Task: Go to Program & Features. Select Whole Food Market. Add to cart Organic Tomato Sauce-2. Select Amazon Health. Add to cart Lemon balm extract capsules-1. Place order for Jackson Scott, _x000D_
625 Arch St_x000D_
Henderson, North Carolina(NC), 27536, Cell Number (252) 492-1628
Action: Mouse moved to (164, 122)
Screenshot: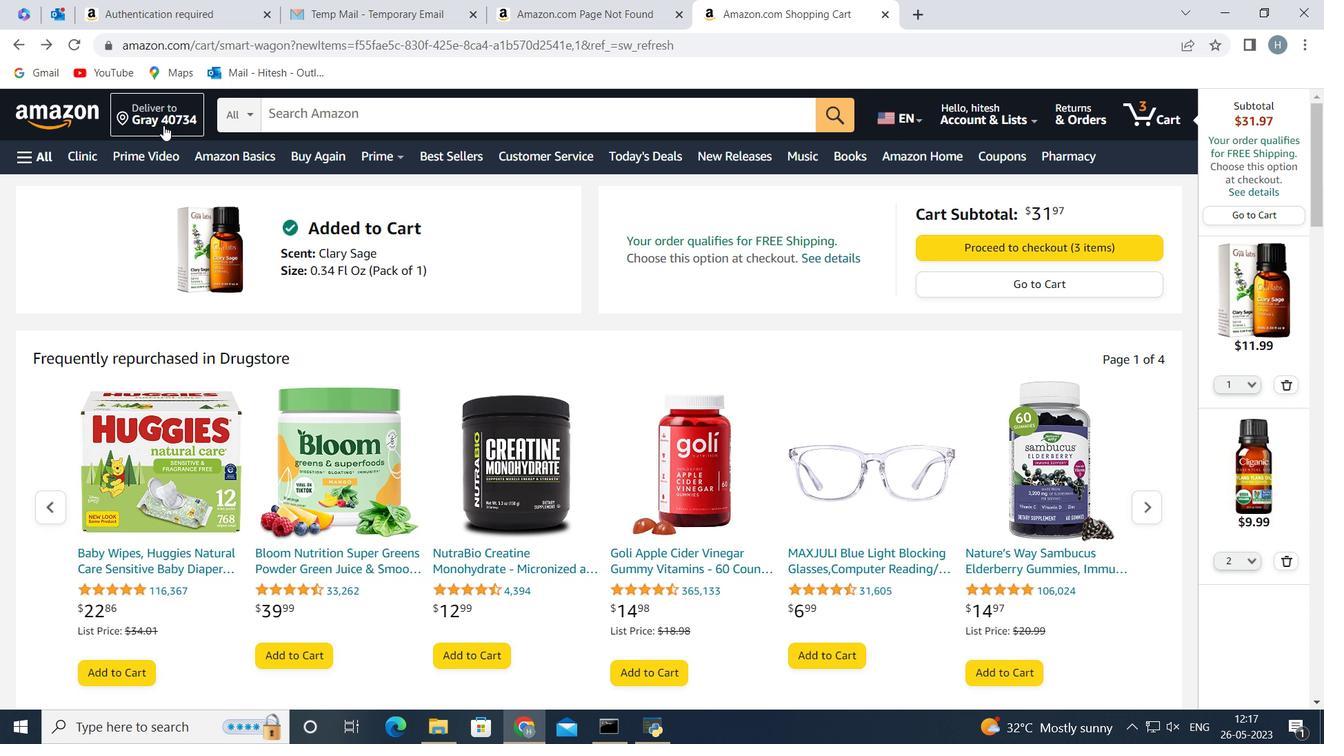
Action: Mouse pressed left at (164, 122)
Screenshot: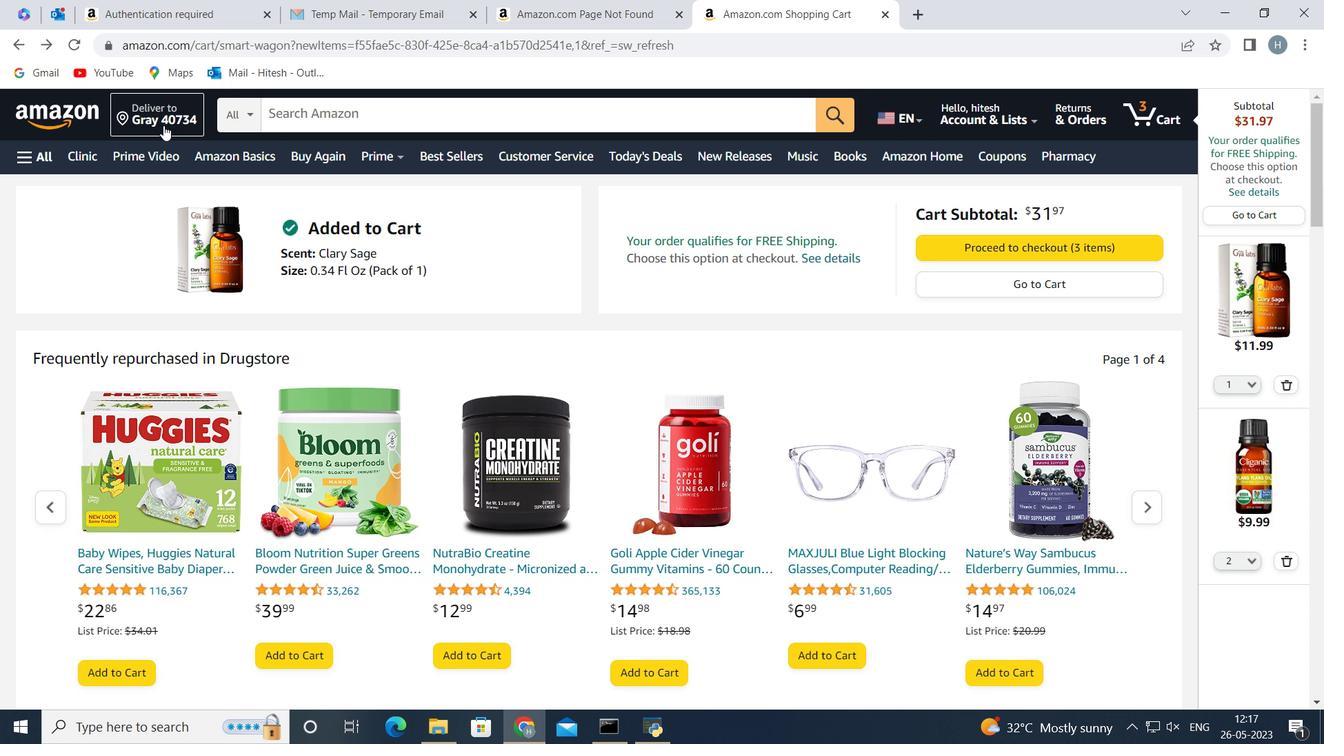 
Action: Mouse moved to (659, 479)
Screenshot: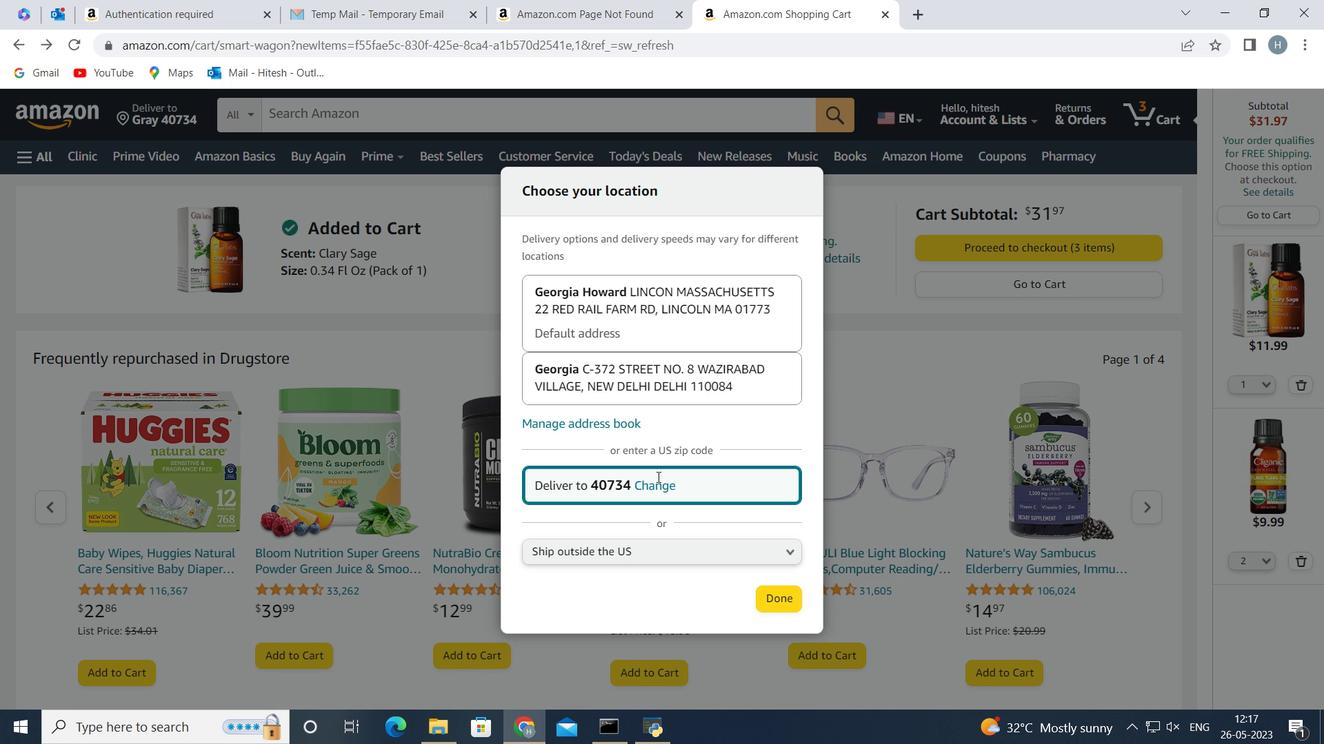 
Action: Mouse pressed left at (659, 479)
Screenshot: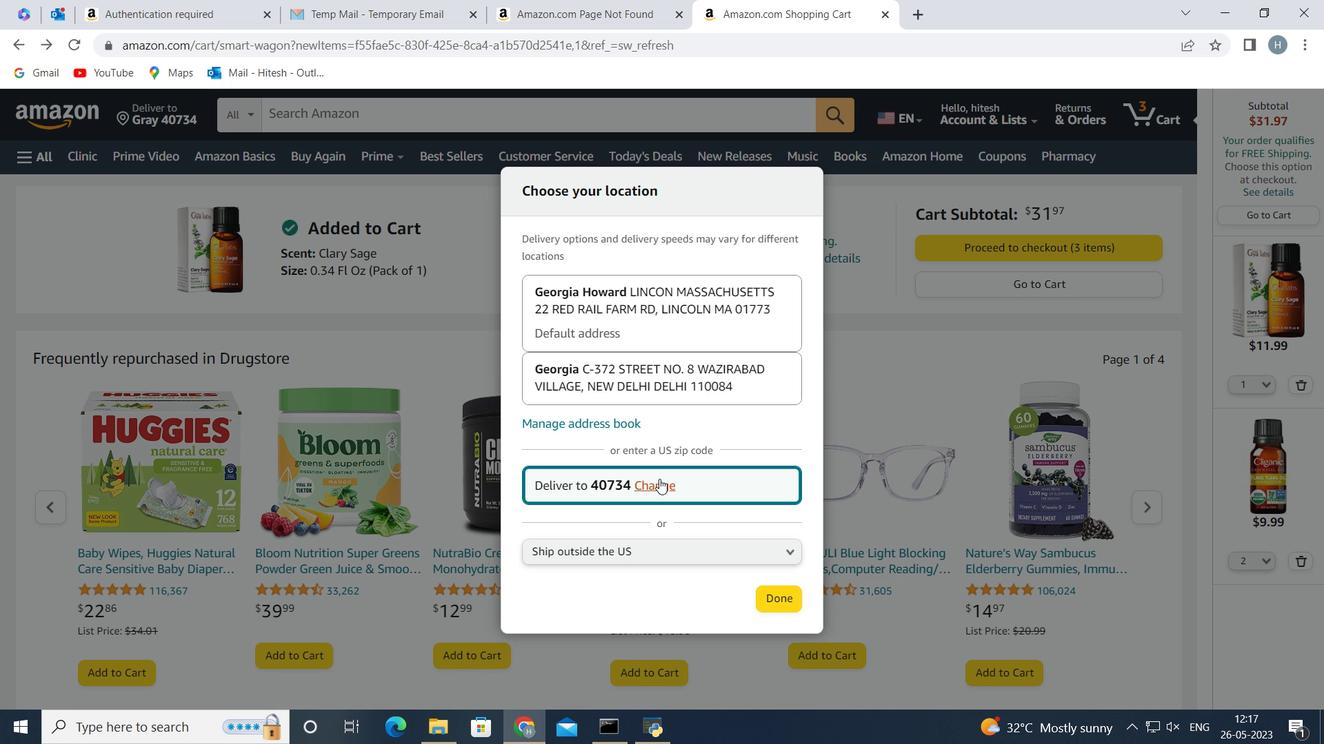 
Action: Mouse moved to (626, 482)
Screenshot: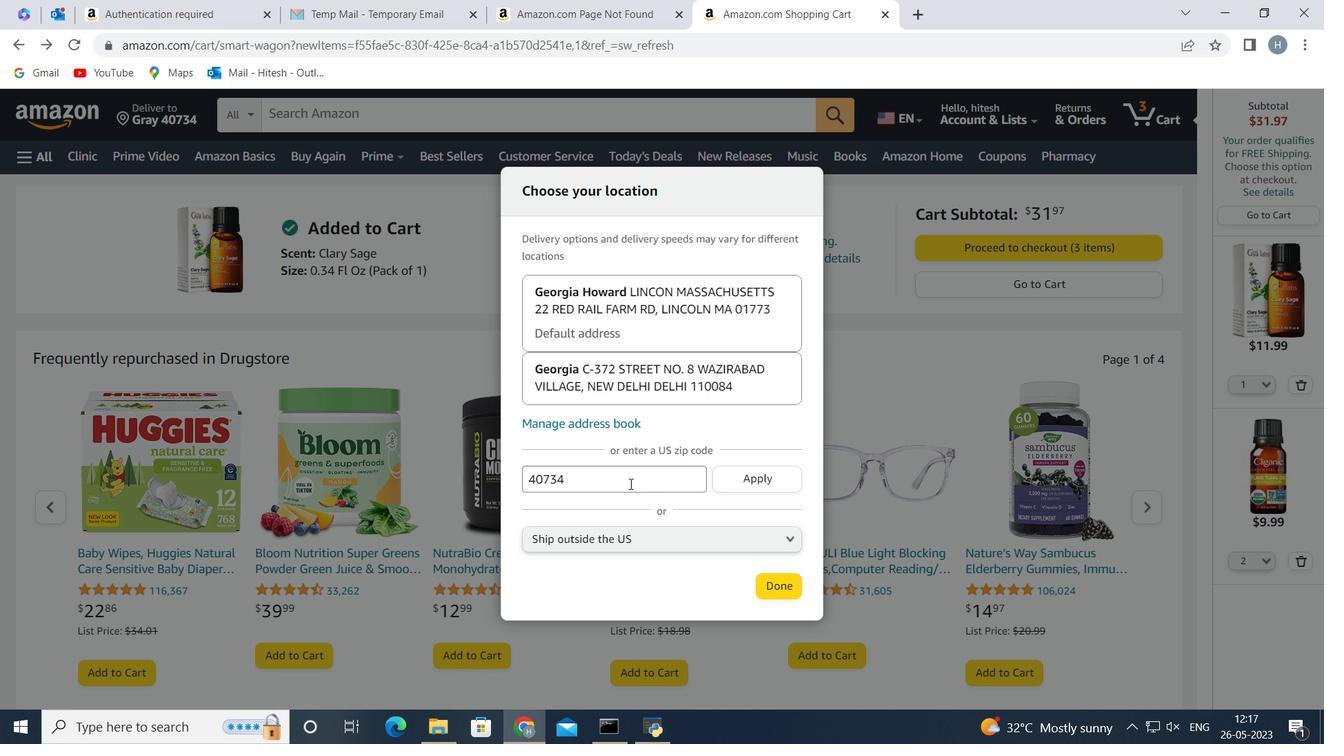 
Action: Mouse pressed left at (626, 482)
Screenshot: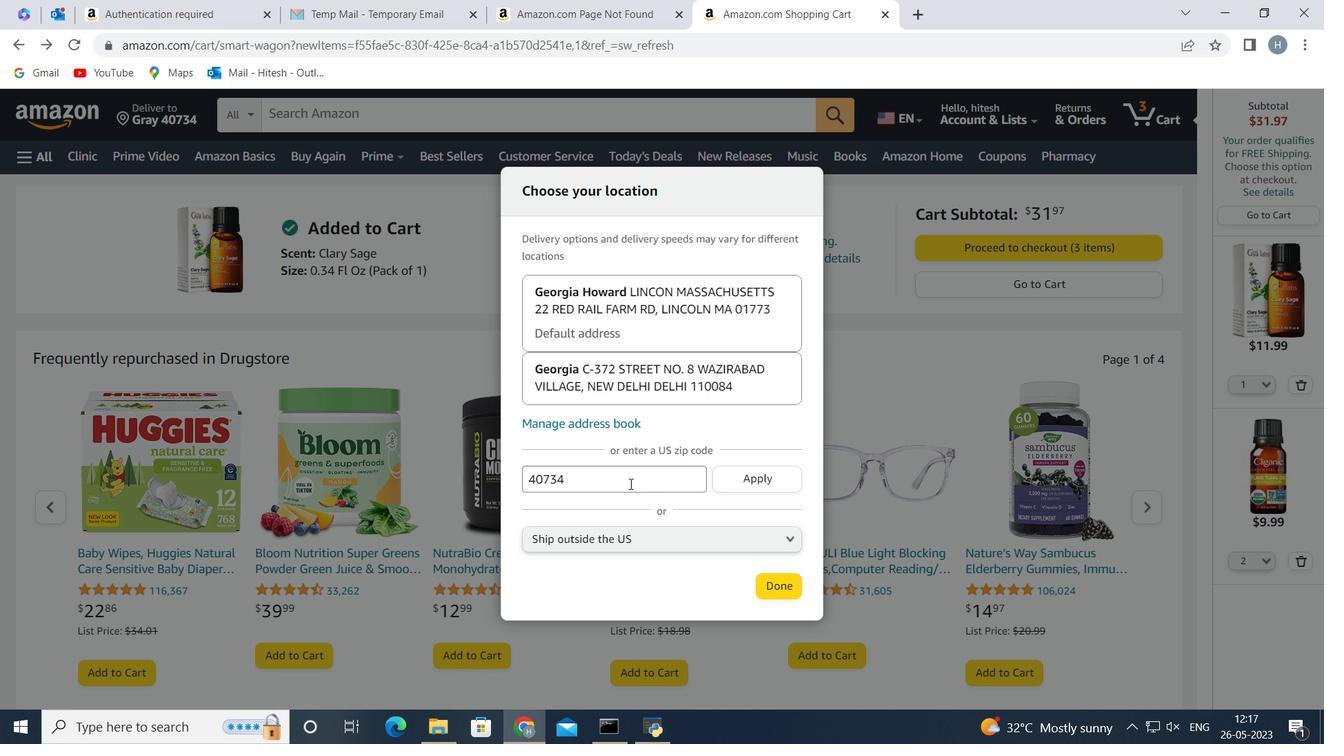 
Action: Key pressed <Key.backspace><Key.backspace><Key.backspace><Key.backspace><Key.backspace><Key.backspace><Key.backspace><Key.backspace><Key.backspace><Key.backspace><Key.backspace><Key.backspace><Key.backspace><Key.backspace><Key.backspace>27536
Screenshot: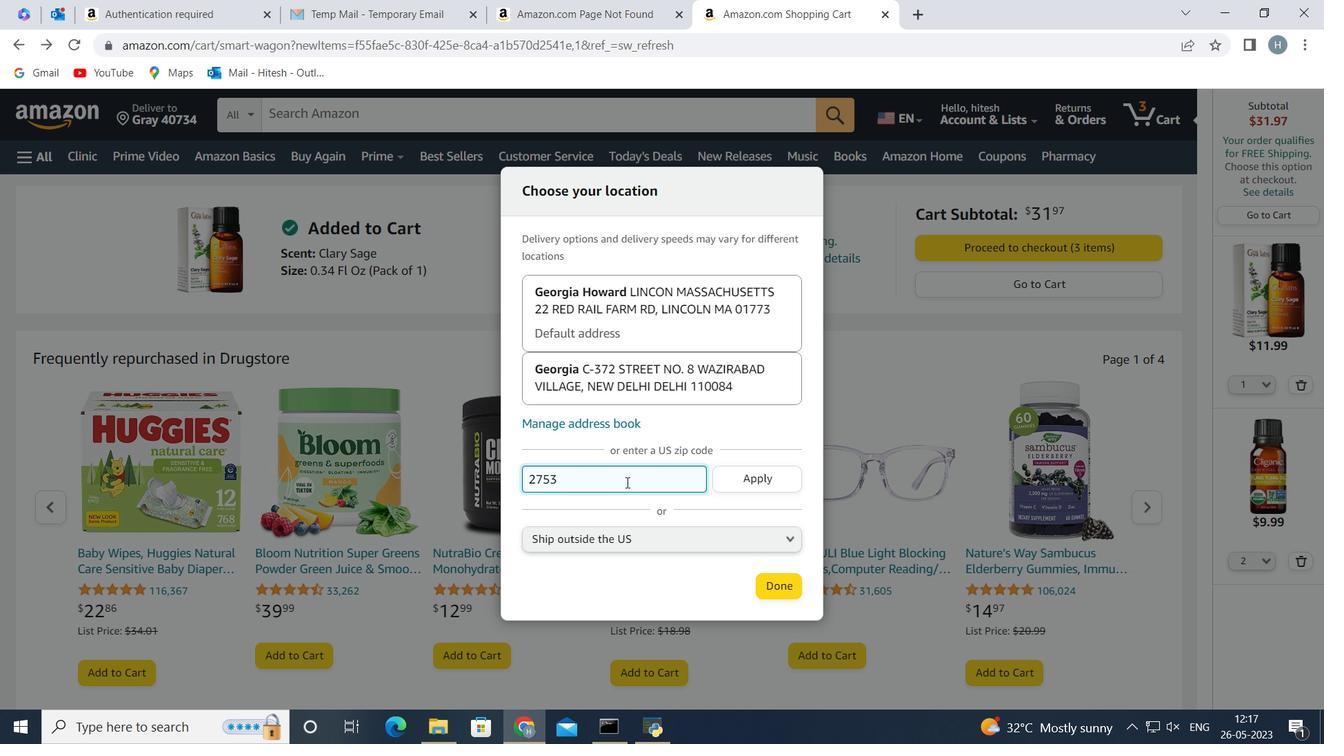 
Action: Mouse moved to (734, 479)
Screenshot: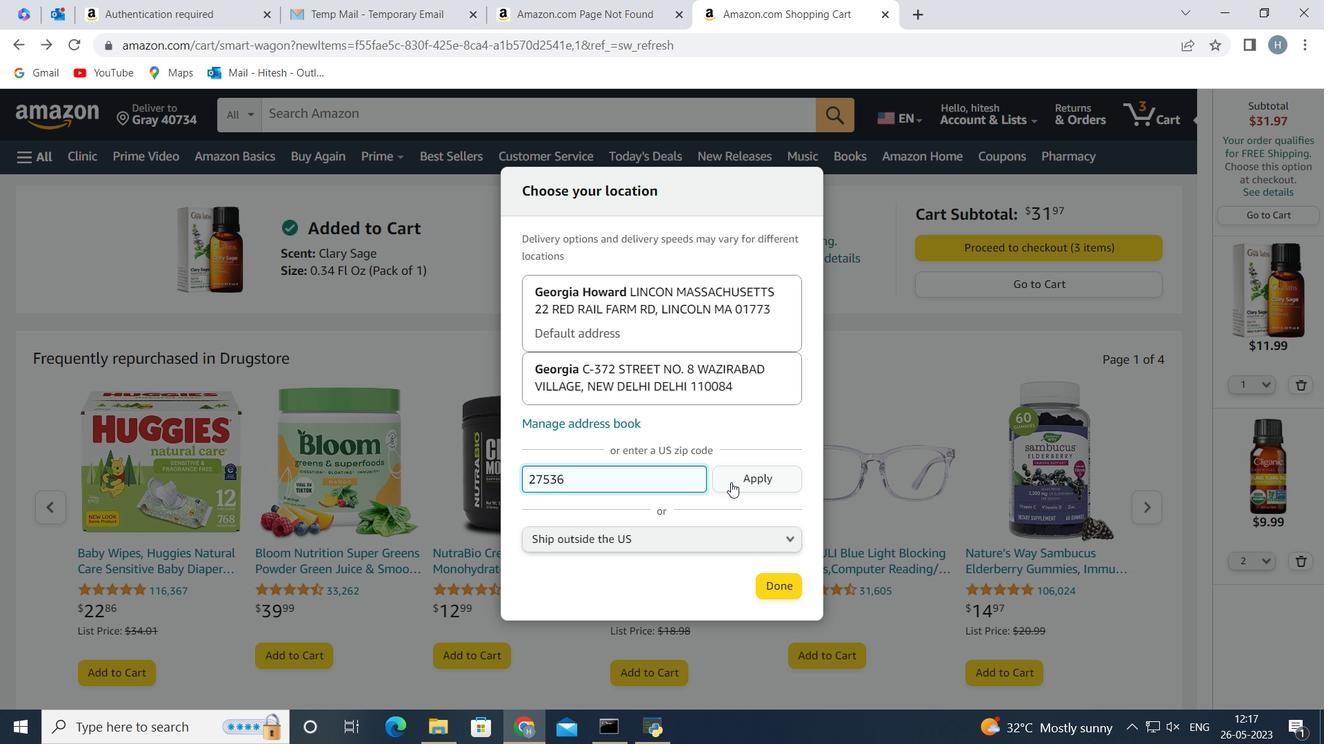 
Action: Mouse pressed left at (734, 479)
Screenshot: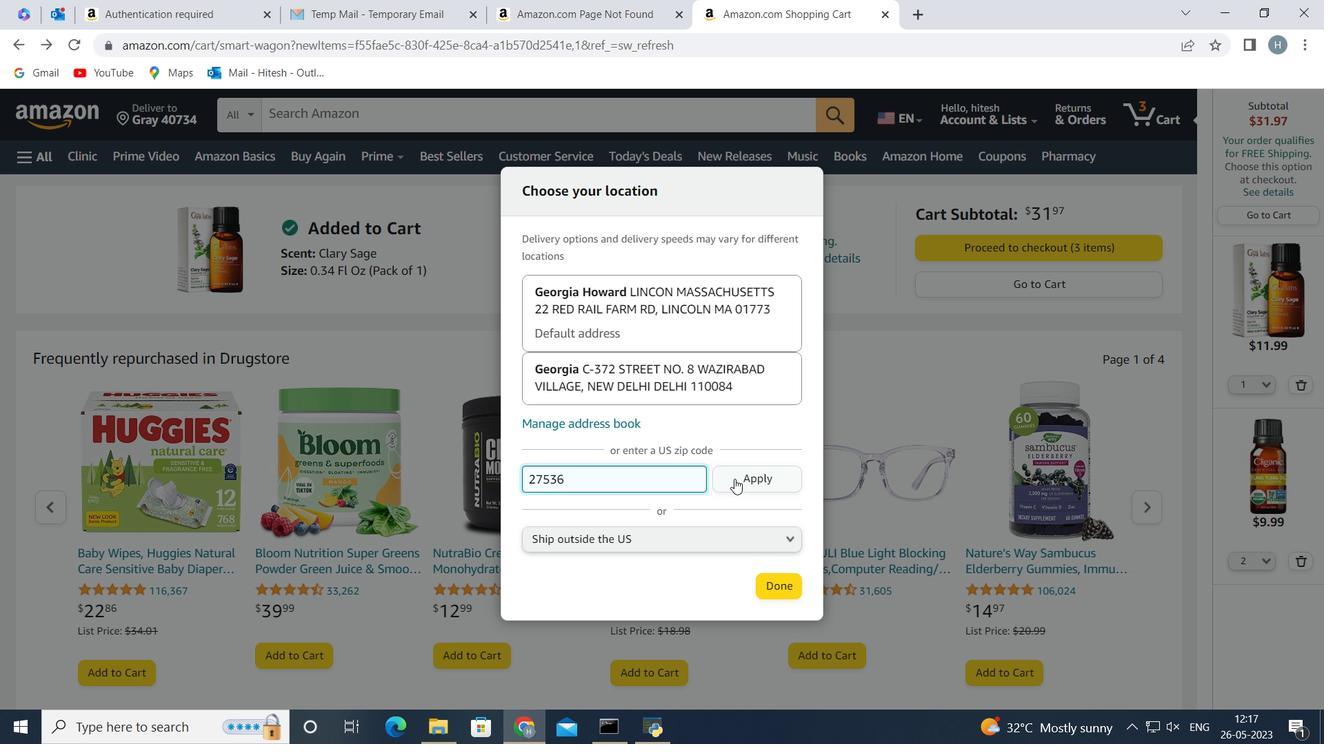 
Action: Mouse moved to (784, 593)
Screenshot: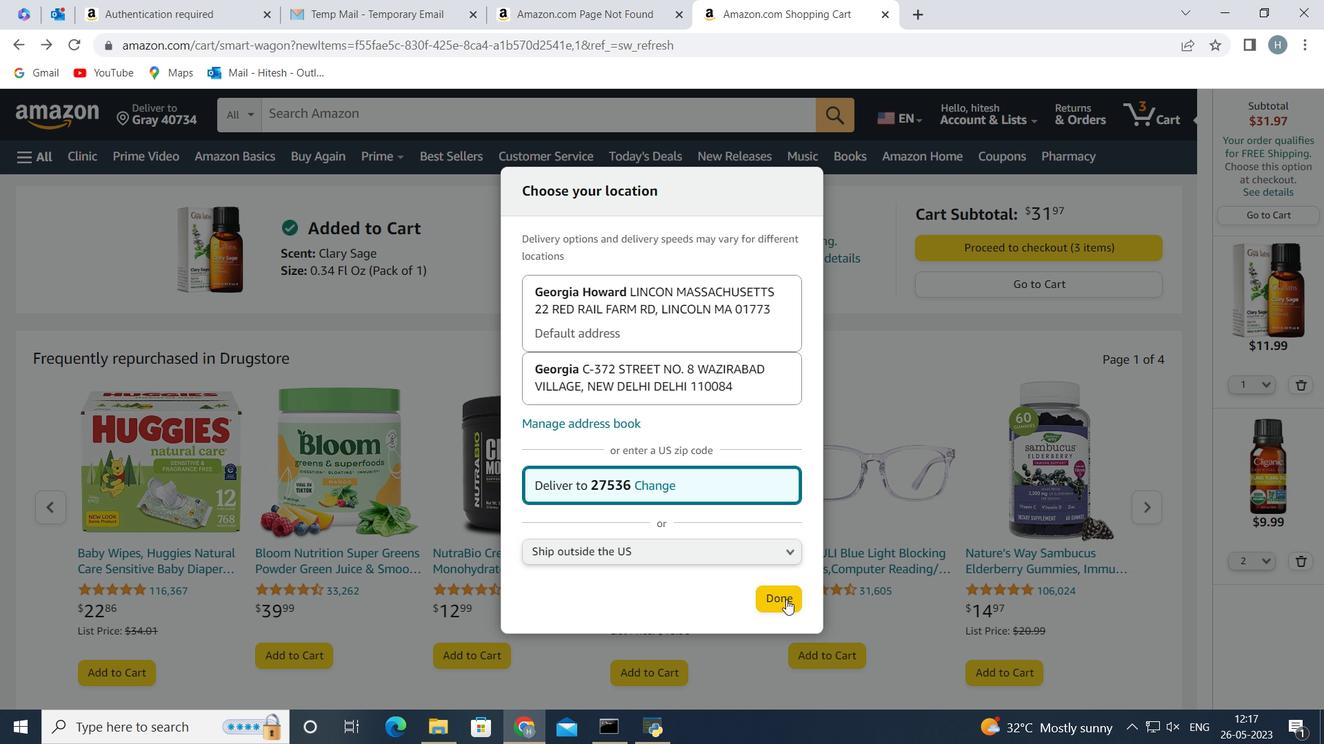 
Action: Mouse pressed left at (784, 593)
Screenshot: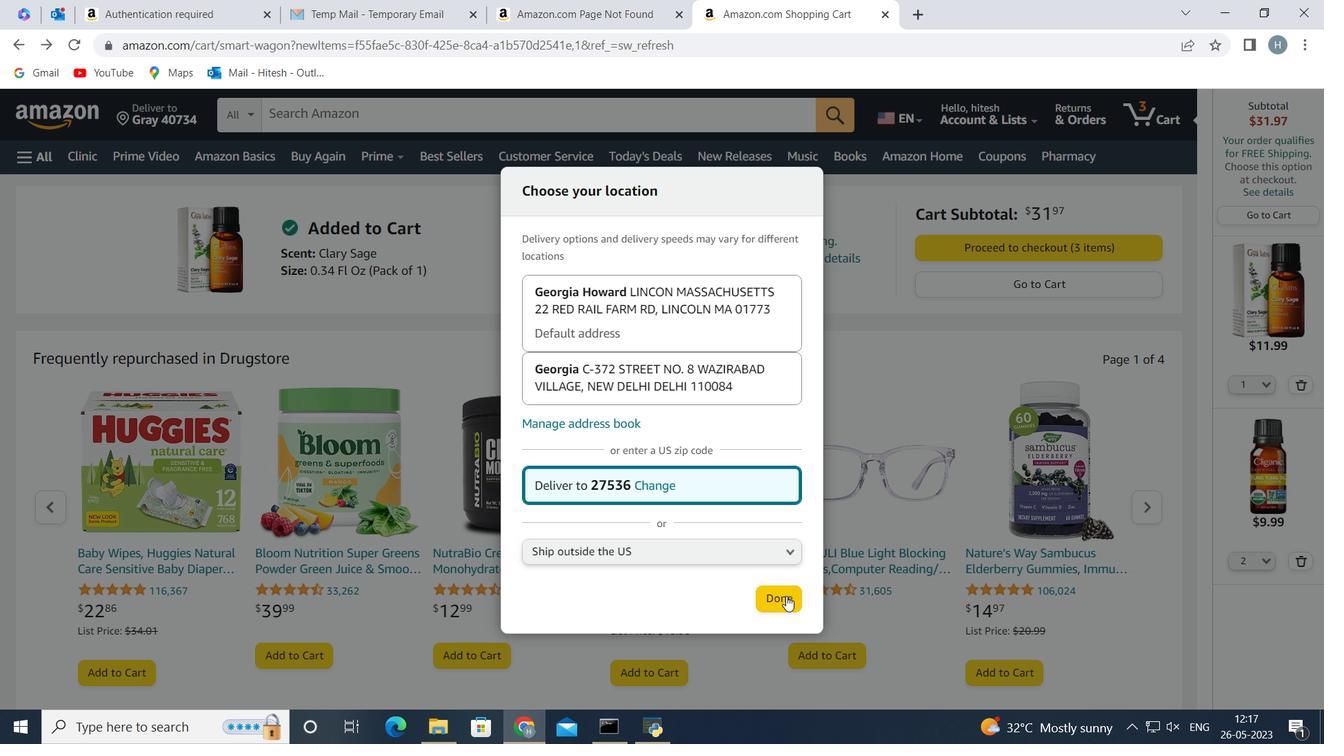 
Action: Mouse moved to (22, 157)
Screenshot: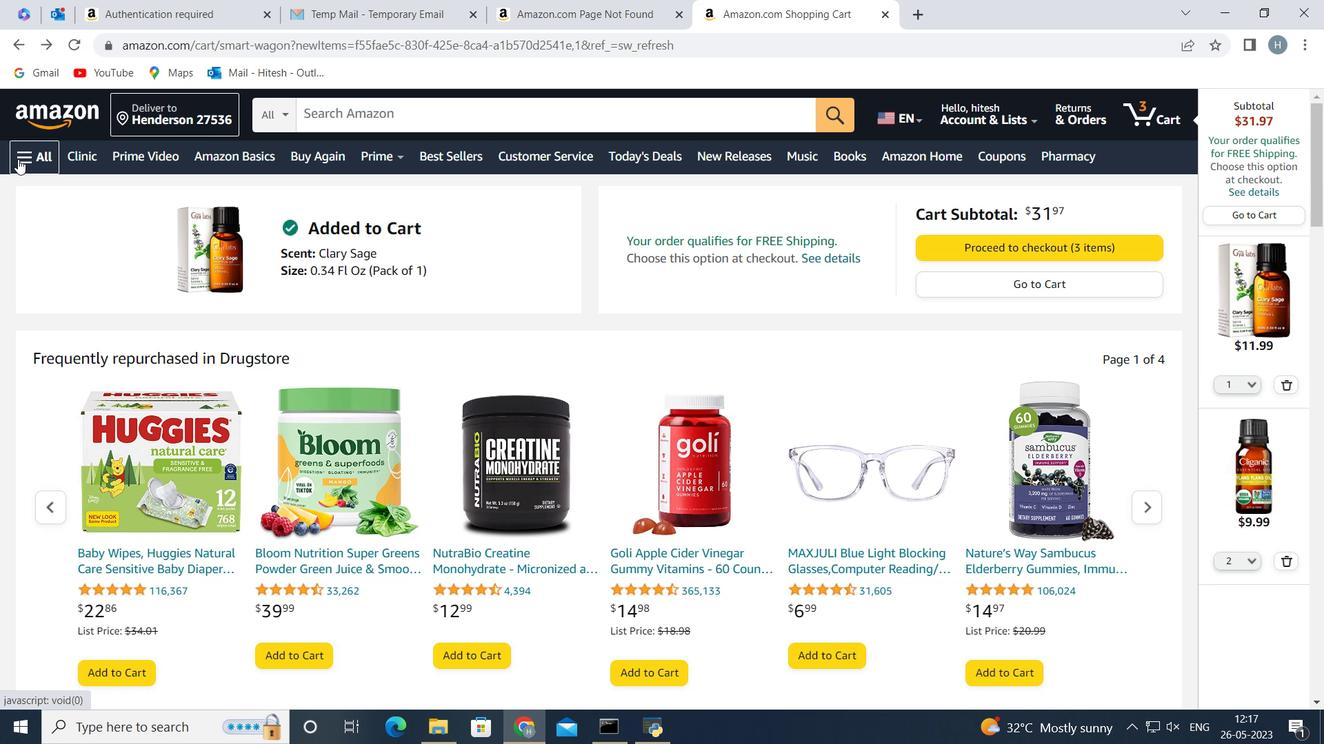 
Action: Mouse pressed left at (22, 157)
Screenshot: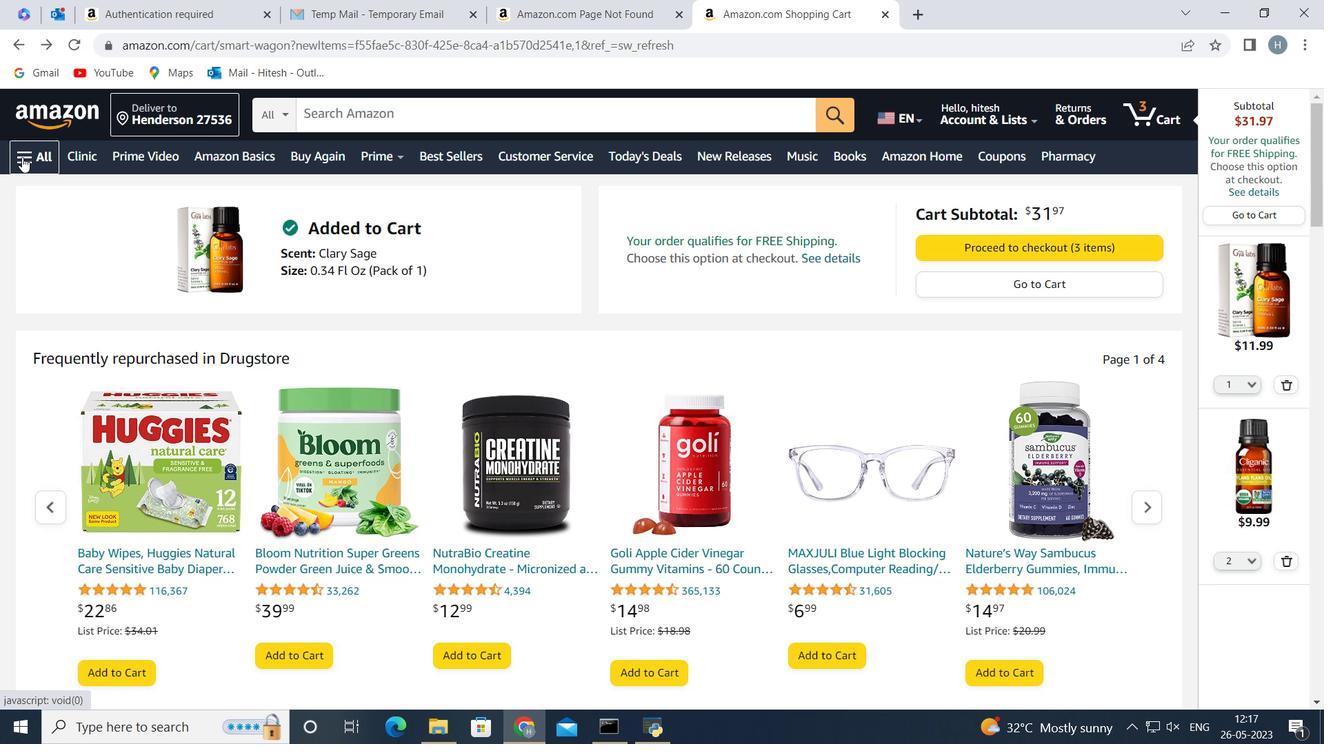 
Action: Mouse moved to (120, 327)
Screenshot: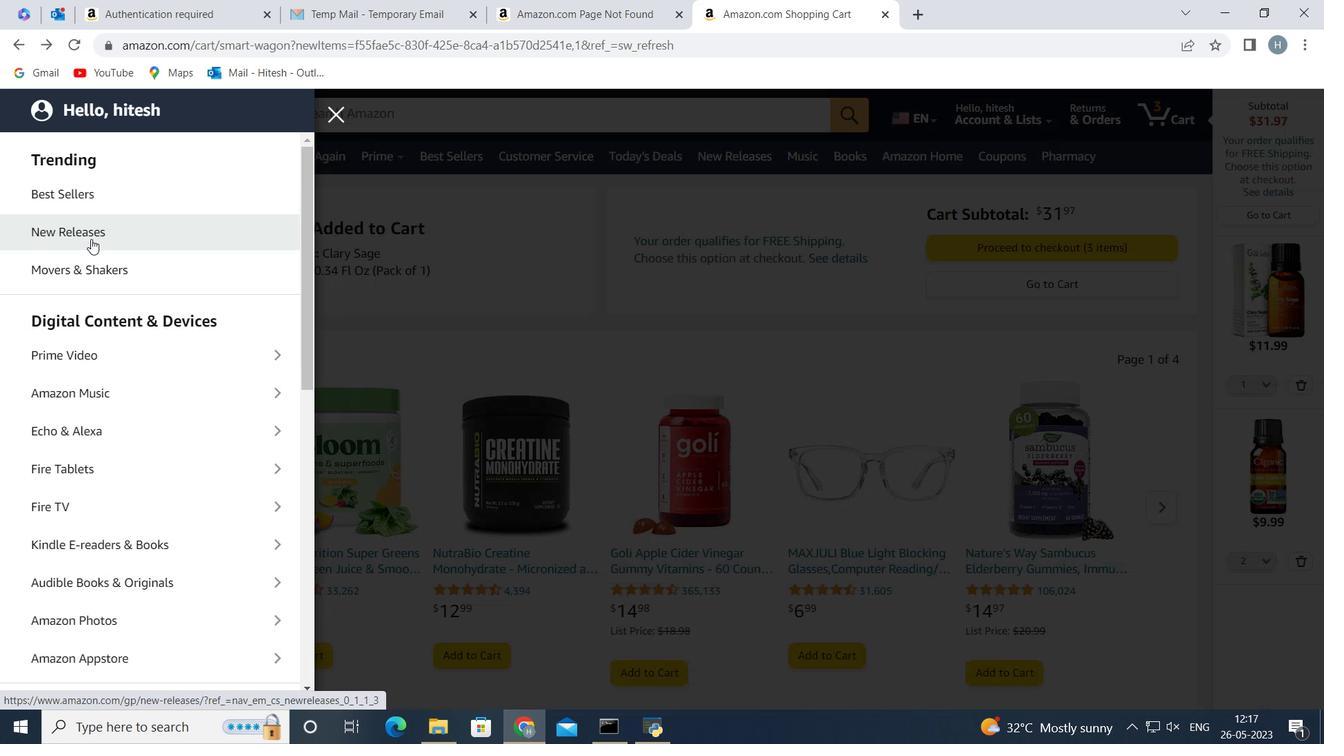 
Action: Mouse scrolled (120, 326) with delta (0, 0)
Screenshot: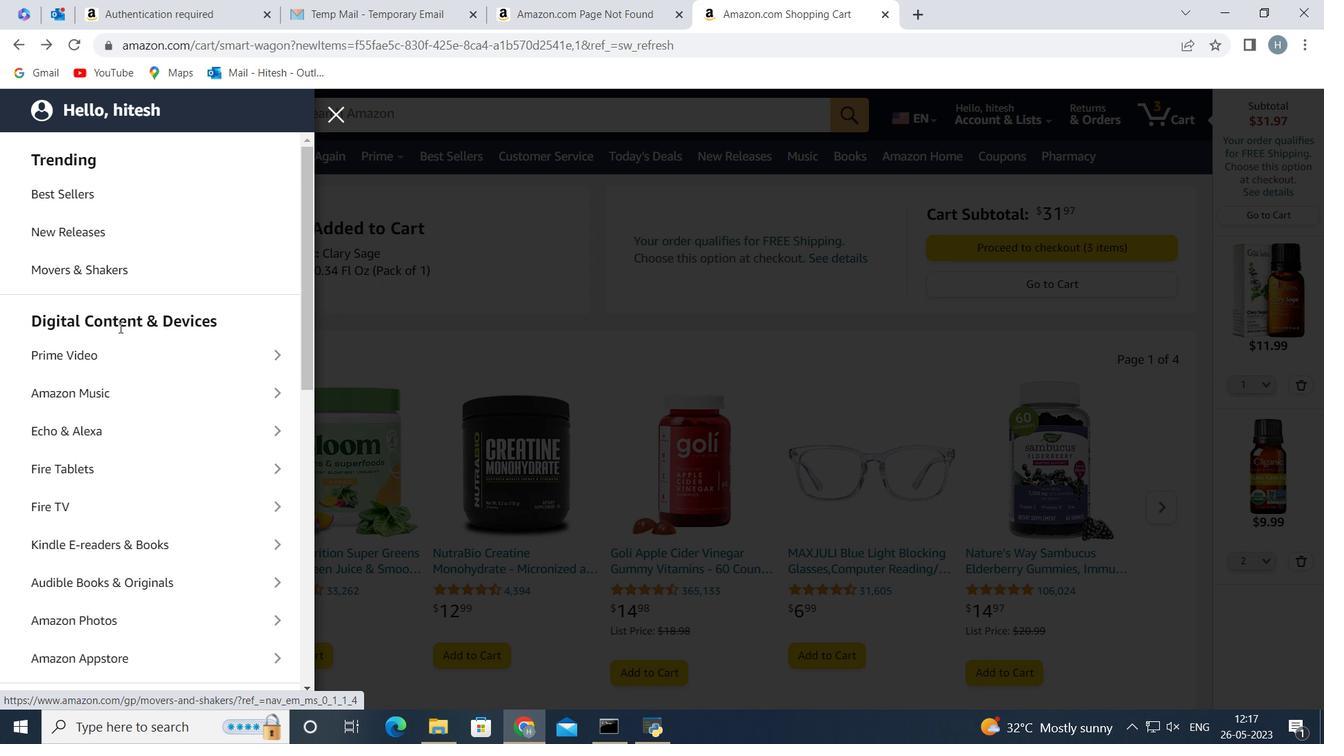 
Action: Mouse scrolled (120, 326) with delta (0, 0)
Screenshot: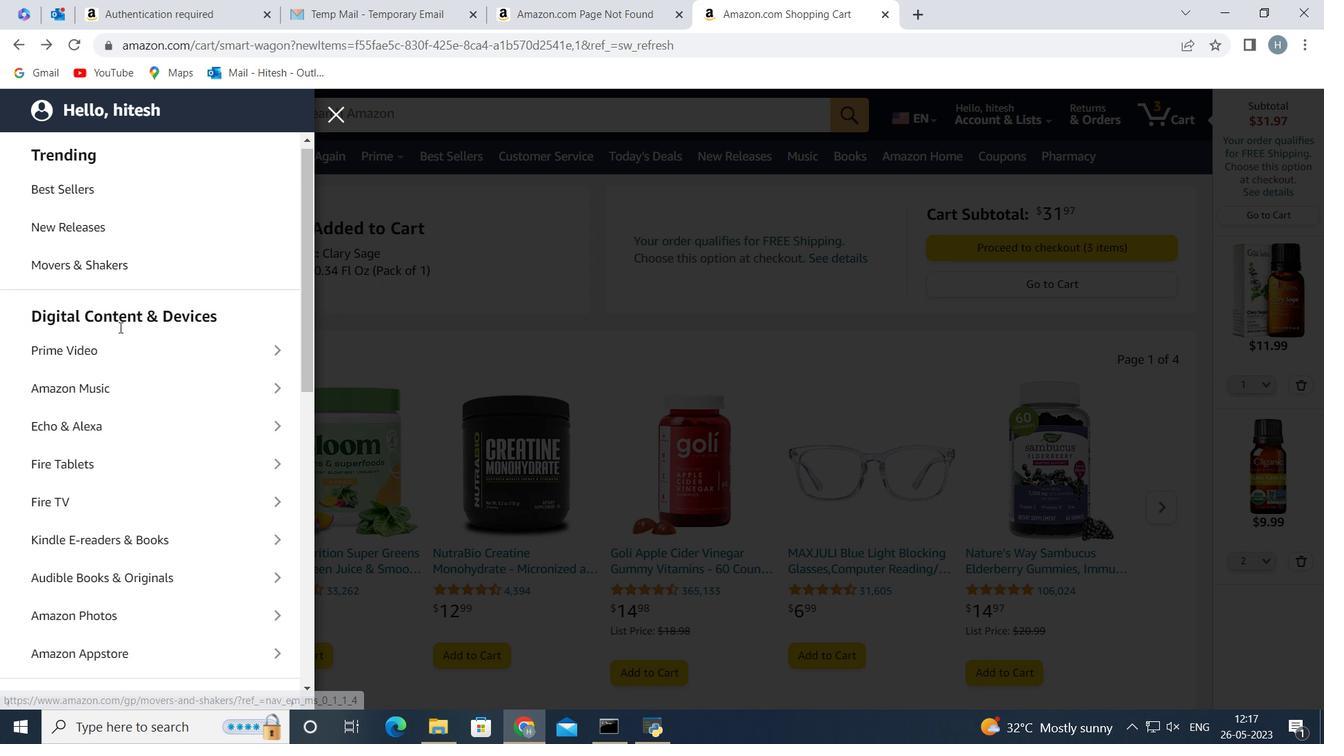 
Action: Mouse moved to (120, 329)
Screenshot: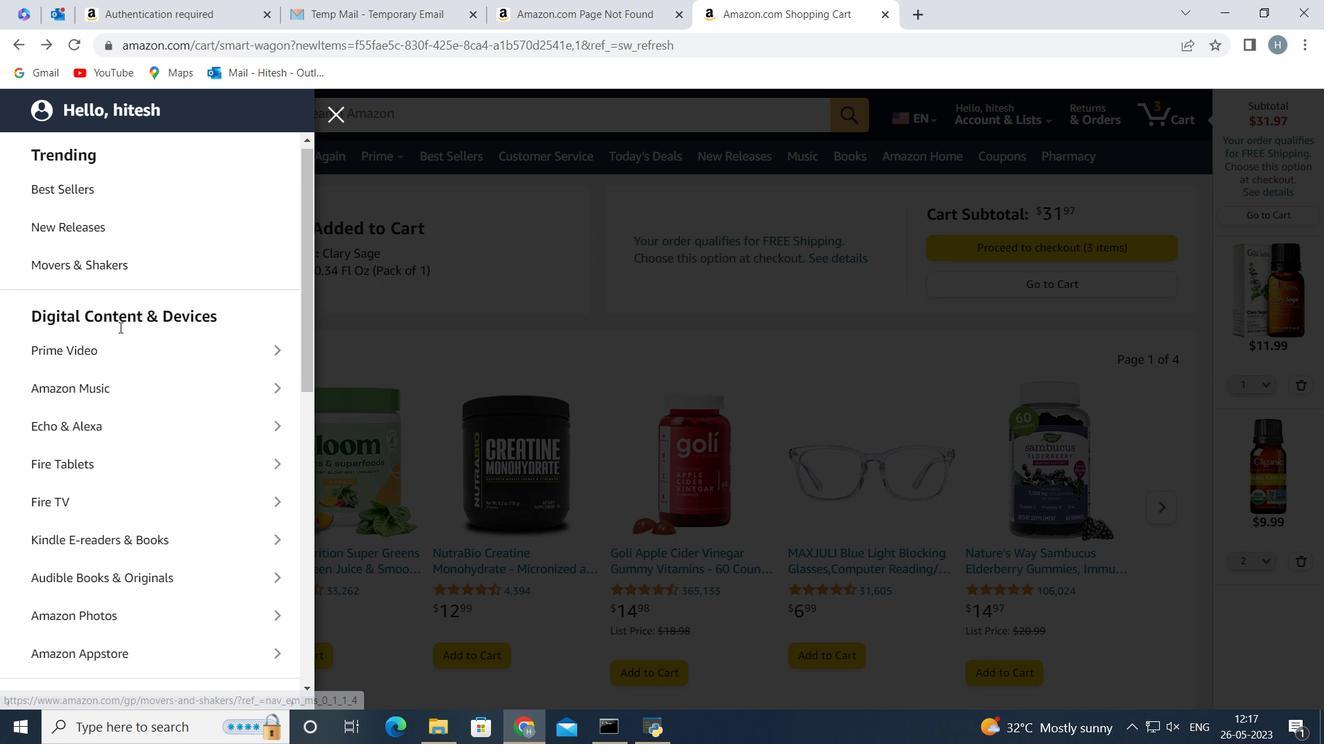 
Action: Mouse scrolled (120, 328) with delta (0, 0)
Screenshot: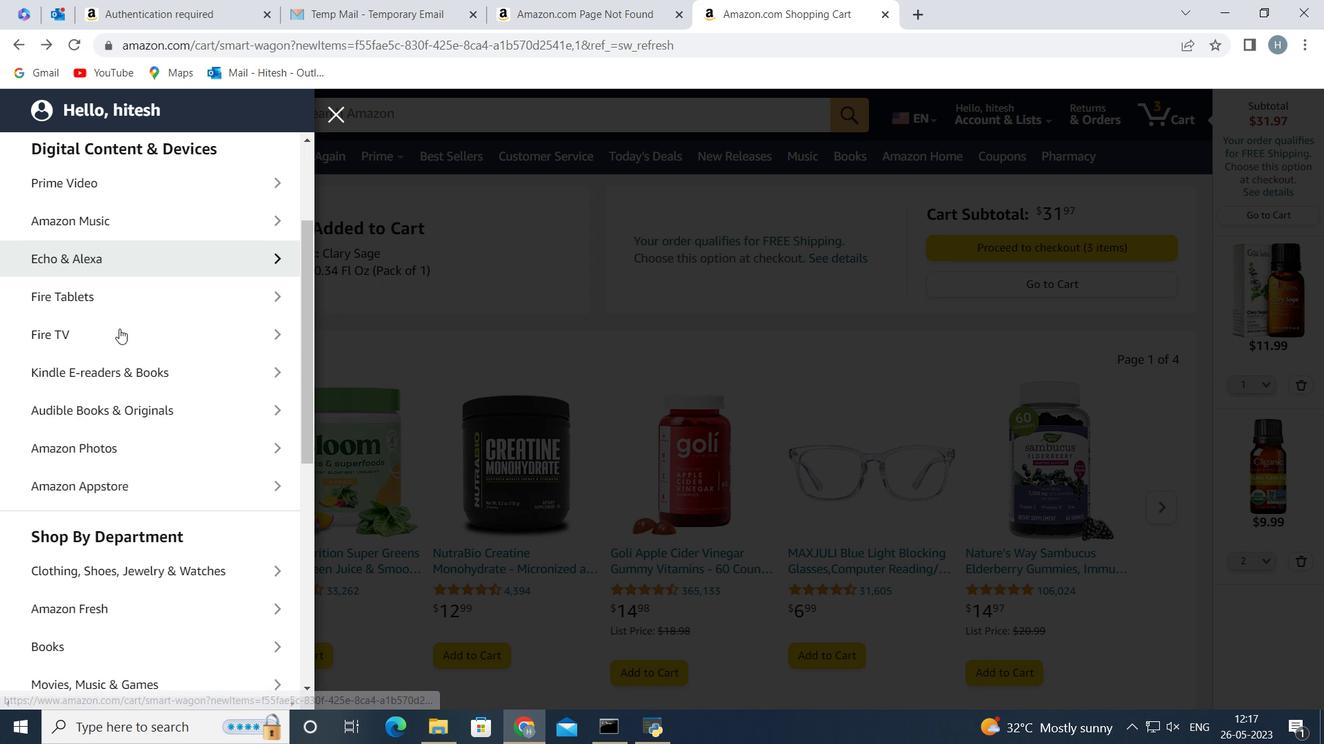
Action: Mouse scrolled (120, 328) with delta (0, 0)
Screenshot: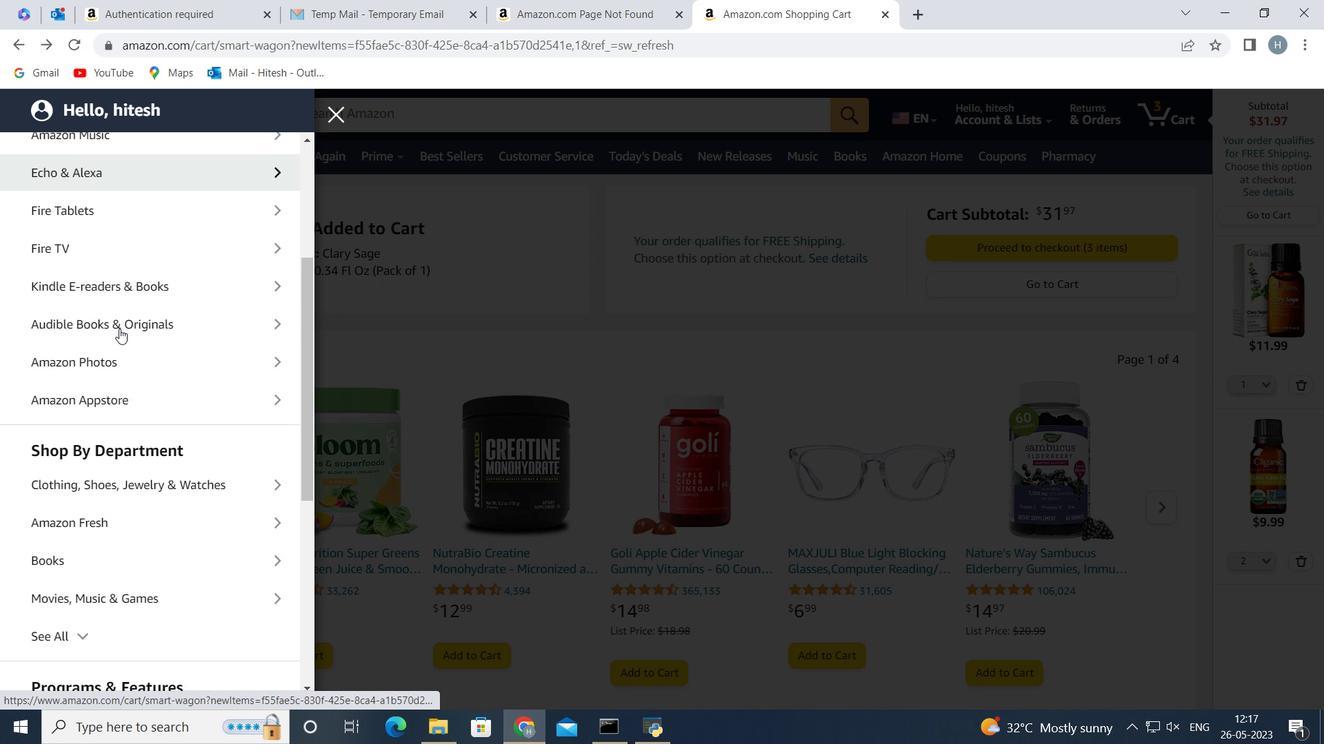 
Action: Mouse scrolled (120, 328) with delta (0, 0)
Screenshot: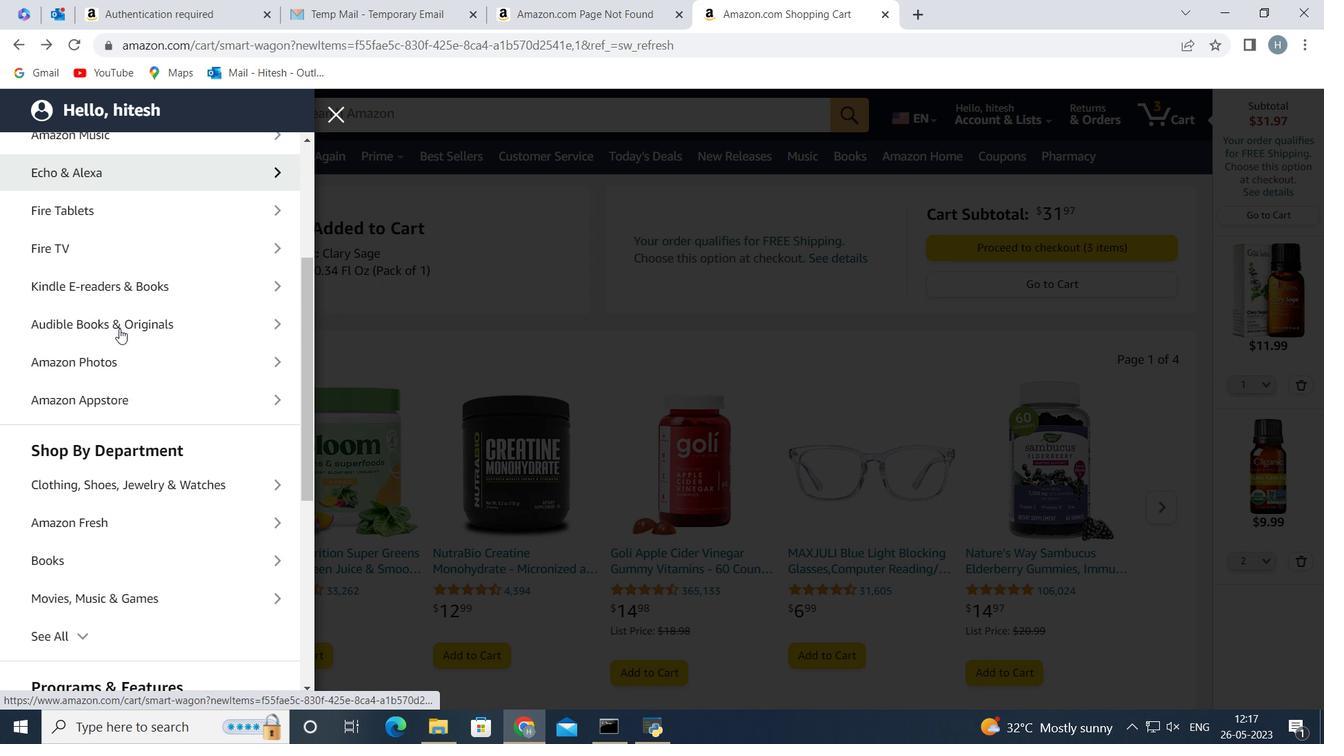 
Action: Mouse scrolled (120, 328) with delta (0, 0)
Screenshot: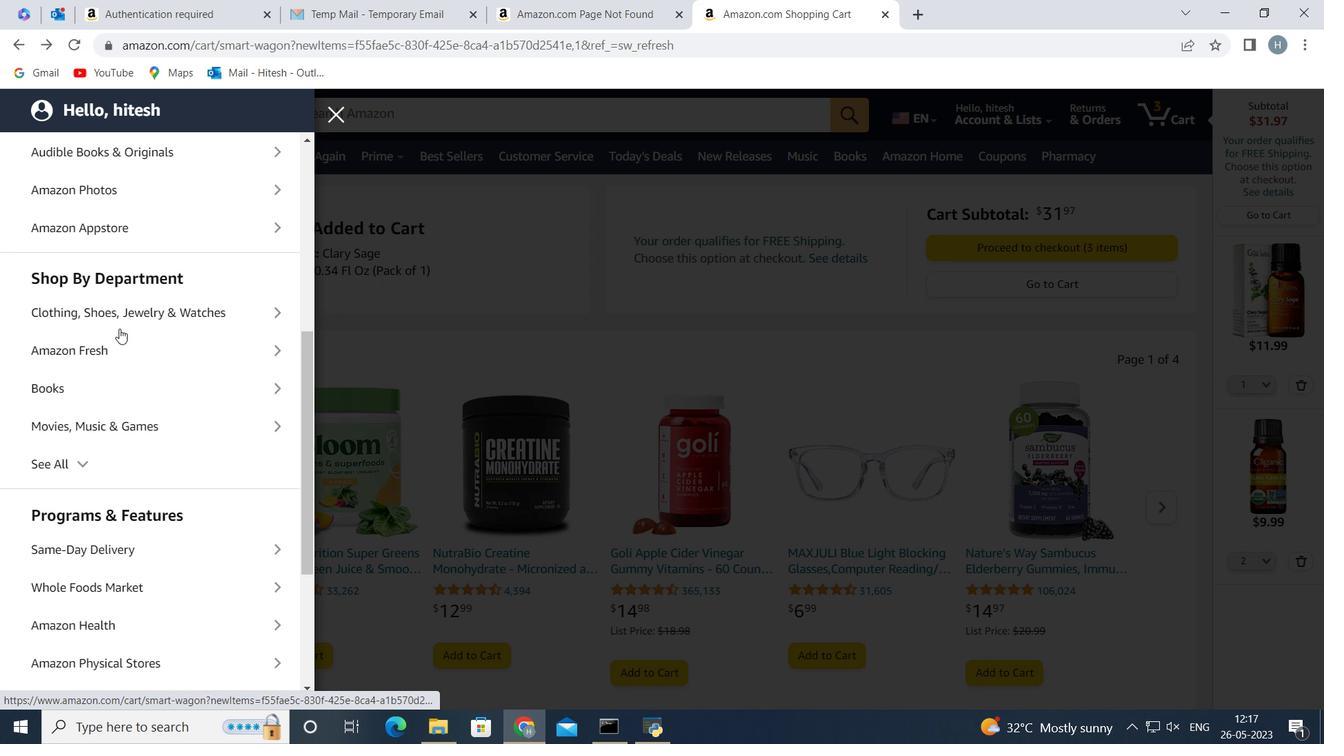
Action: Mouse scrolled (120, 328) with delta (0, 0)
Screenshot: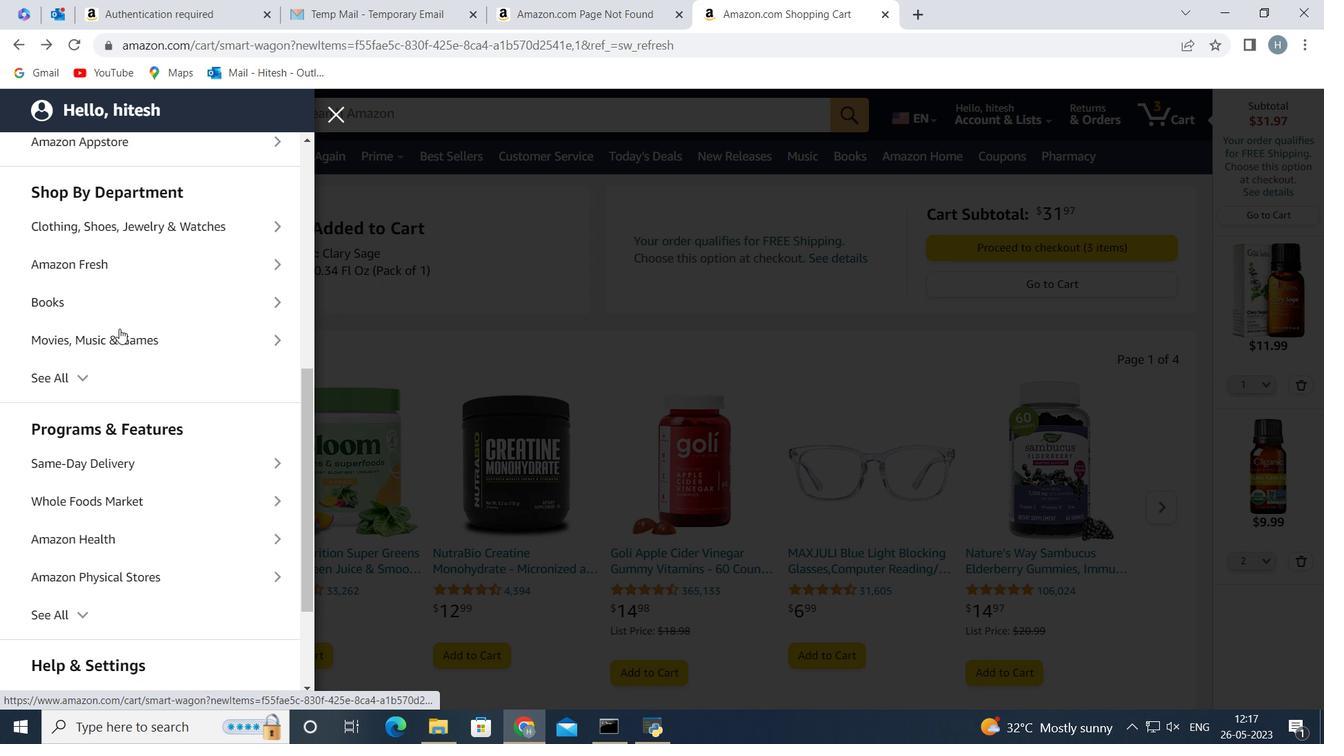 
Action: Mouse scrolled (120, 328) with delta (0, 0)
Screenshot: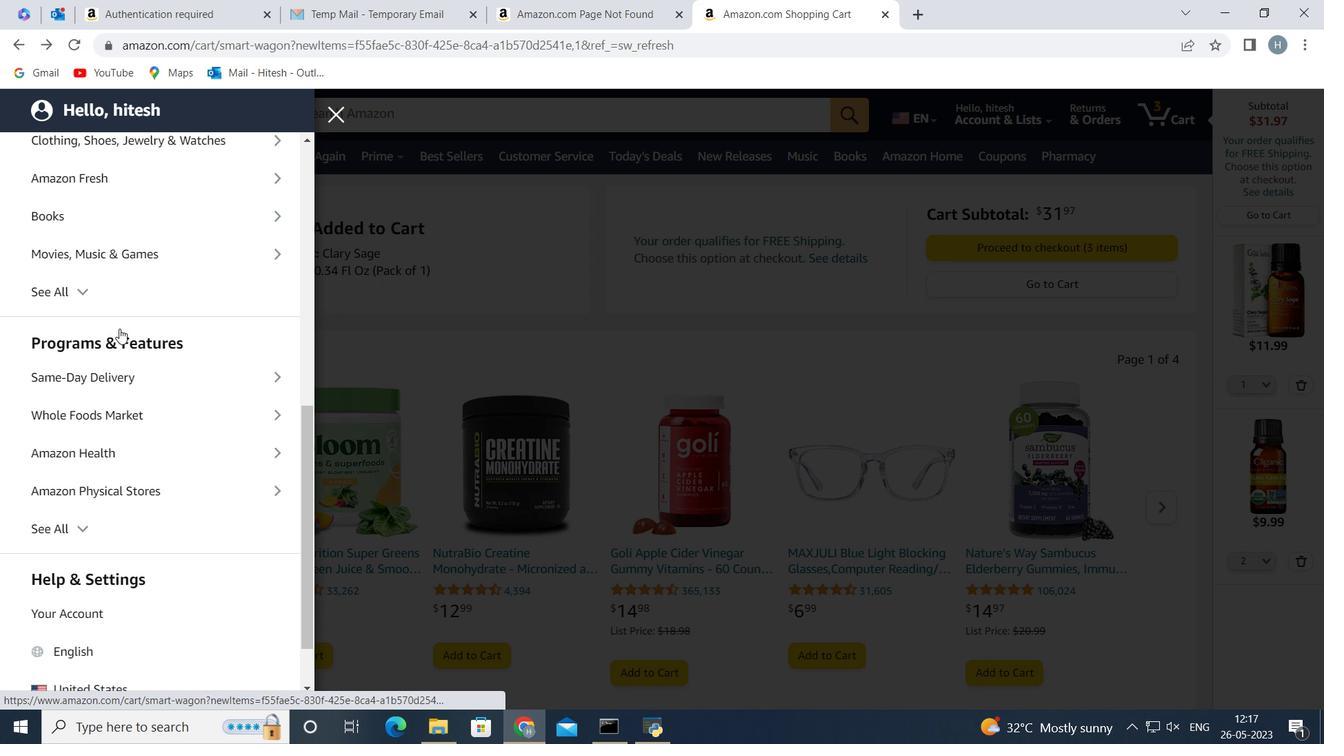 
Action: Mouse moved to (123, 336)
Screenshot: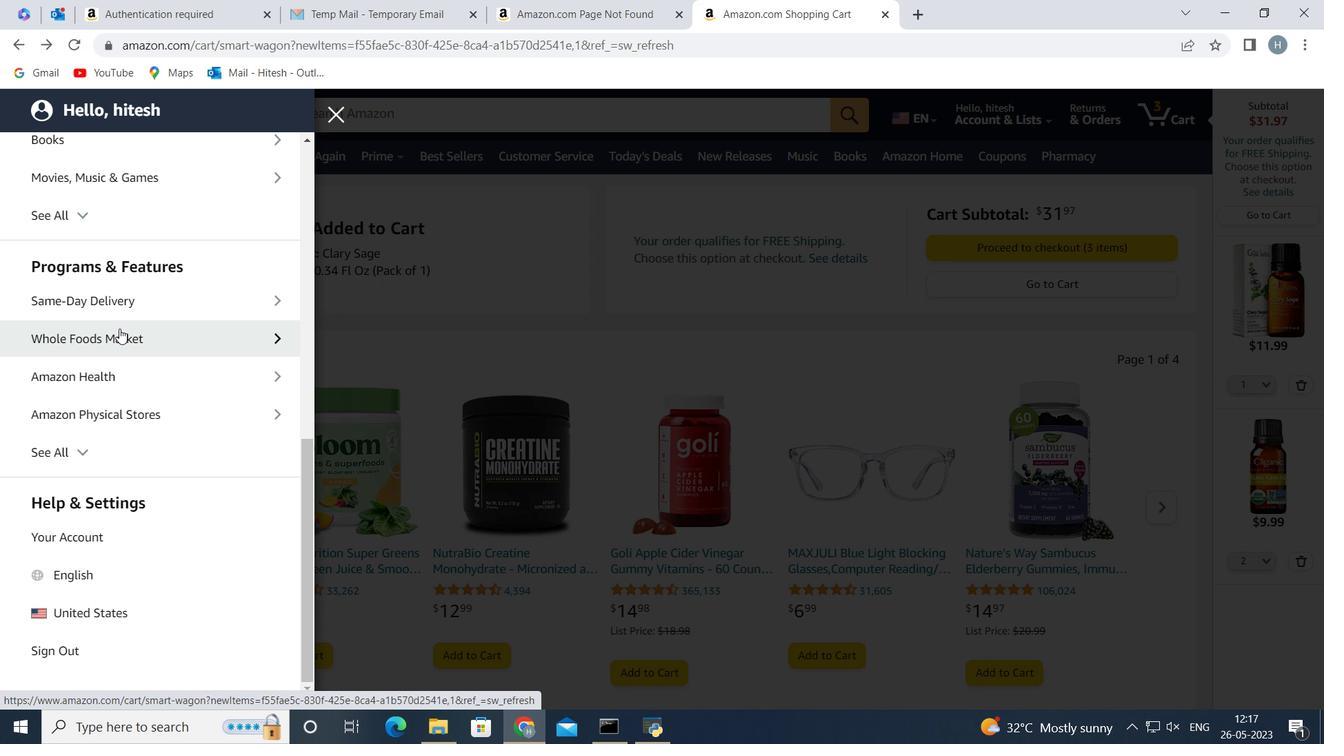 
Action: Mouse pressed left at (123, 336)
Screenshot: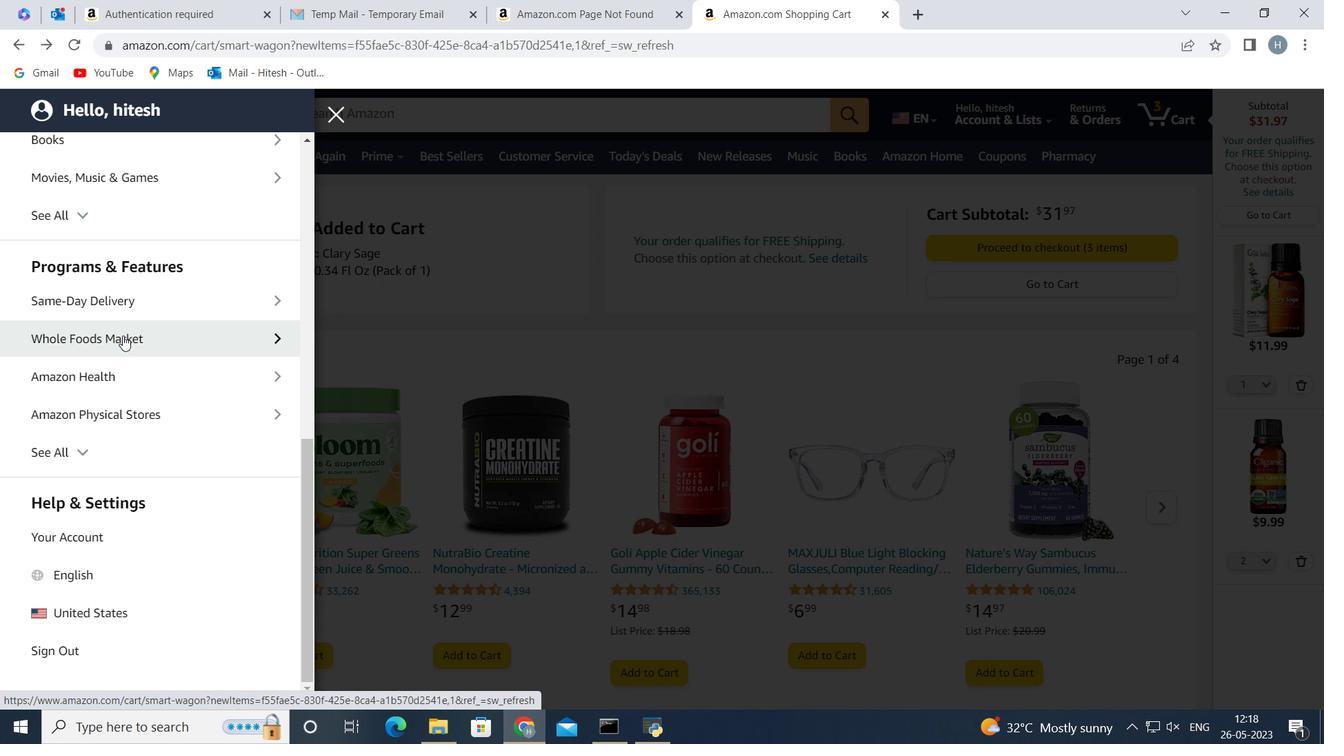 
Action: Mouse moved to (132, 220)
Screenshot: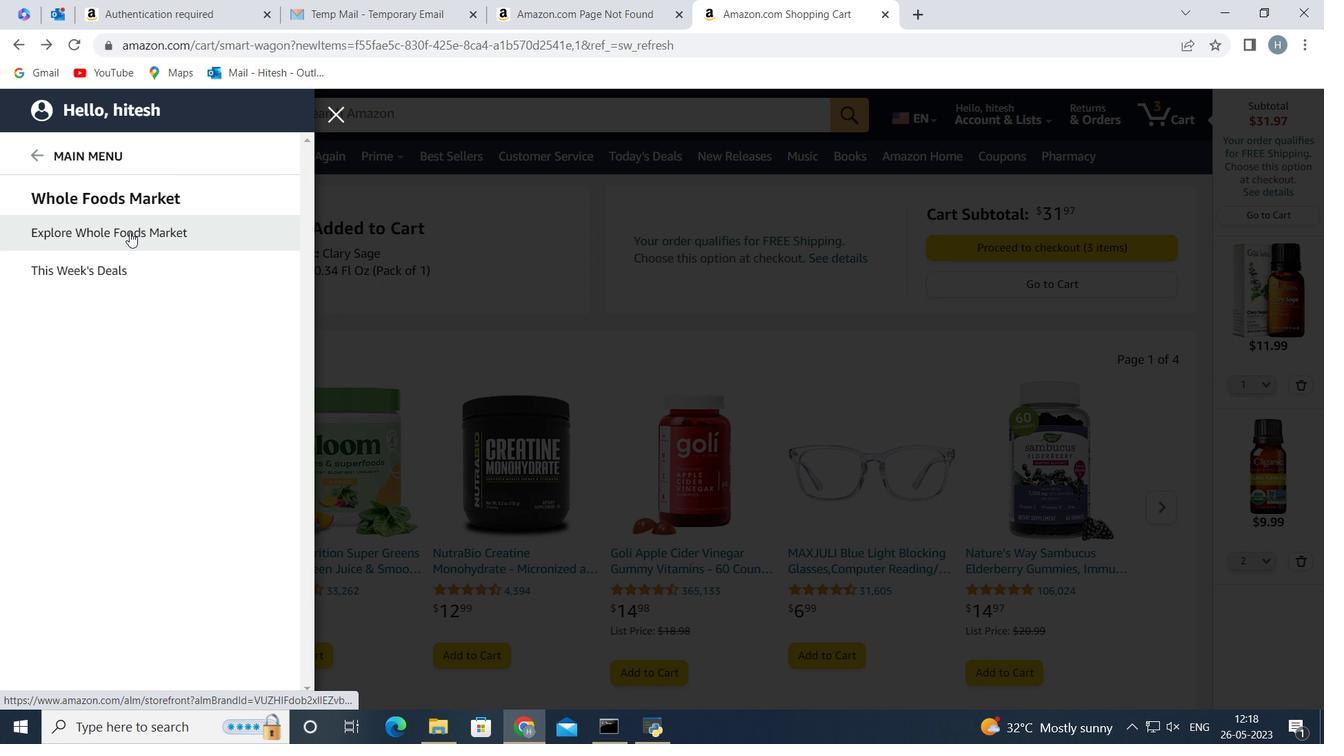 
Action: Mouse pressed left at (132, 220)
Screenshot: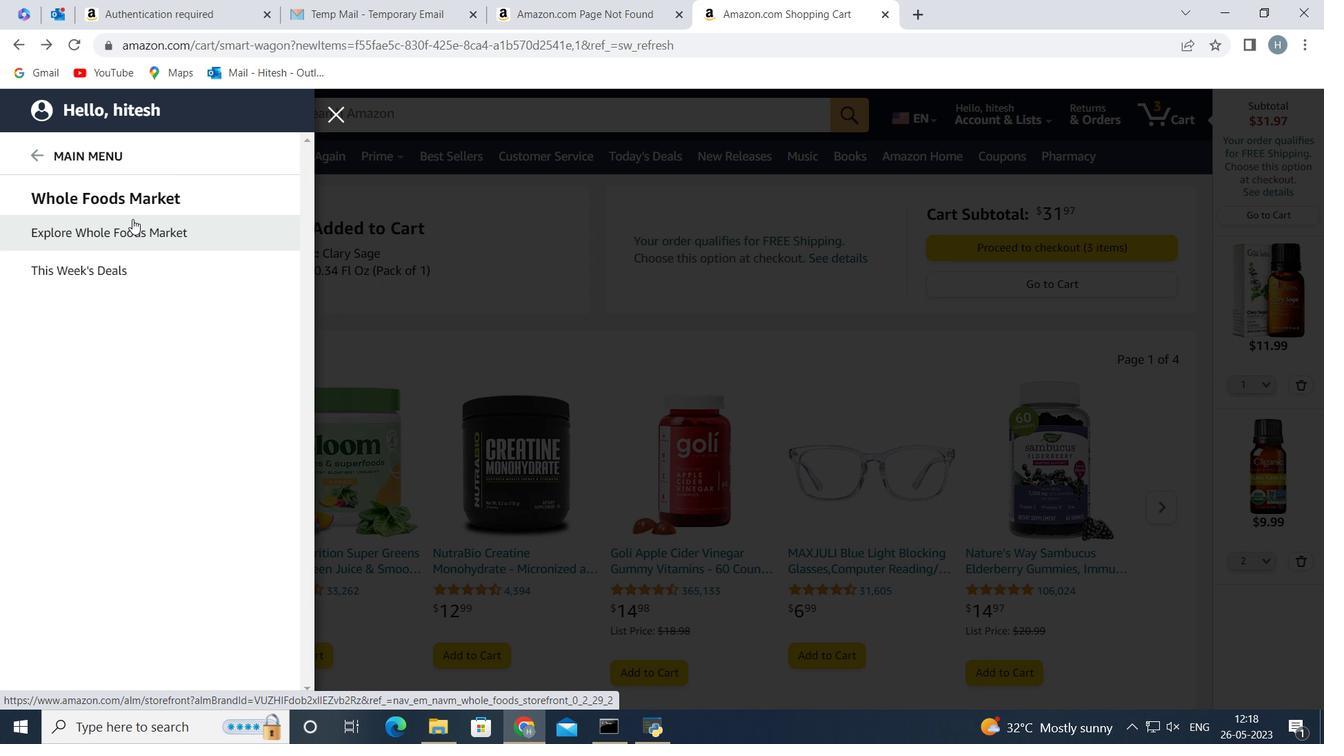 
Action: Mouse moved to (637, 511)
Screenshot: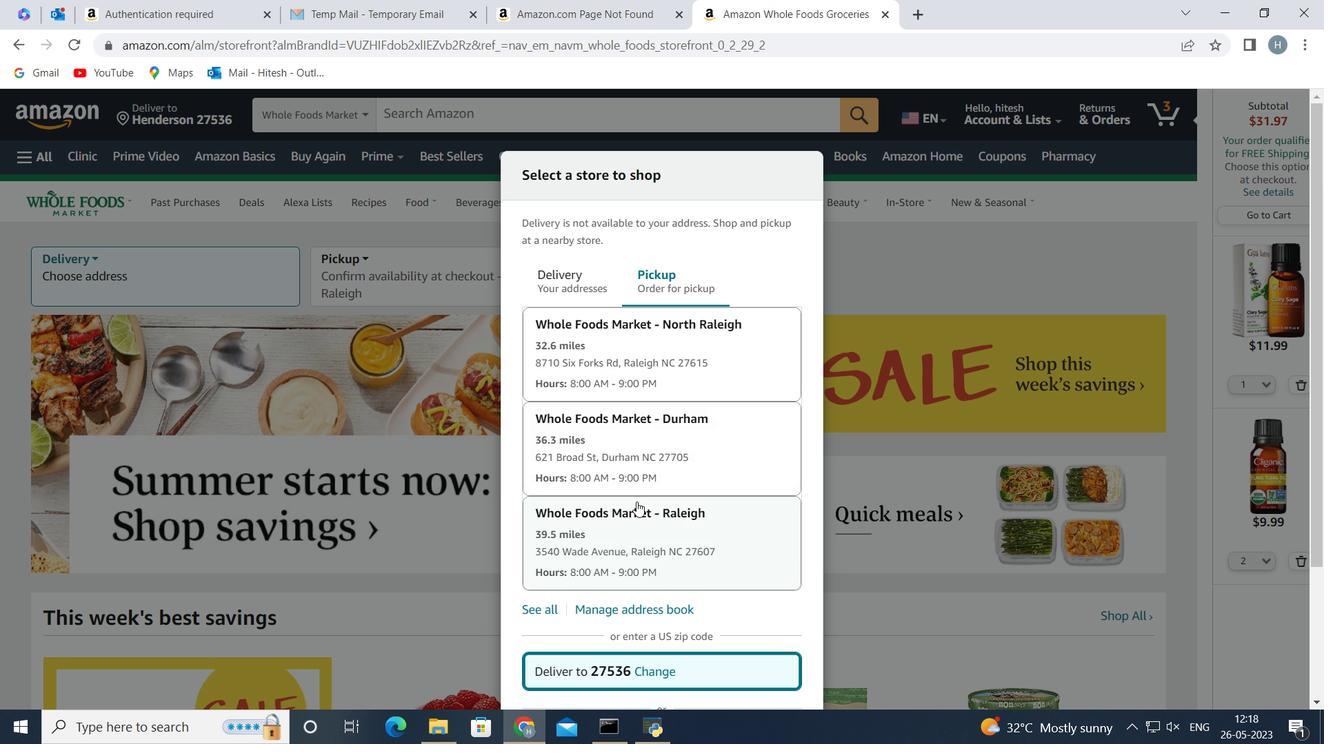 
Action: Mouse scrolled (637, 510) with delta (0, 0)
Screenshot: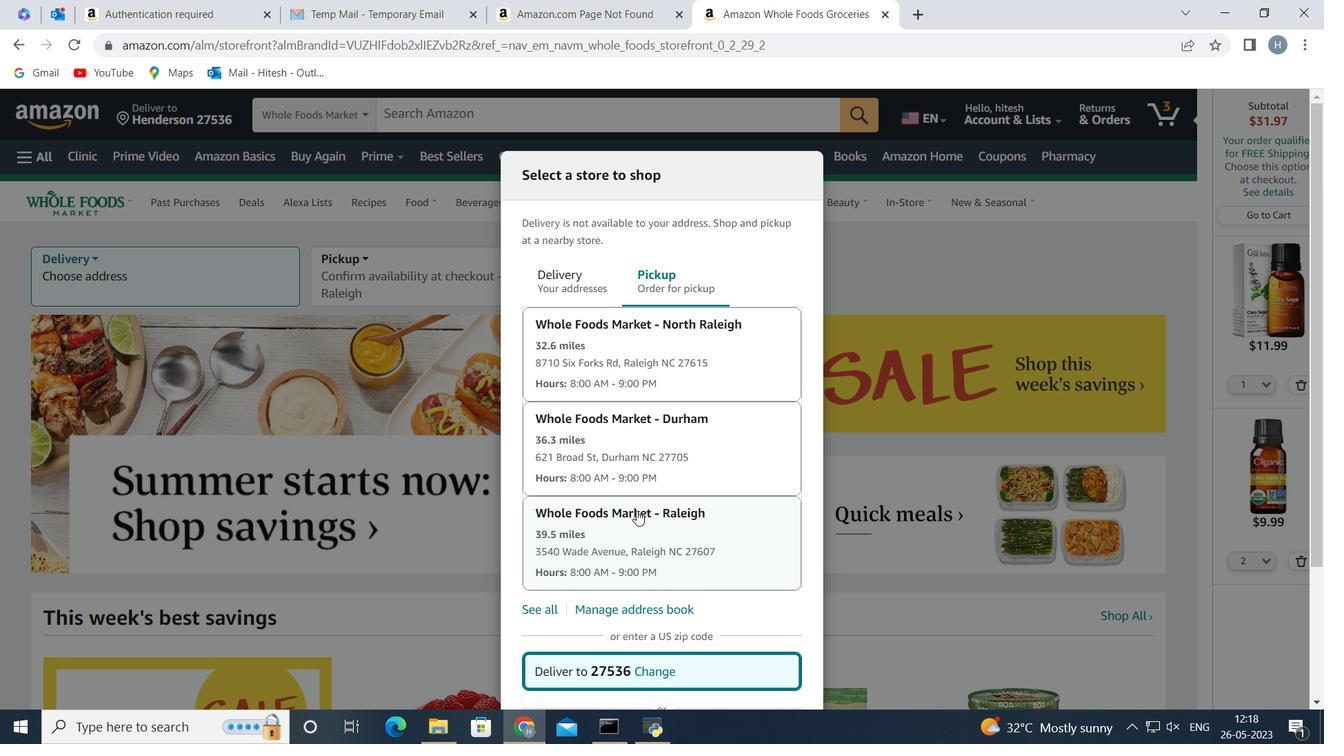 
Action: Mouse scrolled (637, 510) with delta (0, 0)
Screenshot: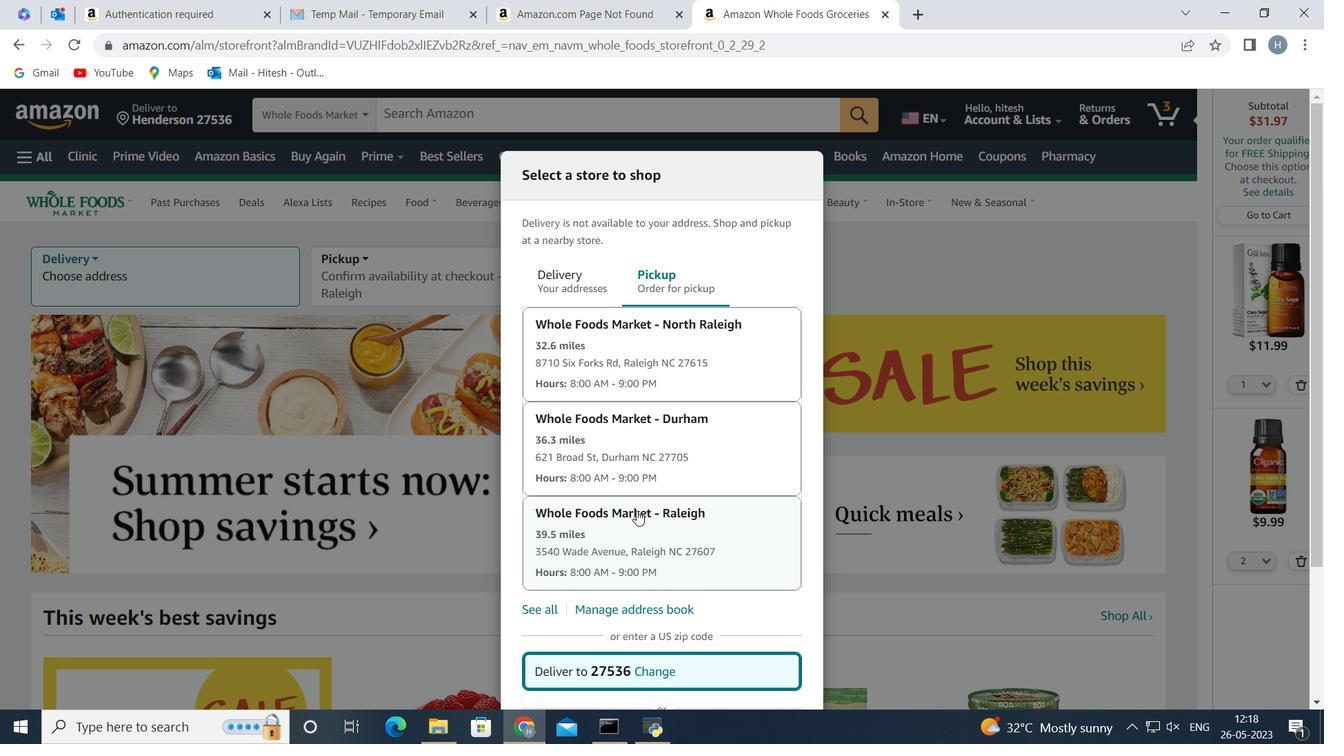 
Action: Mouse scrolled (637, 510) with delta (0, 0)
Screenshot: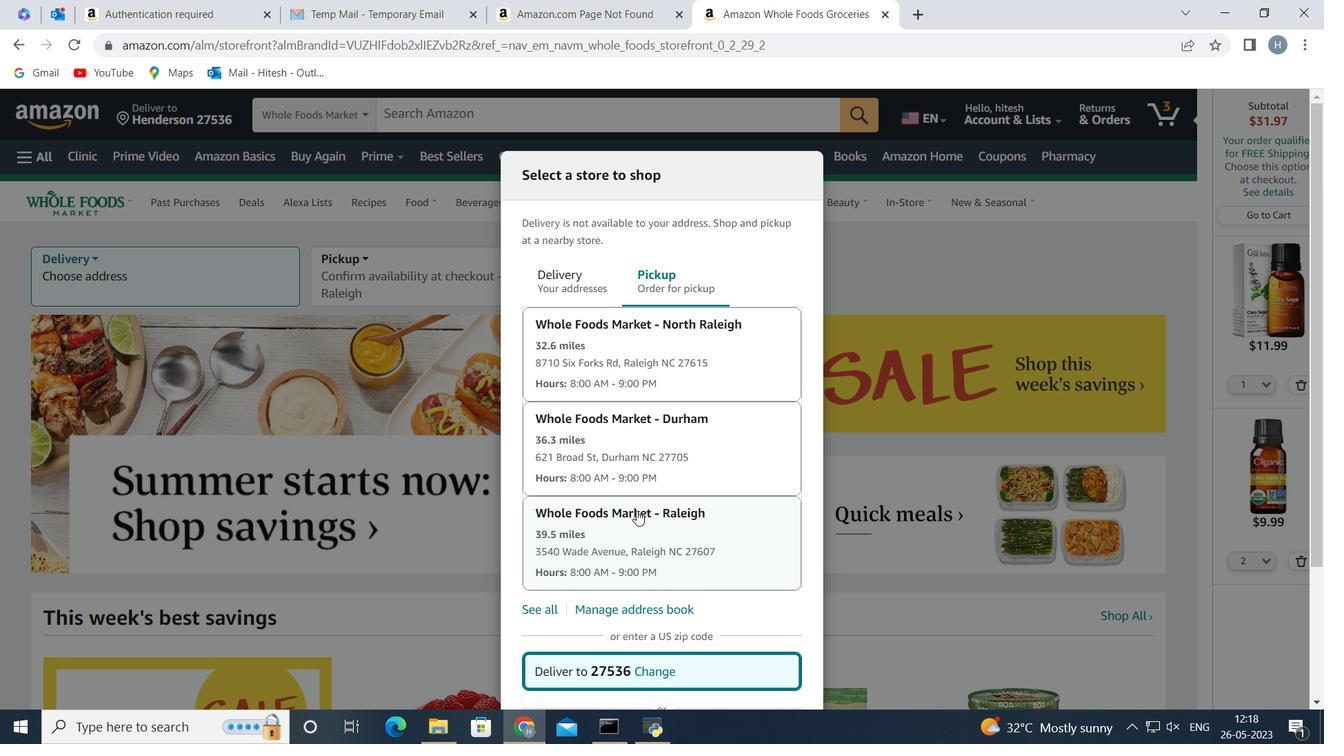 
Action: Mouse moved to (776, 609)
Screenshot: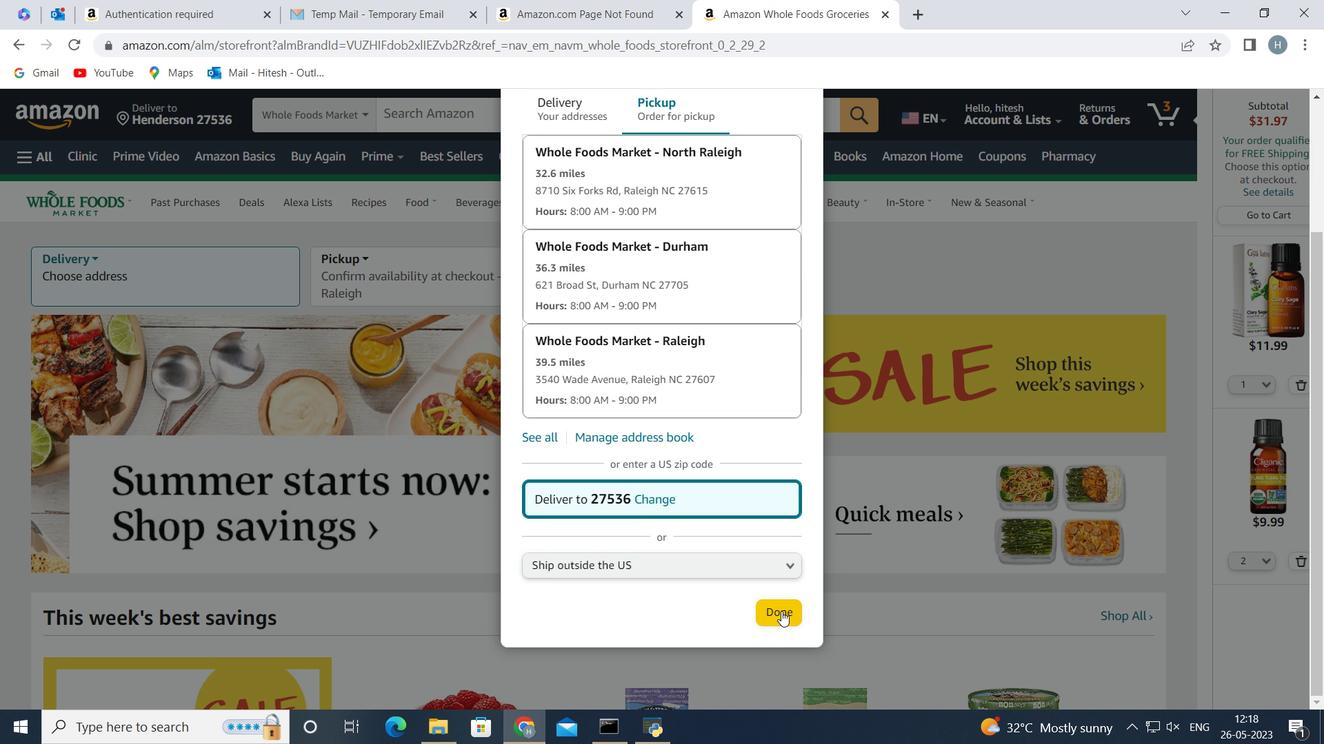 
Action: Mouse pressed left at (776, 609)
Screenshot: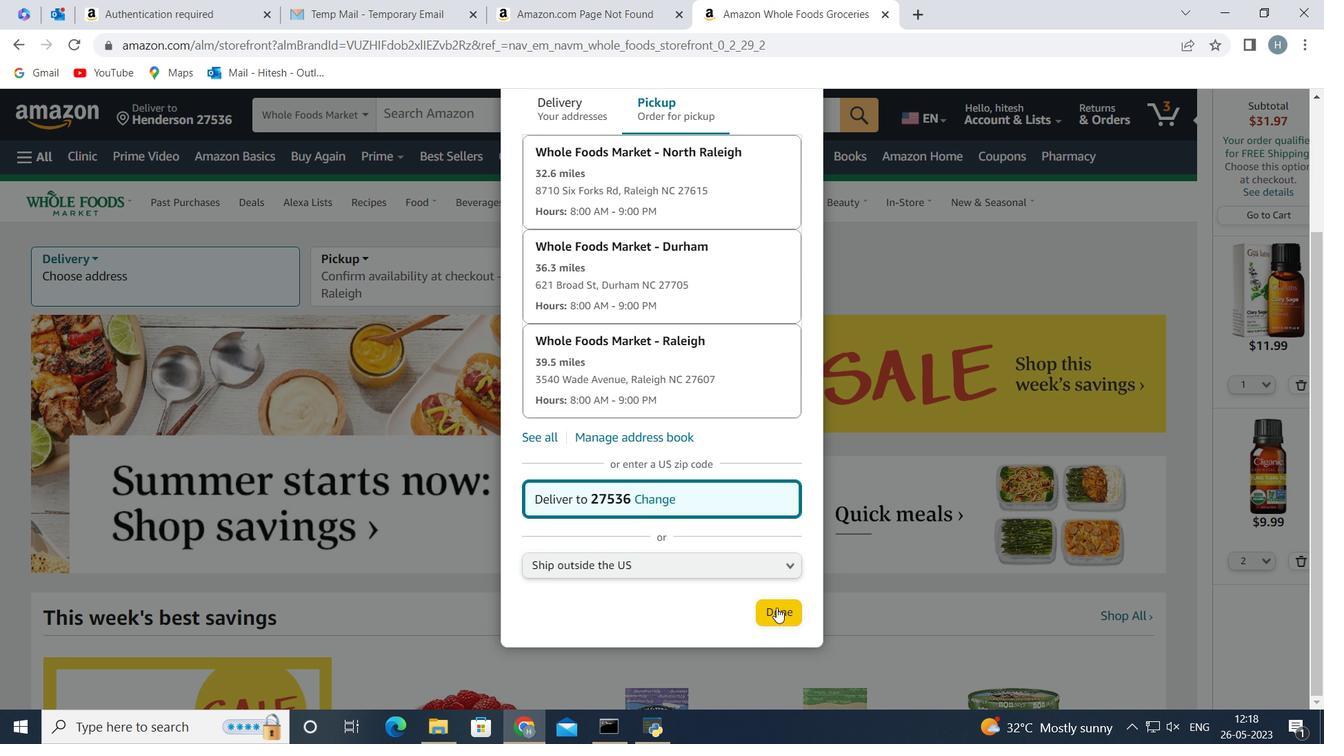 
Action: Mouse moved to (500, 401)
Screenshot: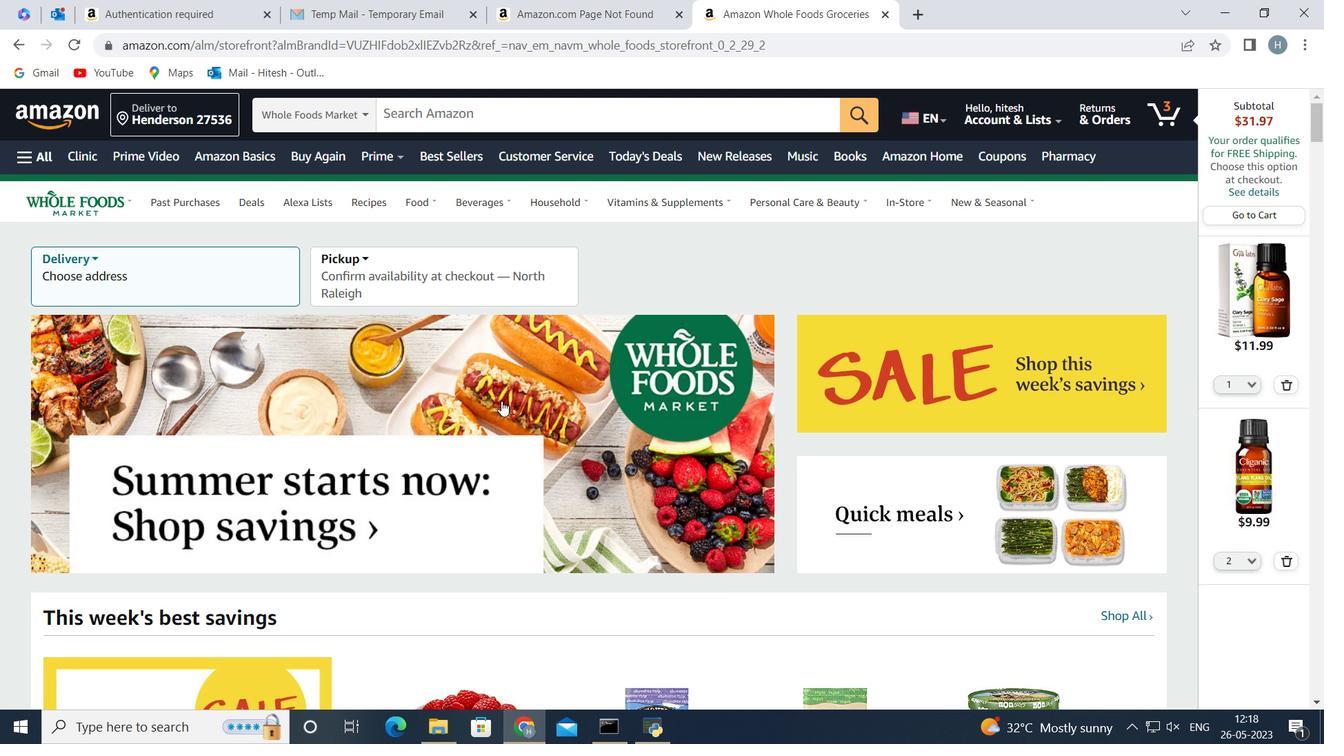 
Action: Mouse scrolled (500, 400) with delta (0, 0)
Screenshot: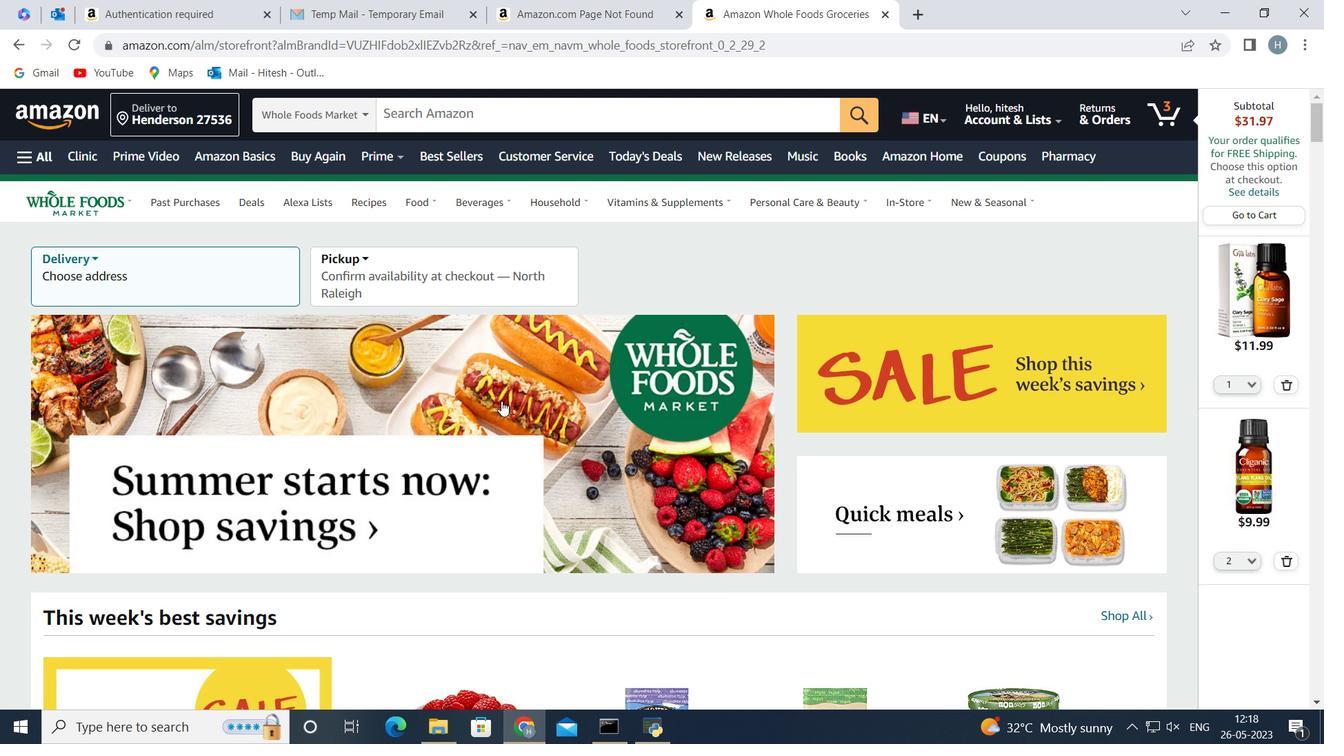 
Action: Mouse moved to (495, 397)
Screenshot: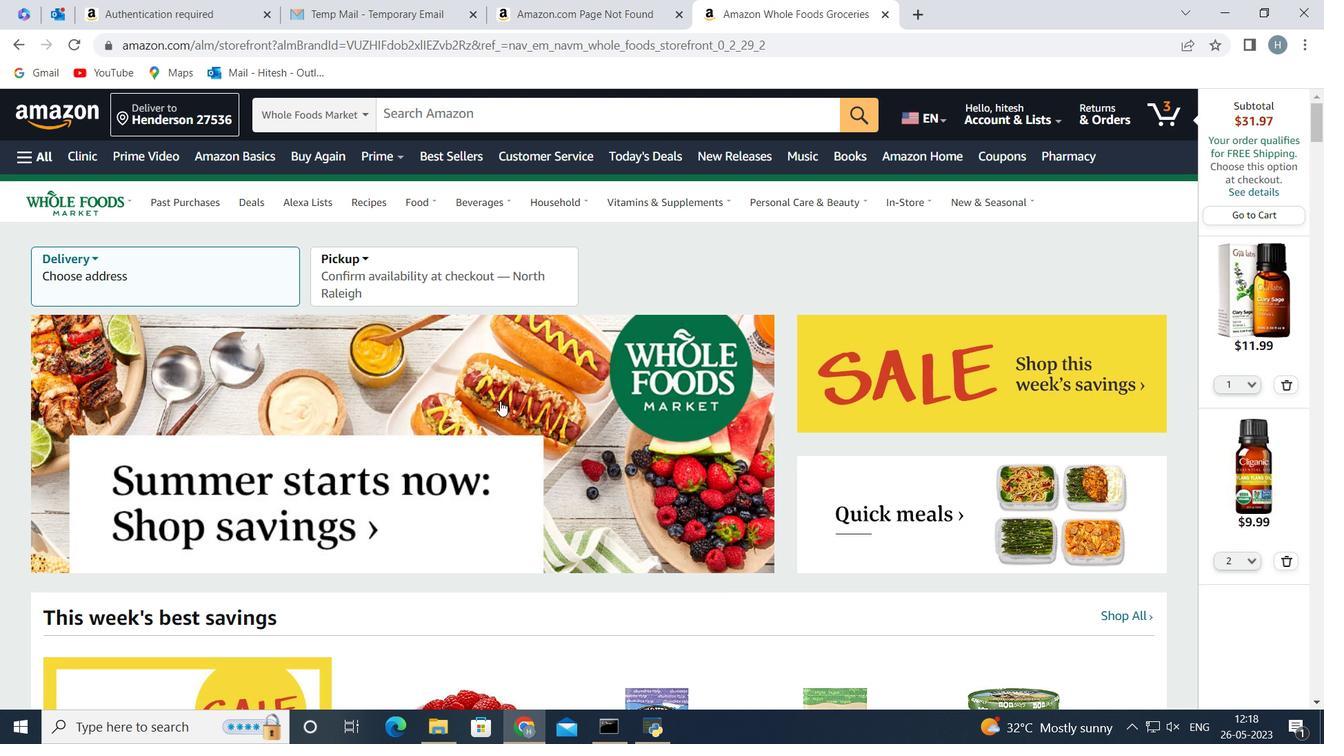 
Action: Mouse scrolled (495, 397) with delta (0, 0)
Screenshot: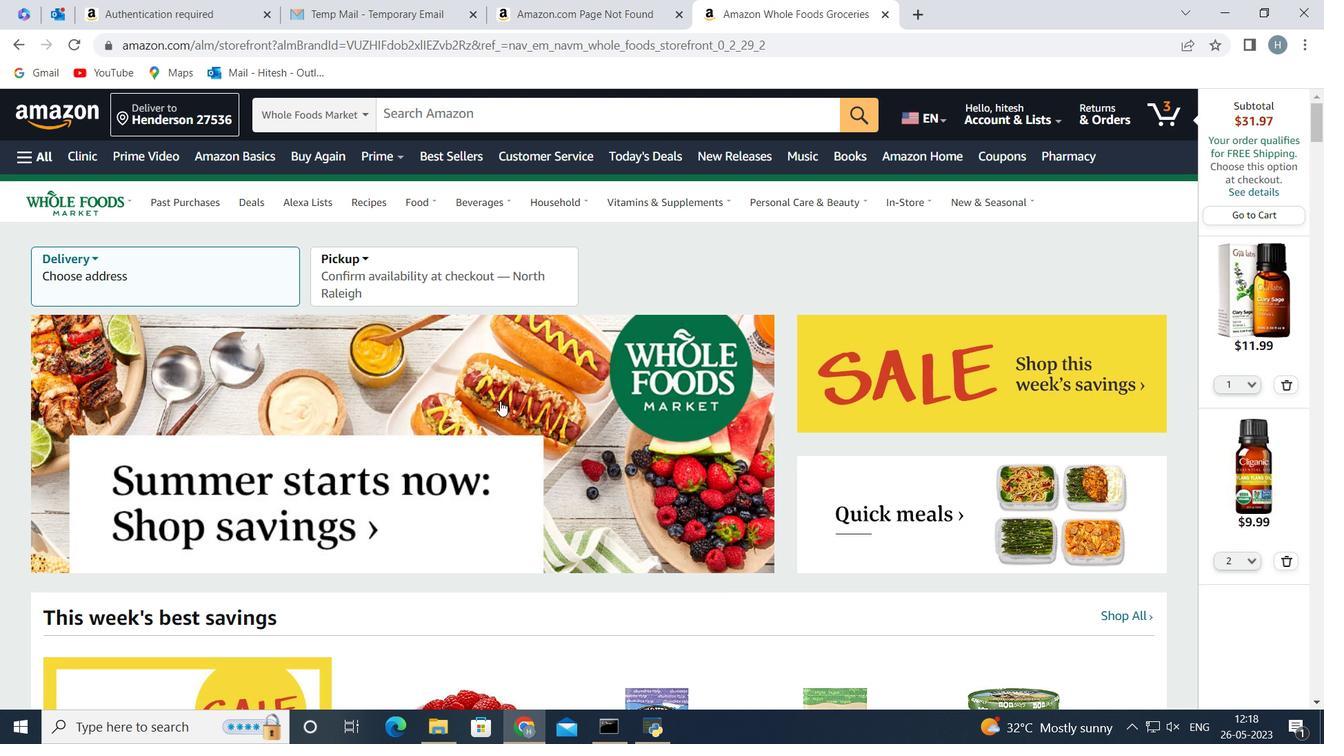
Action: Mouse moved to (417, 367)
Screenshot: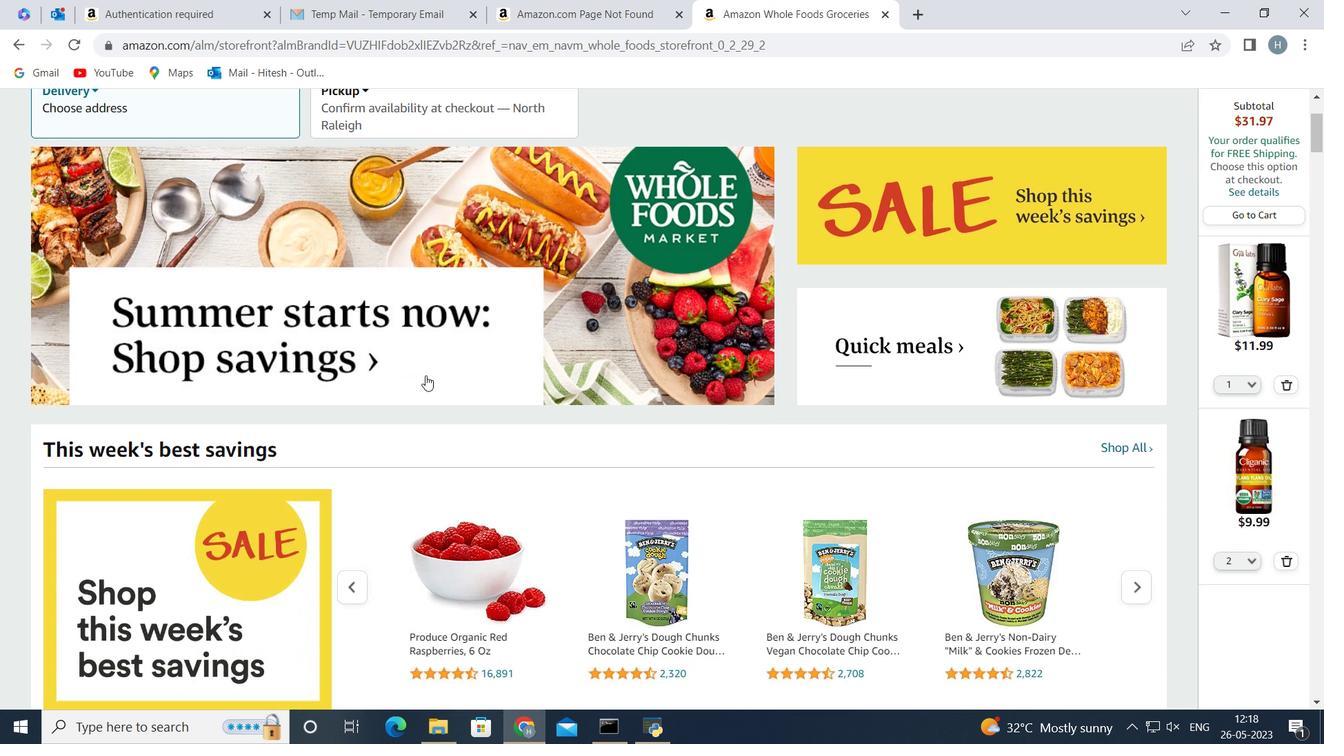 
Action: Mouse scrolled (417, 366) with delta (0, 0)
Screenshot: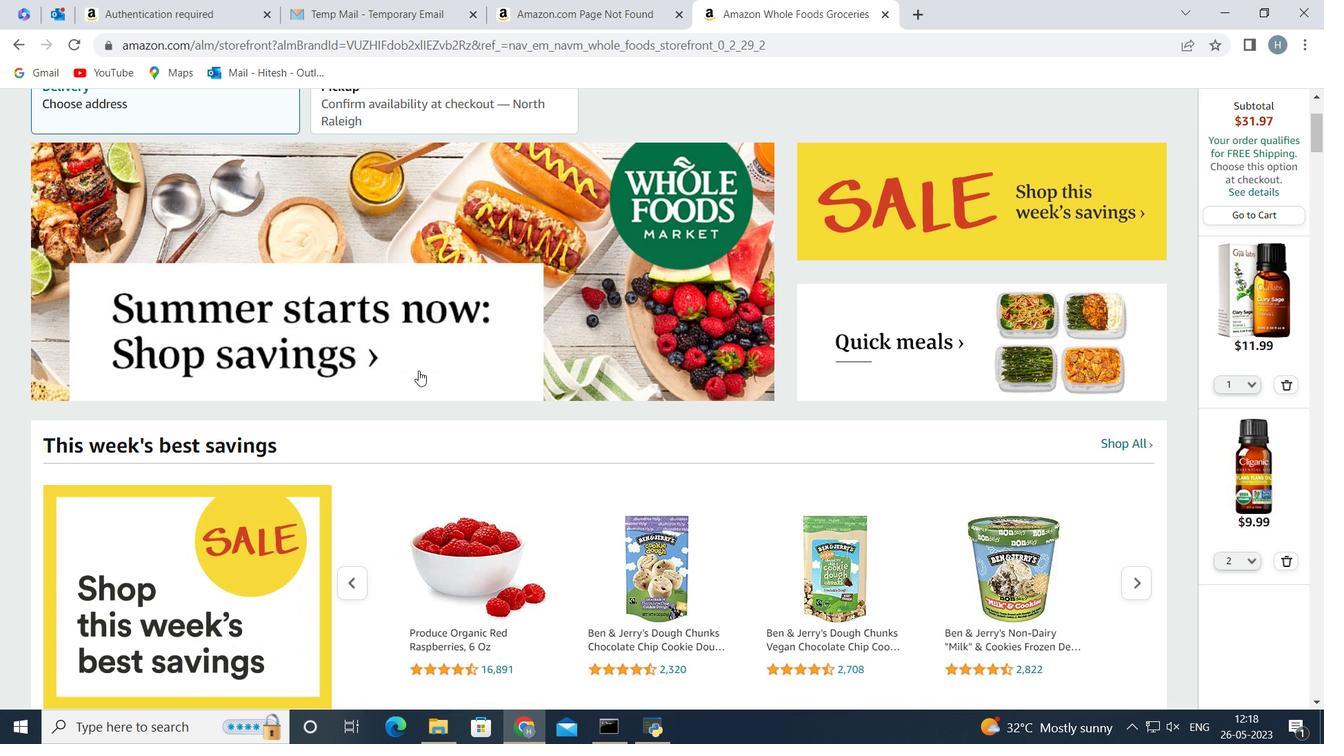 
Action: Mouse scrolled (417, 366) with delta (0, 0)
Screenshot: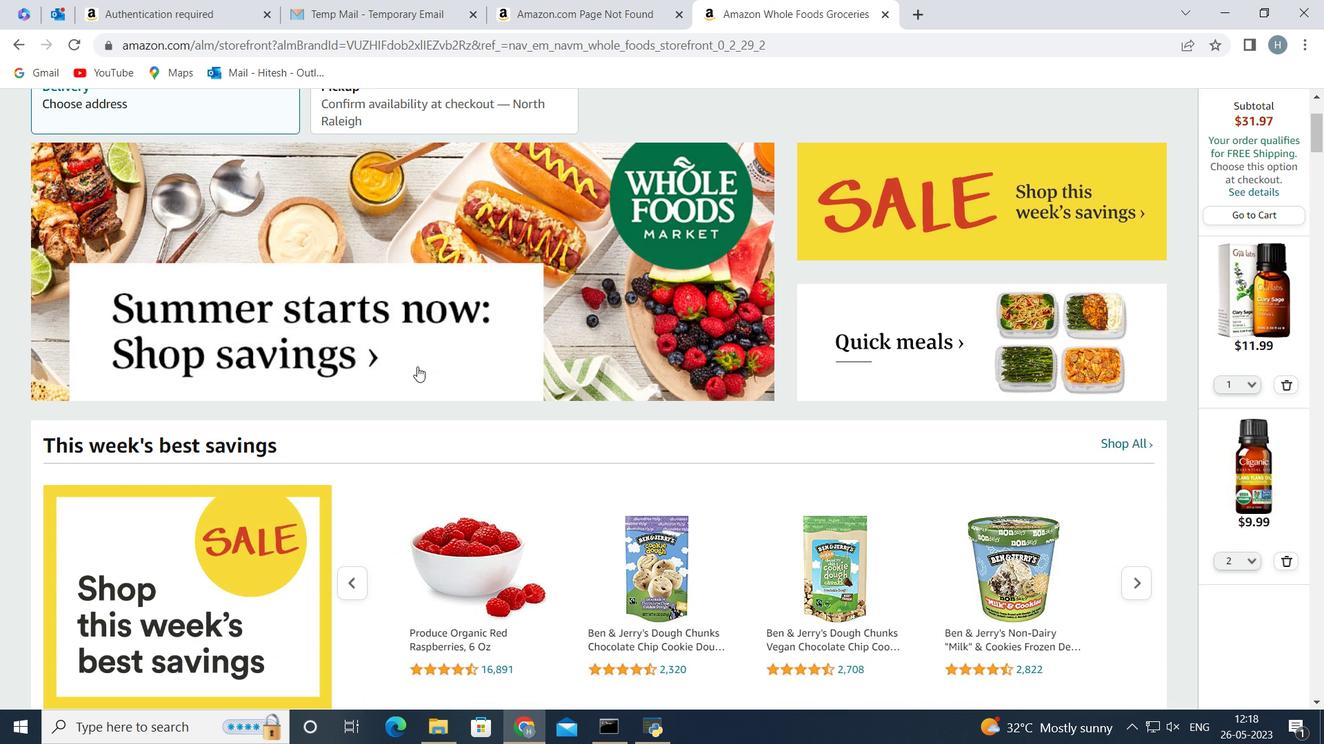 
Action: Mouse moved to (439, 369)
Screenshot: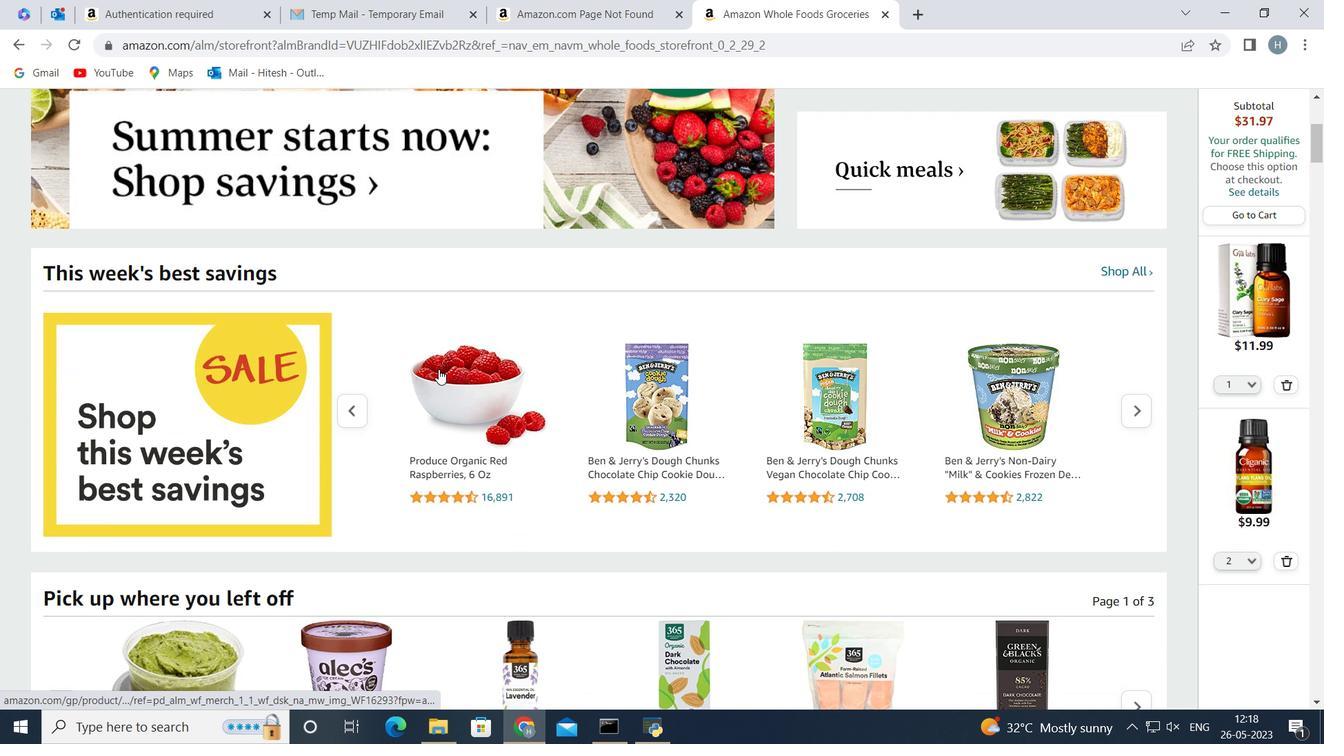 
Action: Mouse scrolled (439, 369) with delta (0, 0)
Screenshot: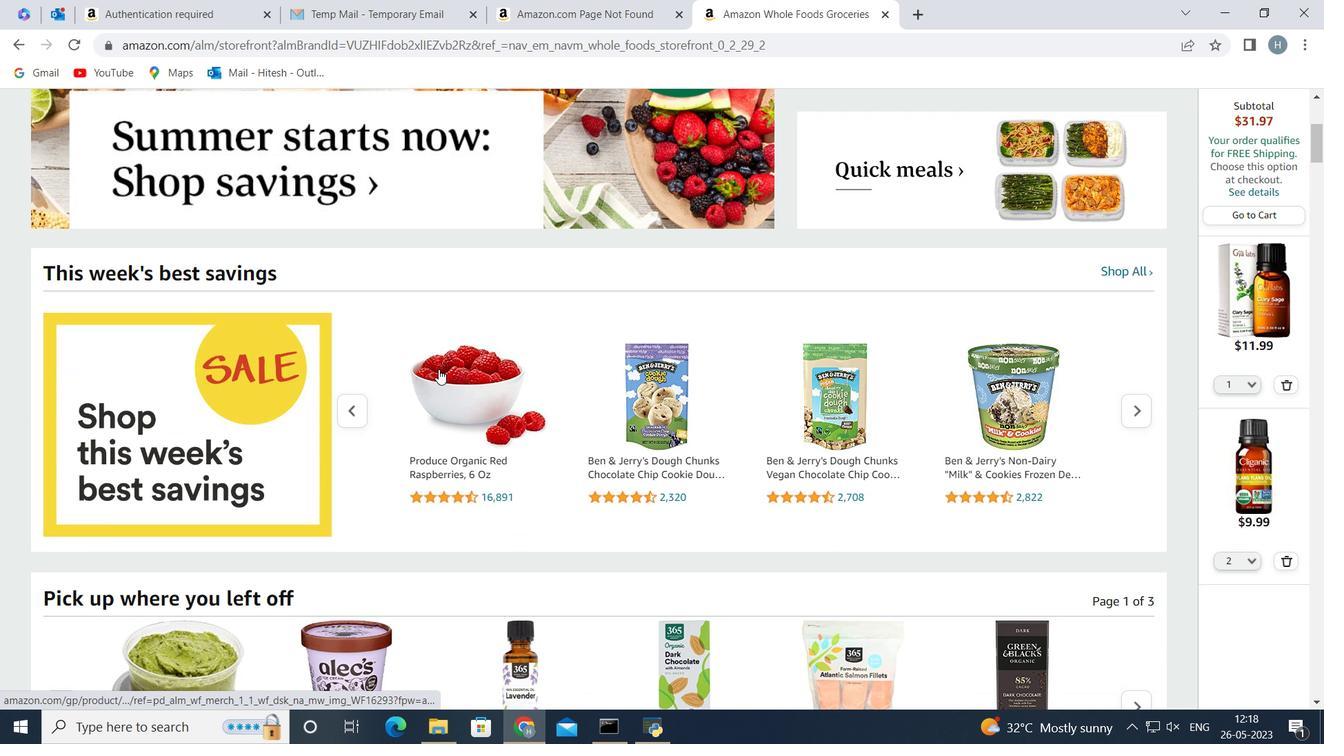 
Action: Mouse scrolled (439, 369) with delta (0, 0)
Screenshot: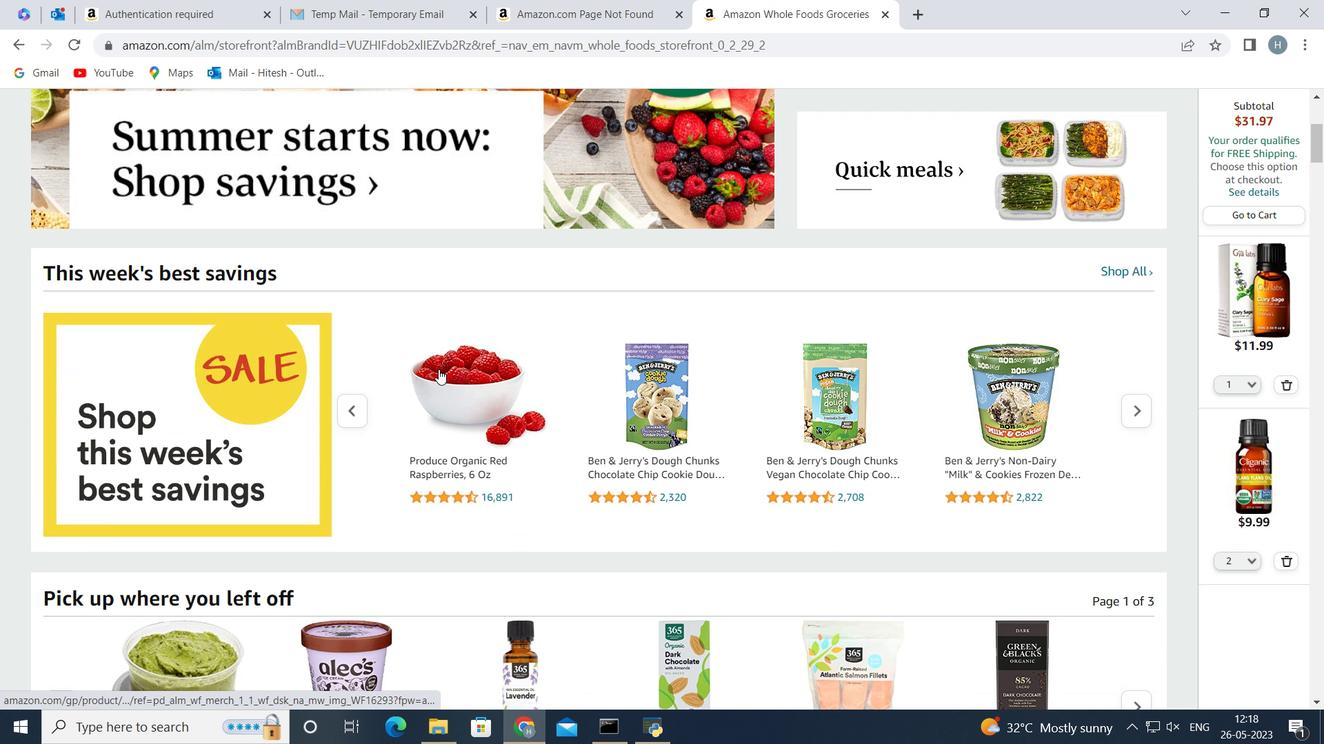 
Action: Mouse moved to (440, 369)
Screenshot: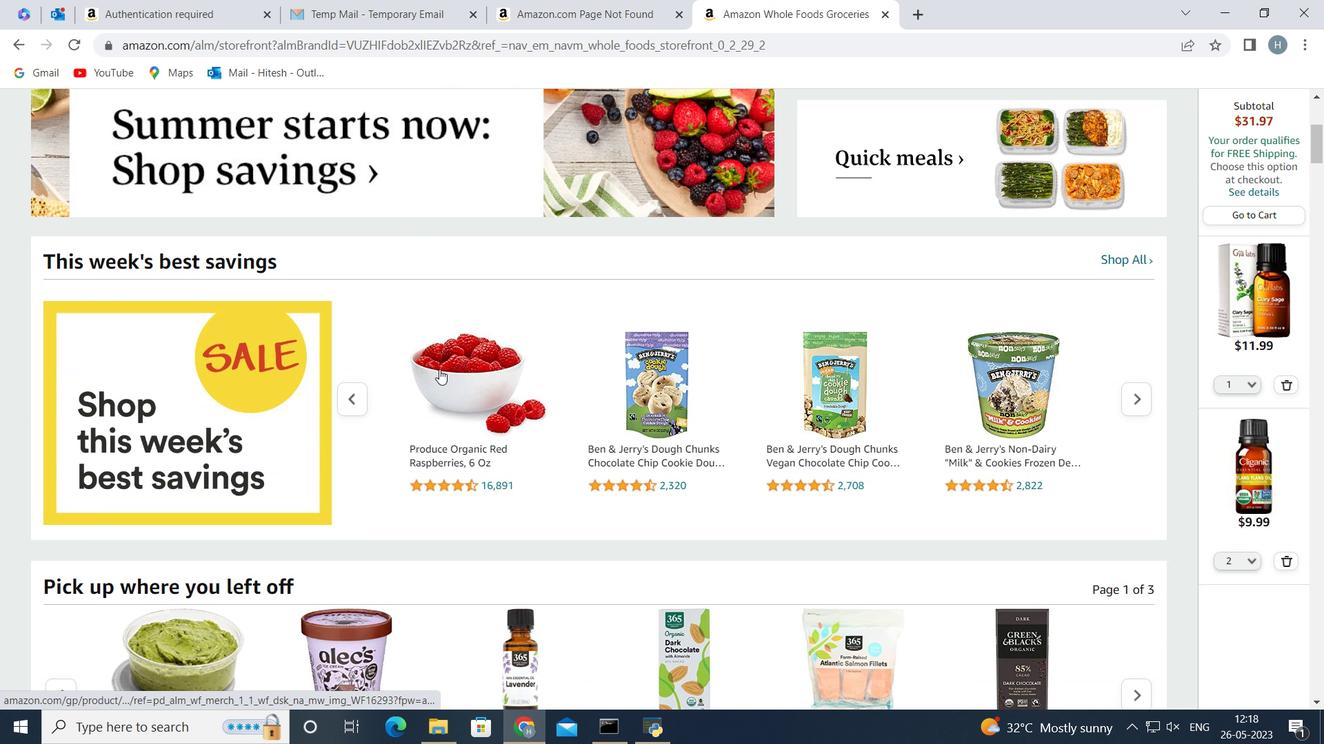 
Action: Mouse scrolled (440, 369) with delta (0, 0)
Screenshot: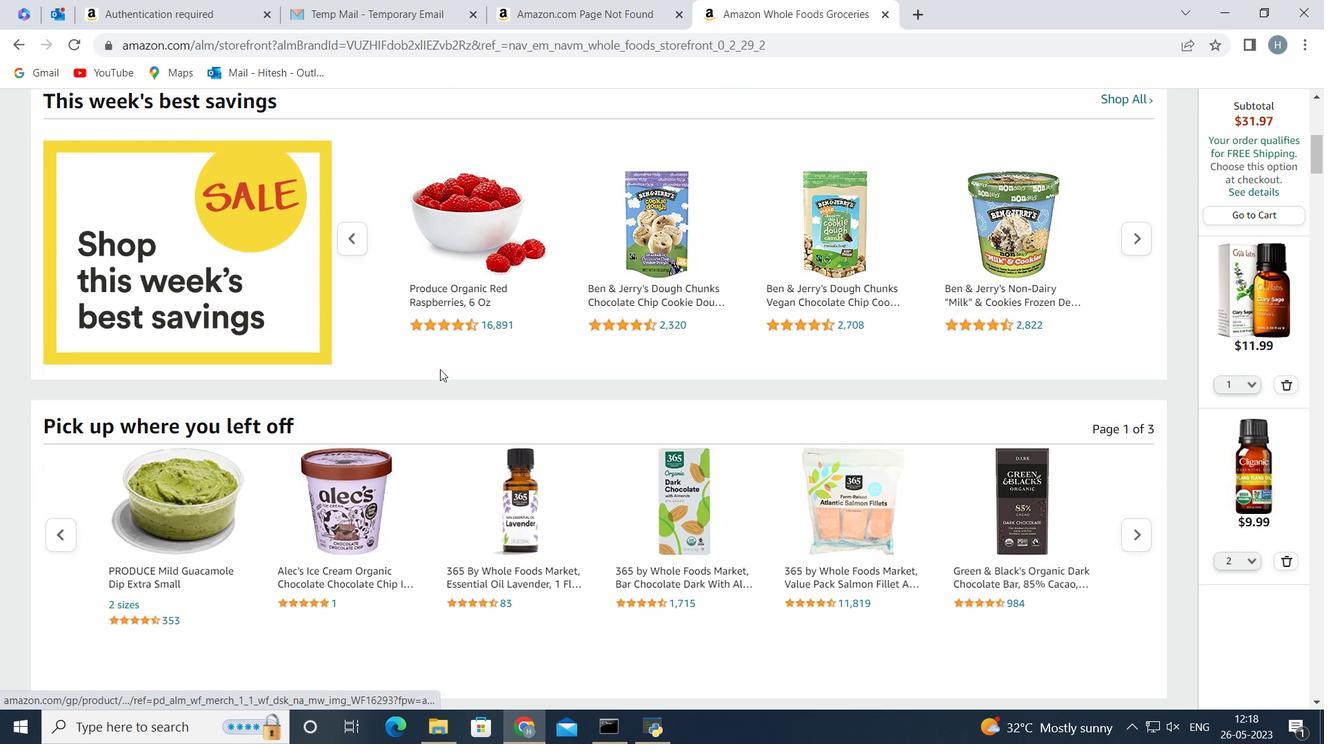 
Action: Mouse scrolled (440, 369) with delta (0, 0)
Screenshot: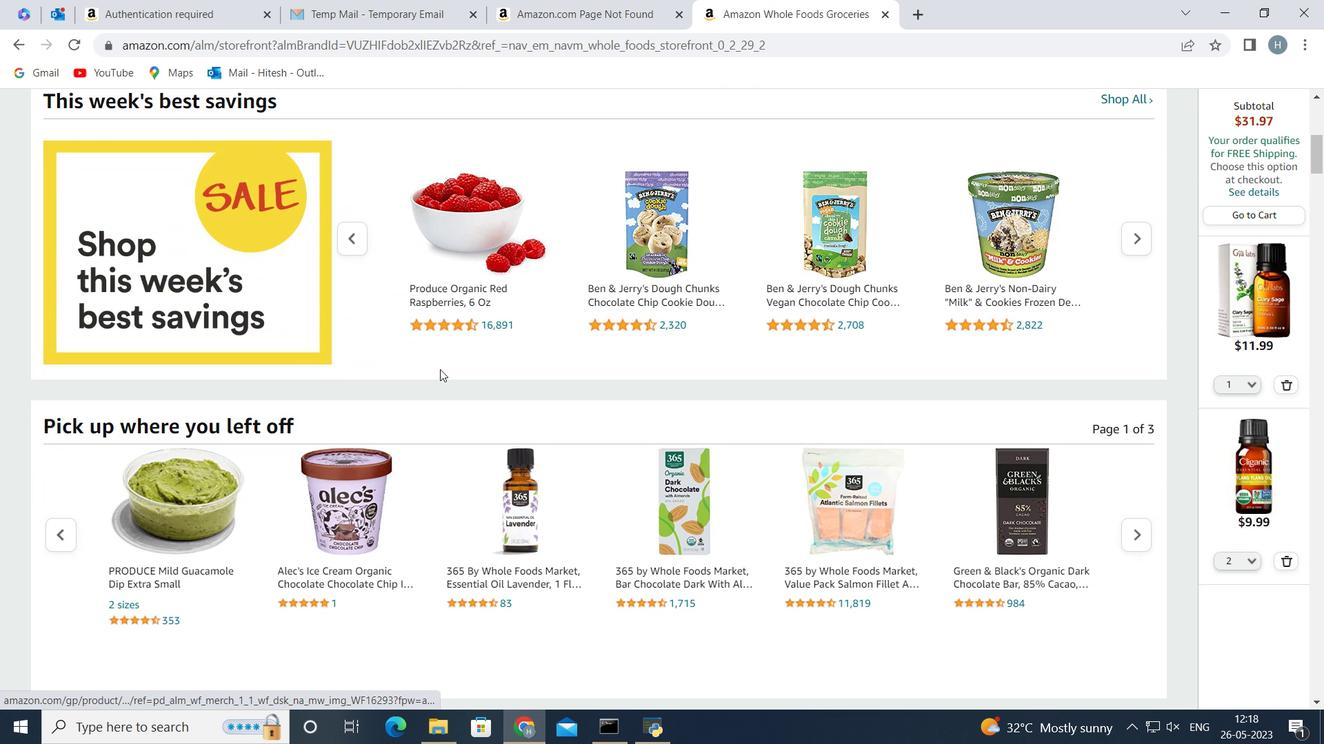 
Action: Mouse scrolled (440, 369) with delta (0, 0)
Screenshot: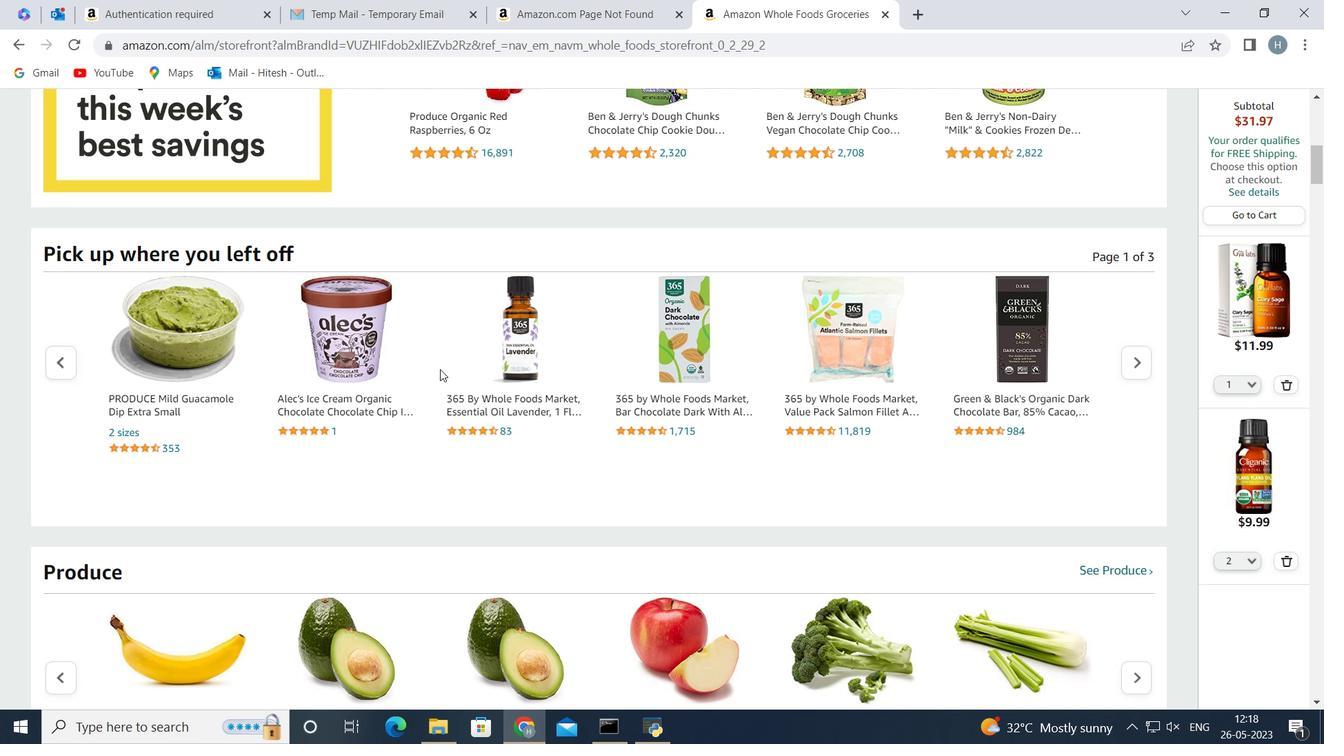 
Action: Mouse scrolled (440, 369) with delta (0, 0)
Screenshot: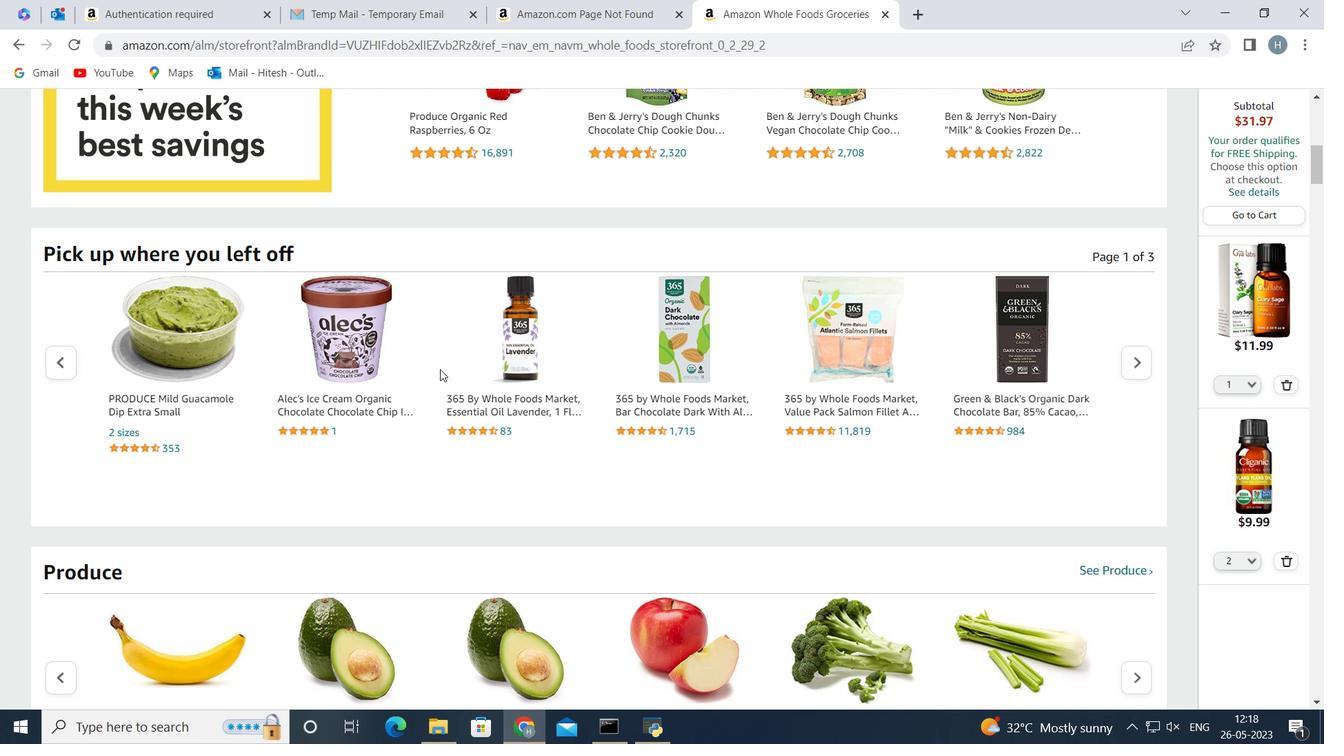 
Action: Mouse scrolled (440, 370) with delta (0, 0)
Screenshot: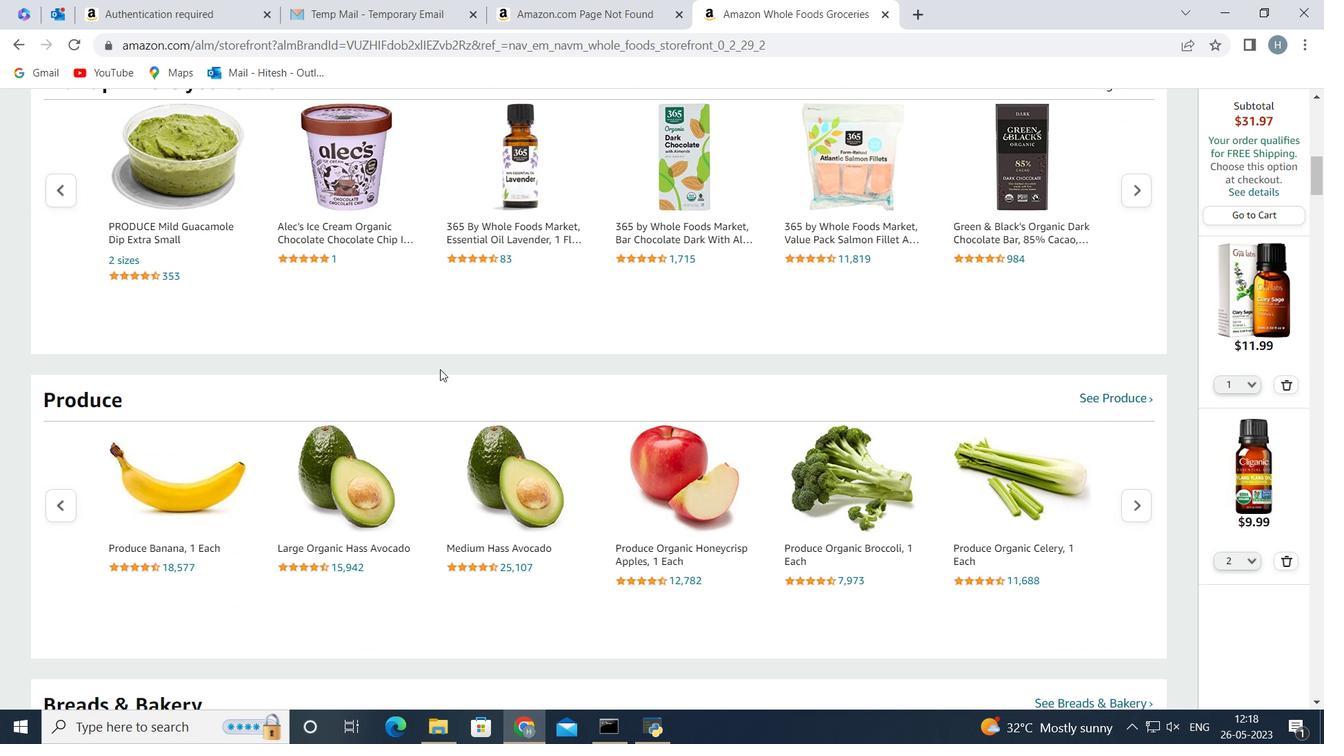 
Action: Mouse scrolled (440, 370) with delta (0, 0)
Screenshot: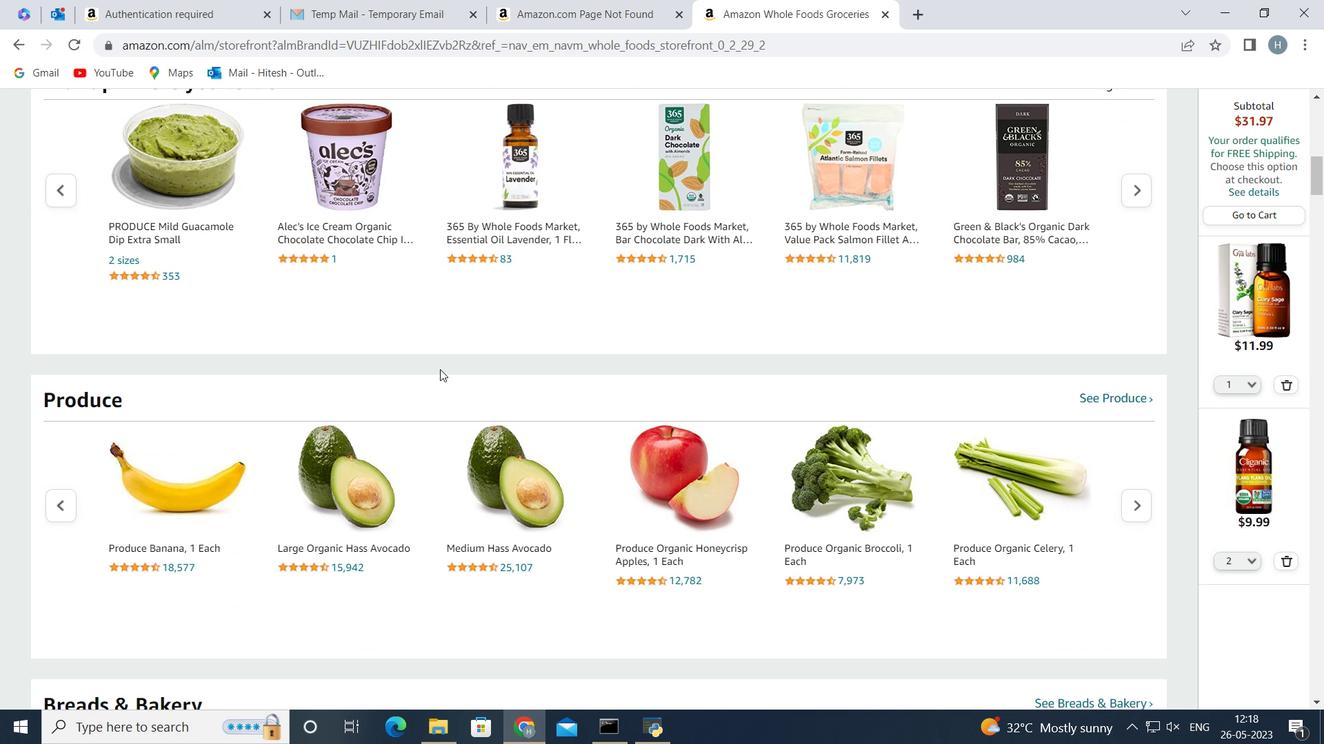 
Action: Mouse scrolled (440, 370) with delta (0, 0)
Screenshot: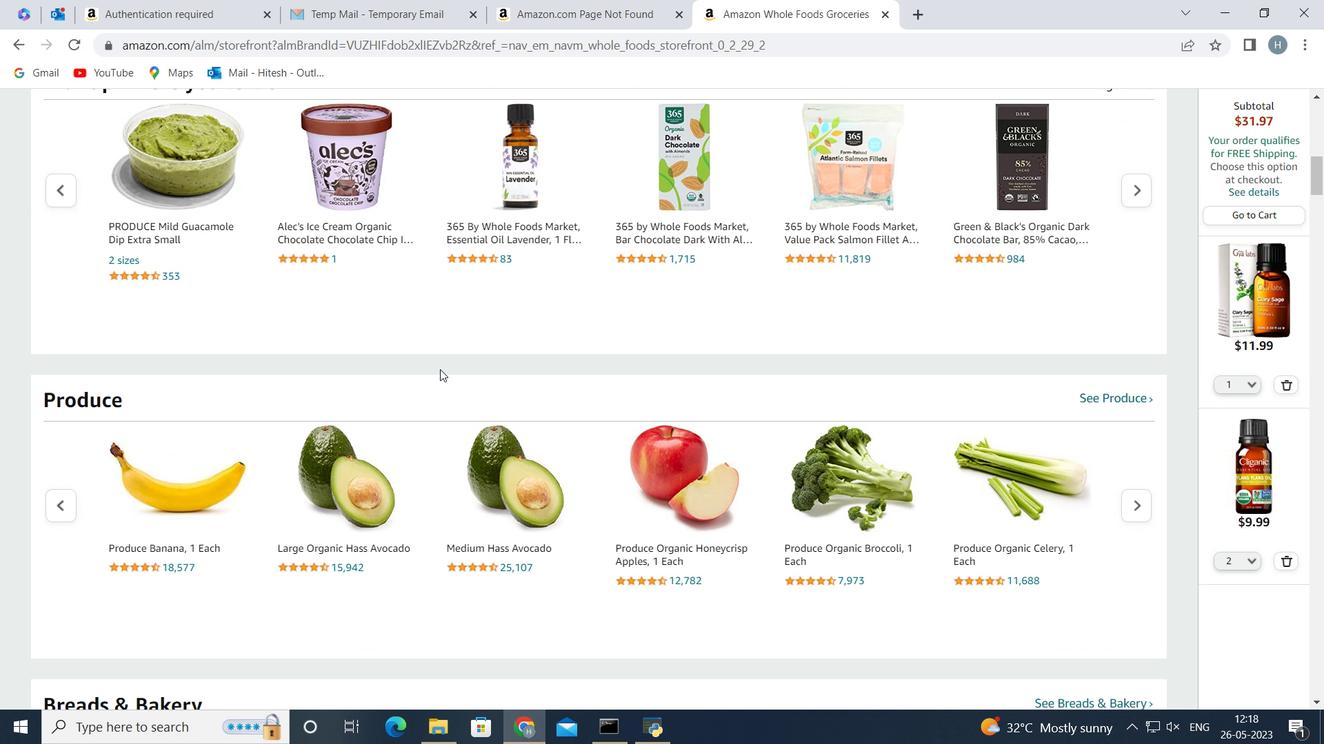 
Action: Mouse scrolled (440, 370) with delta (0, 0)
Screenshot: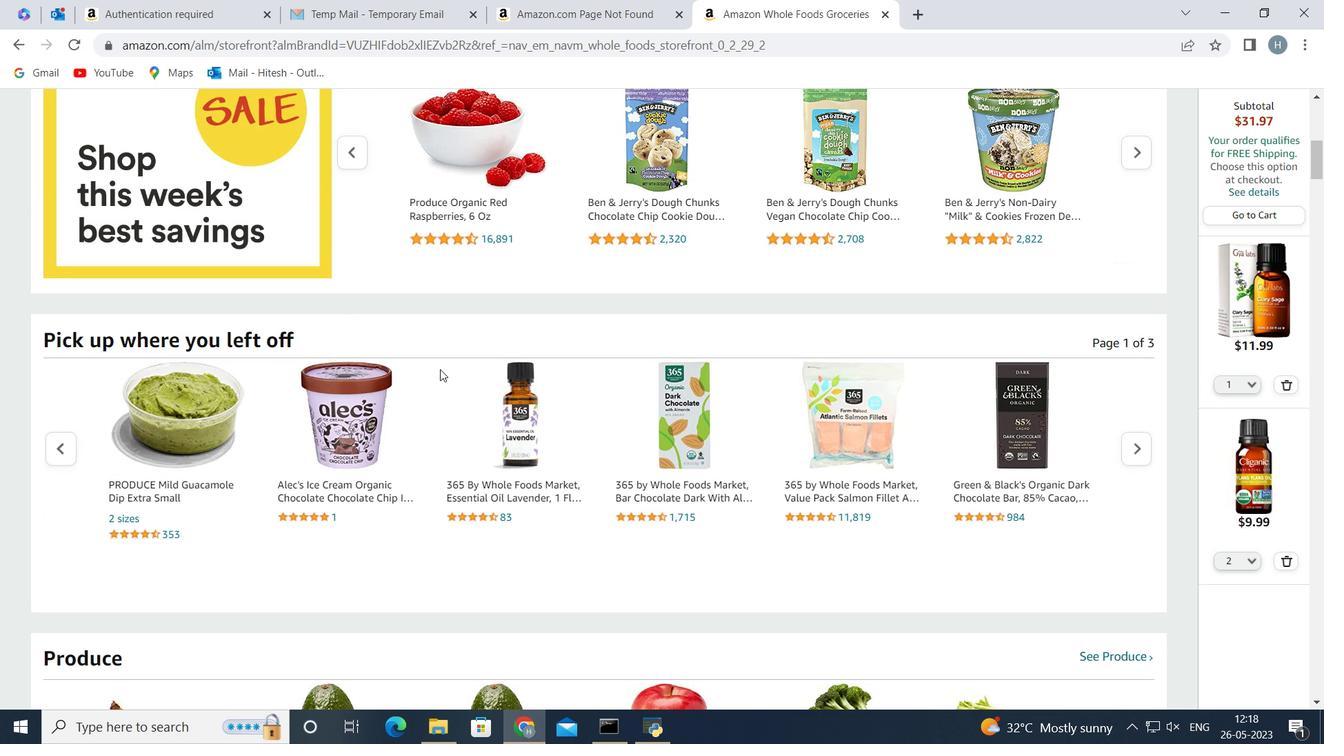 
Action: Mouse scrolled (440, 370) with delta (0, 0)
Screenshot: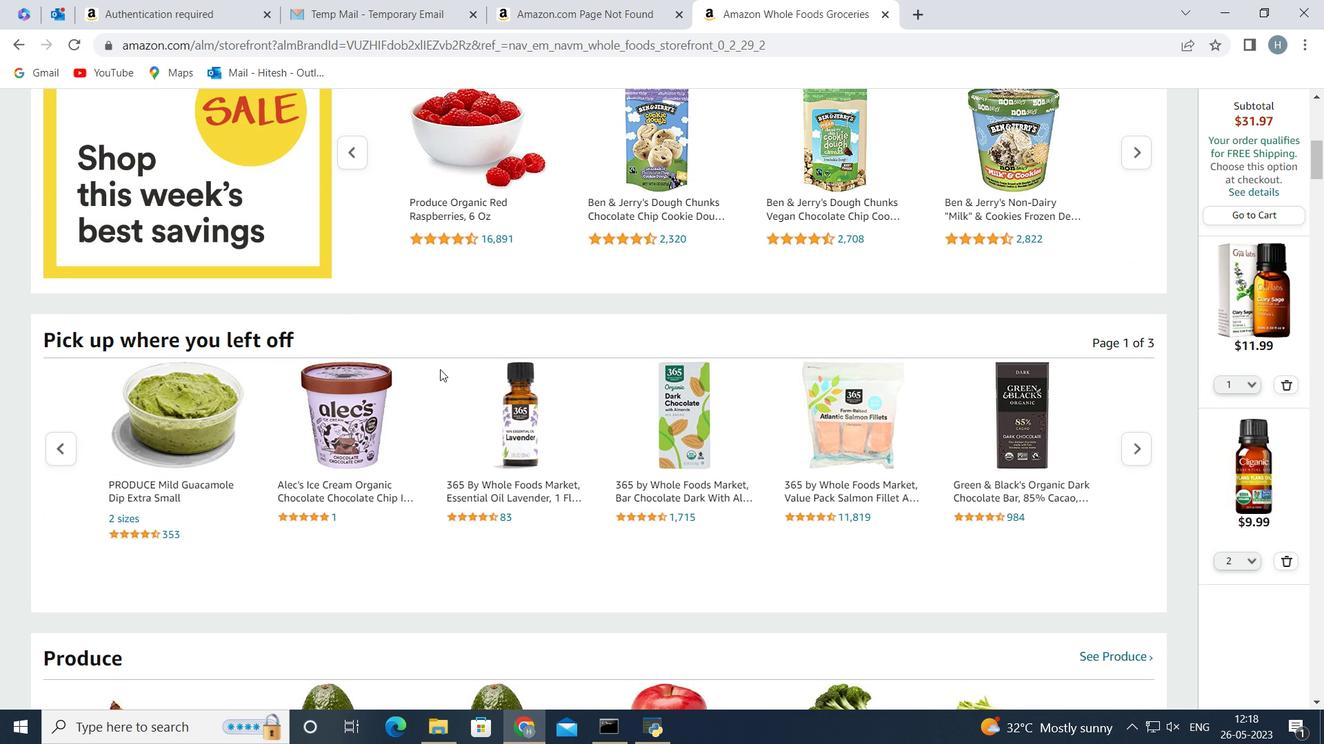 
Action: Mouse scrolled (440, 370) with delta (0, 0)
Screenshot: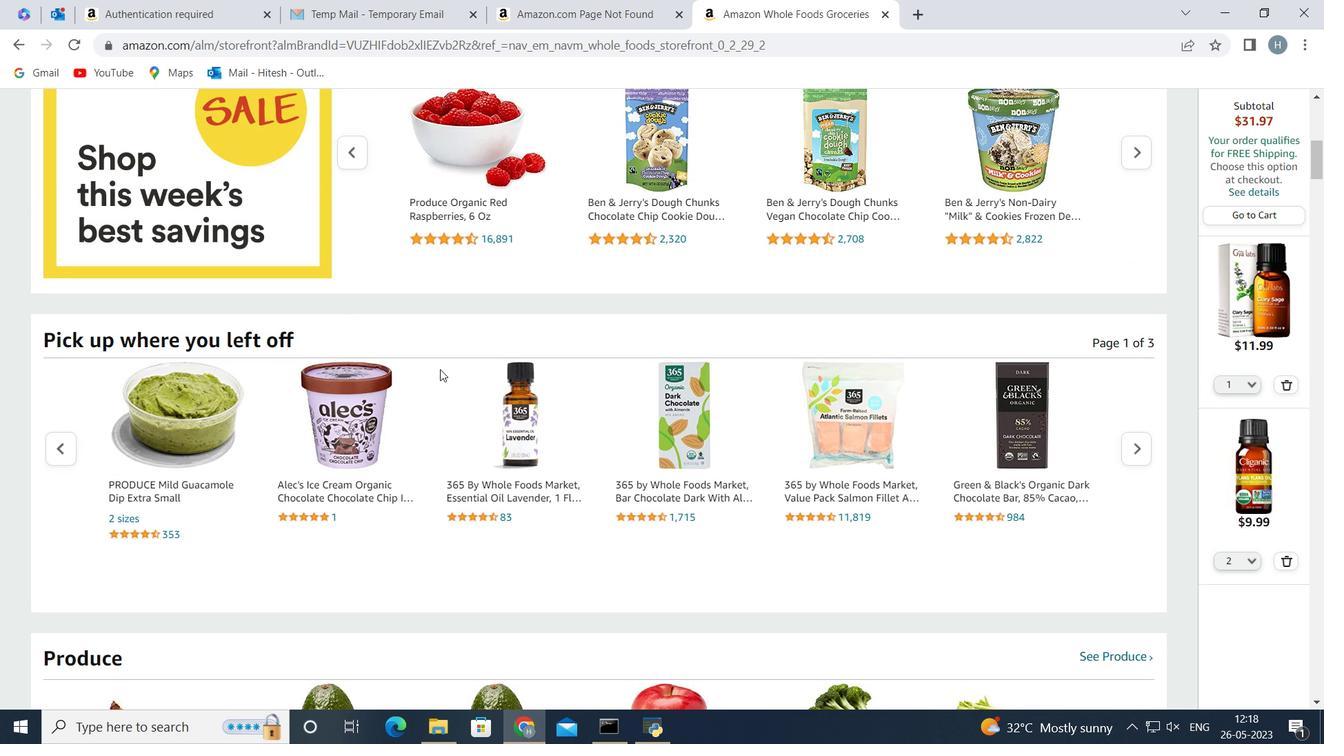 
Action: Mouse scrolled (440, 370) with delta (0, 0)
Screenshot: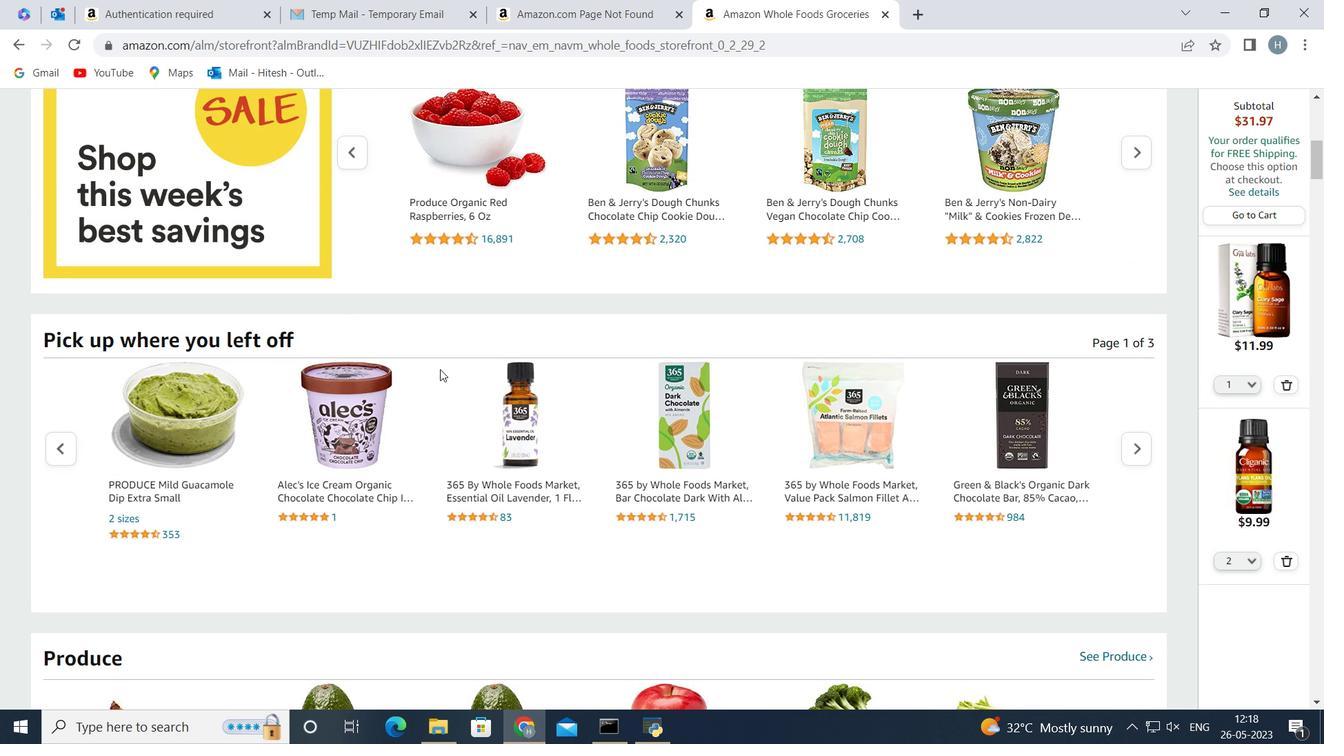 
Action: Mouse scrolled (440, 370) with delta (0, 0)
Screenshot: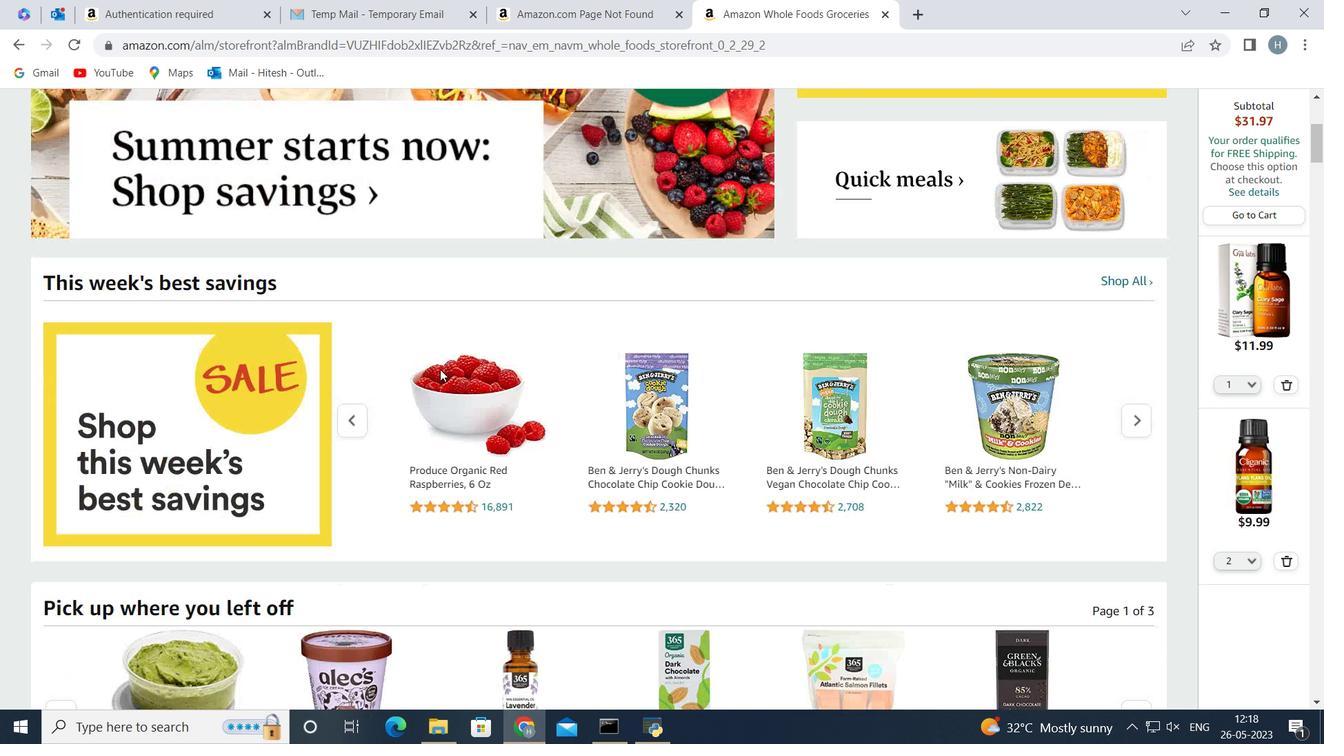 
Action: Mouse scrolled (440, 370) with delta (0, 0)
Screenshot: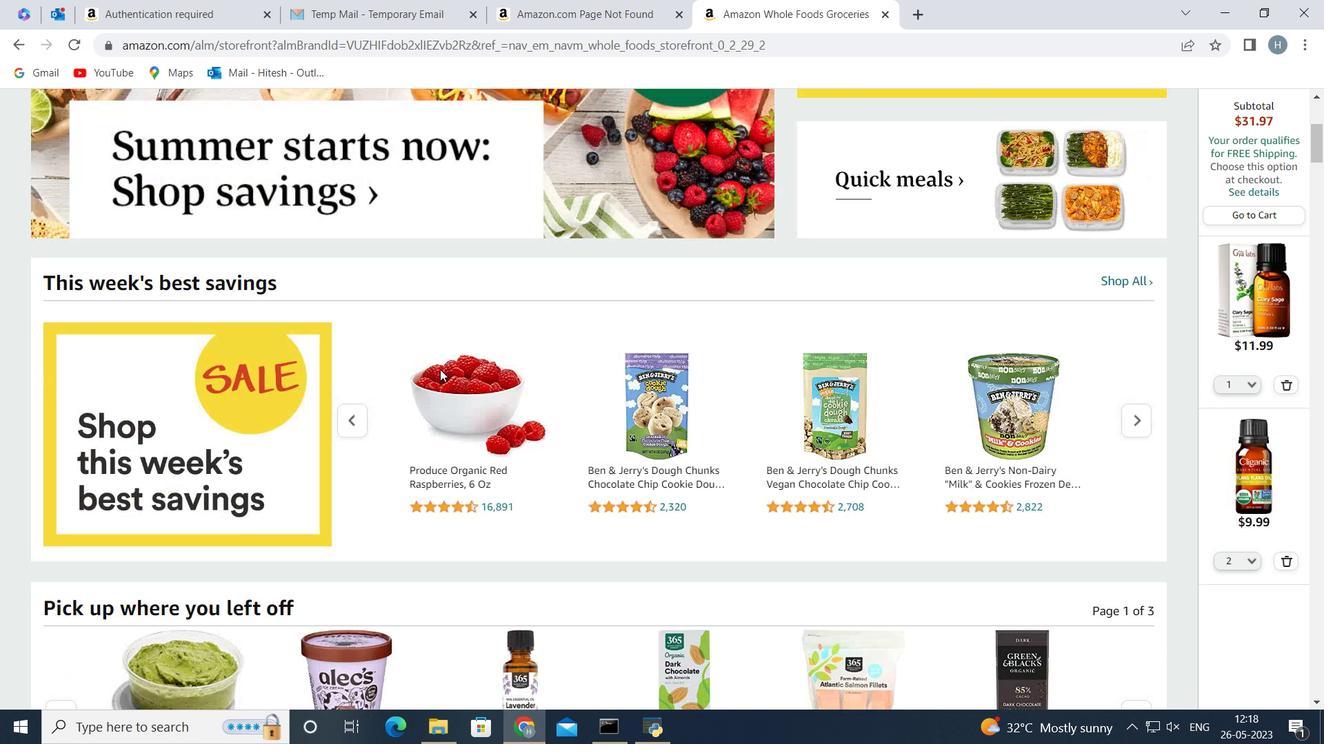 
Action: Mouse scrolled (440, 370) with delta (0, 0)
Screenshot: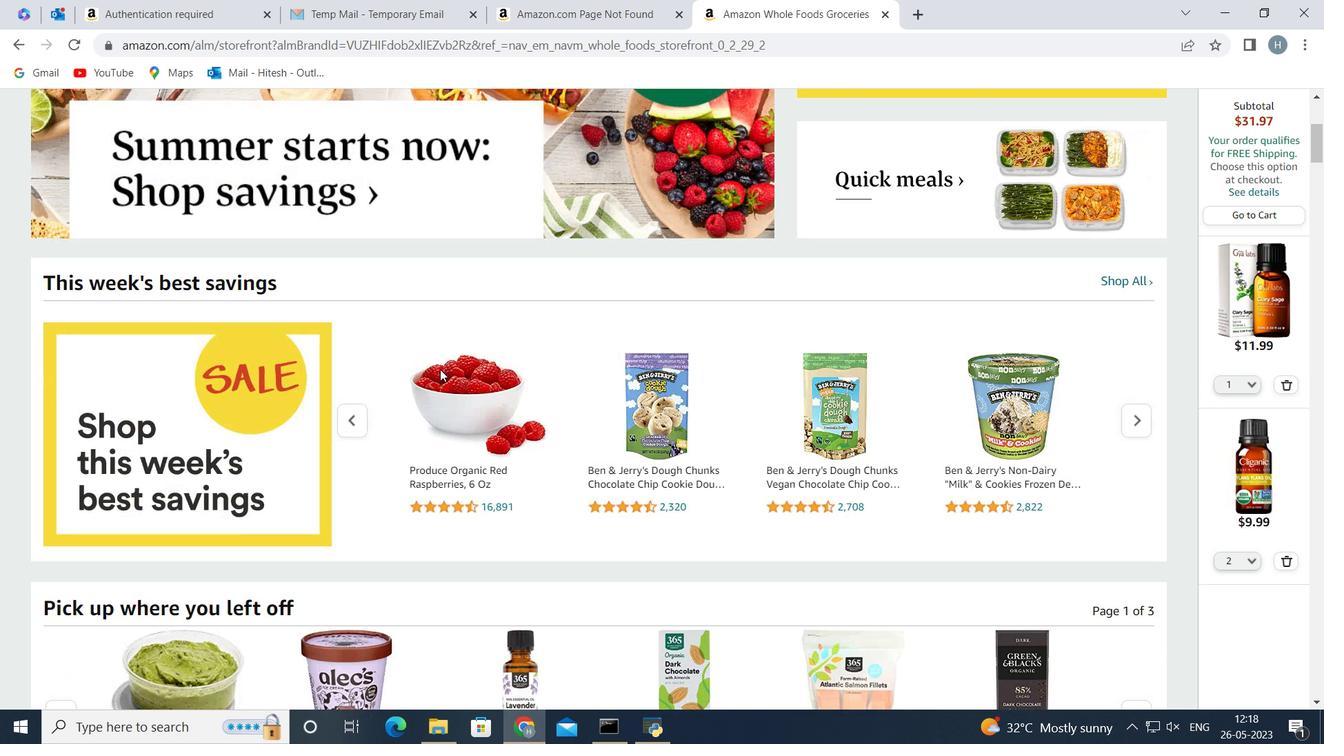 
Action: Mouse scrolled (440, 370) with delta (0, 0)
Screenshot: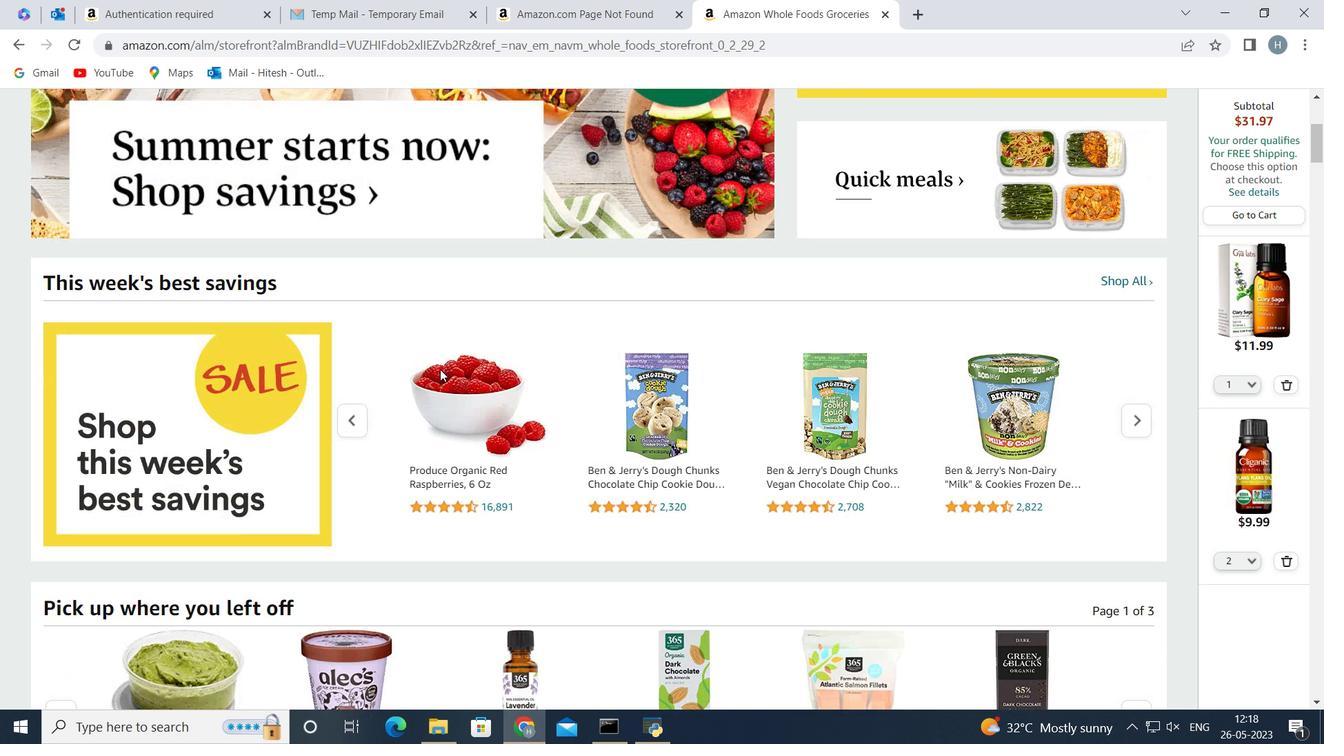 
Action: Mouse moved to (515, 115)
Screenshot: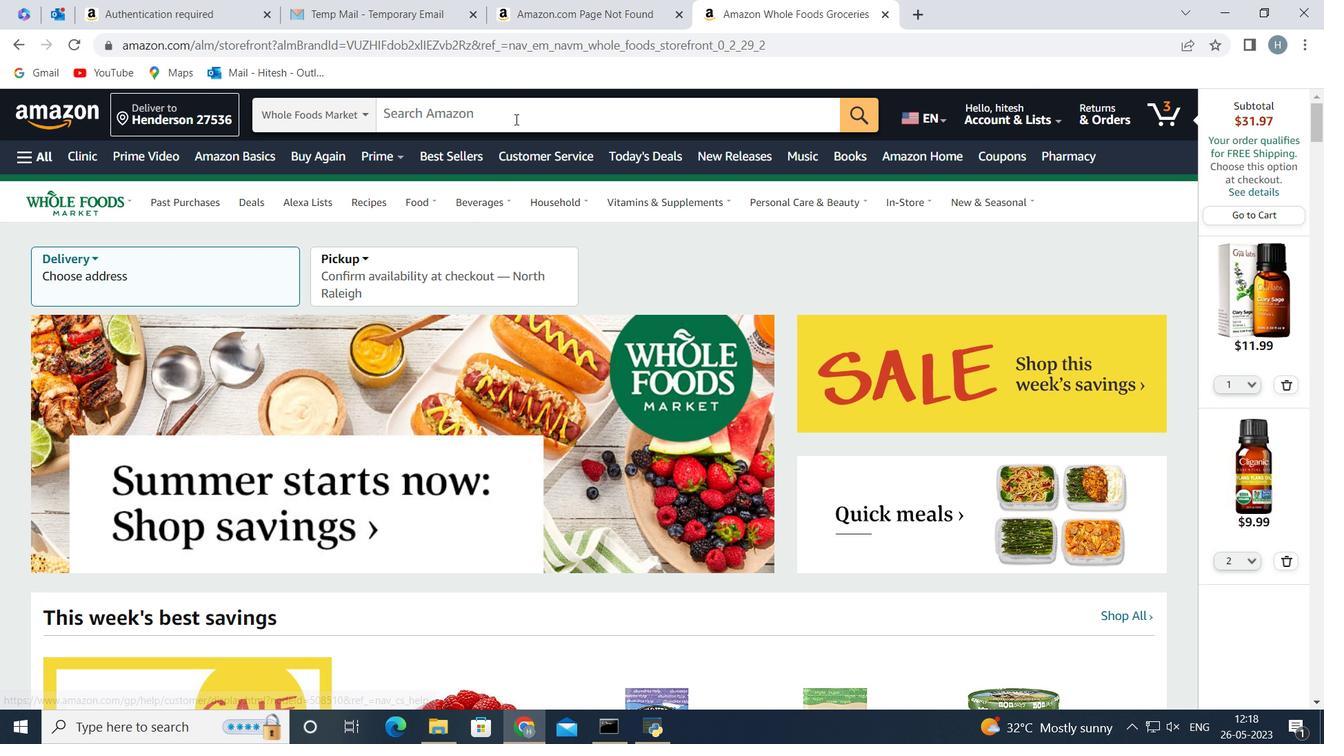 
Action: Mouse pressed left at (515, 115)
Screenshot: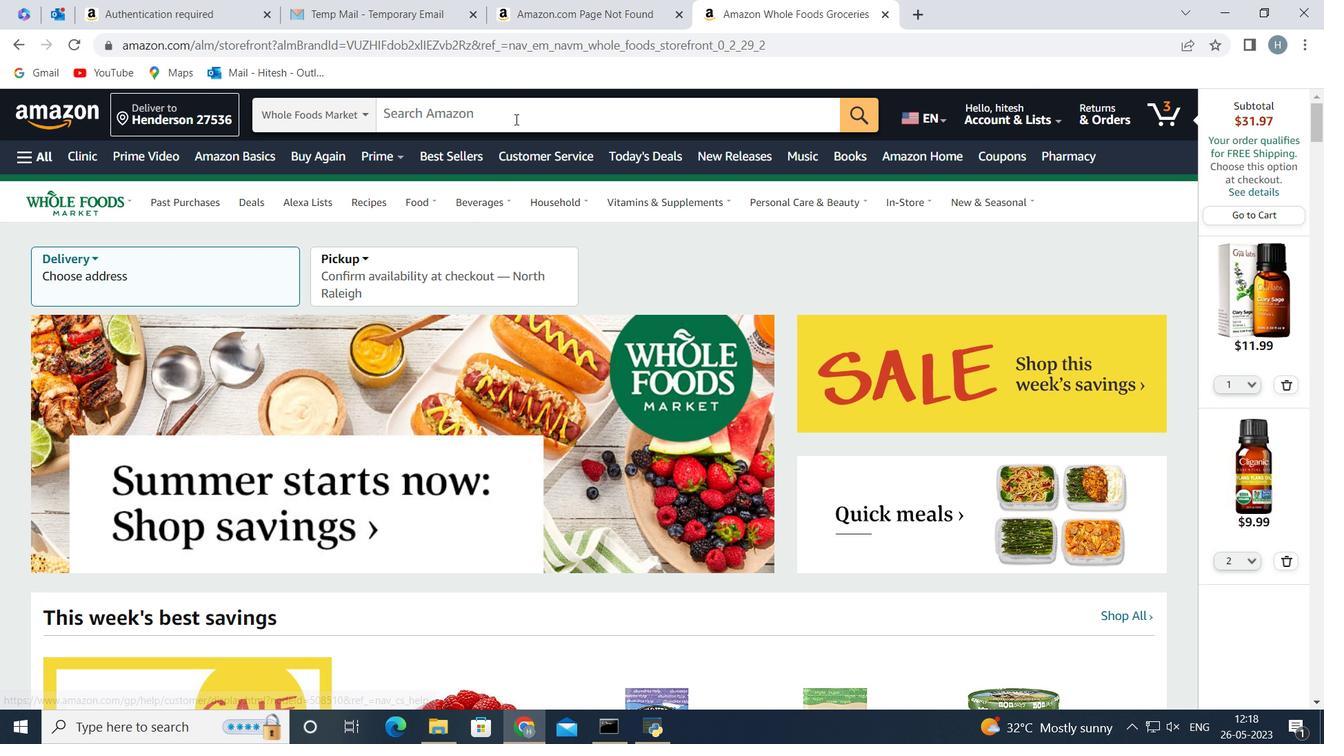 
Action: Mouse moved to (515, 115)
Screenshot: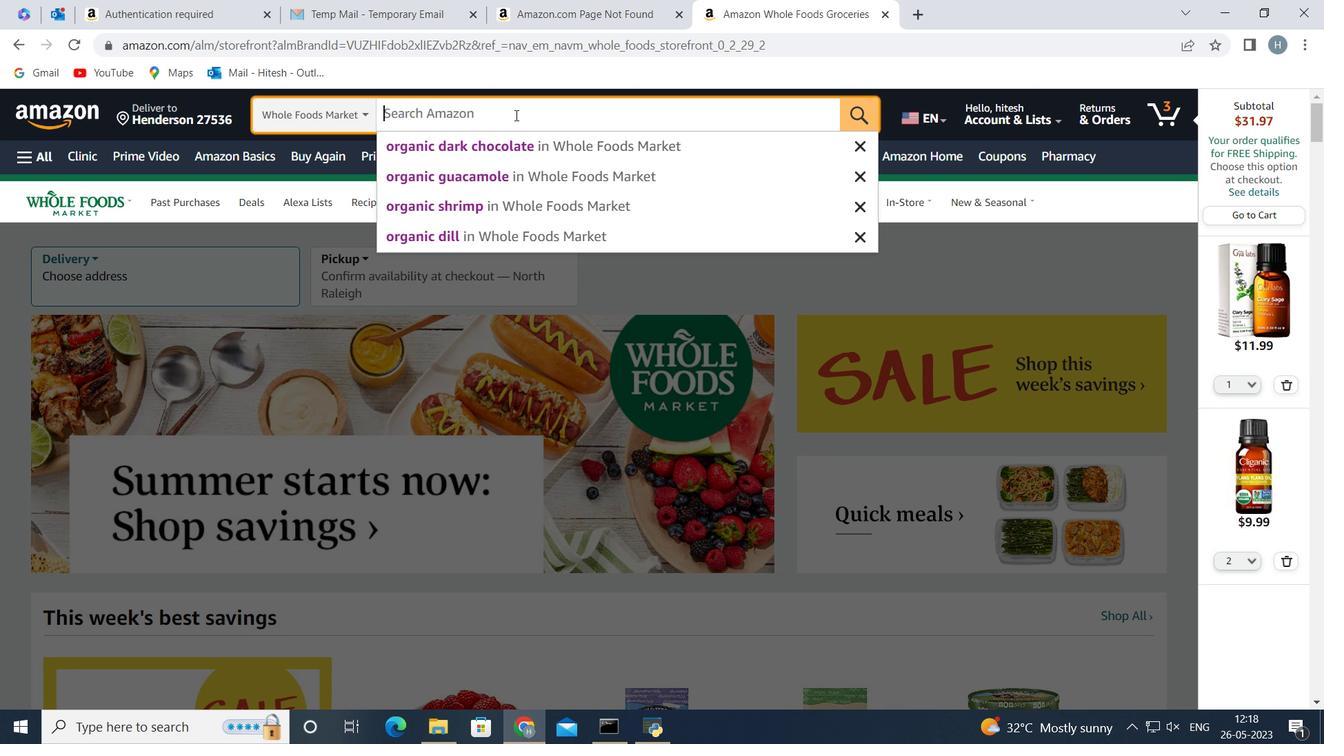 
Action: Key pressed <Key.shift>Organic<Key.space><Key.shift>Tomato<Key.space><Key.shift>Sauce<Key.enter>
Screenshot: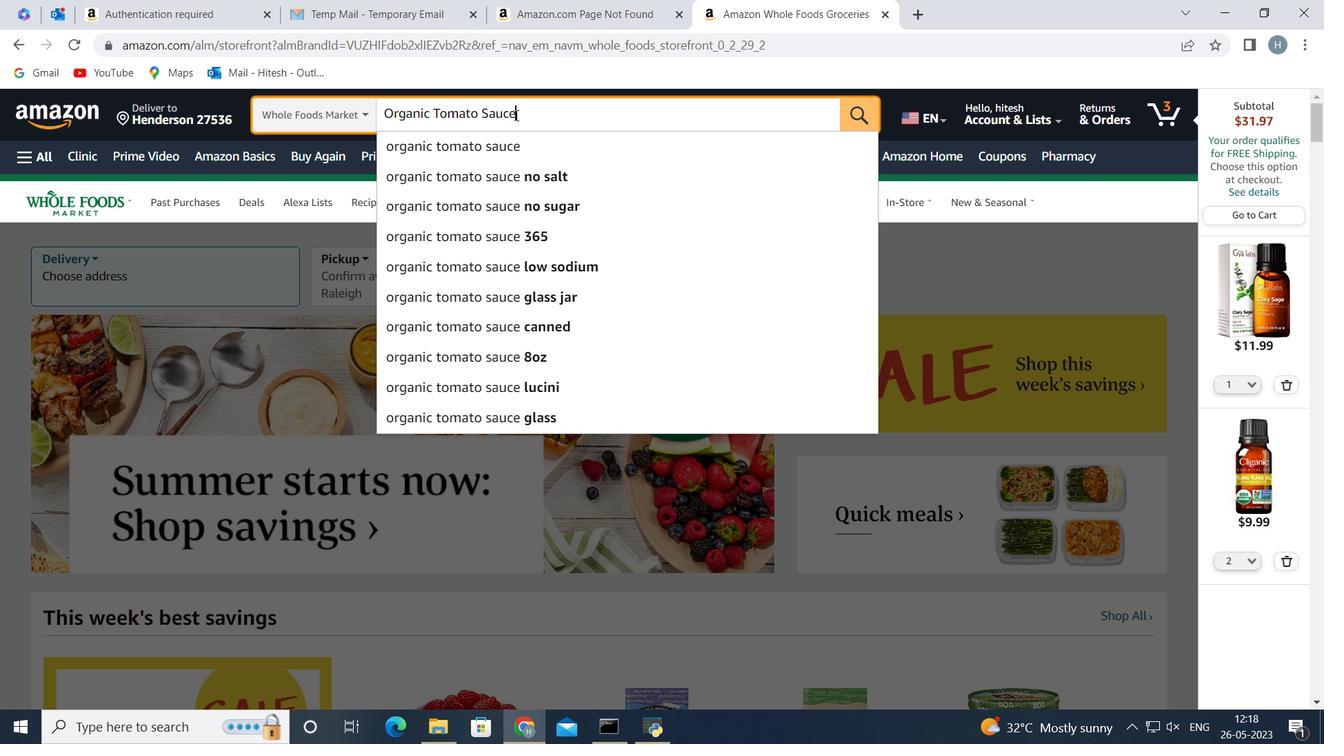 
Action: Mouse moved to (616, 360)
Screenshot: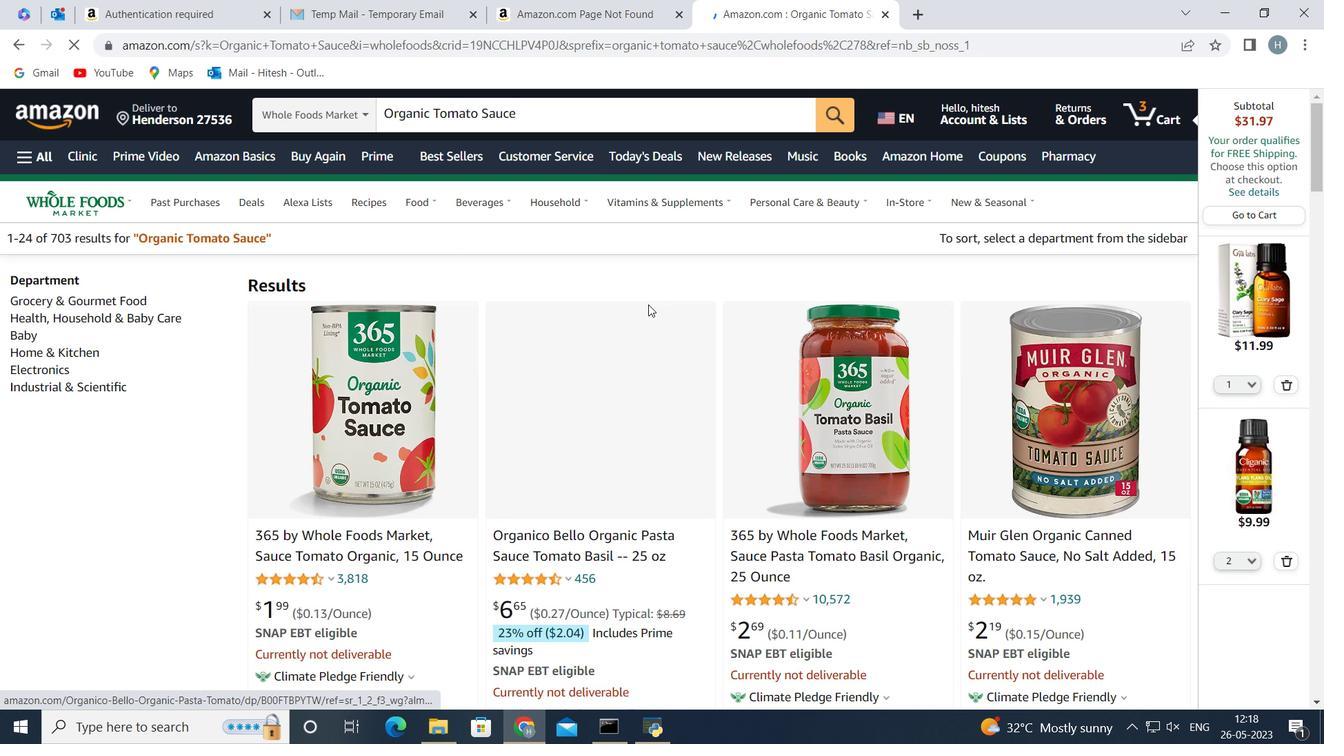 
Action: Mouse scrolled (616, 359) with delta (0, 0)
Screenshot: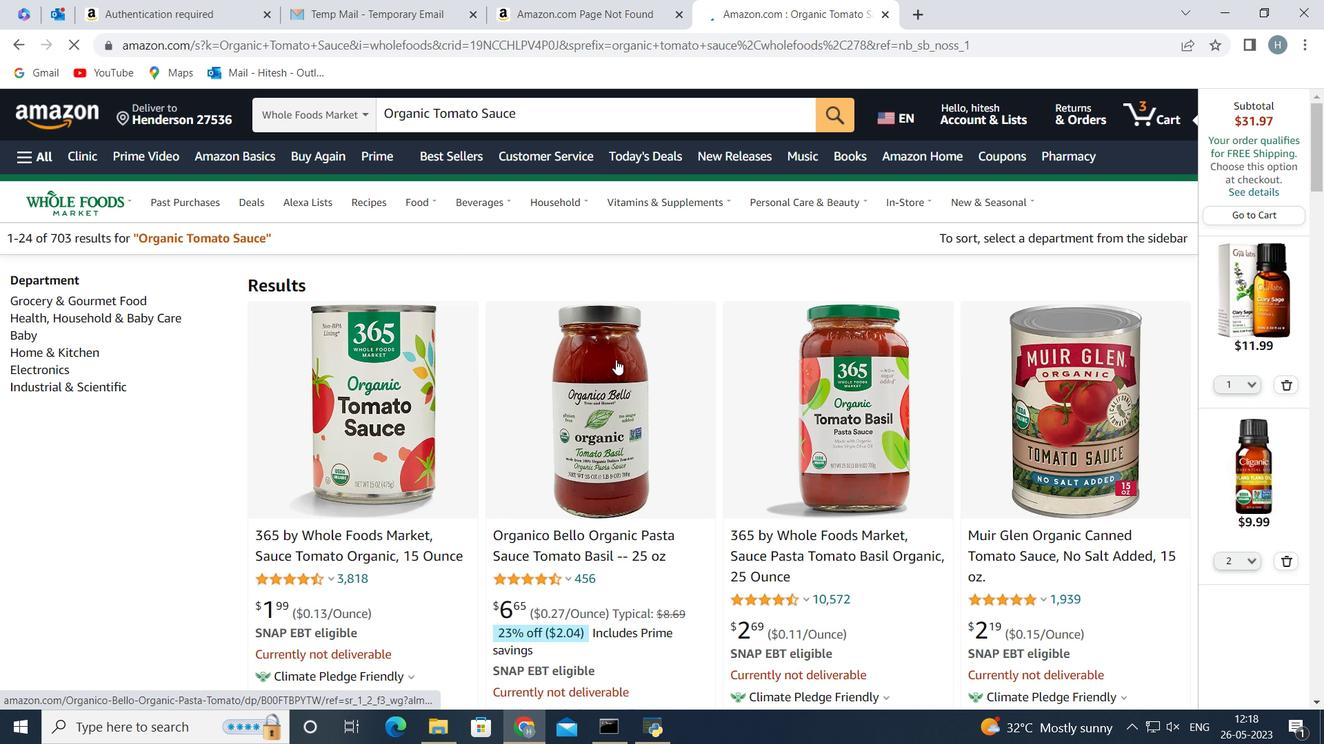 
Action: Mouse scrolled (616, 359) with delta (0, 0)
Screenshot: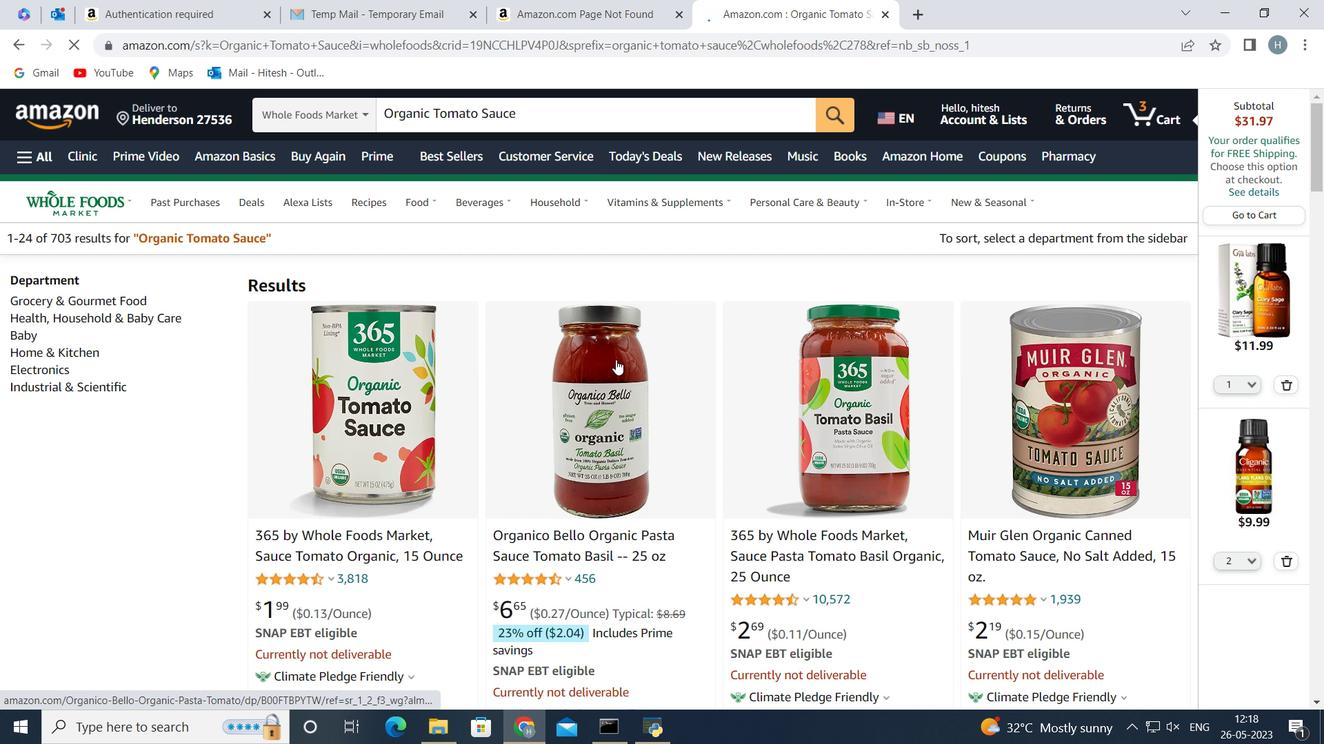 
Action: Mouse moved to (374, 324)
Screenshot: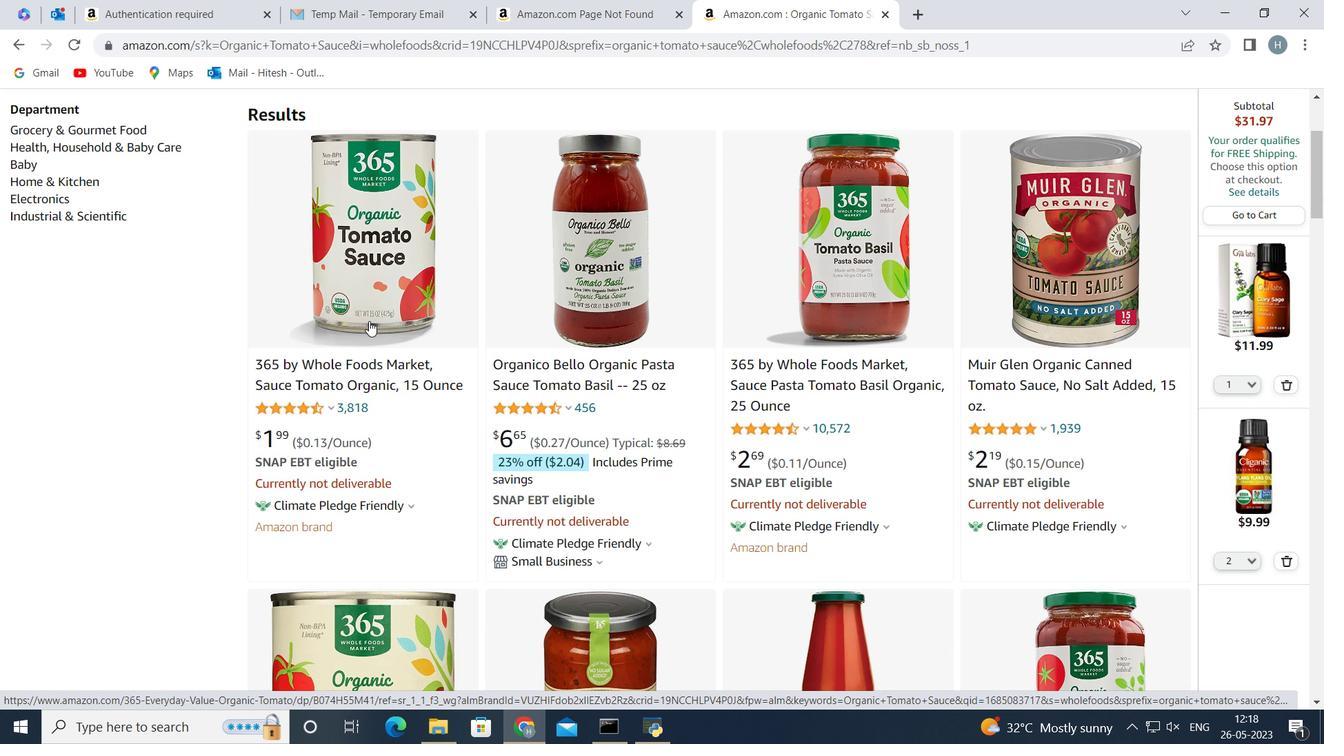 
Action: Mouse pressed left at (374, 324)
Screenshot: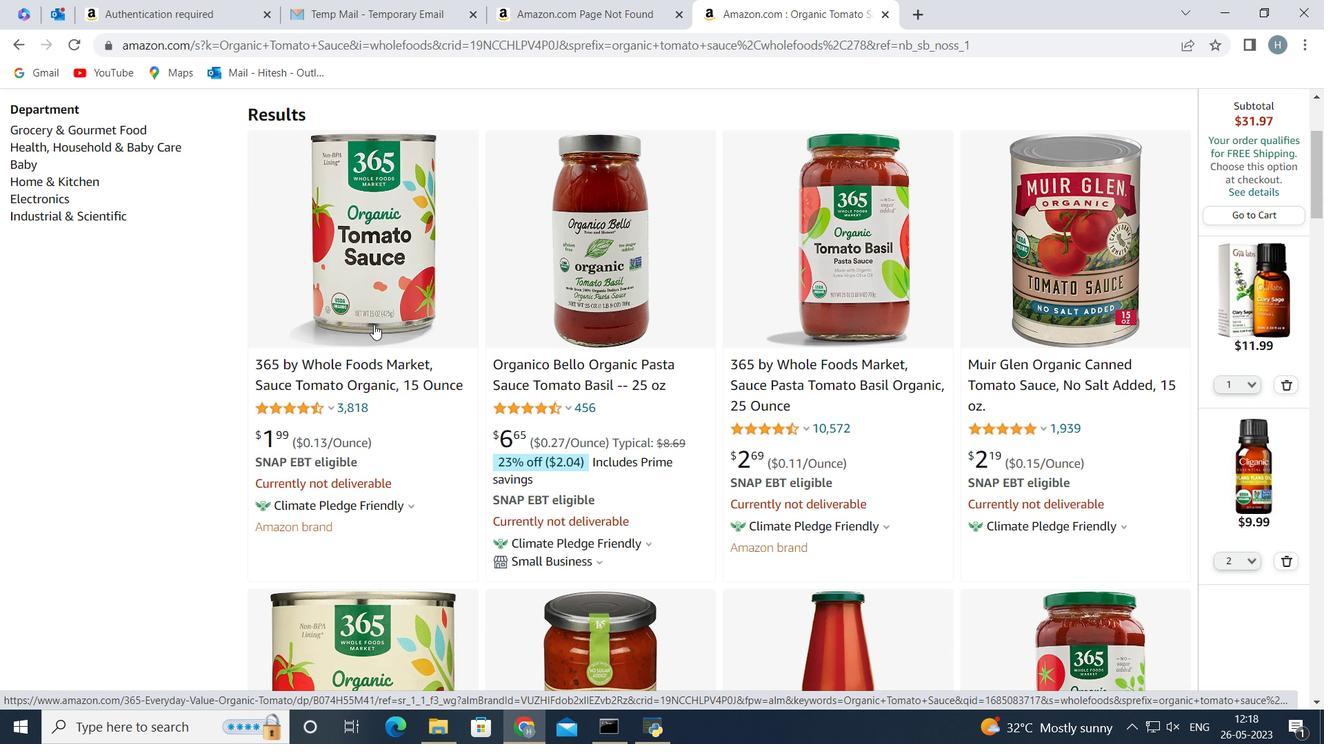 
Action: Mouse moved to (25, 46)
Screenshot: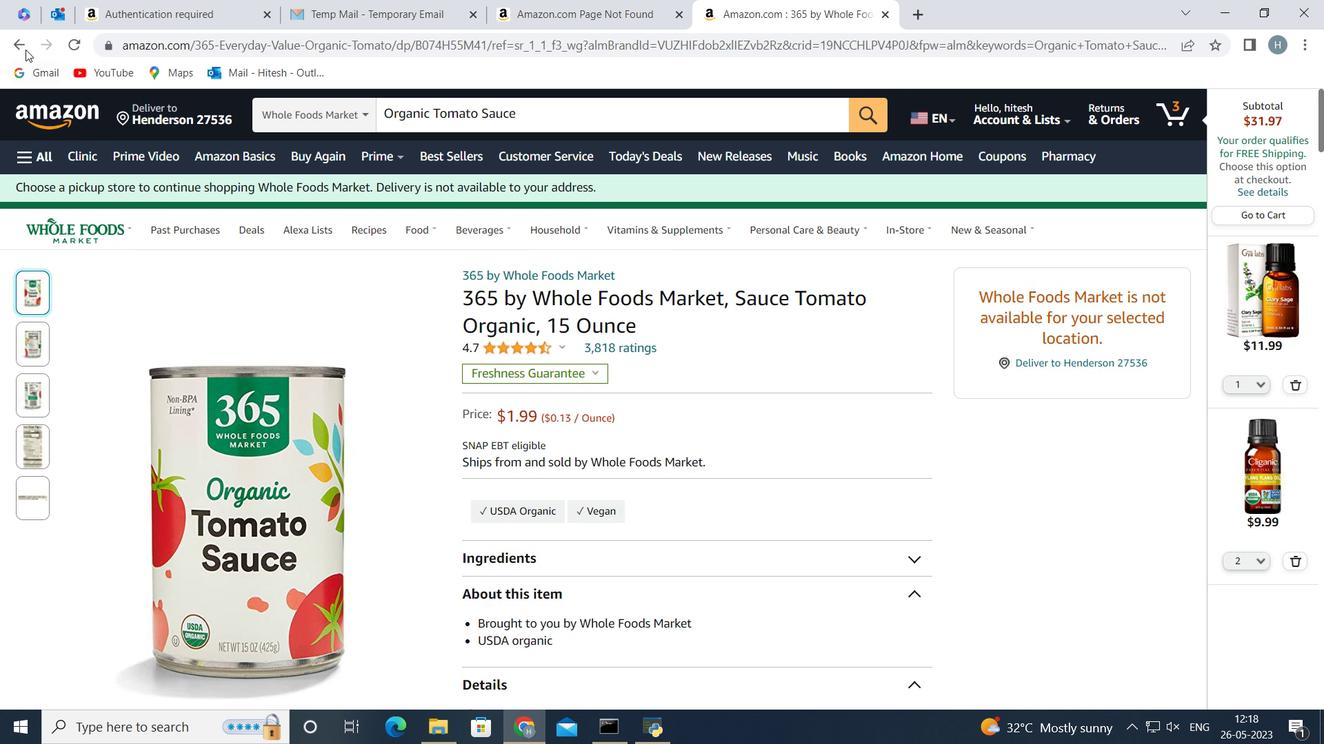 
Action: Mouse pressed left at (25, 46)
Screenshot: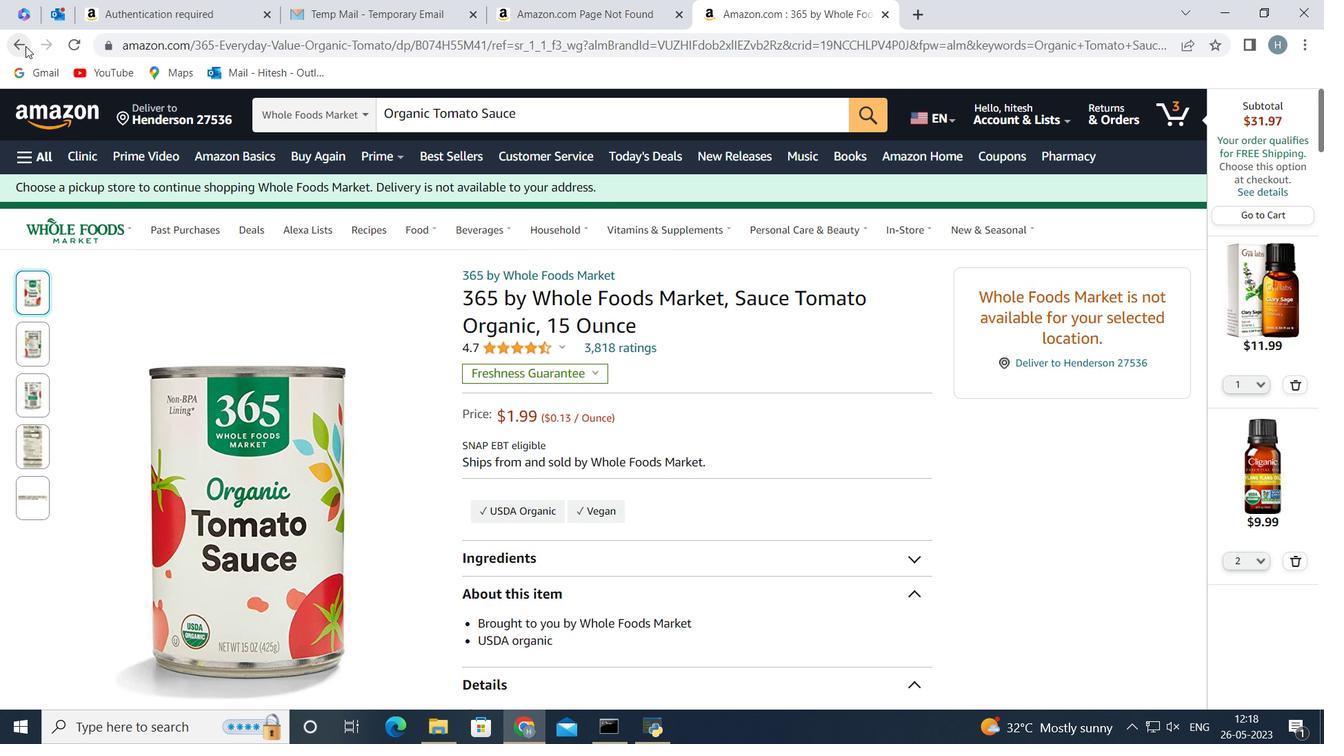 
Action: Mouse moved to (711, 393)
Screenshot: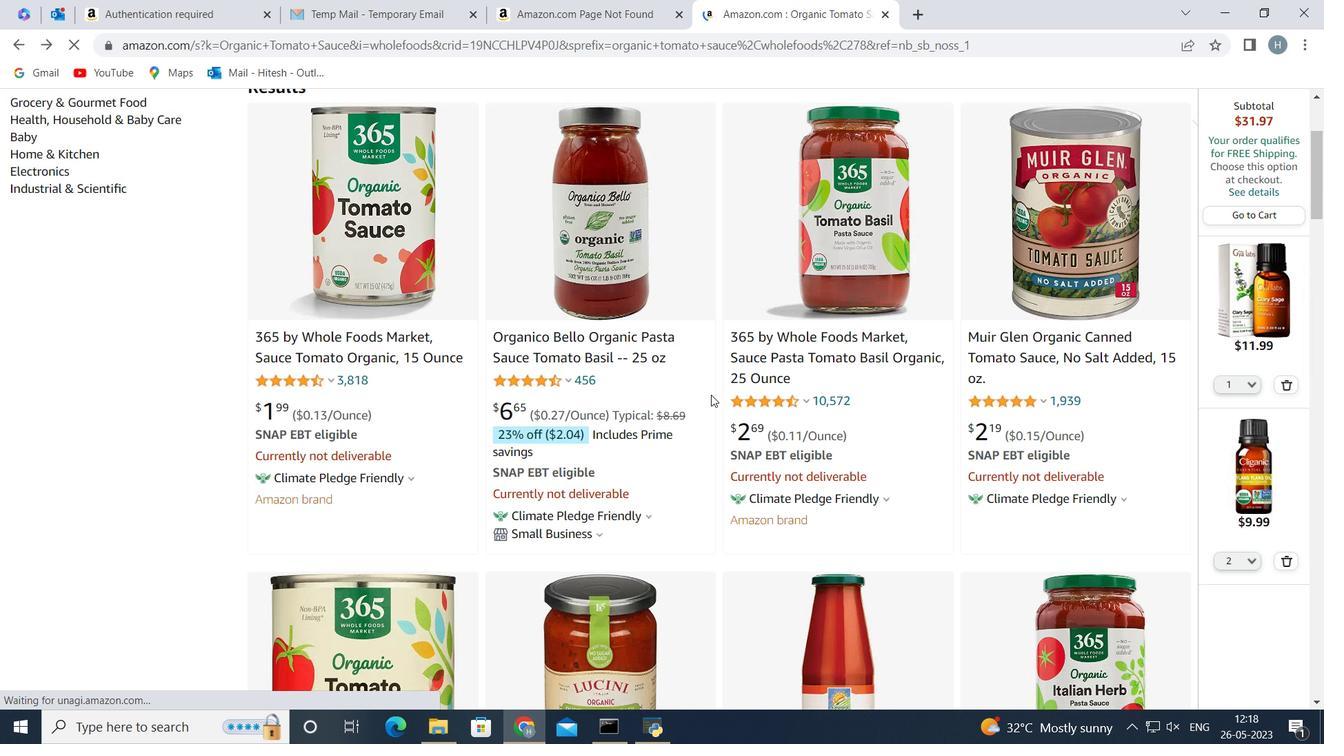 
Action: Mouse scrolled (711, 392) with delta (0, 0)
Screenshot: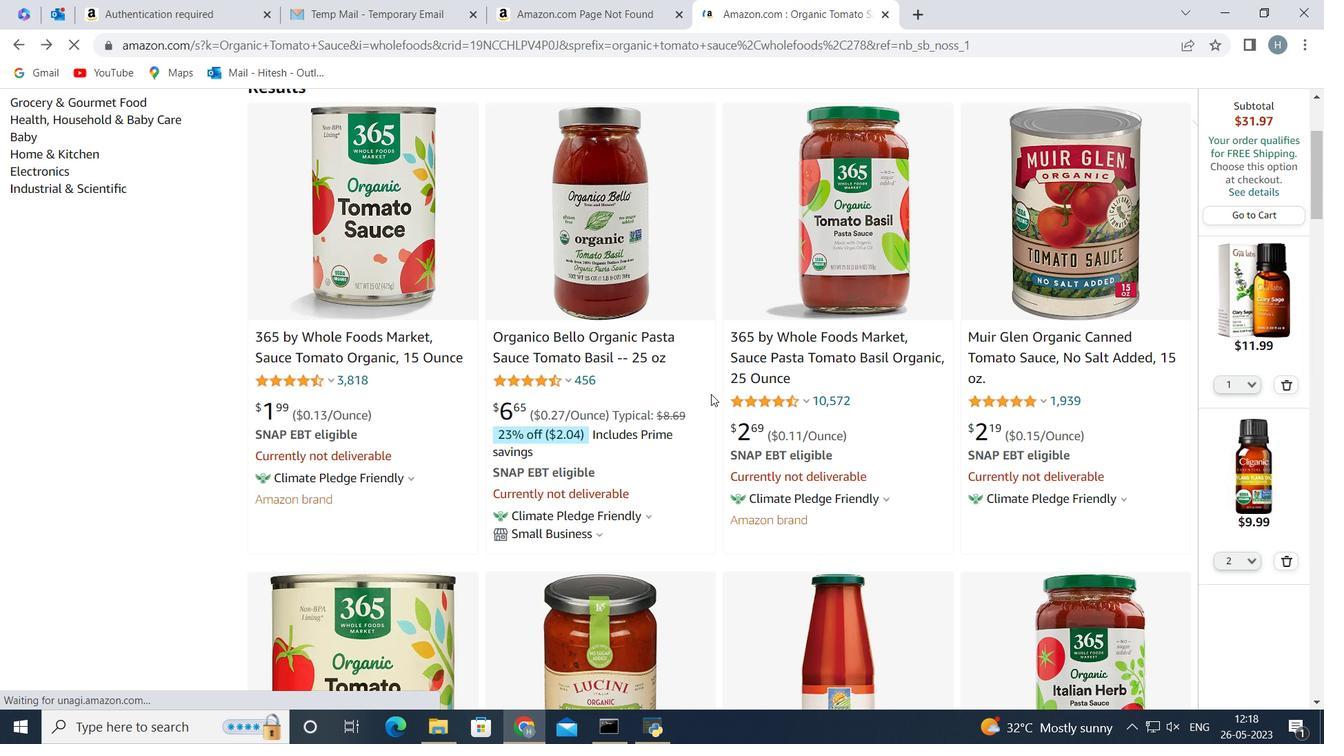 
Action: Mouse scrolled (711, 392) with delta (0, 0)
Screenshot: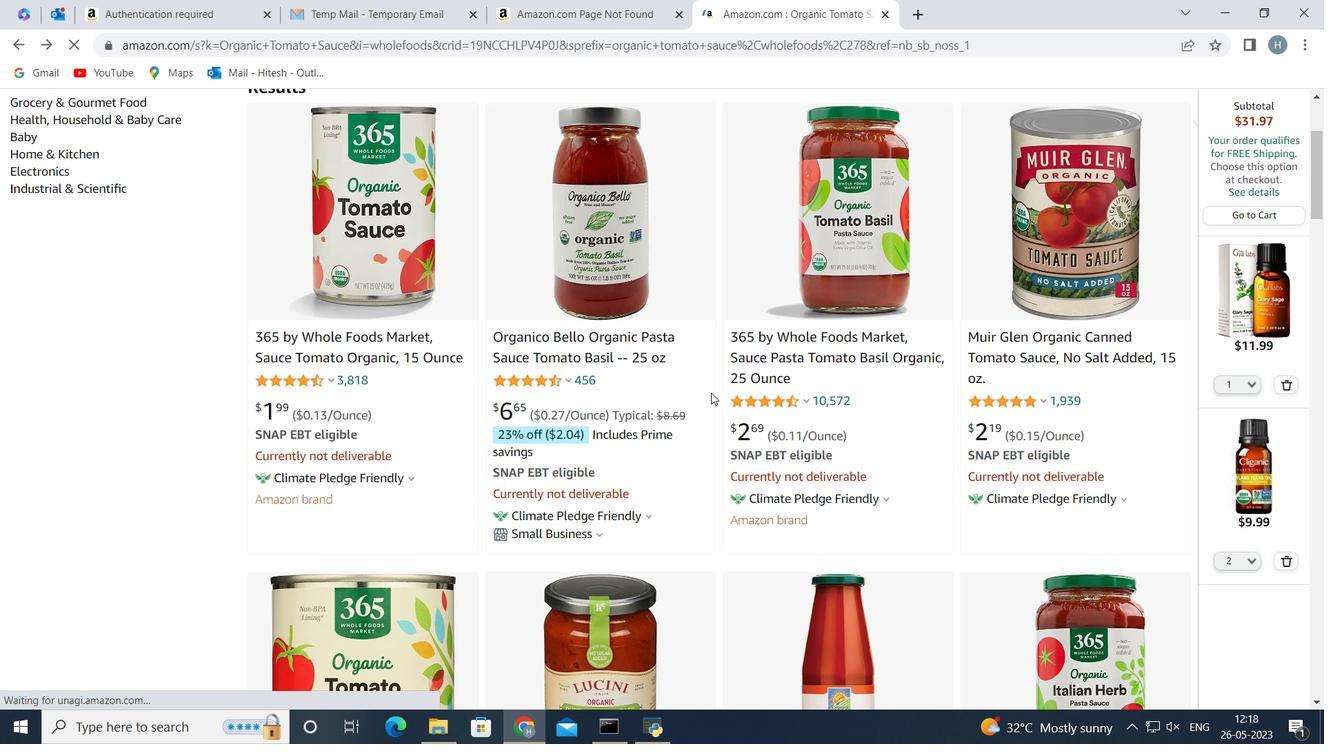 
Action: Mouse moved to (631, 133)
Screenshot: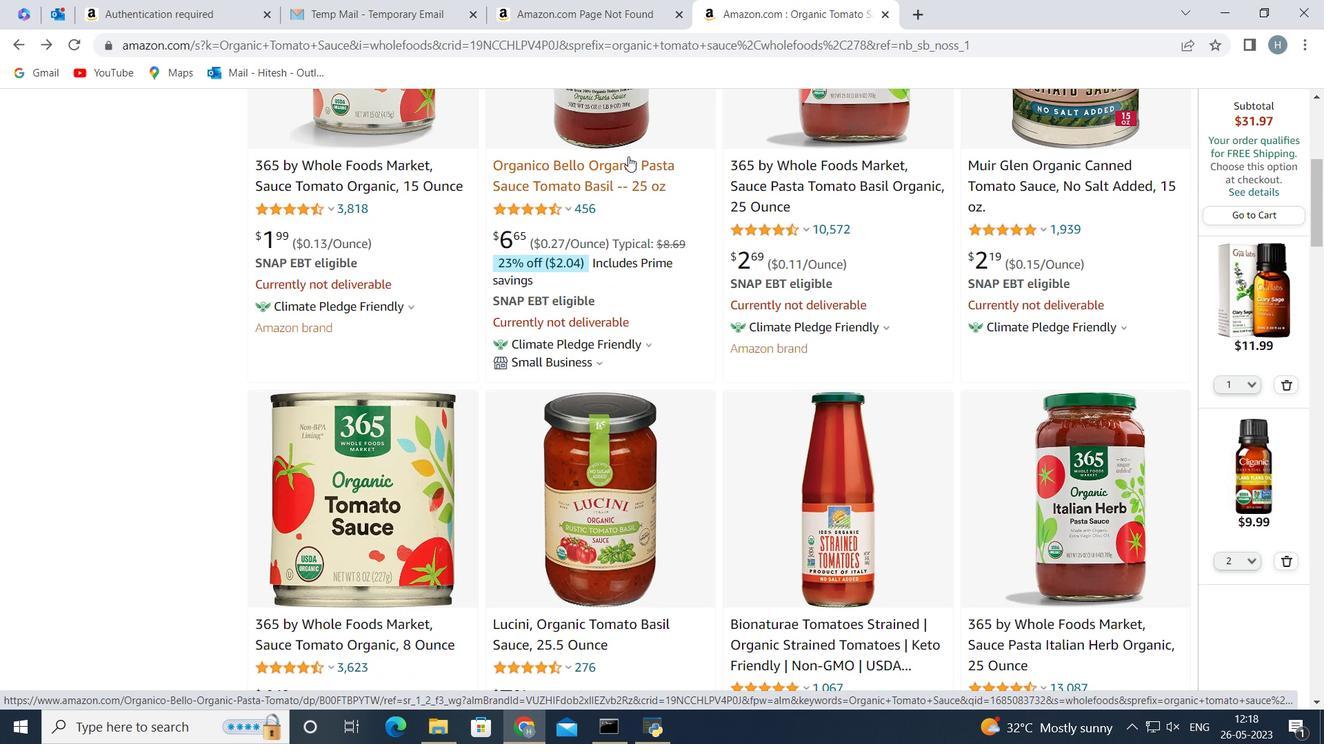 
Action: Mouse pressed left at (631, 133)
Screenshot: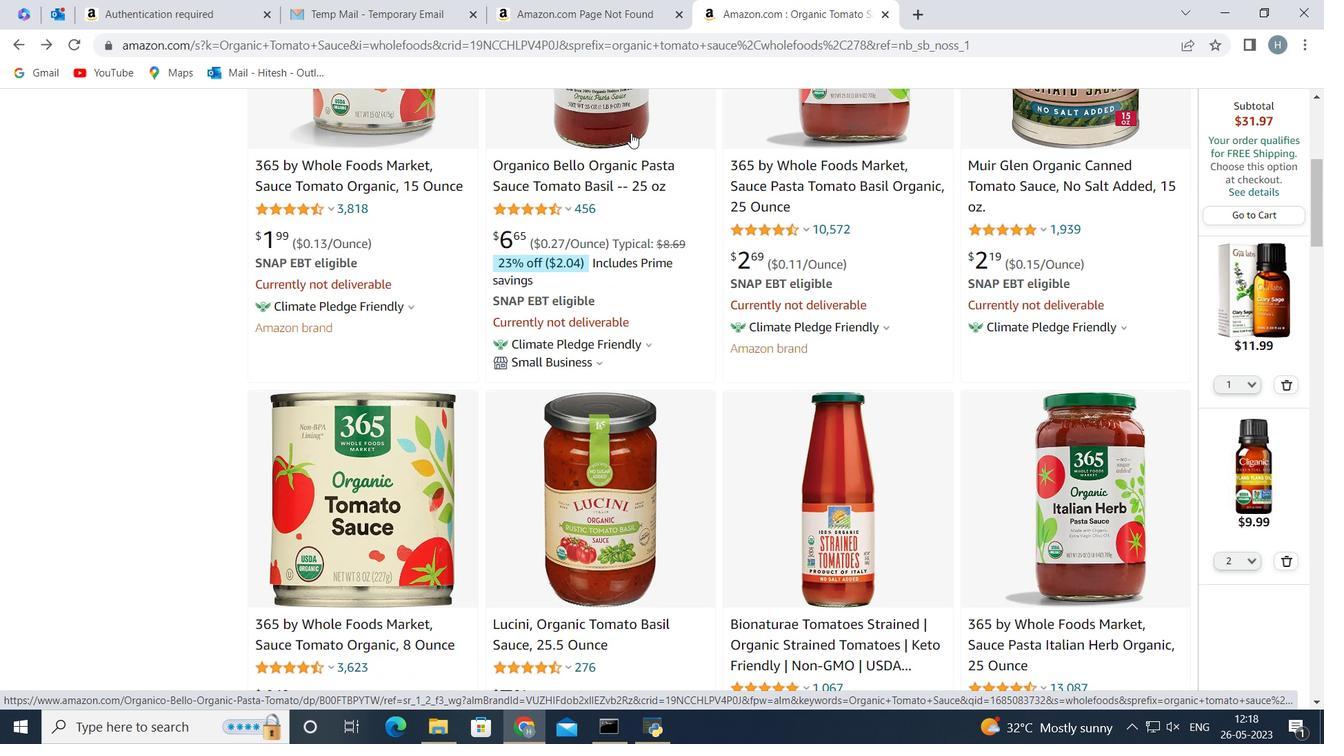
Action: Mouse moved to (1091, 362)
Screenshot: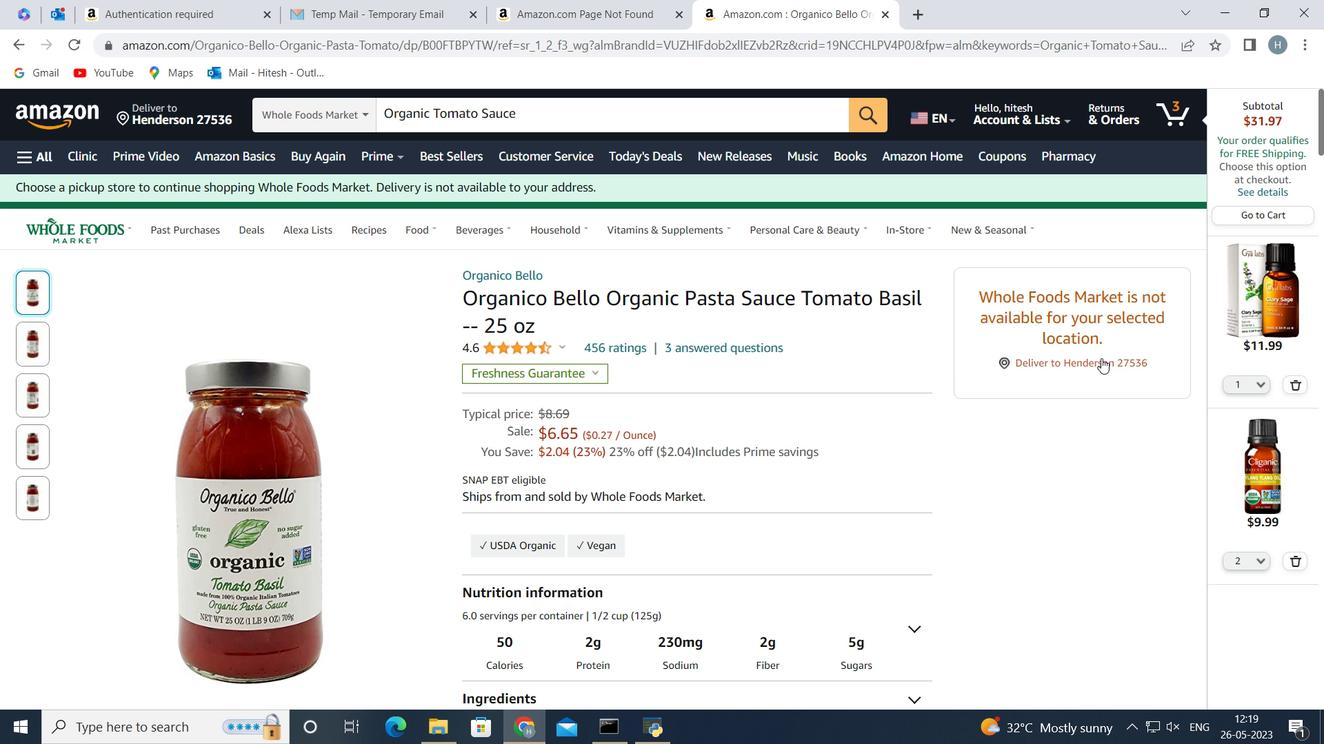 
Action: Mouse pressed left at (1091, 362)
Screenshot: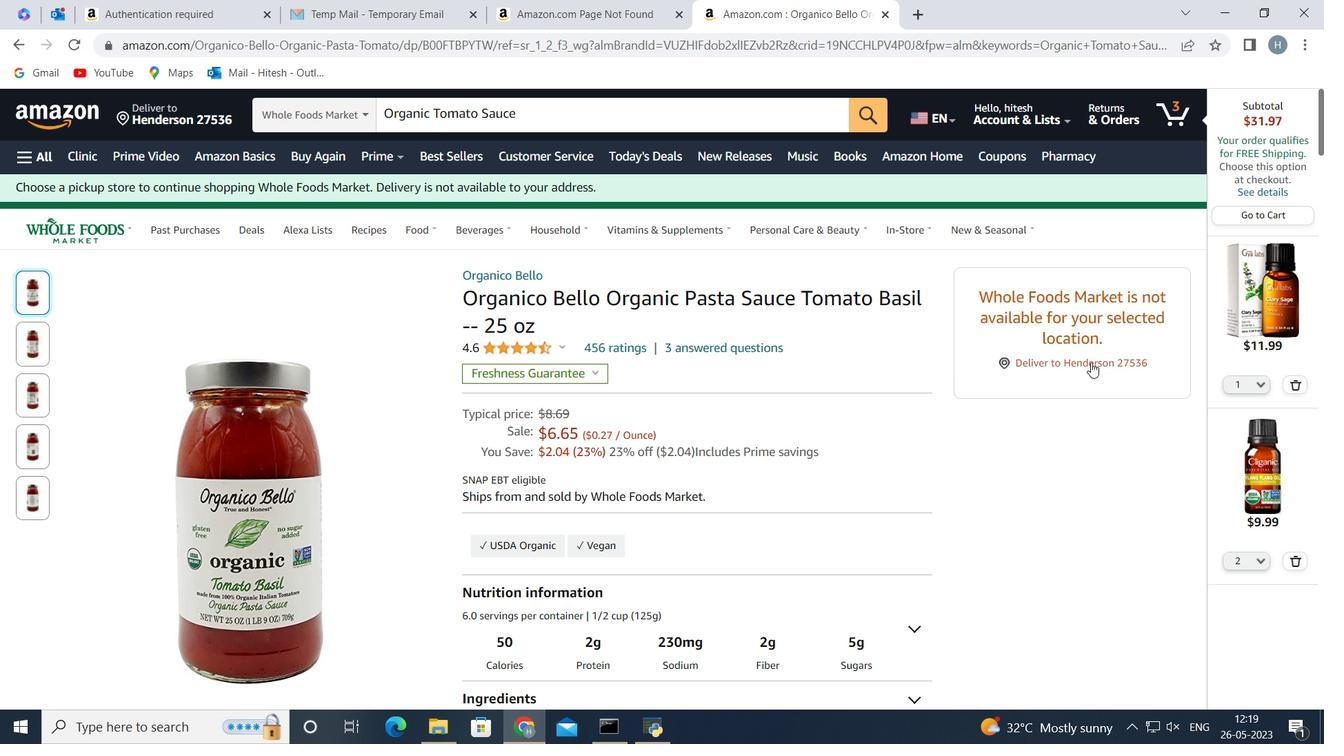 
Action: Mouse moved to (673, 592)
Screenshot: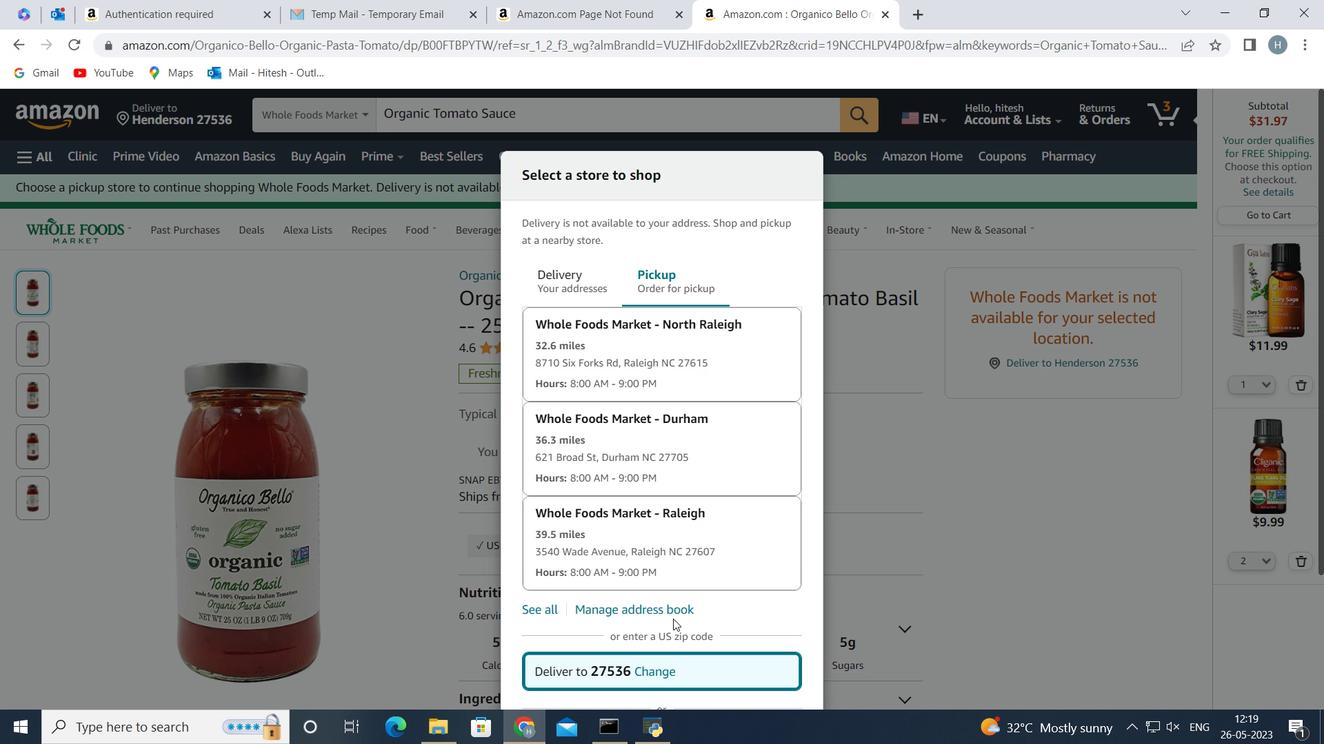 
Action: Mouse scrolled (673, 591) with delta (0, 0)
Screenshot: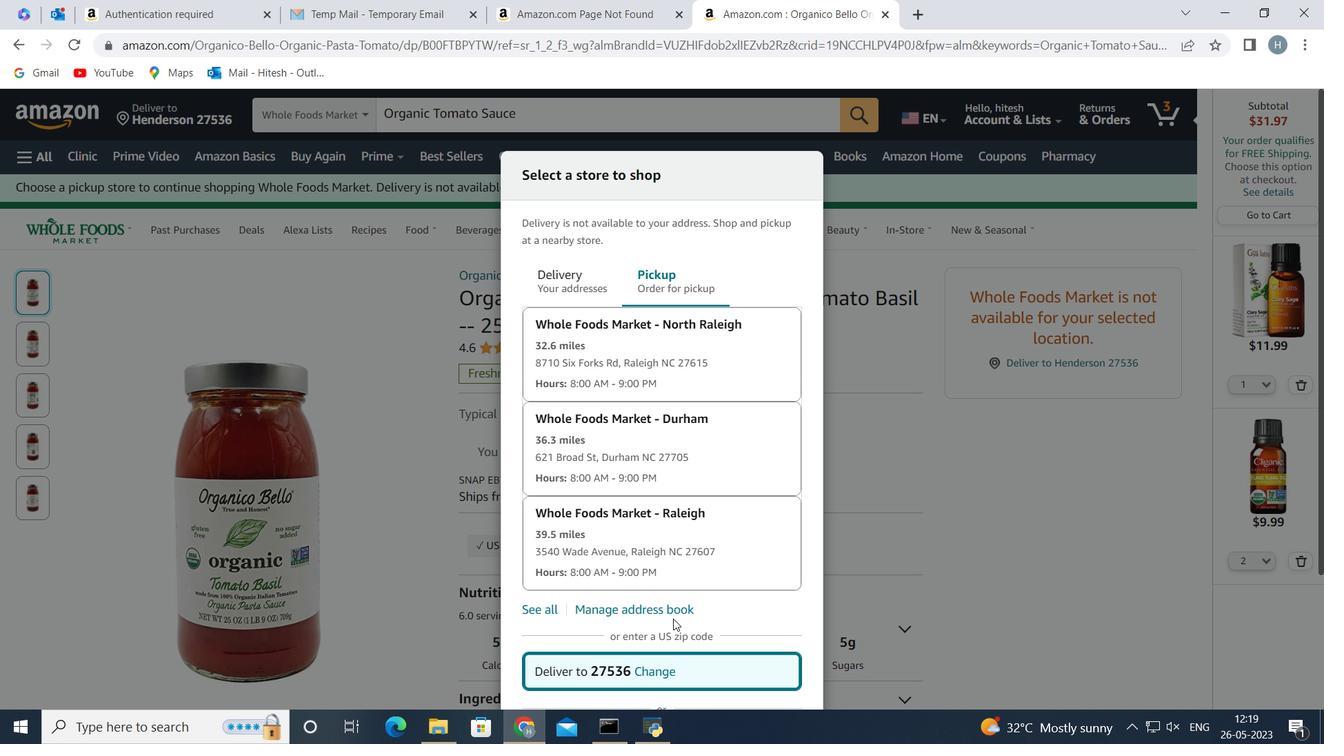 
Action: Mouse scrolled (673, 591) with delta (0, 0)
Screenshot: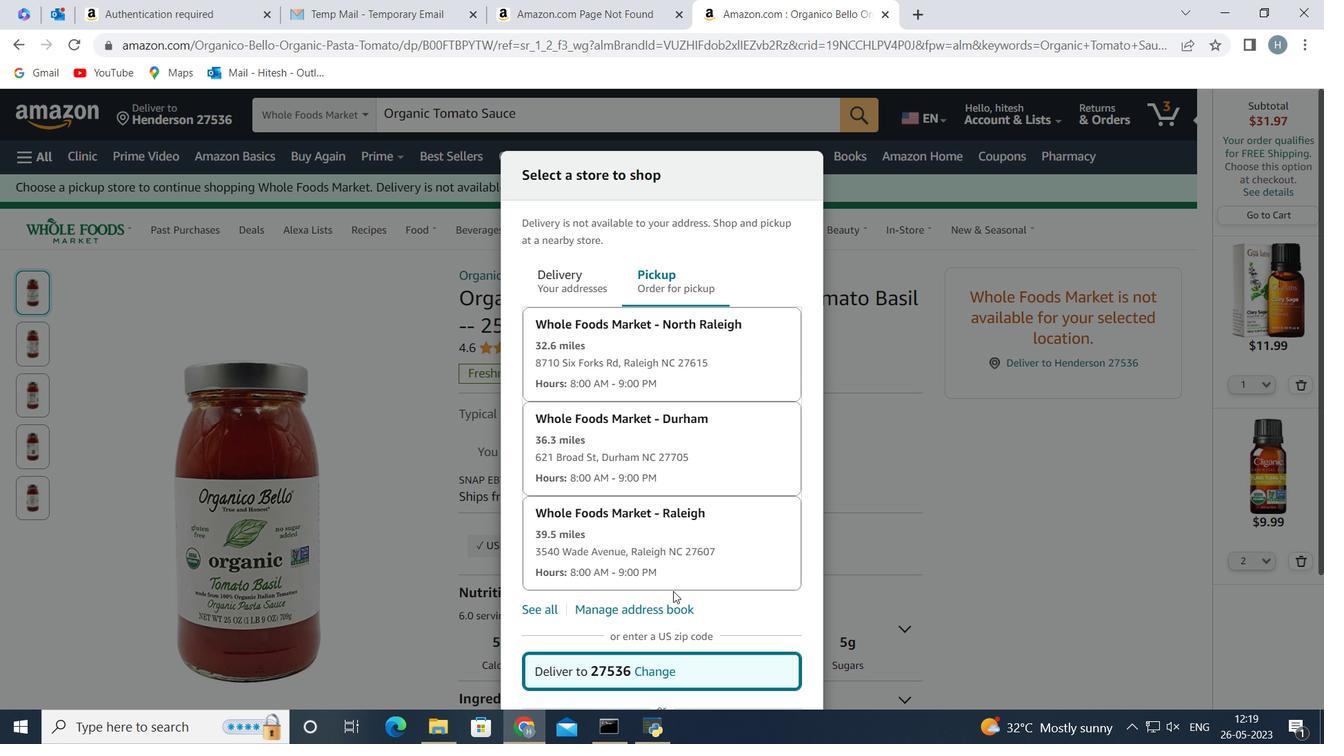 
Action: Mouse scrolled (673, 591) with delta (0, 0)
Screenshot: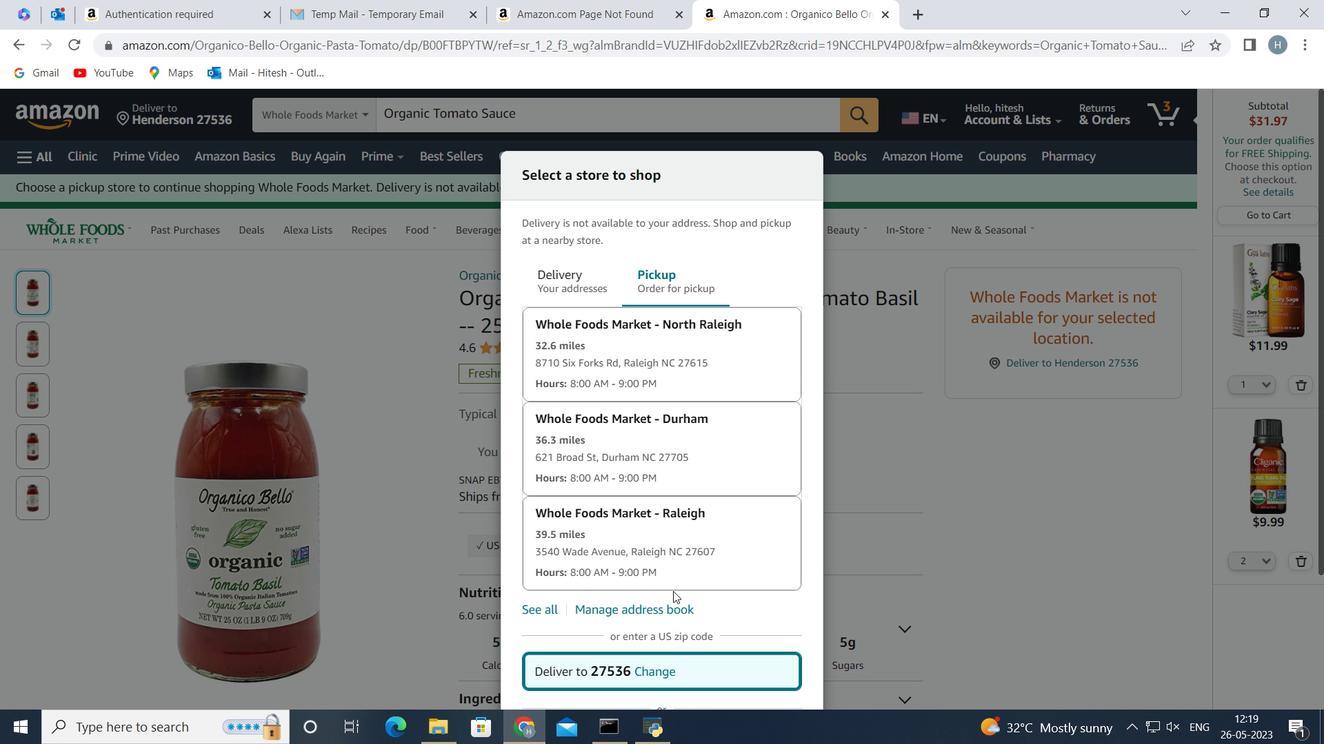 
Action: Mouse moved to (658, 165)
Screenshot: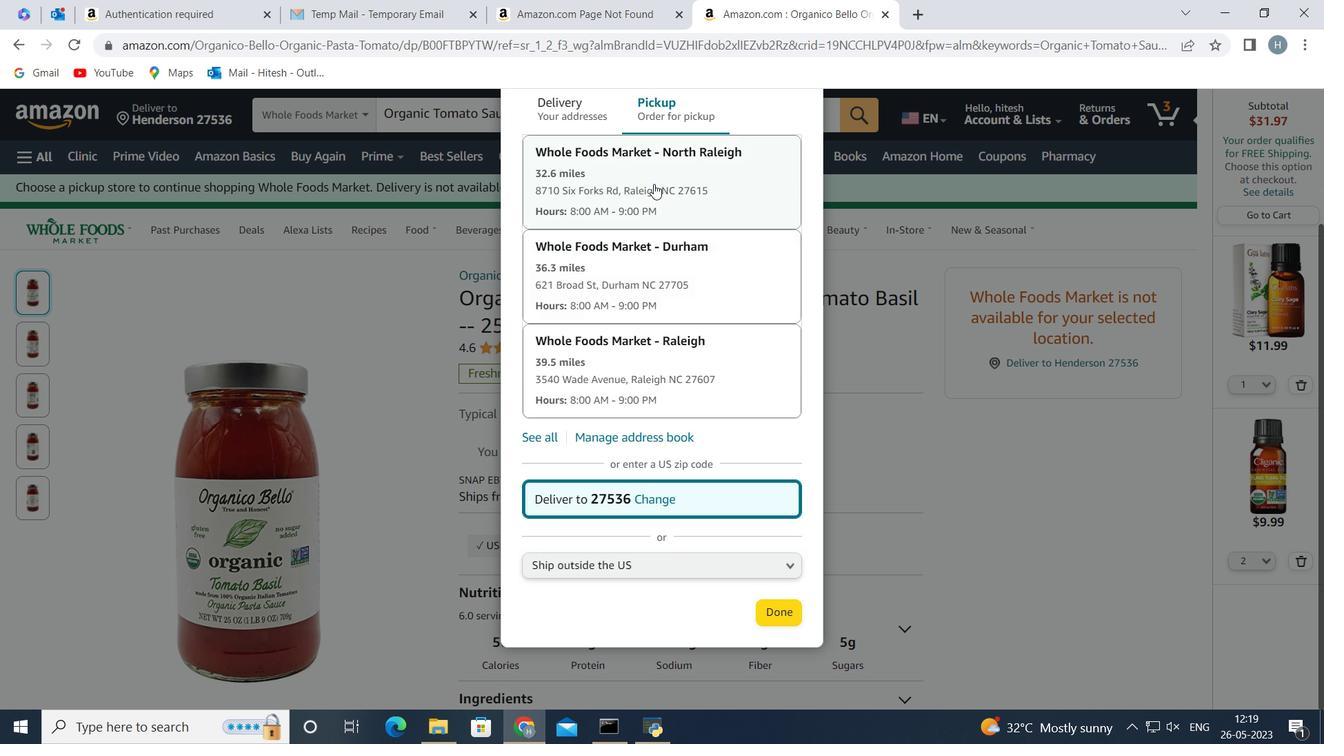 
Action: Mouse pressed left at (658, 165)
Screenshot: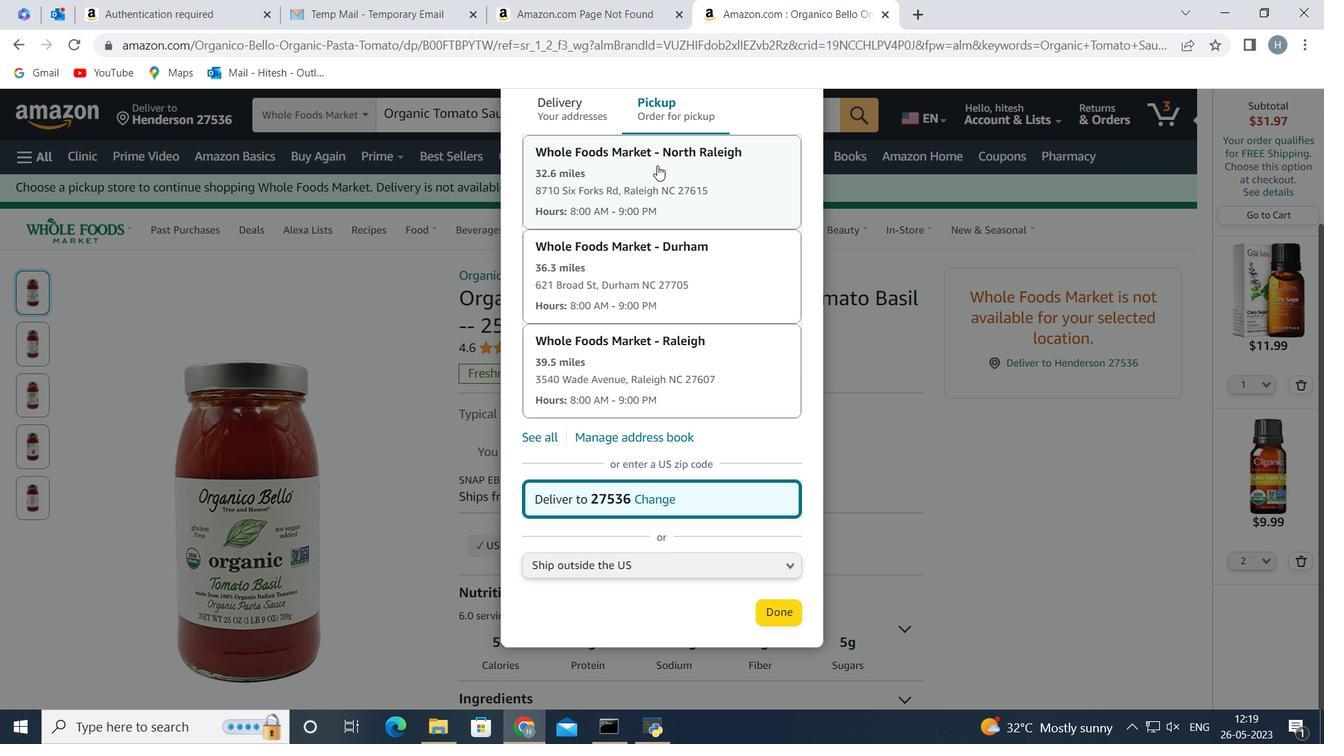 
Action: Mouse moved to (647, 501)
Screenshot: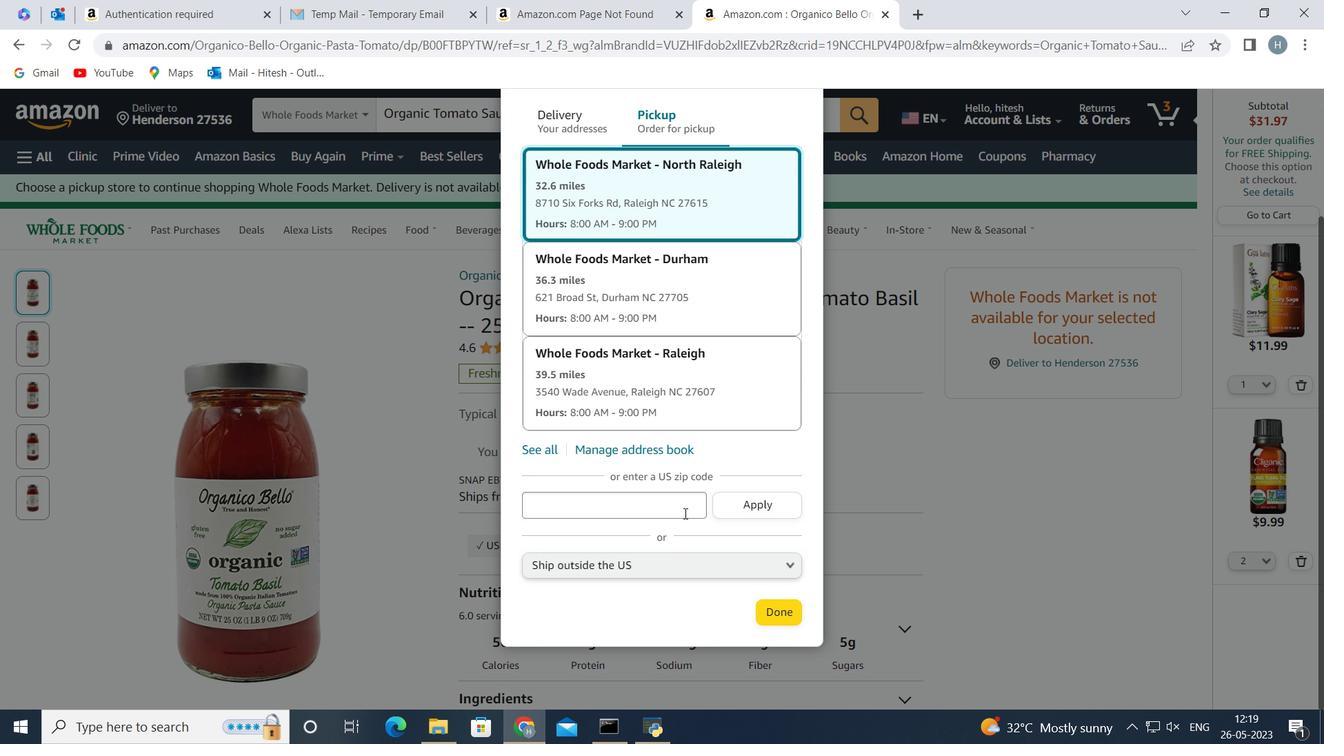
Action: Mouse pressed left at (647, 501)
Screenshot: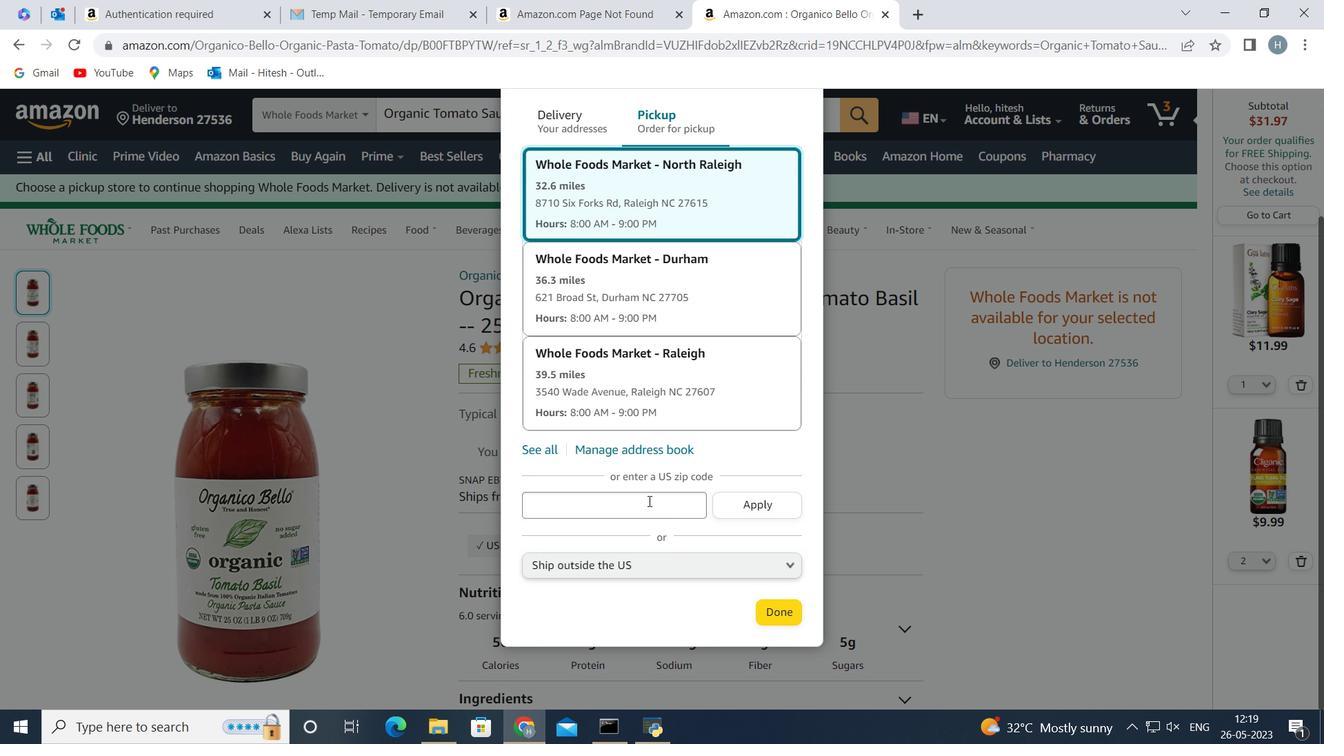 
Action: Key pressed 27536
Screenshot: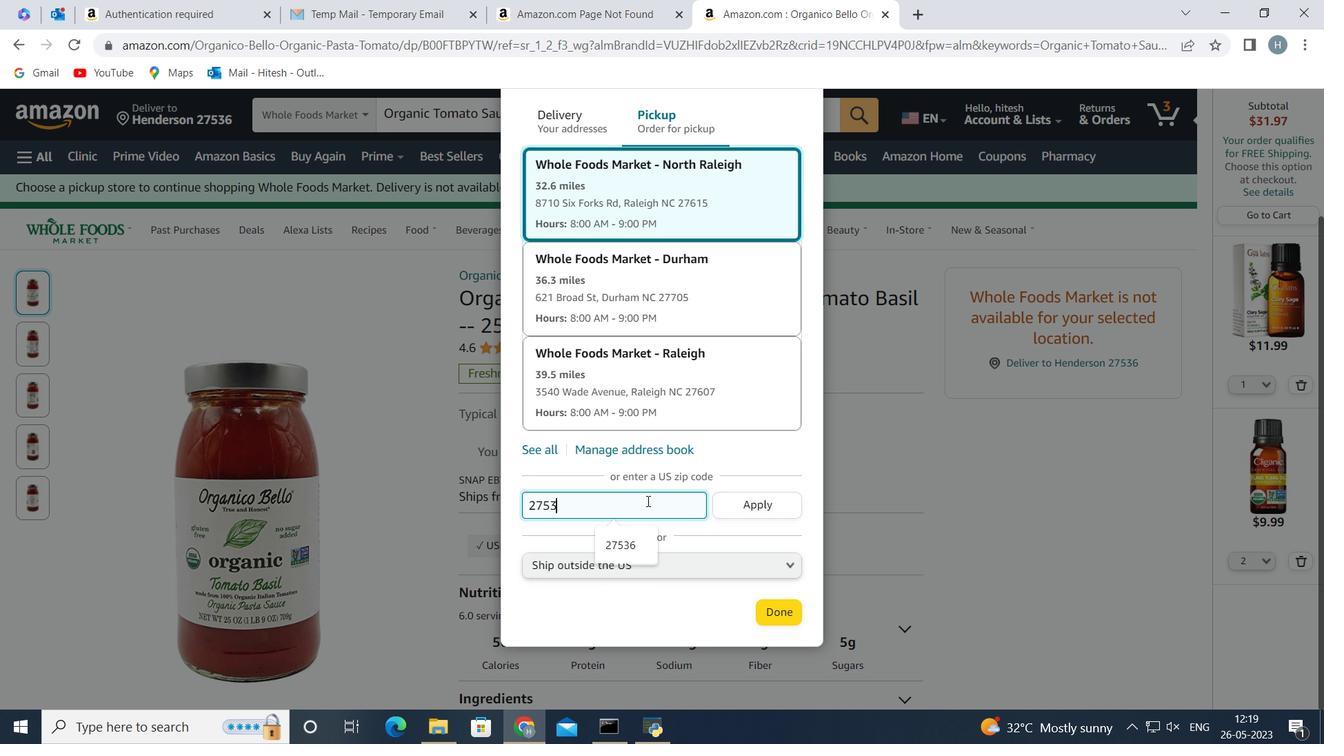 
Action: Mouse moved to (738, 500)
Screenshot: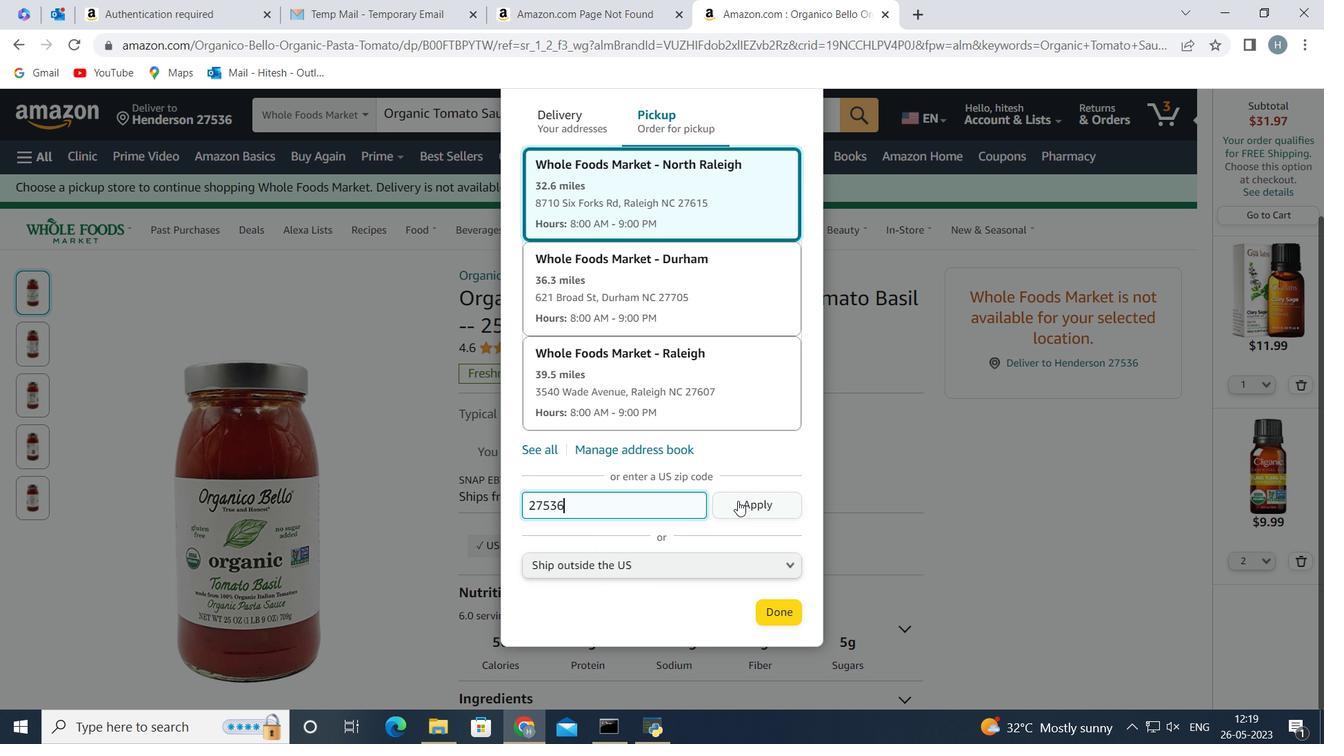 
Action: Mouse pressed left at (738, 500)
Screenshot: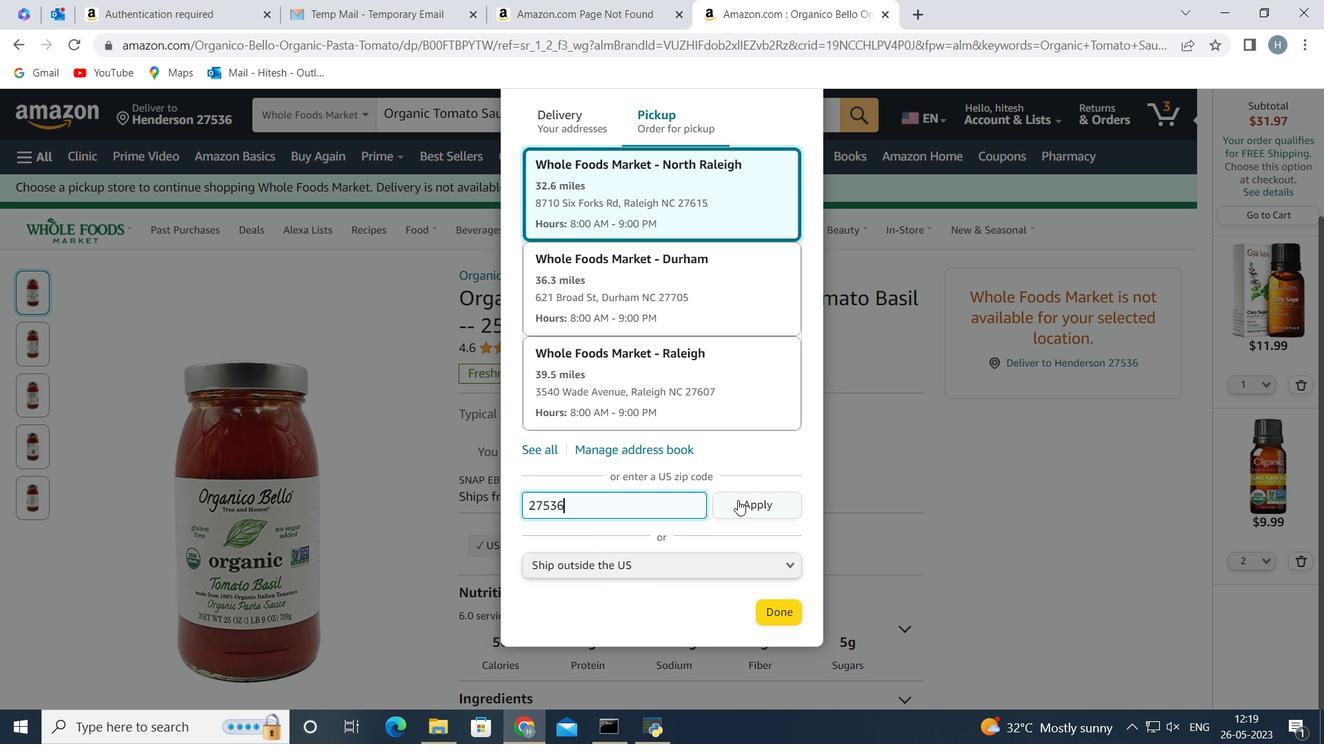 
Action: Mouse moved to (777, 624)
Screenshot: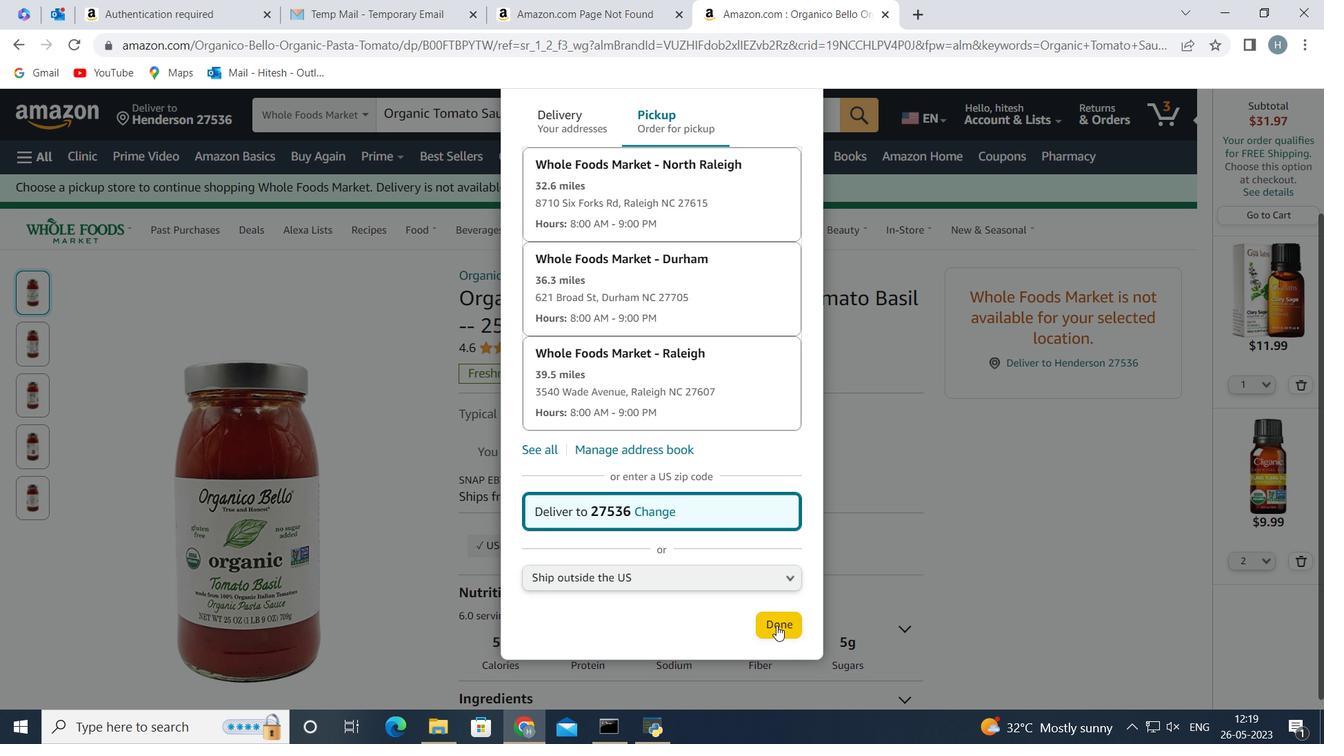 
Action: Mouse pressed left at (777, 624)
Screenshot: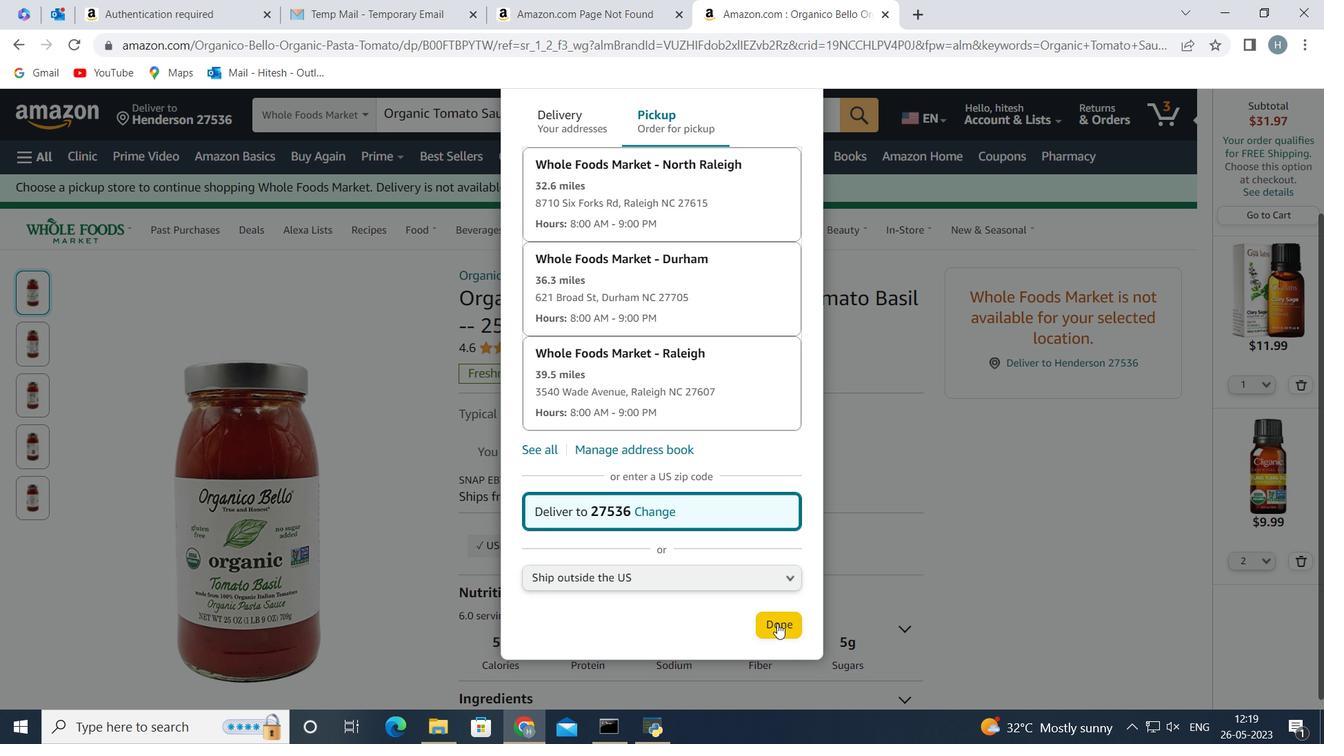 
Action: Mouse moved to (15, 42)
Screenshot: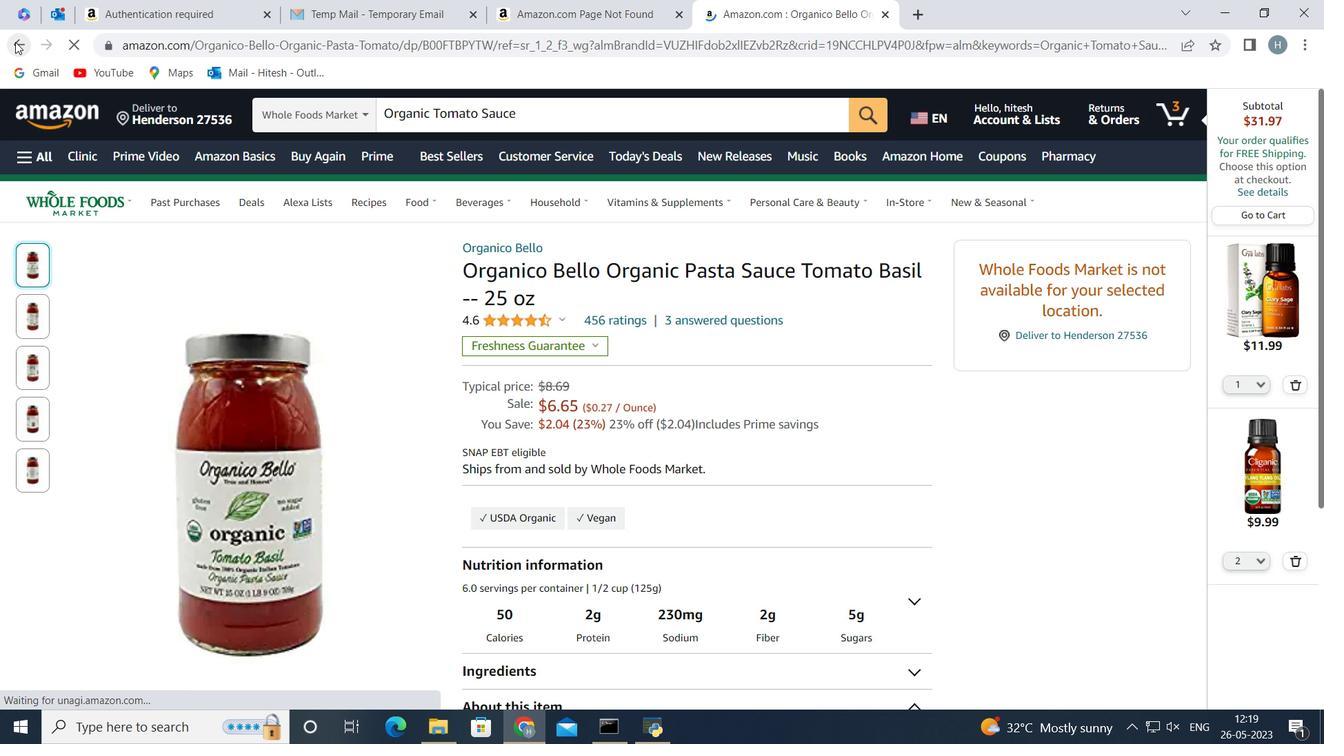 
Action: Mouse pressed left at (15, 42)
Screenshot: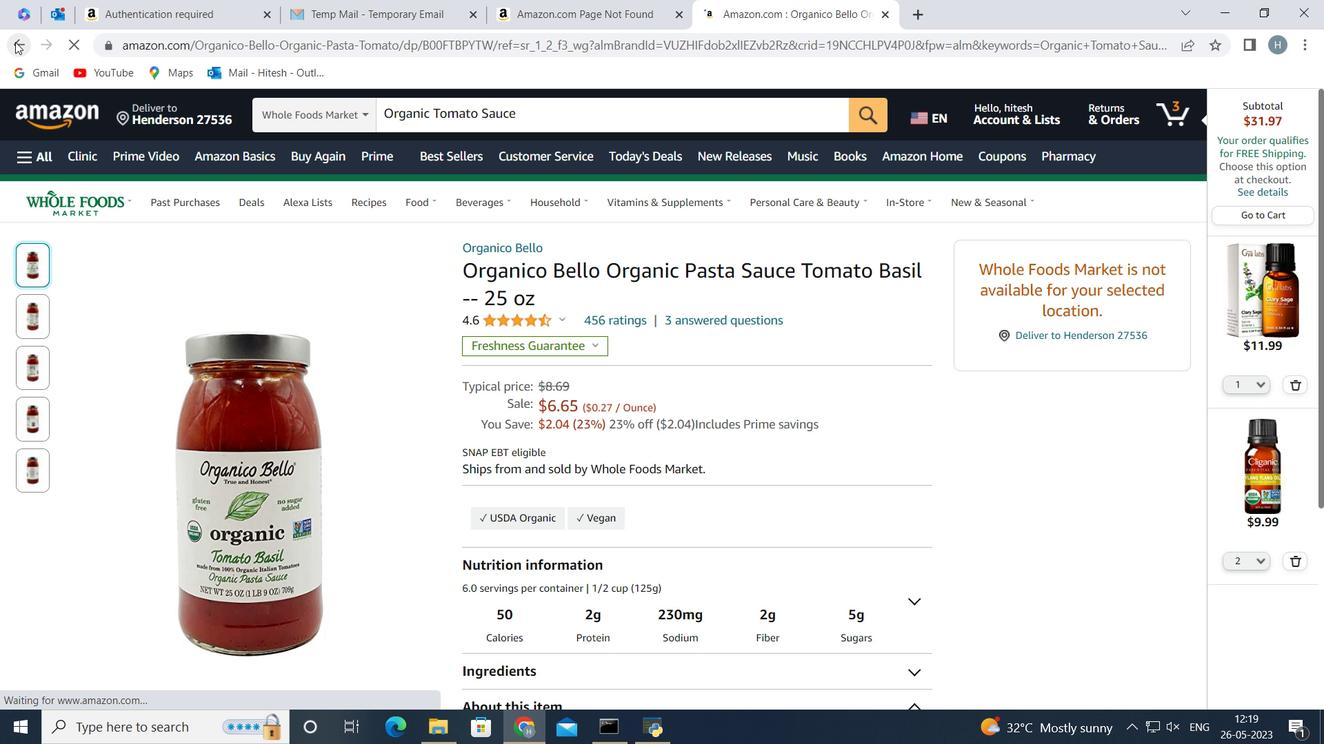 
Action: Mouse moved to (548, 366)
Screenshot: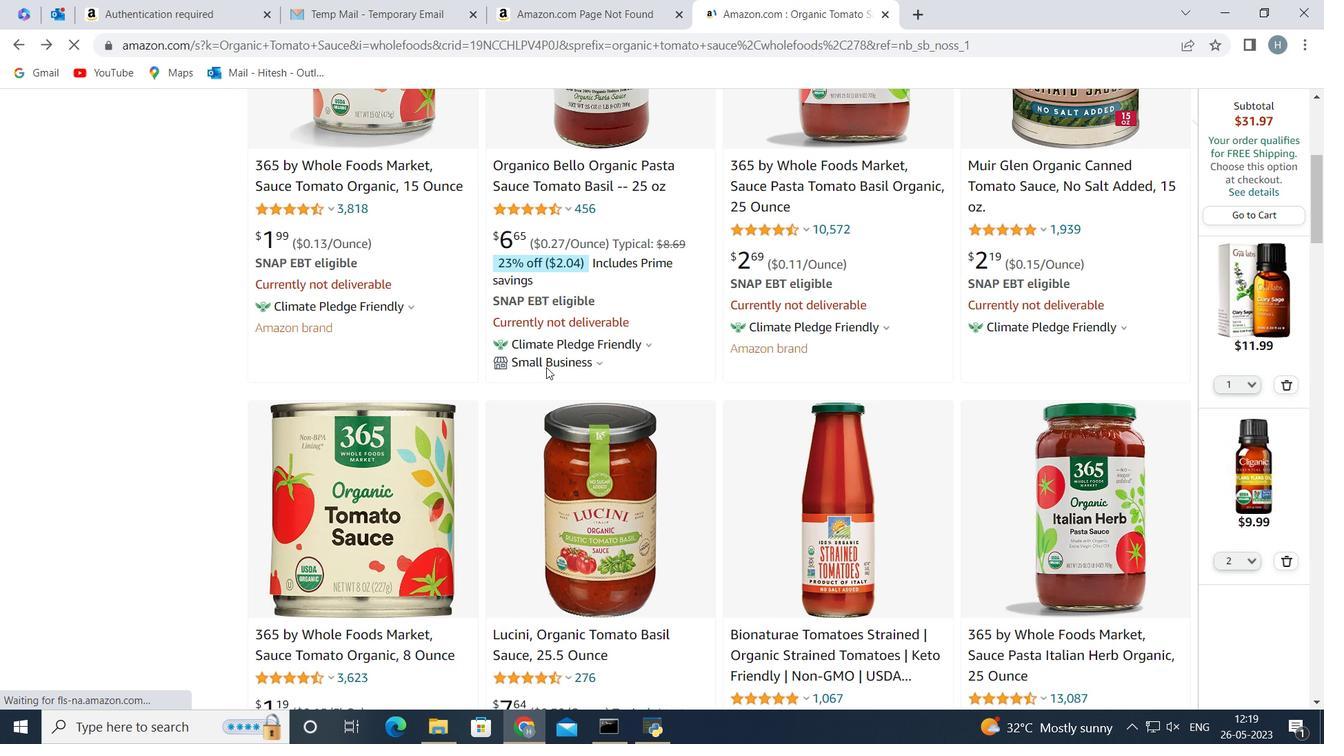 
Action: Mouse scrolled (548, 366) with delta (0, 0)
Screenshot: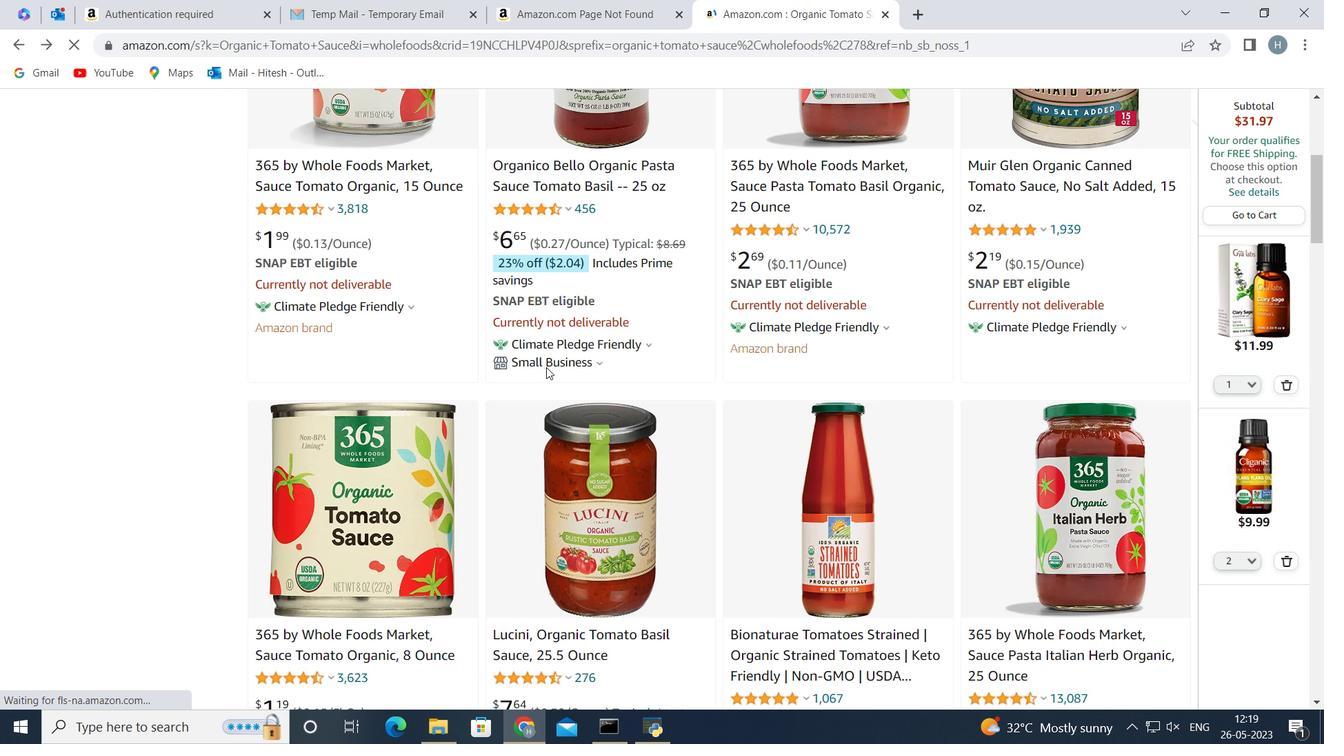 
Action: Mouse scrolled (548, 366) with delta (0, 0)
Screenshot: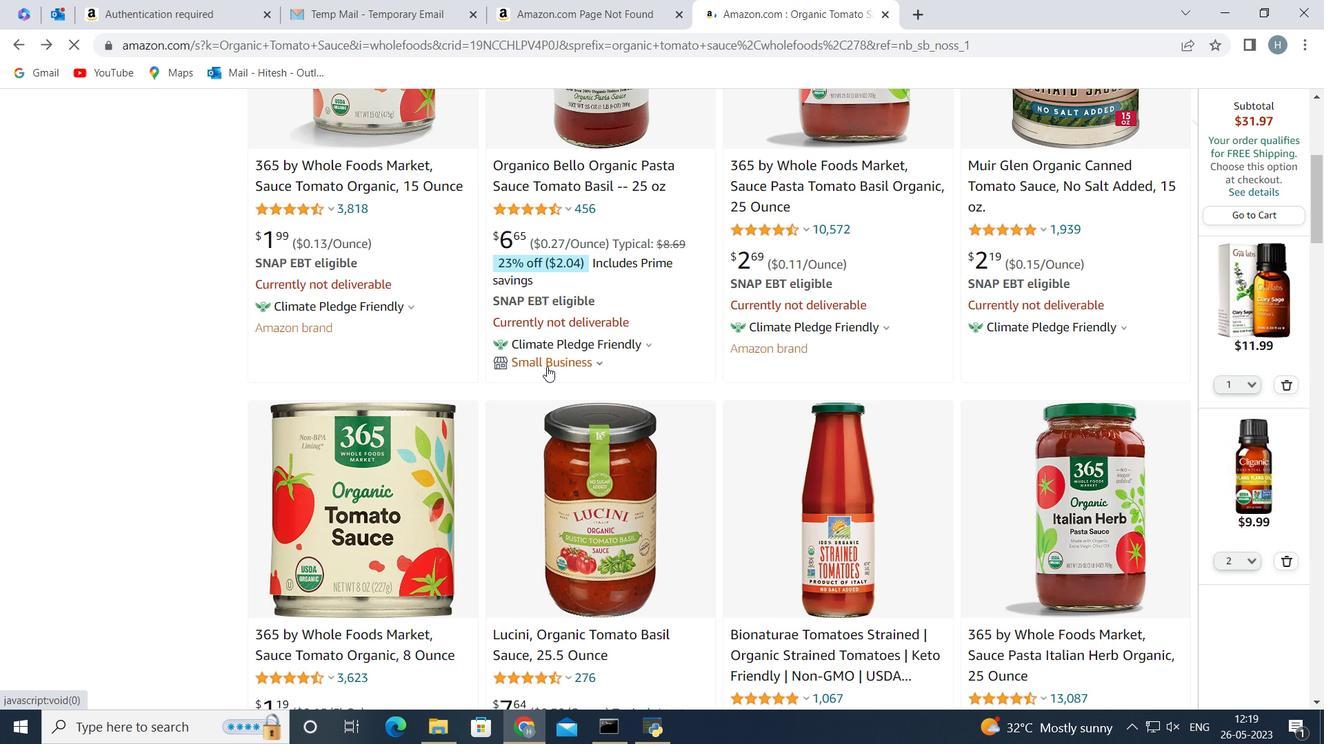 
Action: Mouse moved to (867, 348)
Screenshot: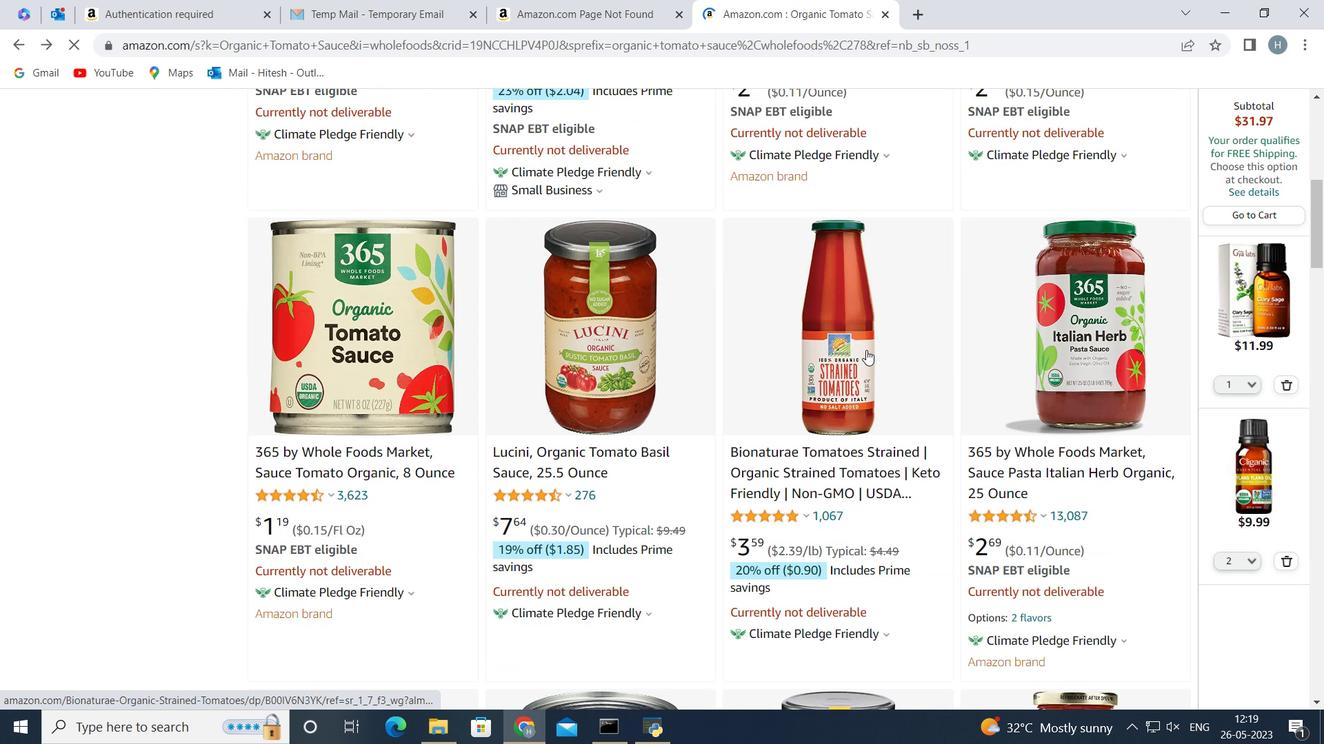 
Action: Mouse pressed left at (867, 348)
Screenshot: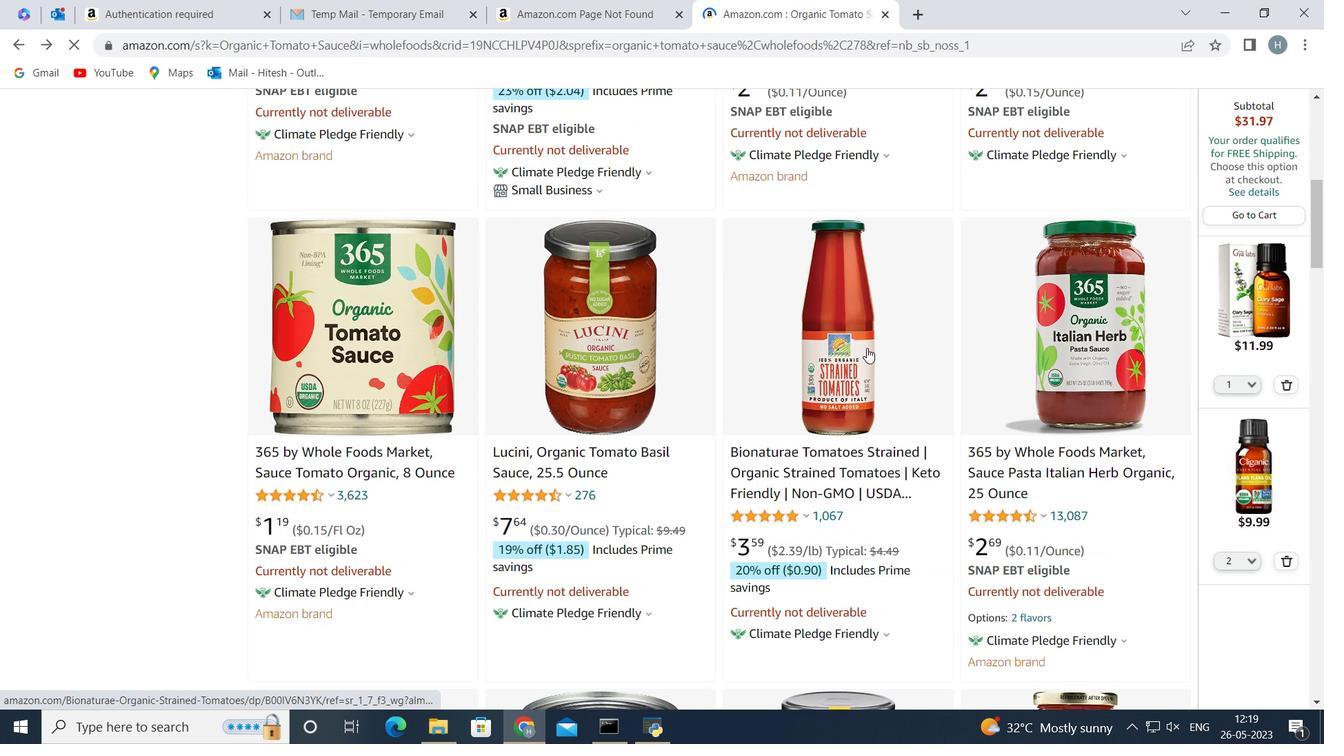 
Action: Mouse moved to (300, 248)
Screenshot: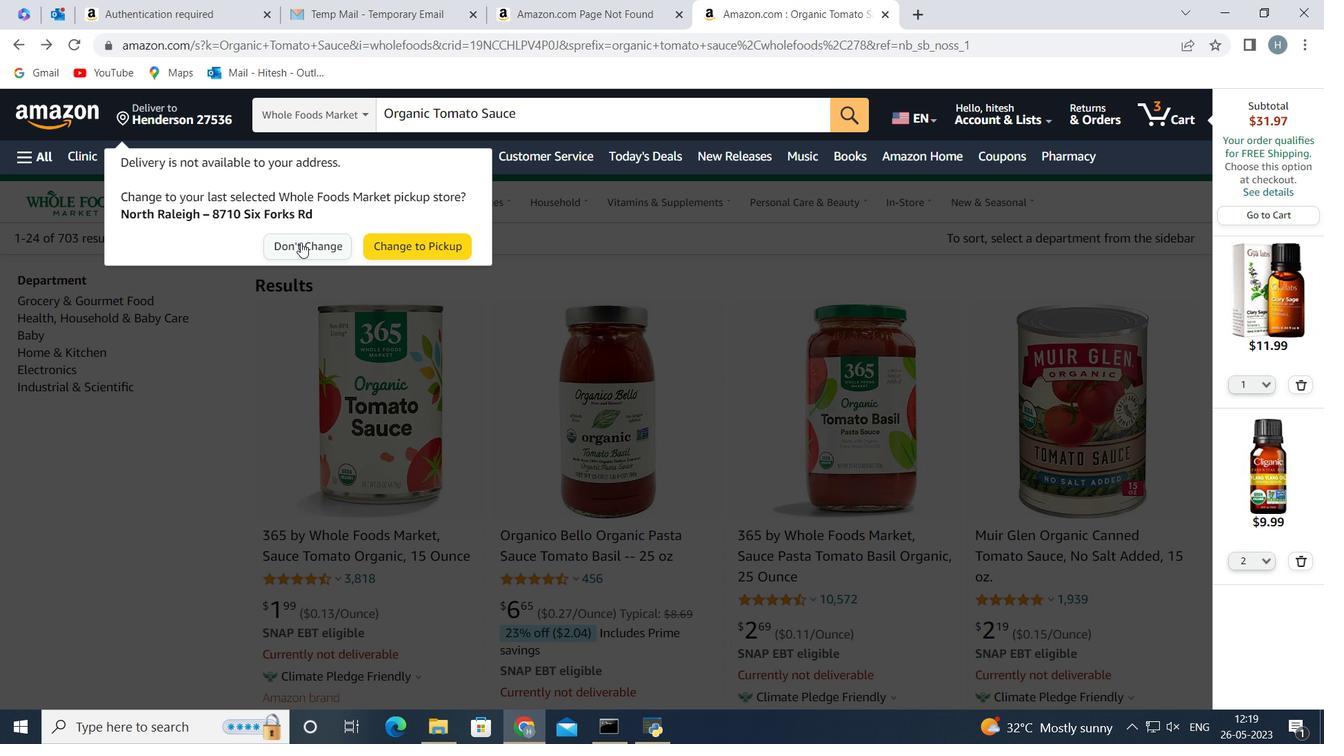 
Action: Mouse pressed left at (300, 248)
Screenshot: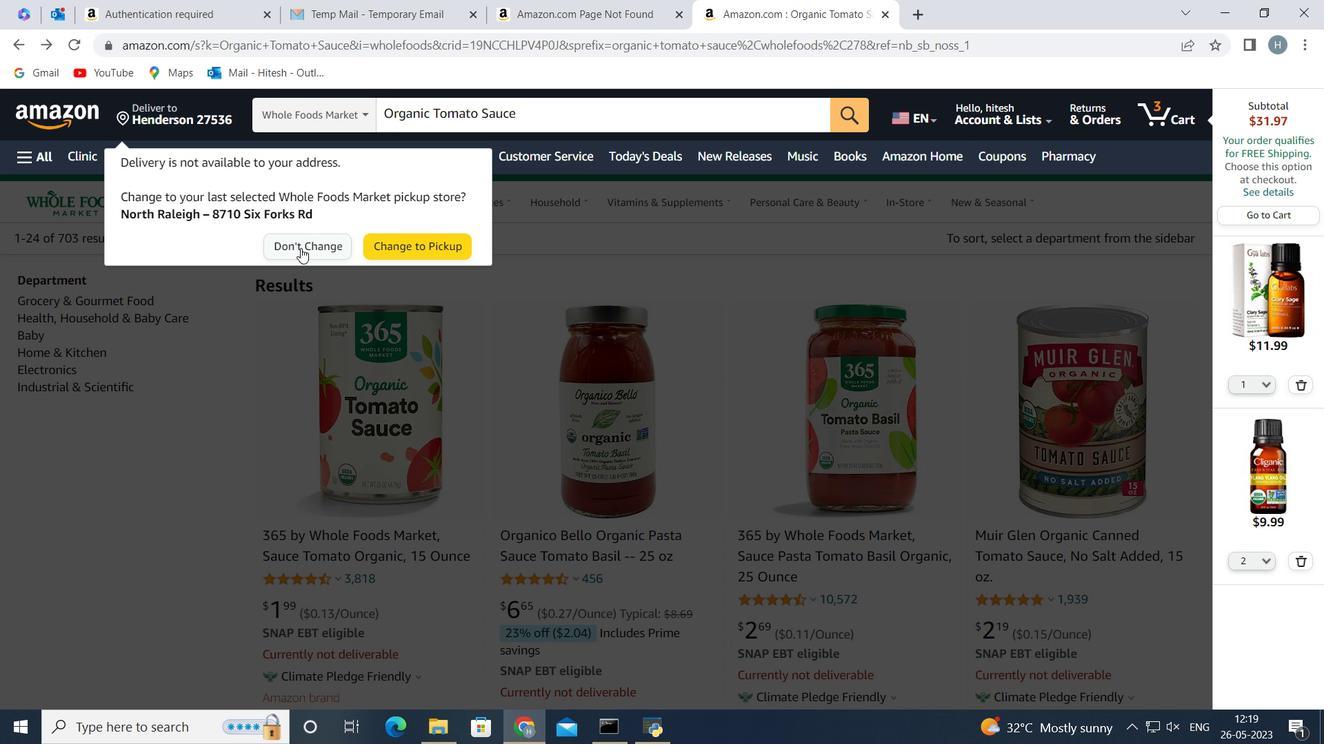 
Action: Mouse moved to (746, 408)
Screenshot: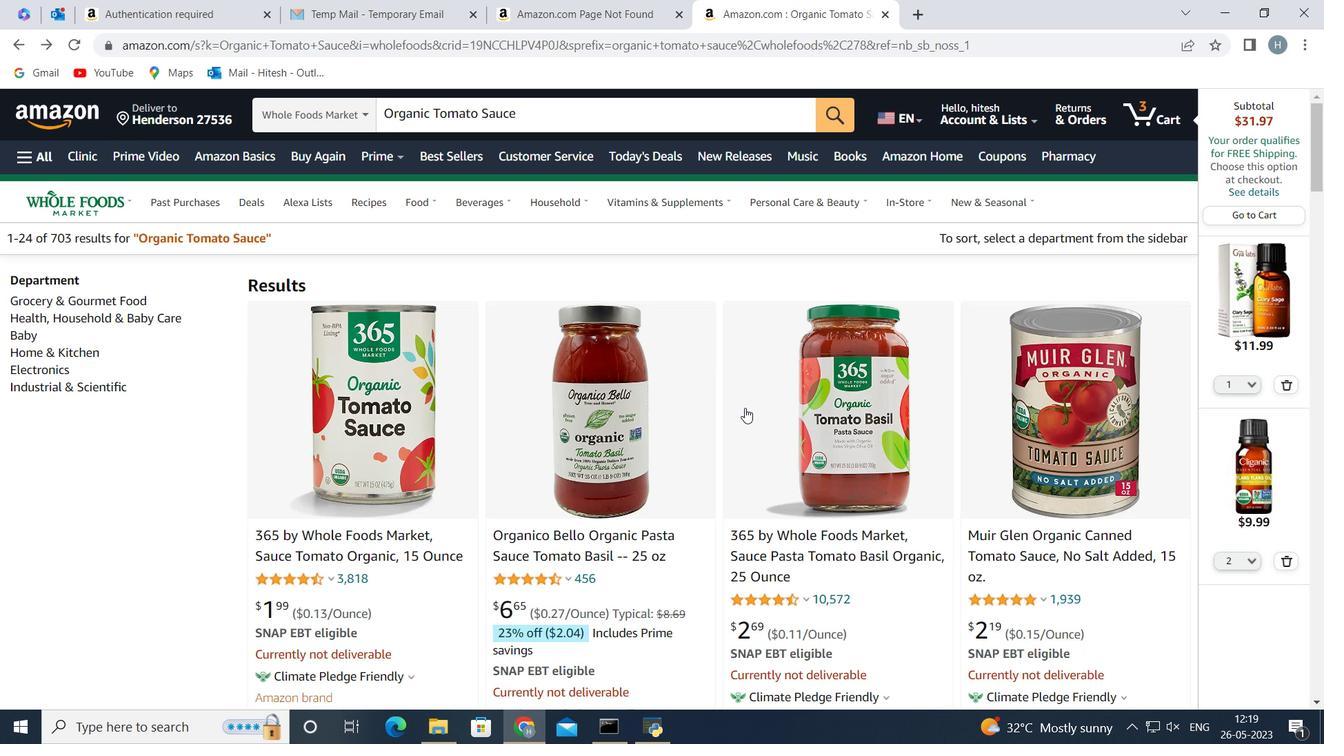 
Action: Mouse scrolled (746, 407) with delta (0, 0)
Screenshot: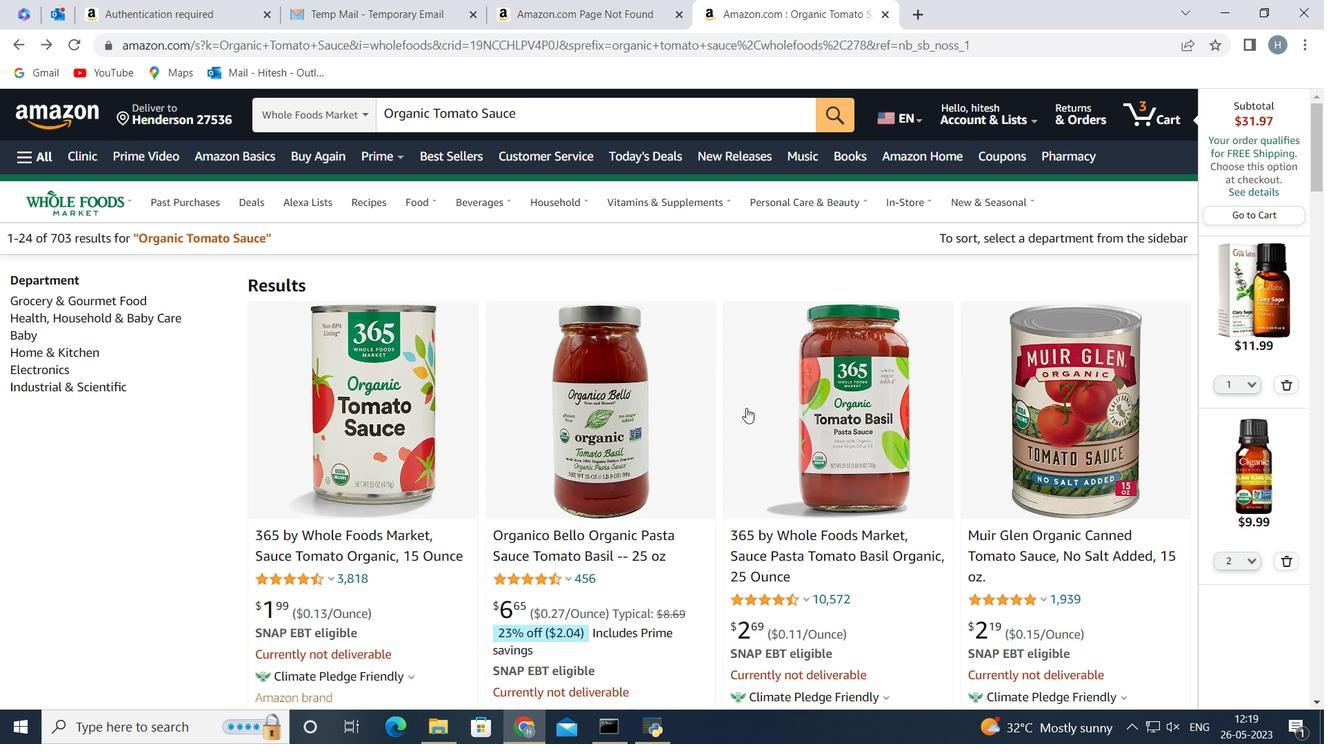 
Action: Mouse scrolled (746, 407) with delta (0, 0)
Screenshot: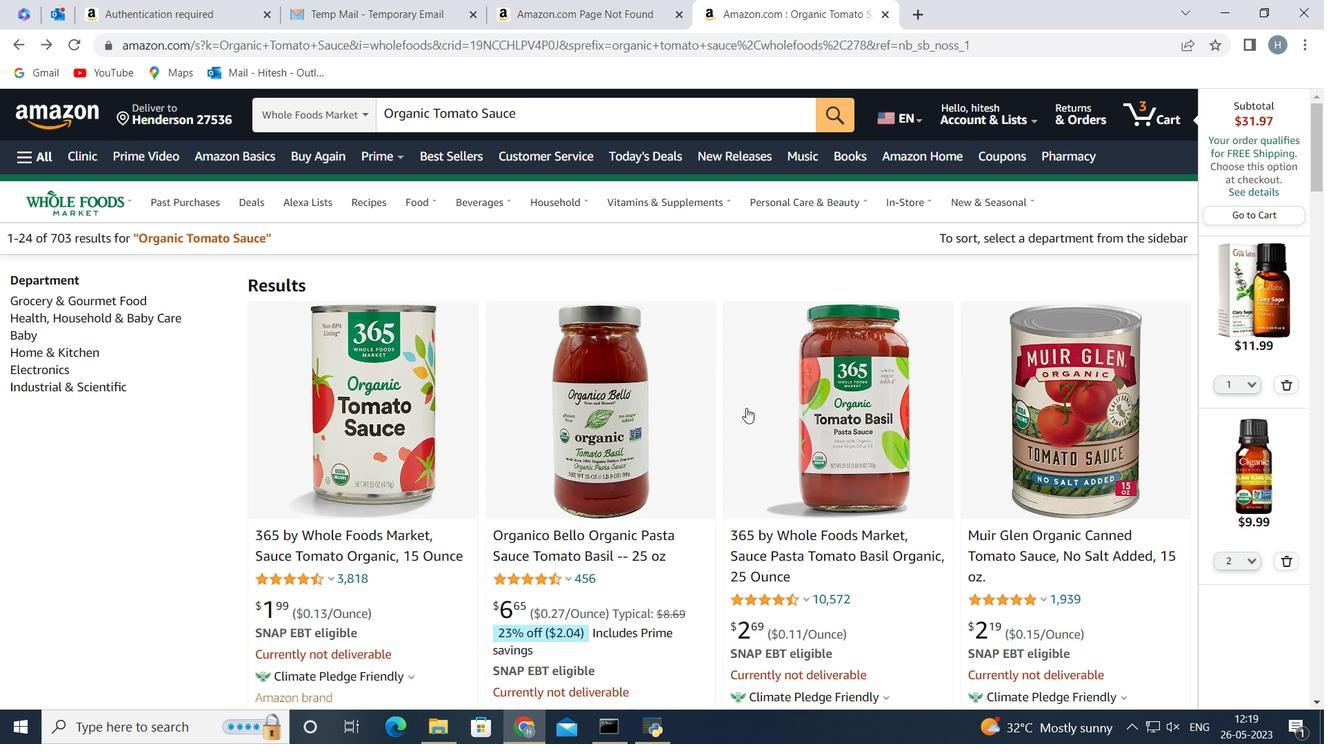
Action: Mouse moved to (626, 308)
Screenshot: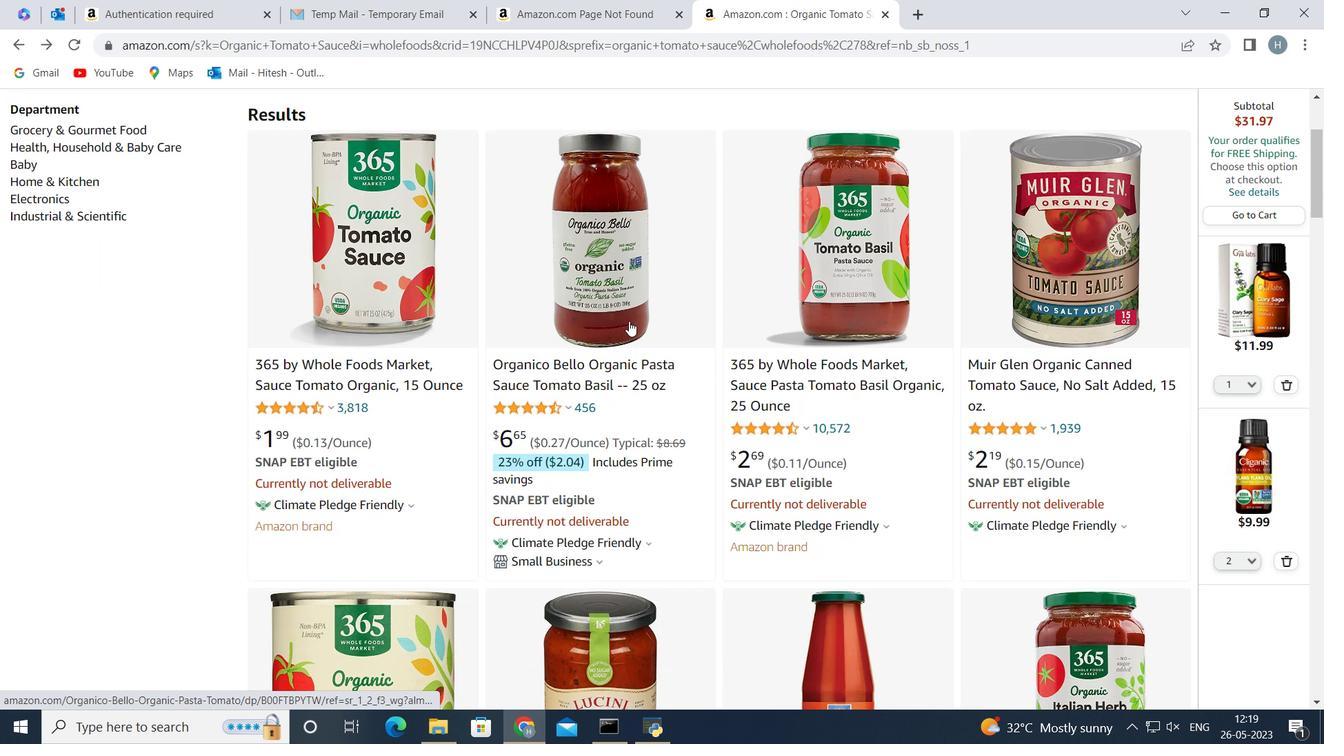 
Action: Mouse pressed left at (626, 308)
Screenshot: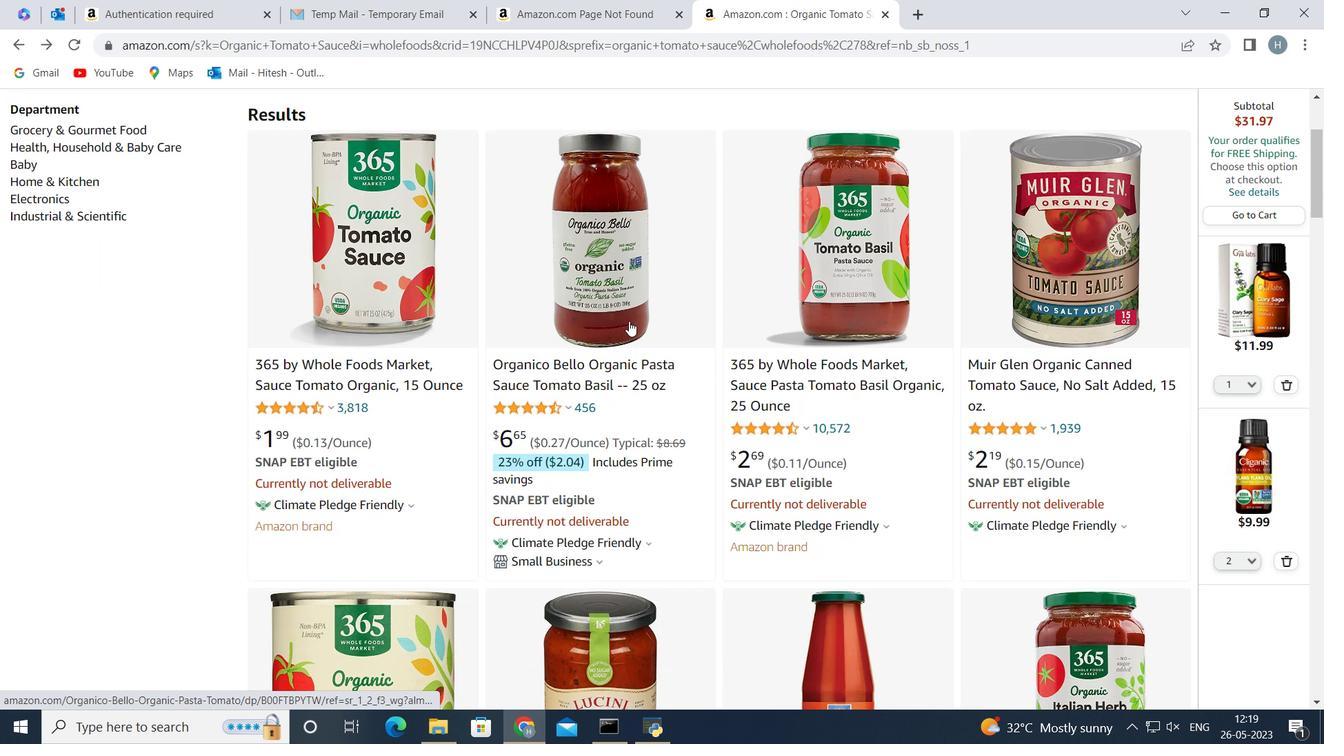 
Action: Mouse moved to (12, 45)
Screenshot: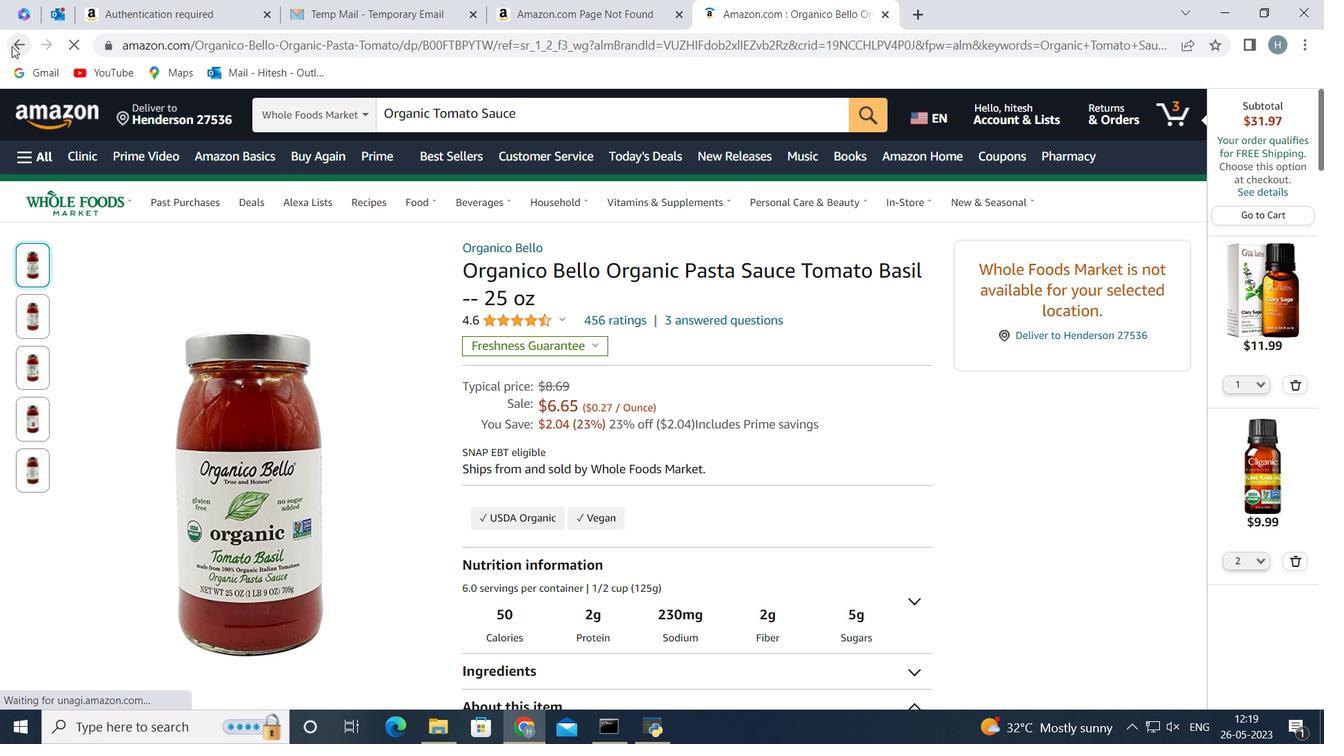 
Action: Mouse pressed left at (12, 45)
Screenshot: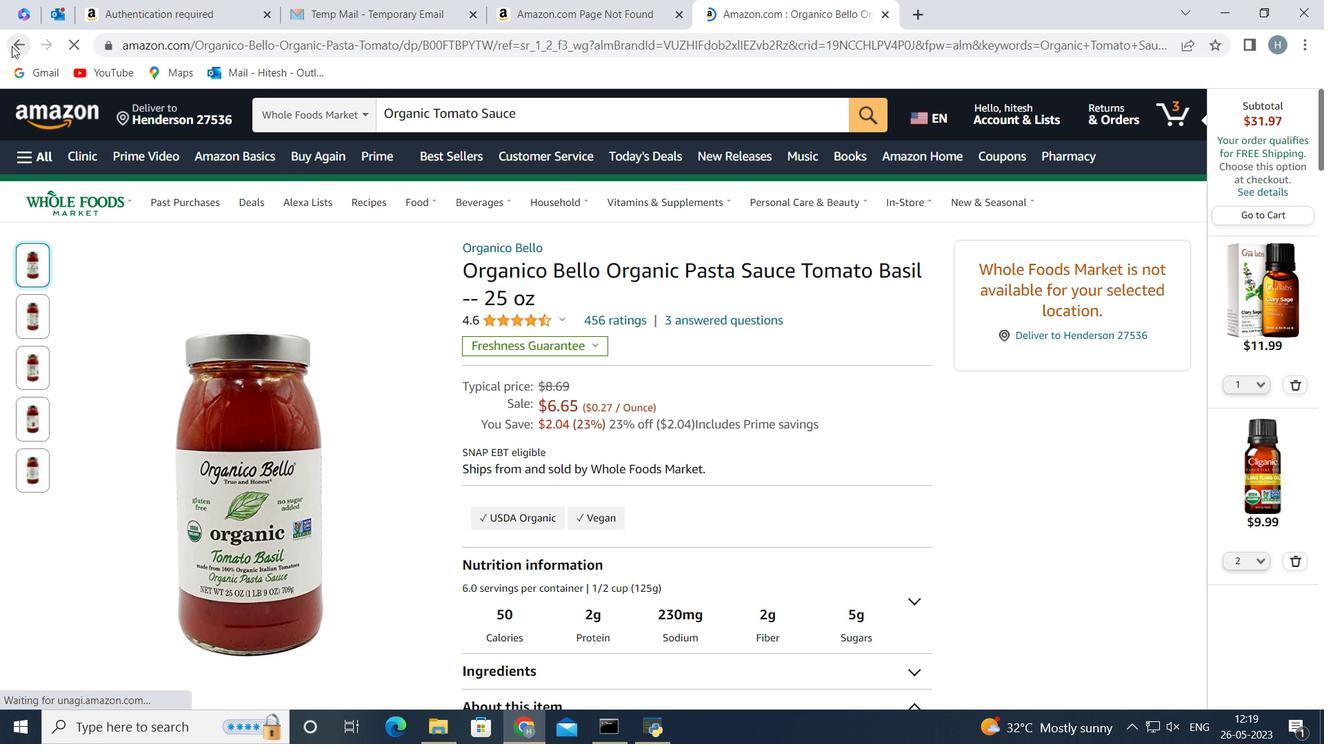 
Action: Mouse moved to (478, 325)
Screenshot: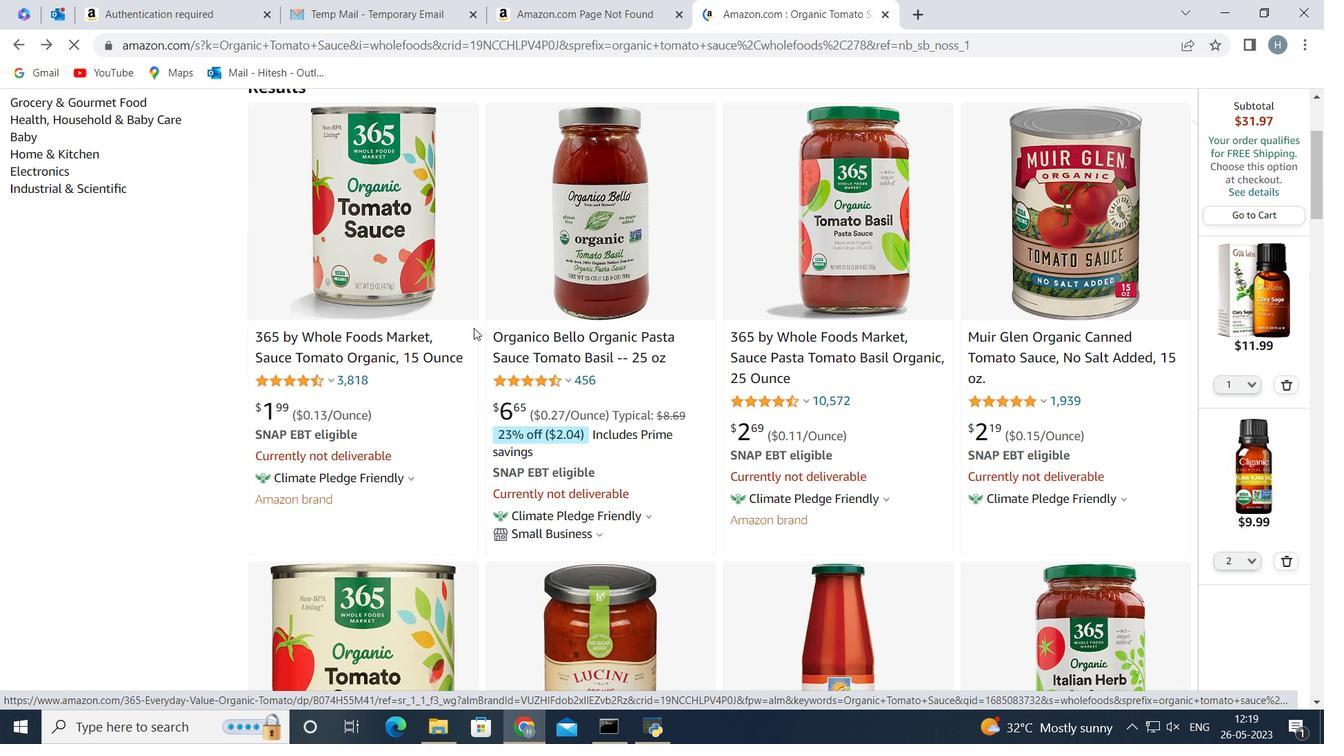 
Action: Mouse scrolled (478, 324) with delta (0, 0)
Screenshot: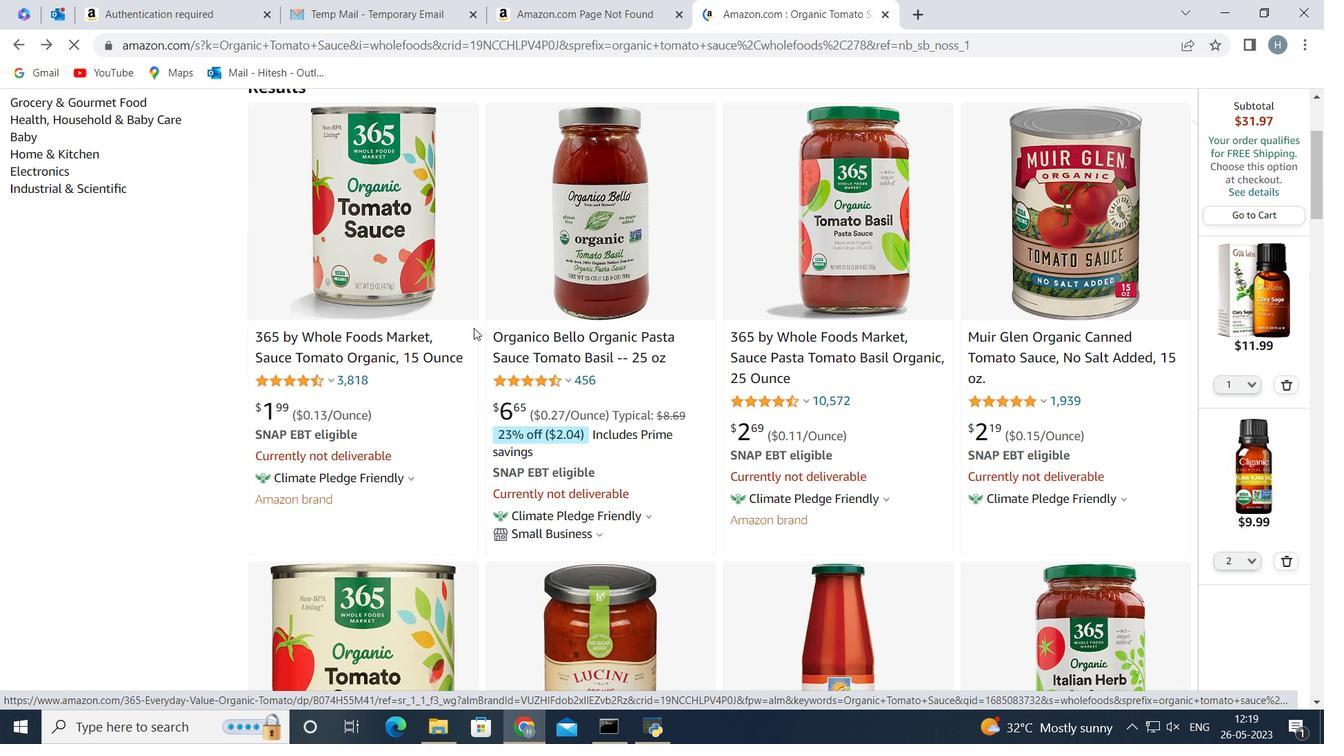 
Action: Mouse scrolled (478, 324) with delta (0, 0)
Screenshot: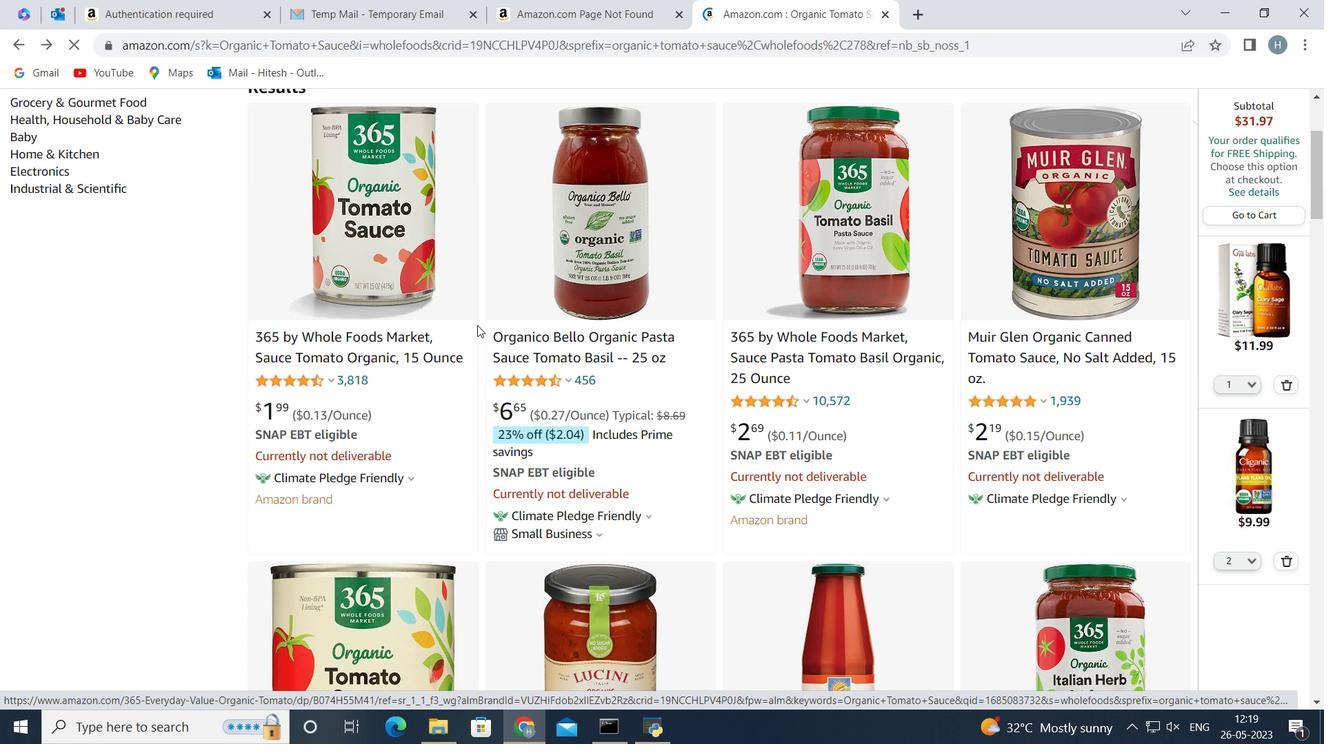 
Action: Mouse moved to (480, 324)
Screenshot: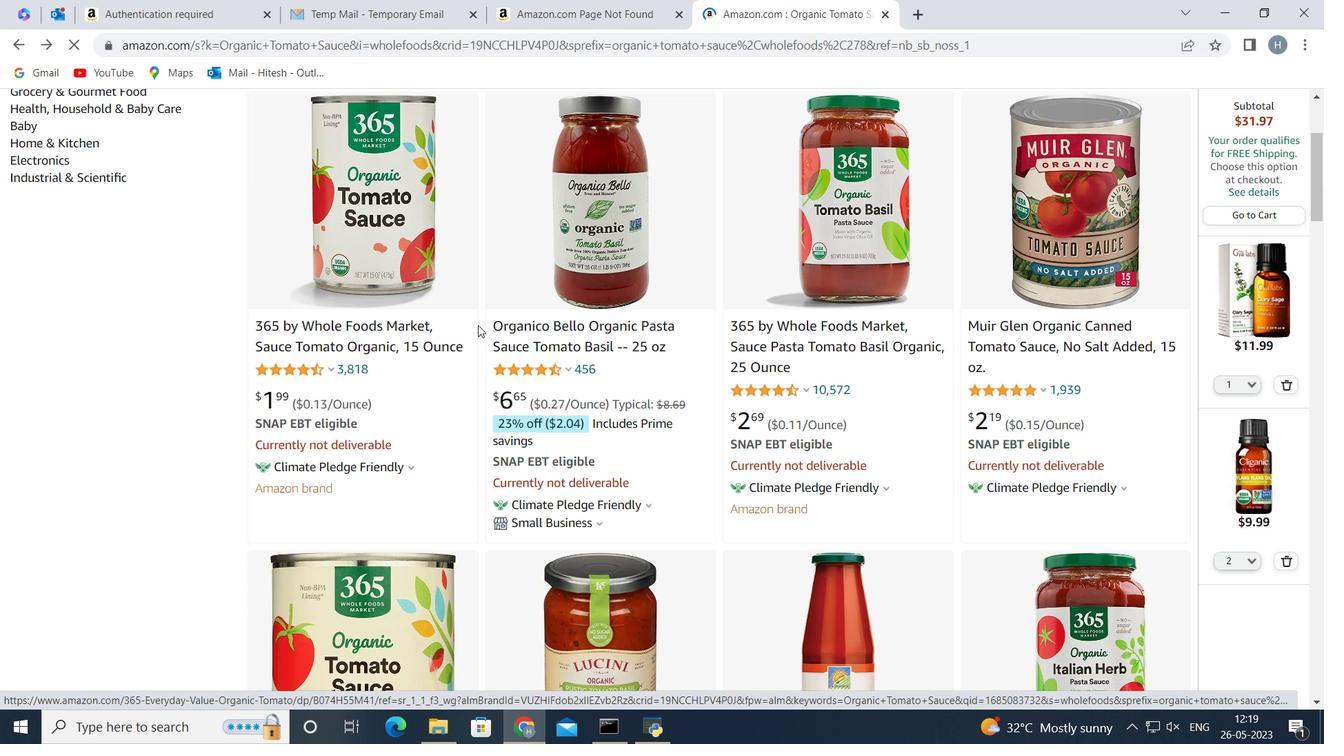 
Action: Mouse scrolled (480, 324) with delta (0, 0)
Screenshot: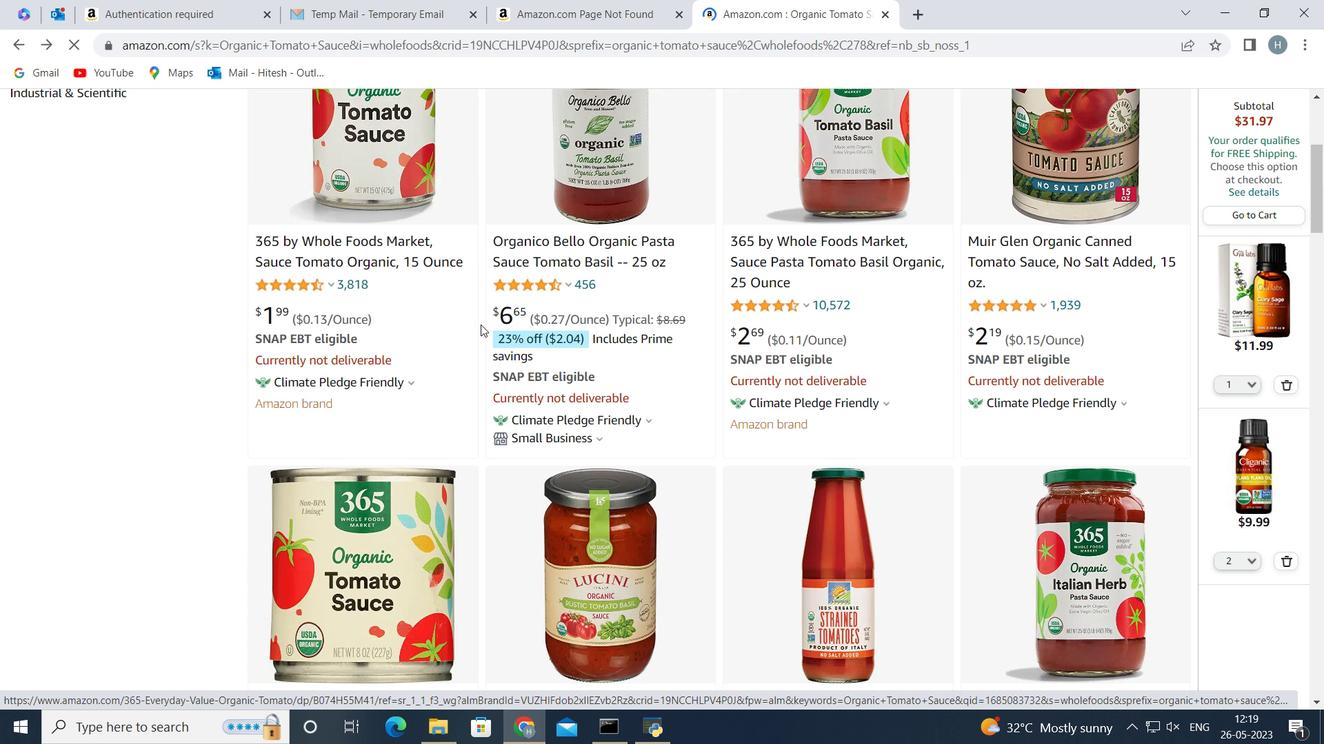 
Action: Mouse scrolled (480, 324) with delta (0, 0)
Screenshot: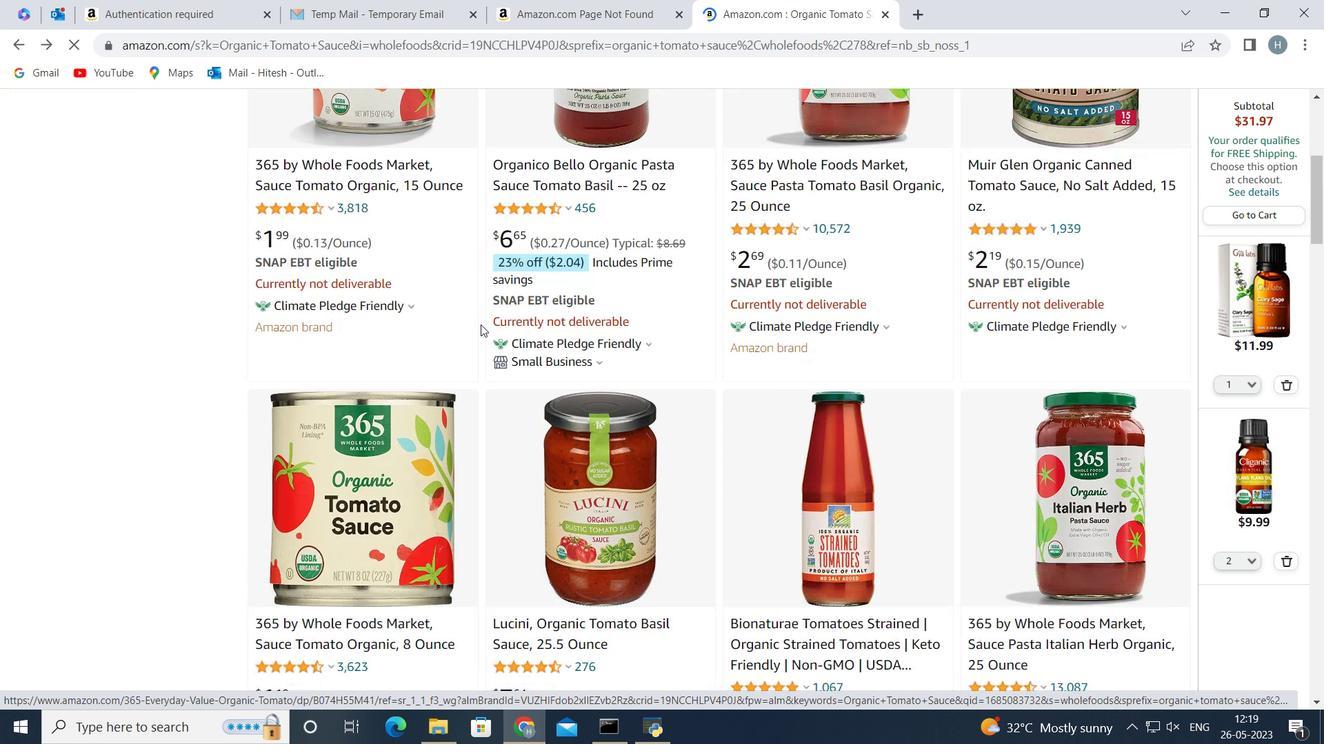 
Action: Mouse moved to (813, 336)
Screenshot: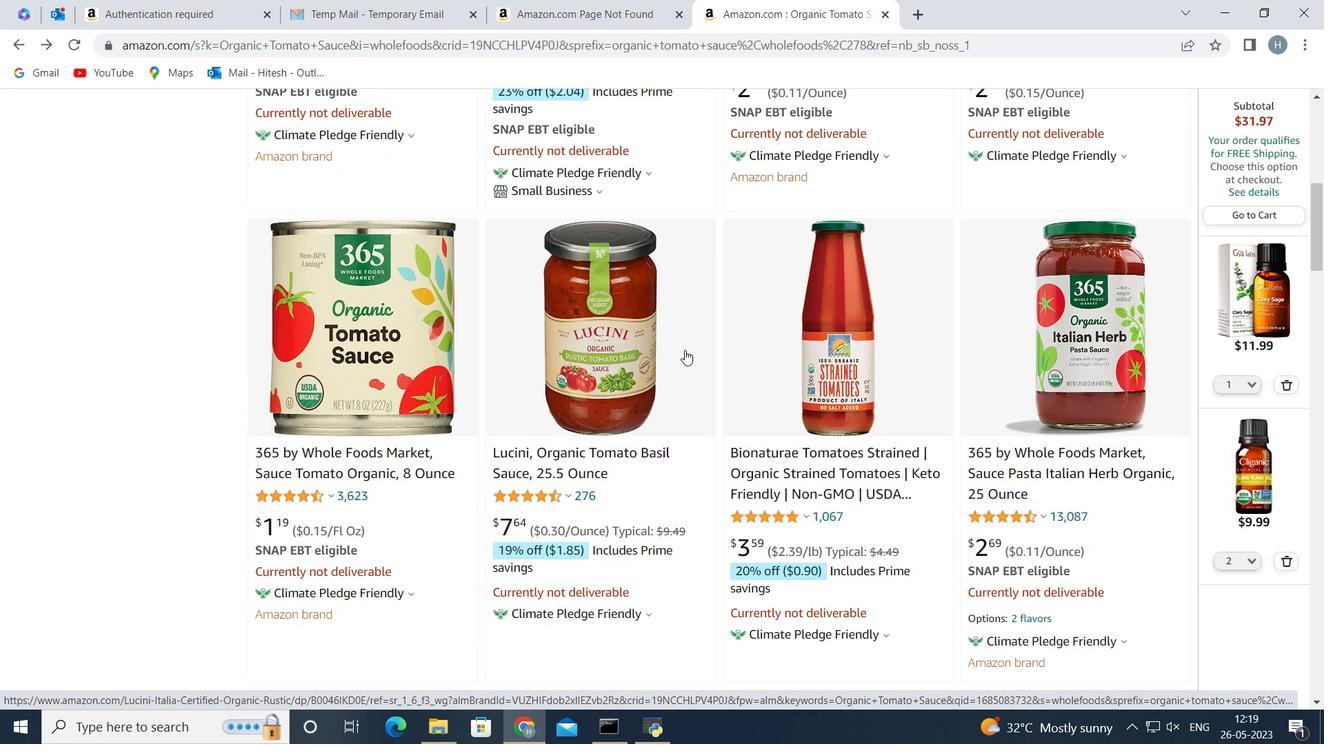 
Action: Mouse pressed left at (813, 336)
Screenshot: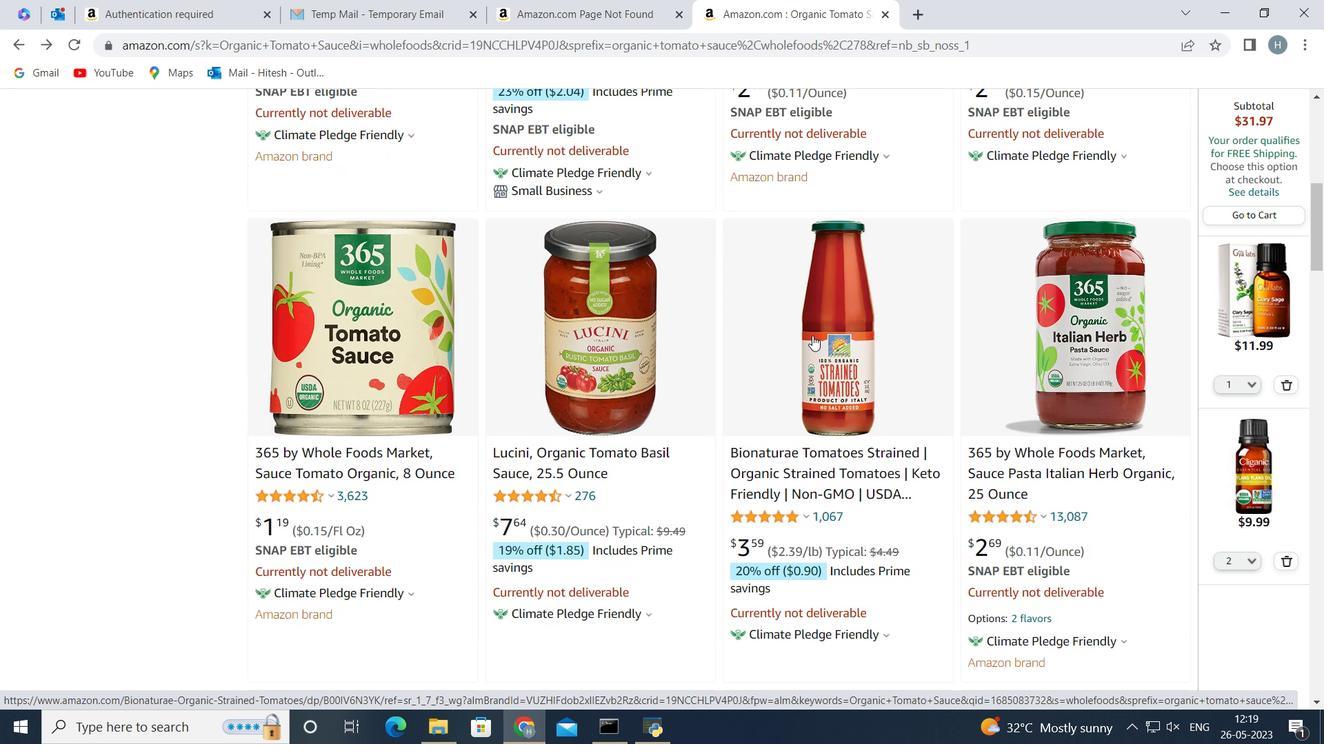 
Action: Mouse moved to (771, 352)
Screenshot: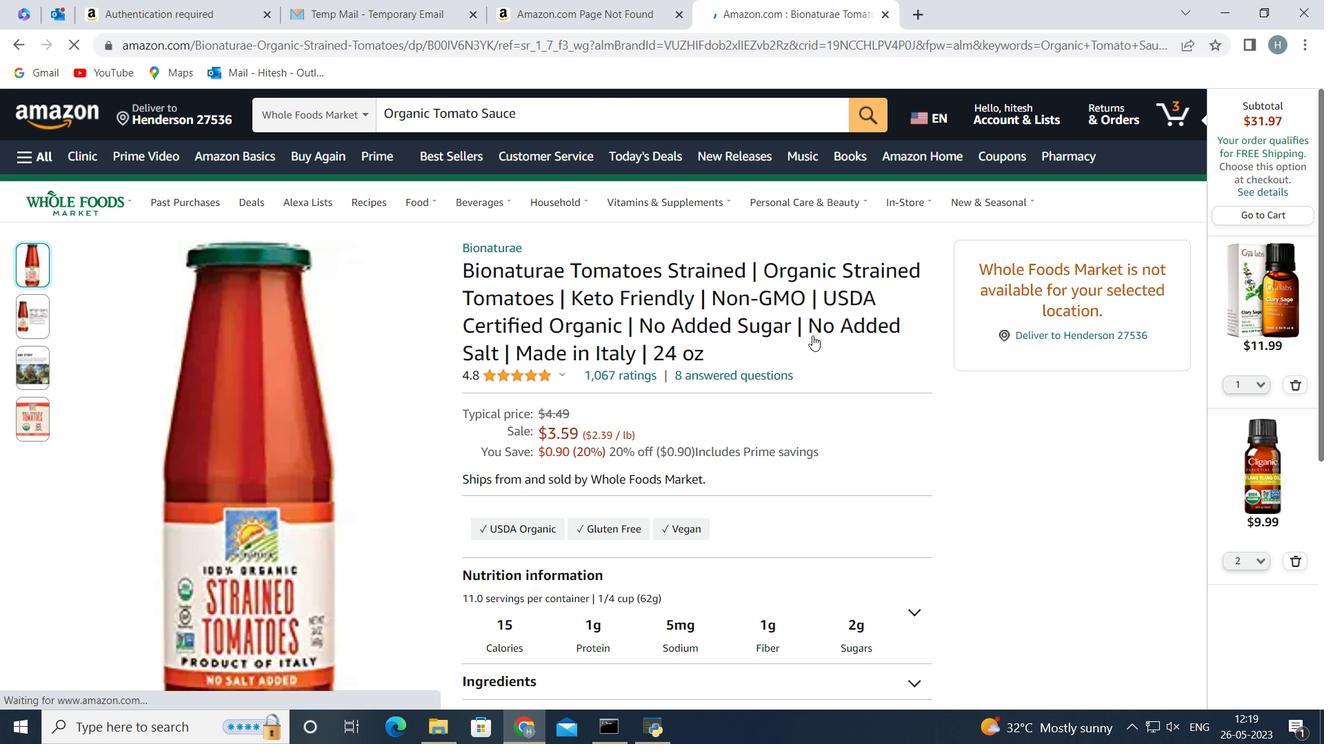 
Action: Mouse scrolled (771, 351) with delta (0, 0)
Screenshot: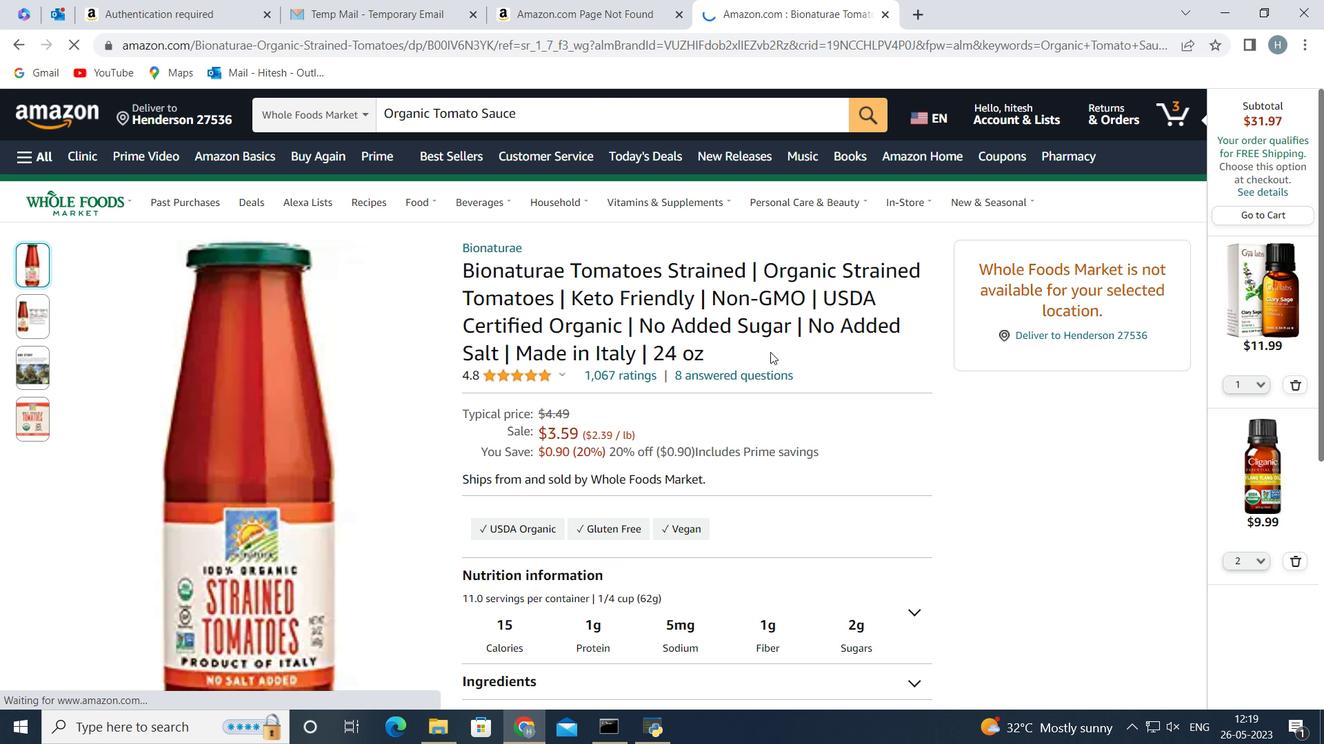 
Action: Mouse scrolled (771, 351) with delta (0, 0)
Screenshot: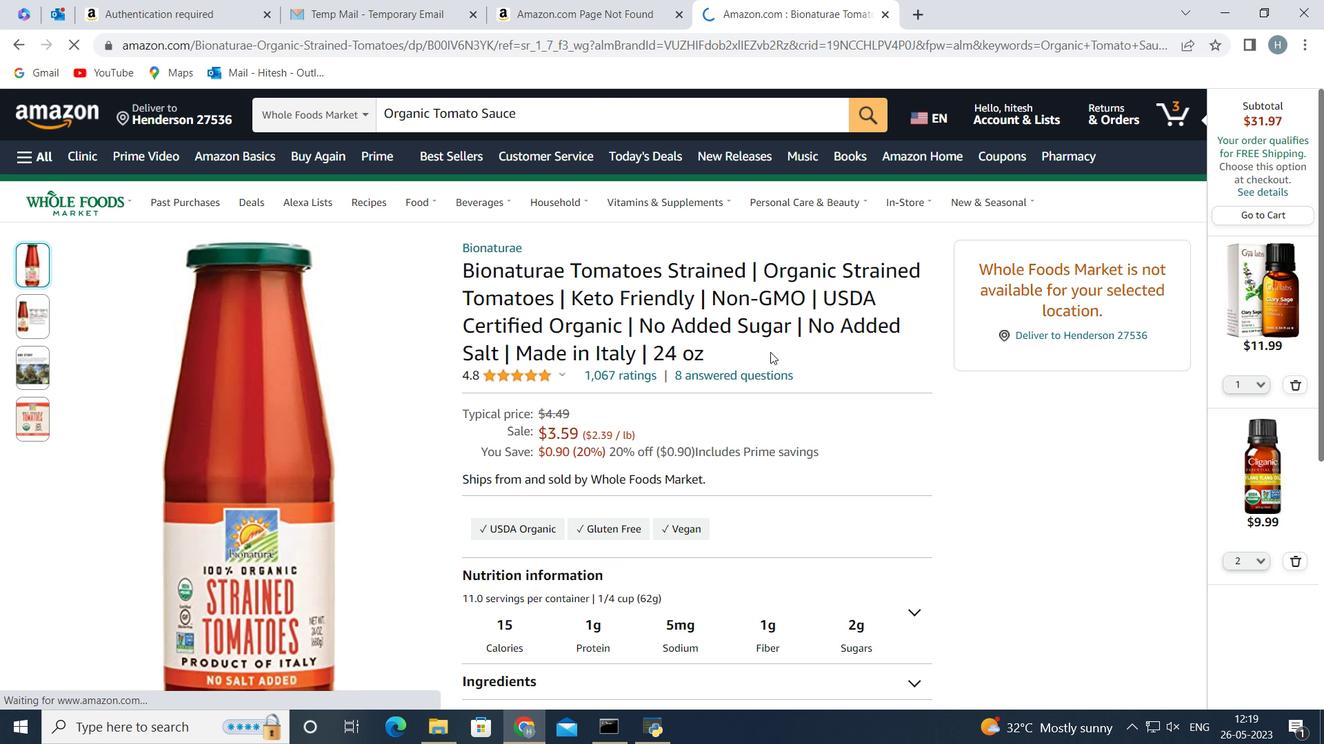 
Action: Mouse moved to (943, 271)
Screenshot: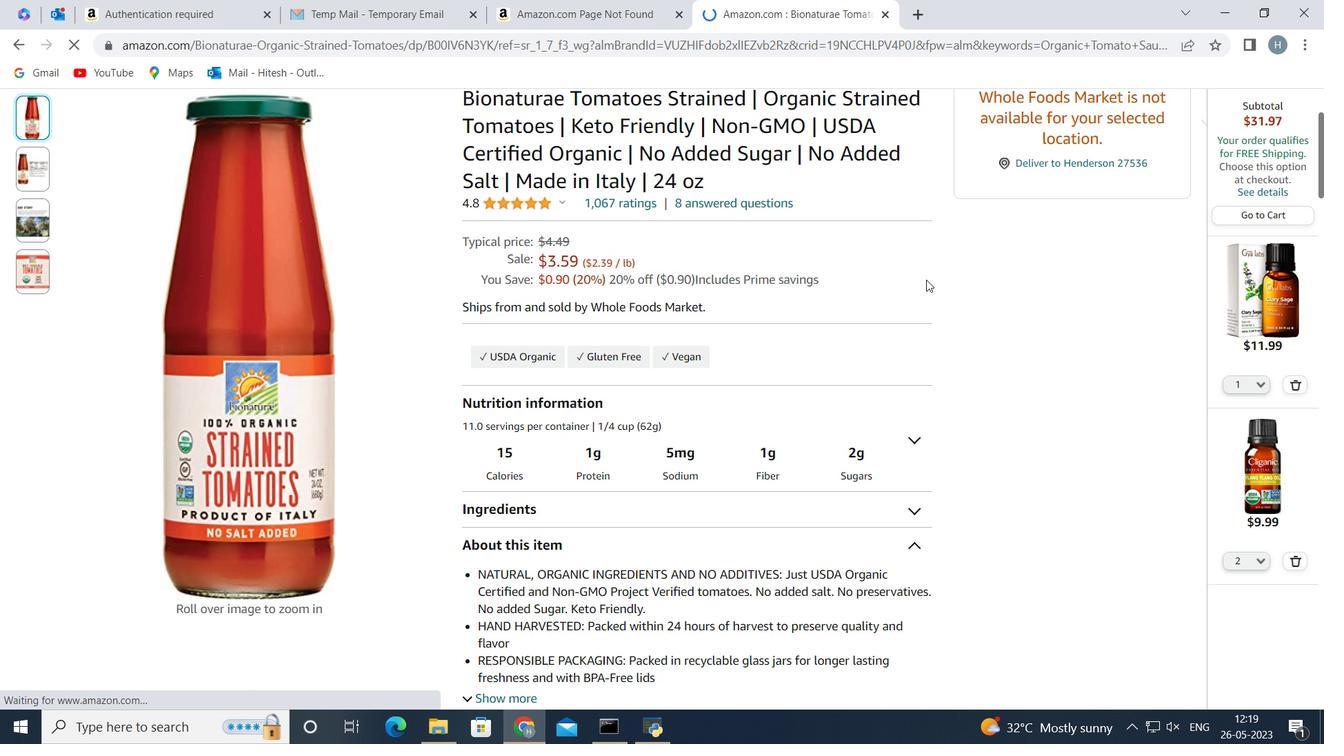 
Action: Mouse scrolled (943, 270) with delta (0, 0)
Screenshot: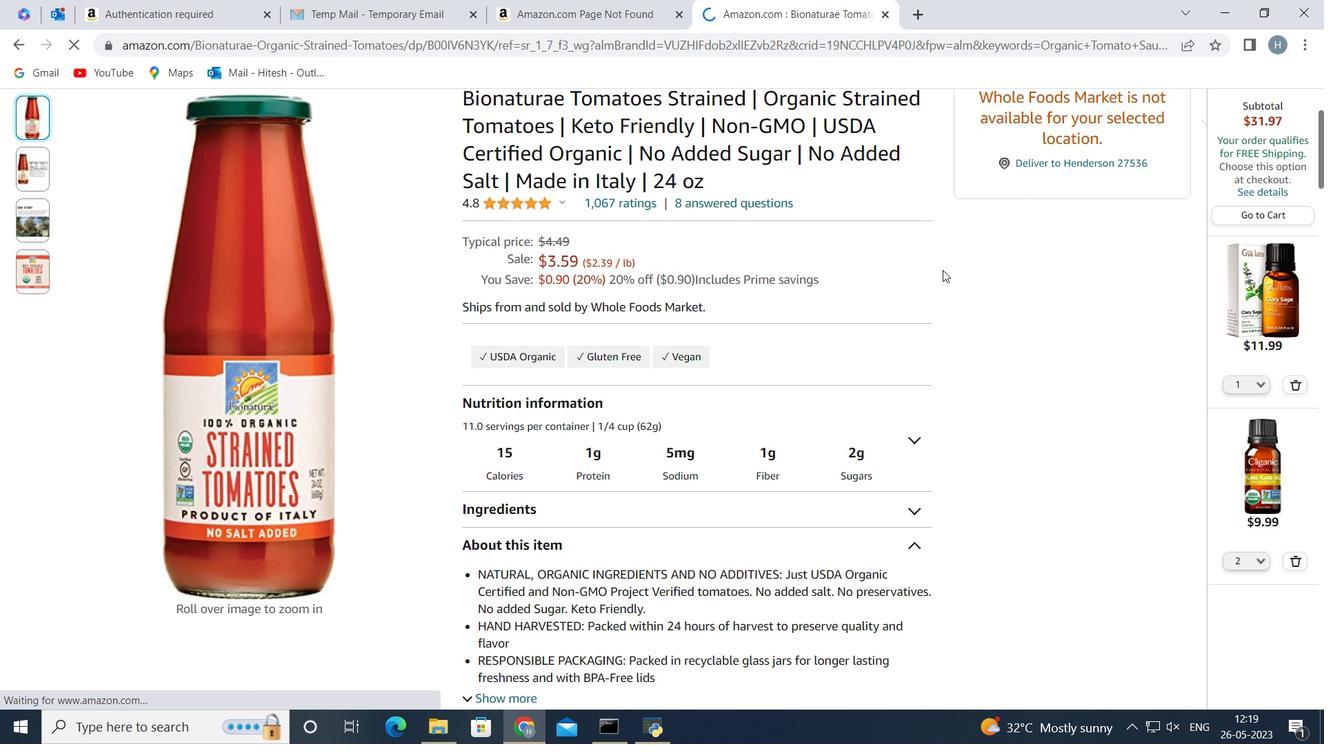 
Action: Mouse moved to (913, 277)
Screenshot: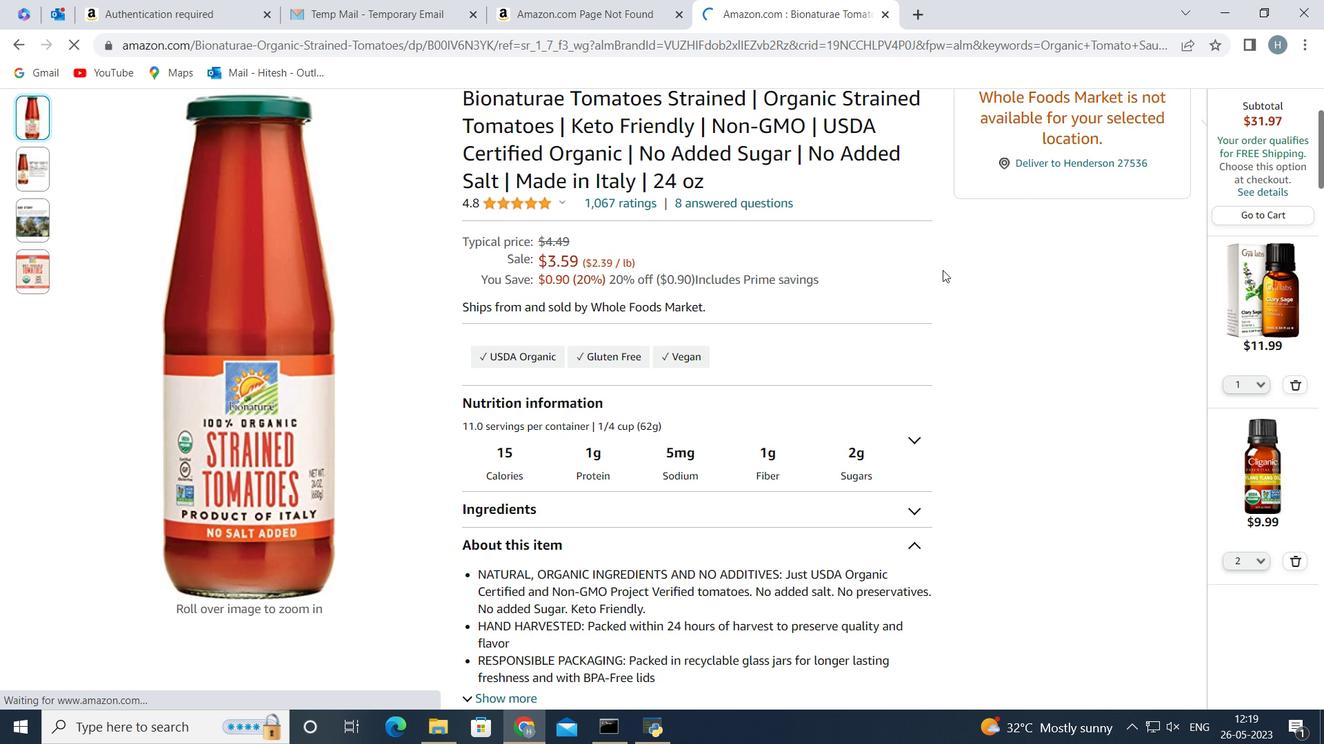 
Action: Mouse scrolled (913, 277) with delta (0, 0)
Screenshot: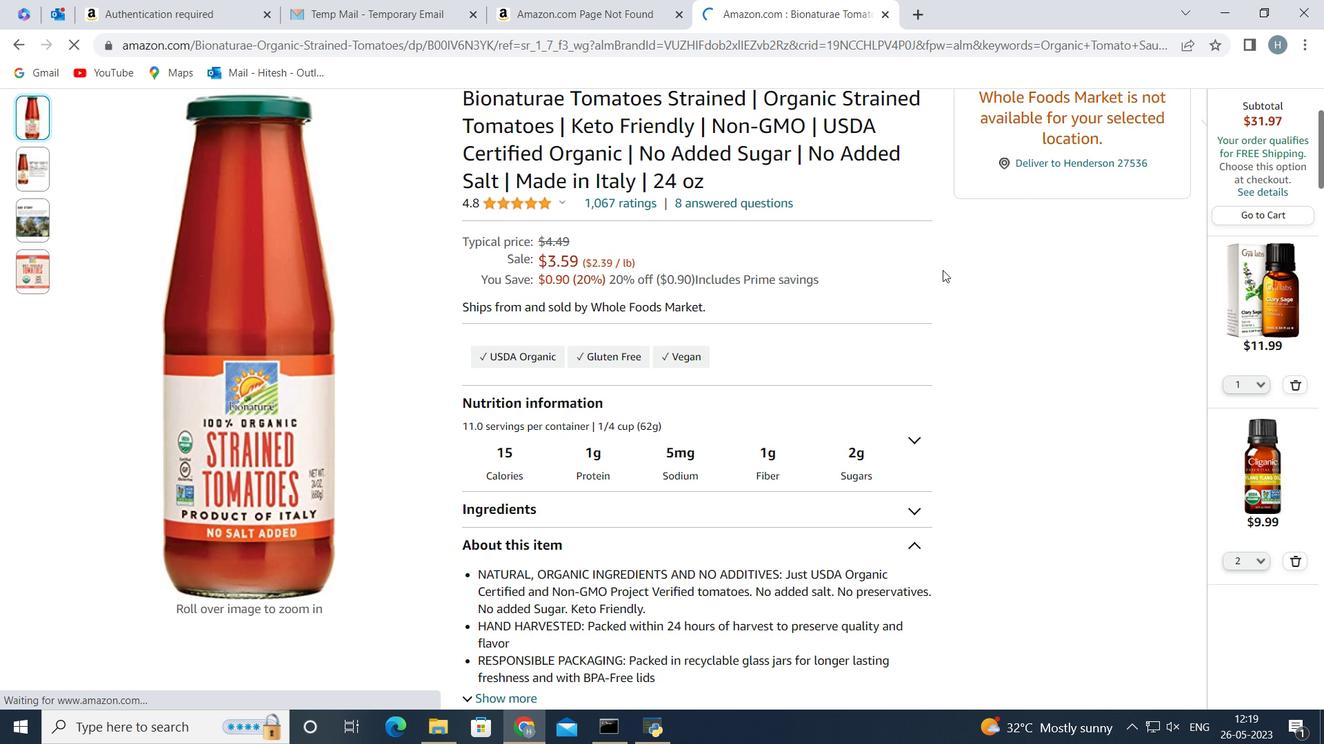 
Action: Mouse moved to (869, 293)
Screenshot: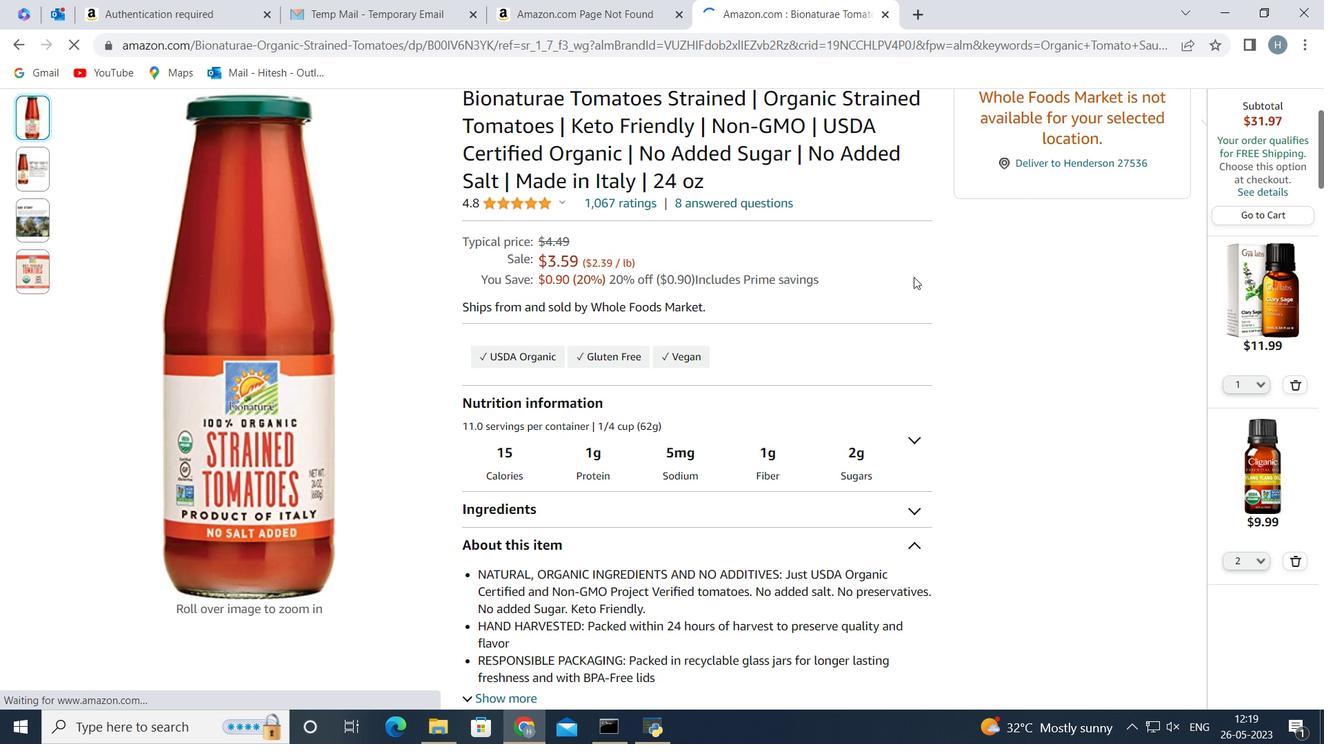 
Action: Mouse scrolled (869, 293) with delta (0, 0)
Screenshot: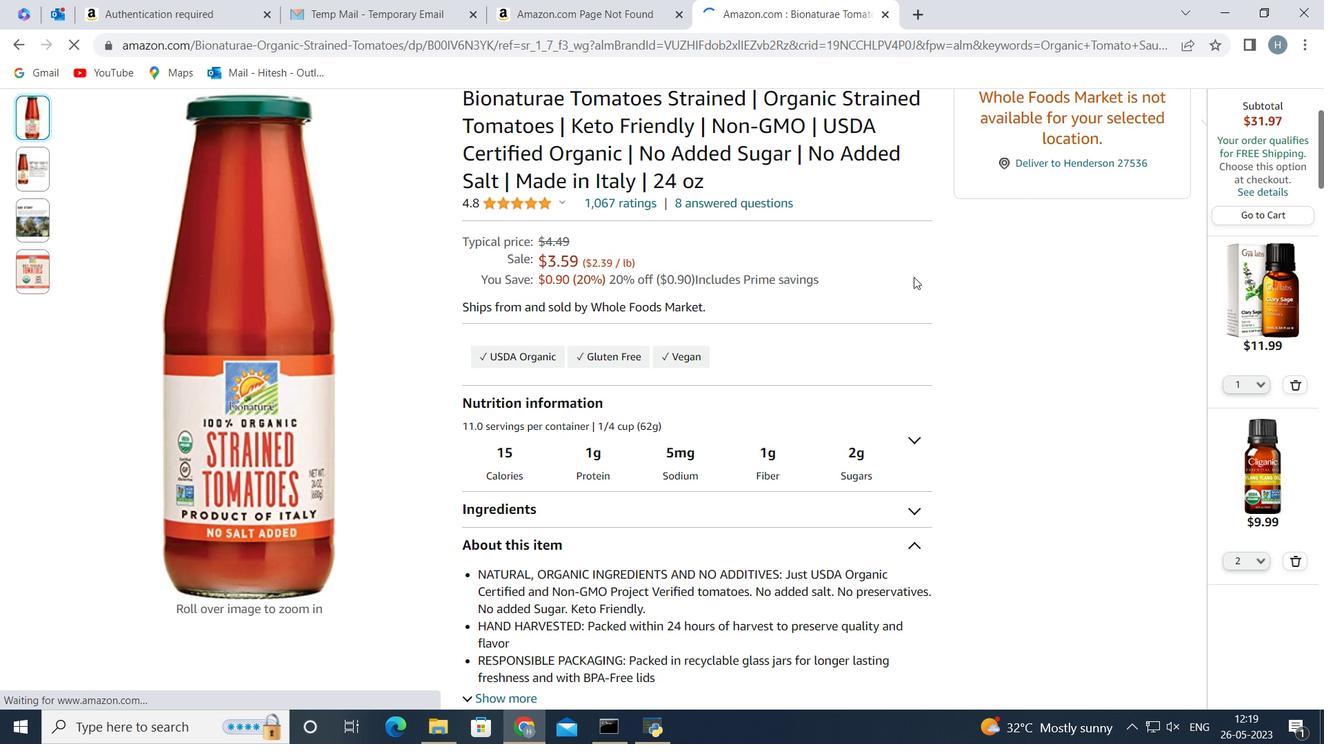 
Action: Mouse moved to (831, 302)
Screenshot: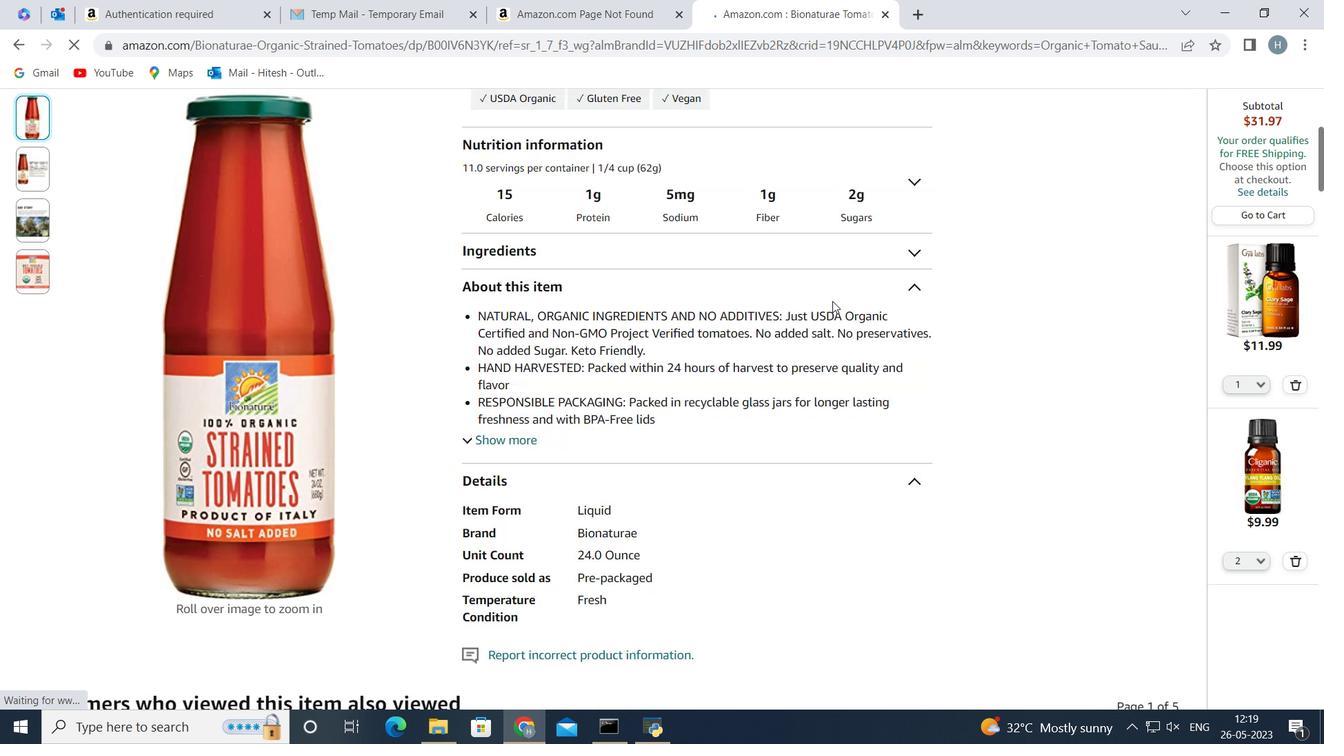 
Action: Mouse scrolled (831, 303) with delta (0, 0)
Screenshot: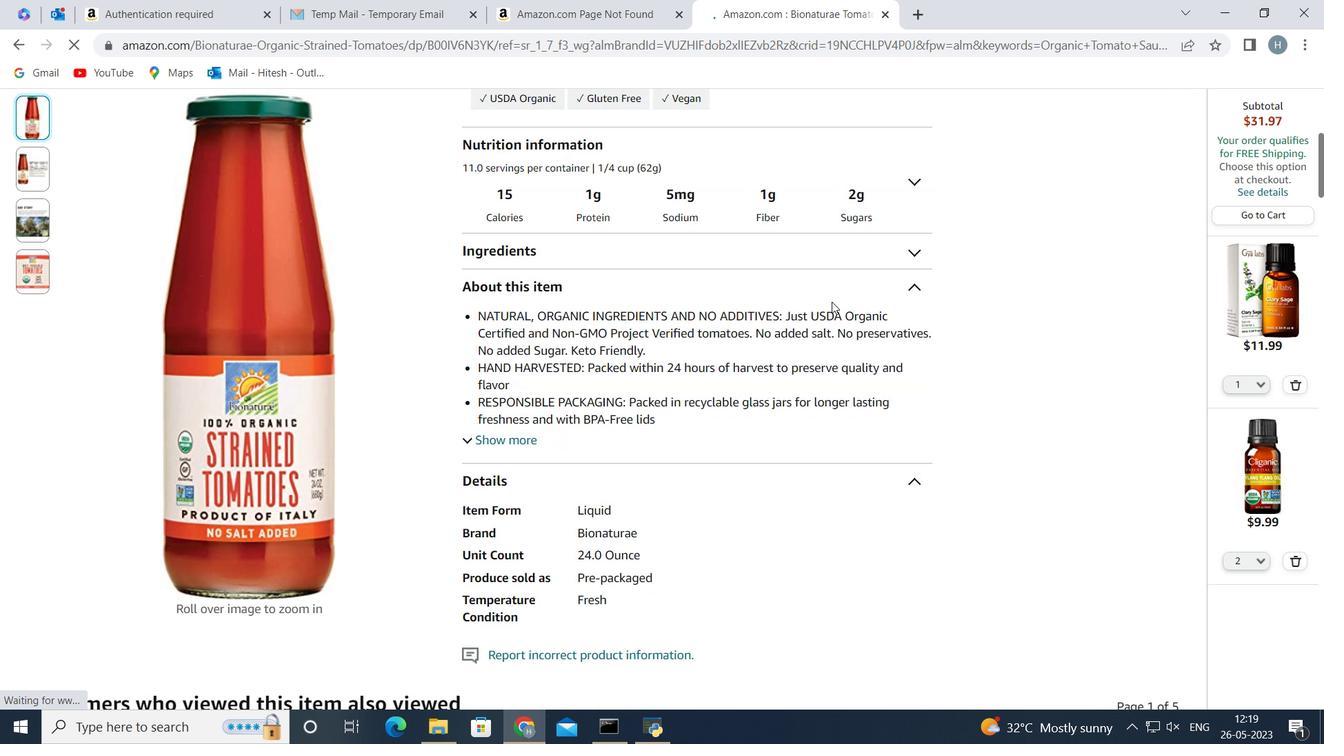 
Action: Mouse scrolled (831, 303) with delta (0, 0)
Screenshot: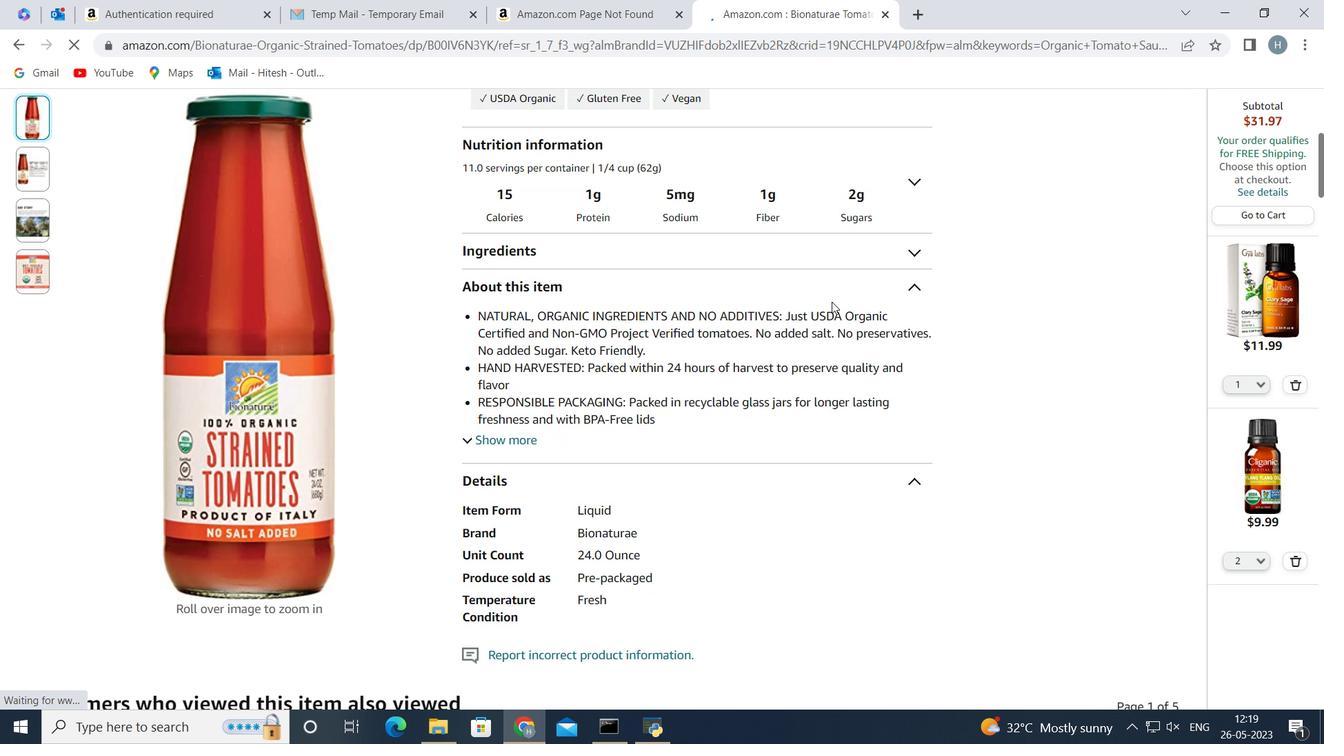 
Action: Mouse scrolled (831, 303) with delta (0, 0)
Screenshot: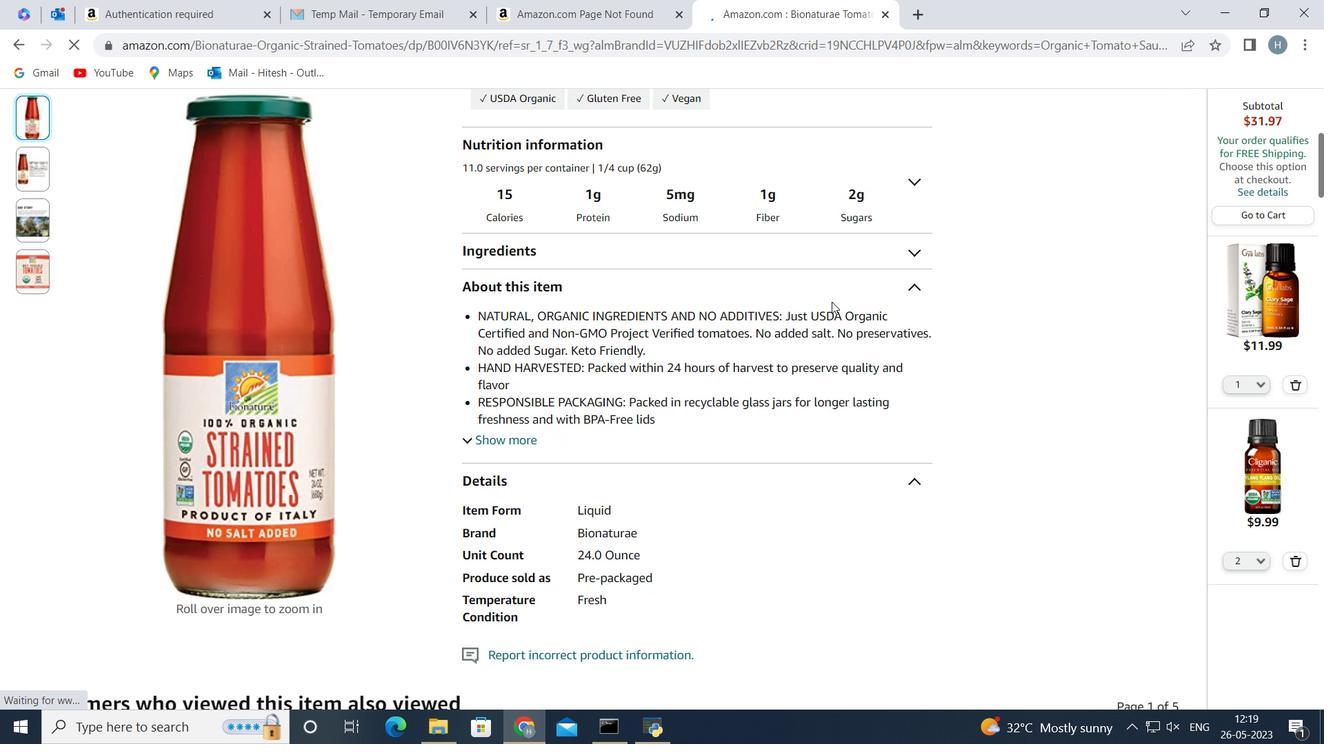 
Action: Mouse scrolled (831, 303) with delta (0, 0)
Screenshot: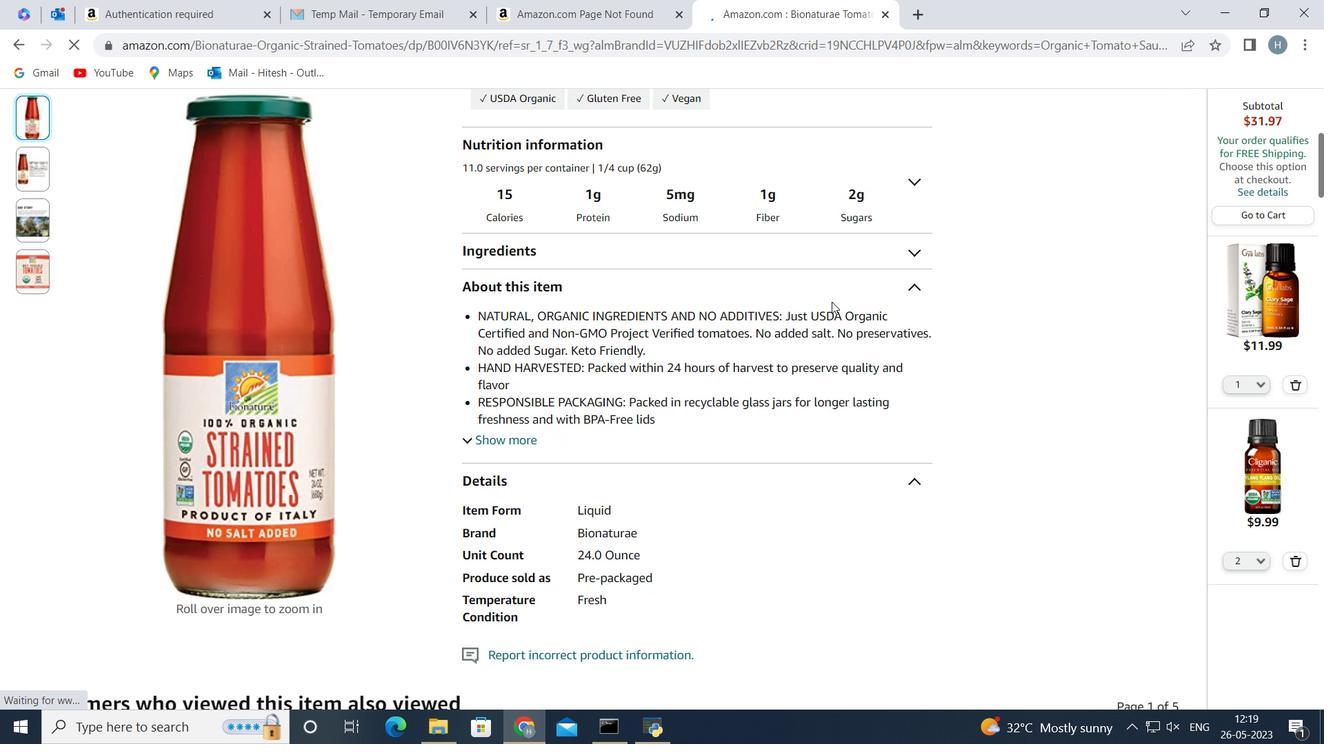 
Action: Mouse scrolled (831, 303) with delta (0, 0)
Screenshot: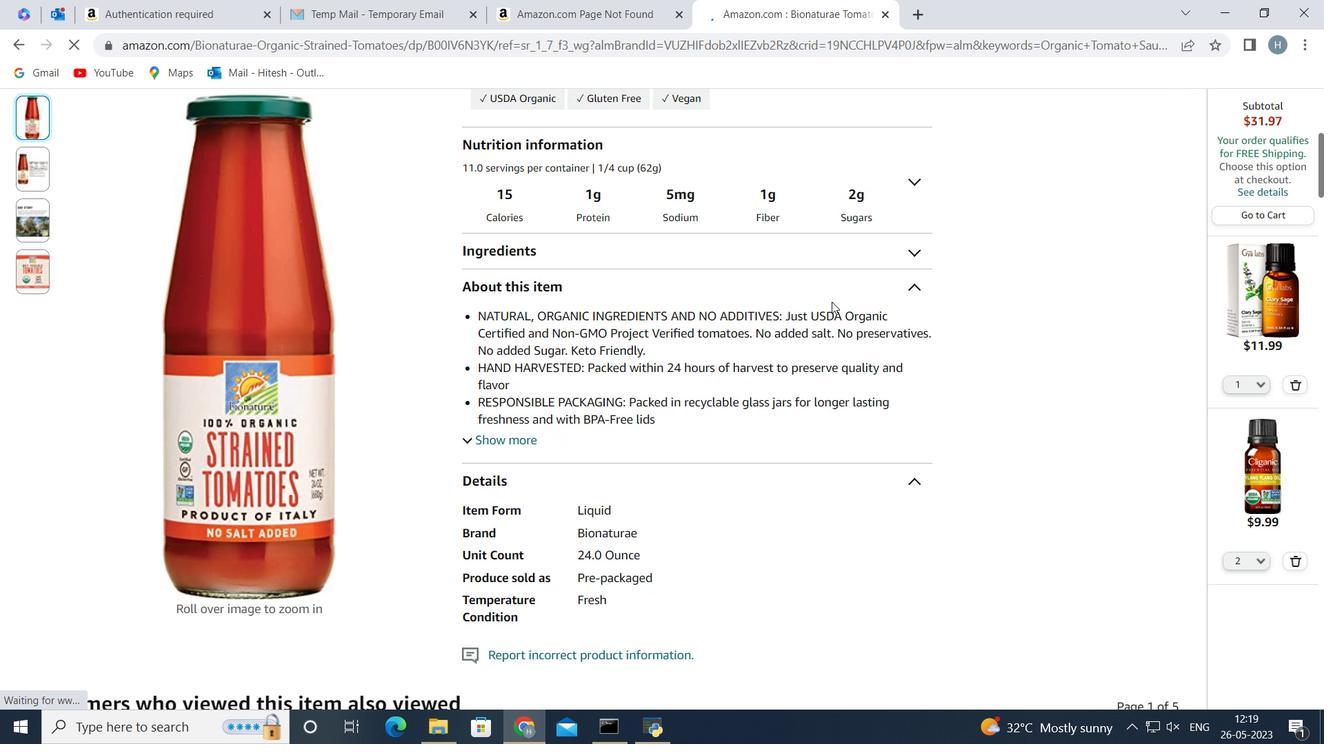 
Action: Mouse scrolled (831, 303) with delta (0, 0)
Screenshot: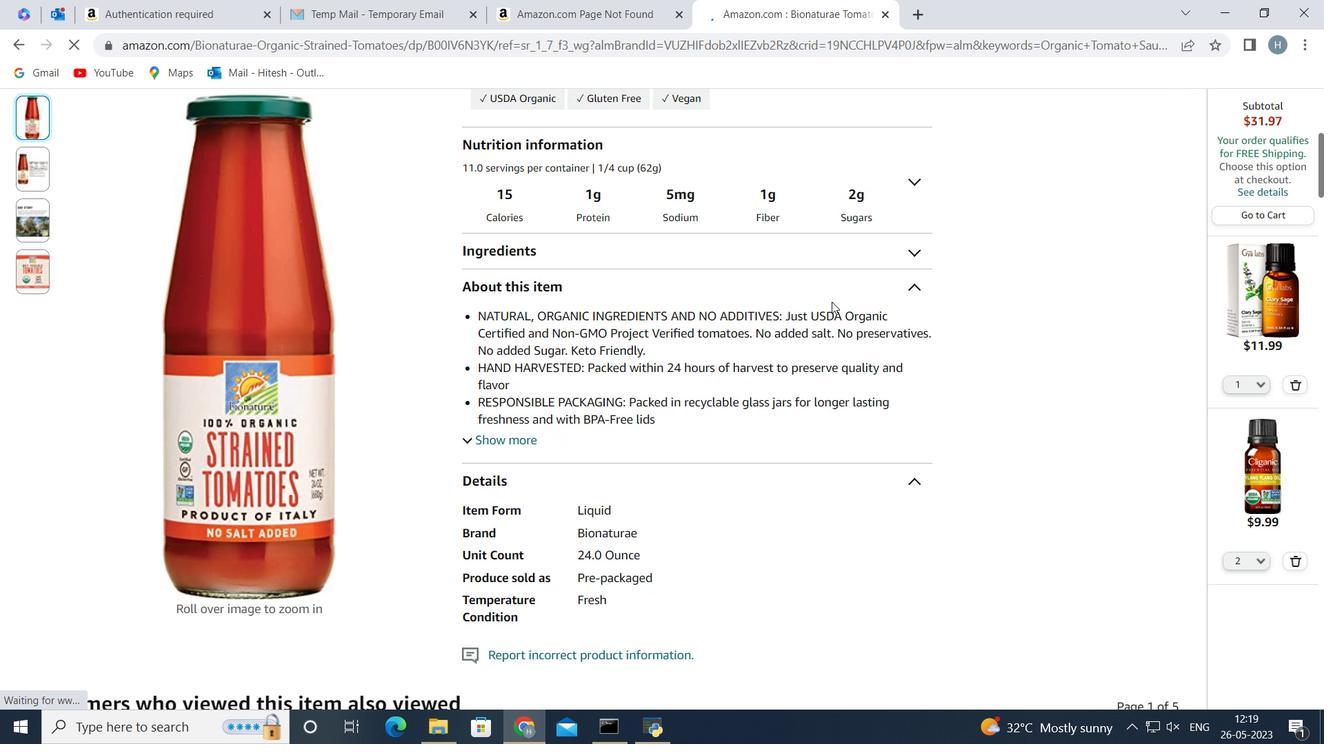 
Action: Mouse moved to (831, 302)
Screenshot: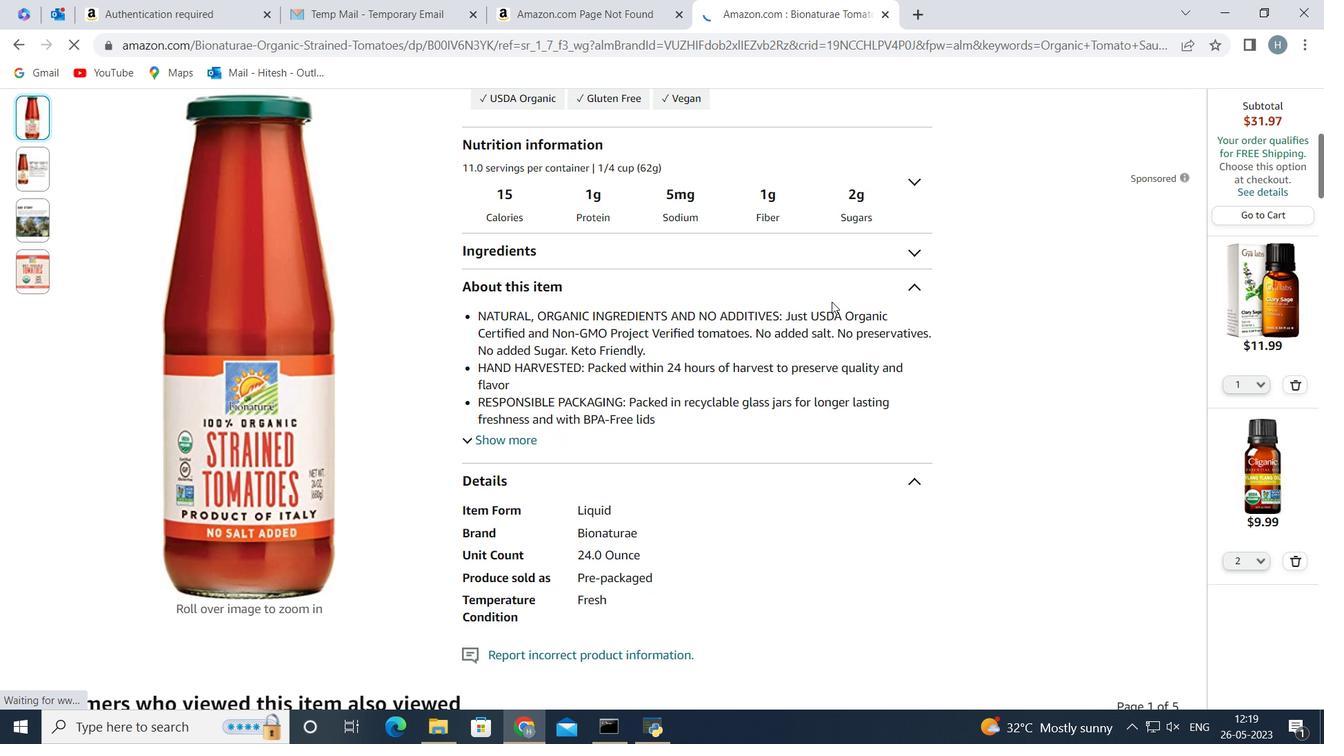 
Action: Mouse scrolled (831, 303) with delta (0, 0)
Screenshot: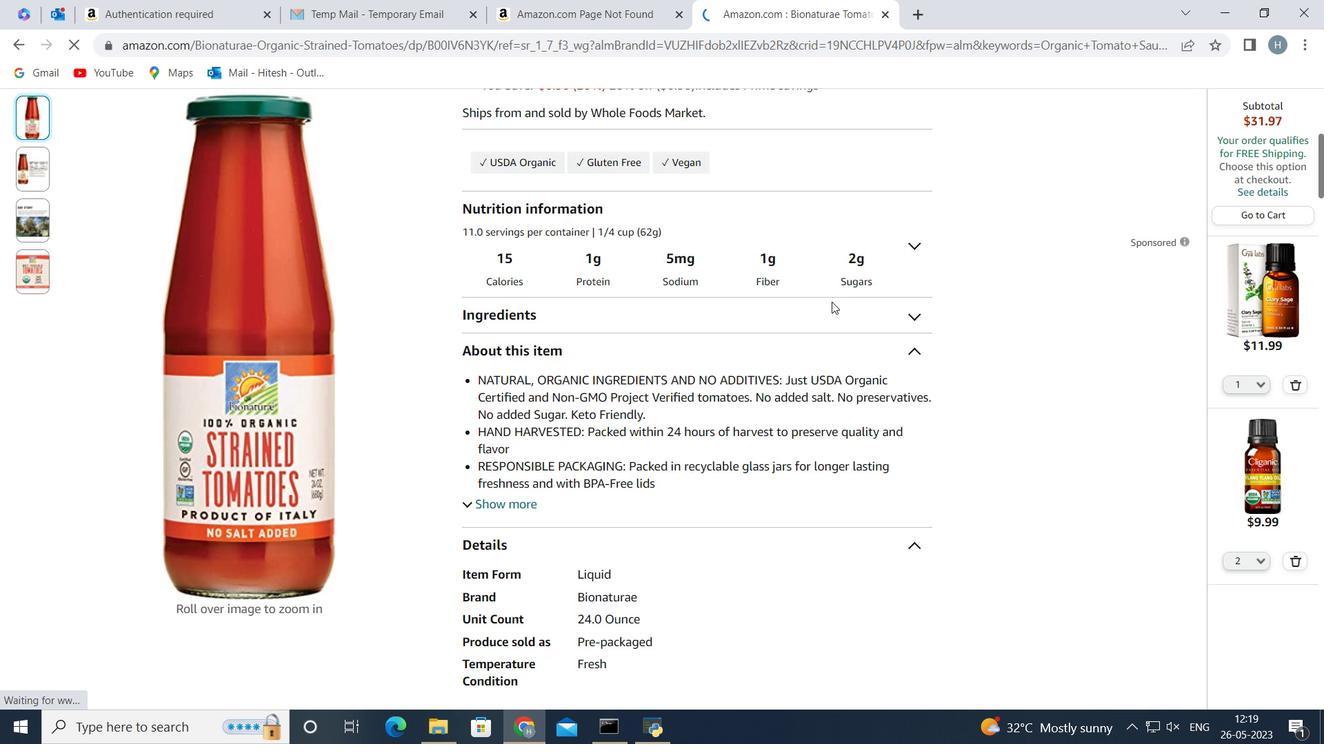 
Action: Mouse scrolled (831, 303) with delta (0, 0)
Screenshot: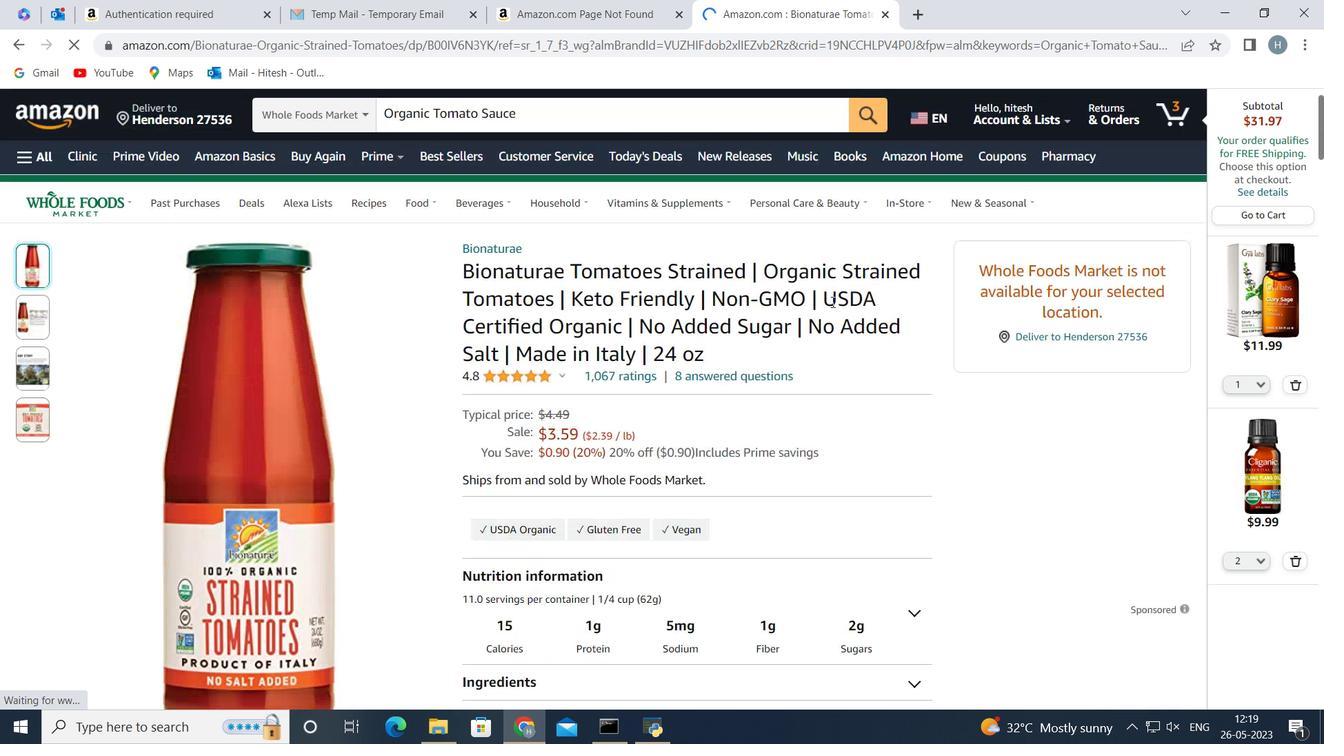 
Action: Mouse scrolled (831, 303) with delta (0, 0)
Screenshot: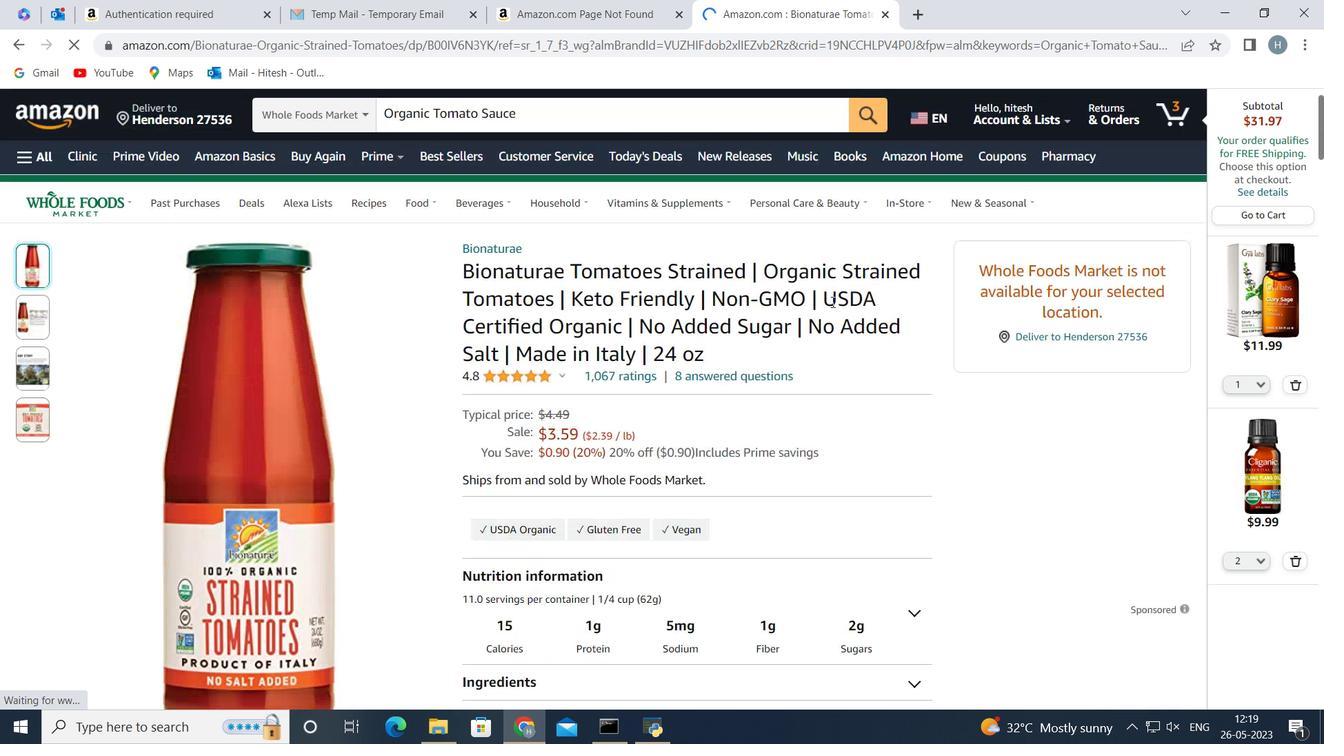 
Action: Mouse scrolled (831, 303) with delta (0, 0)
Screenshot: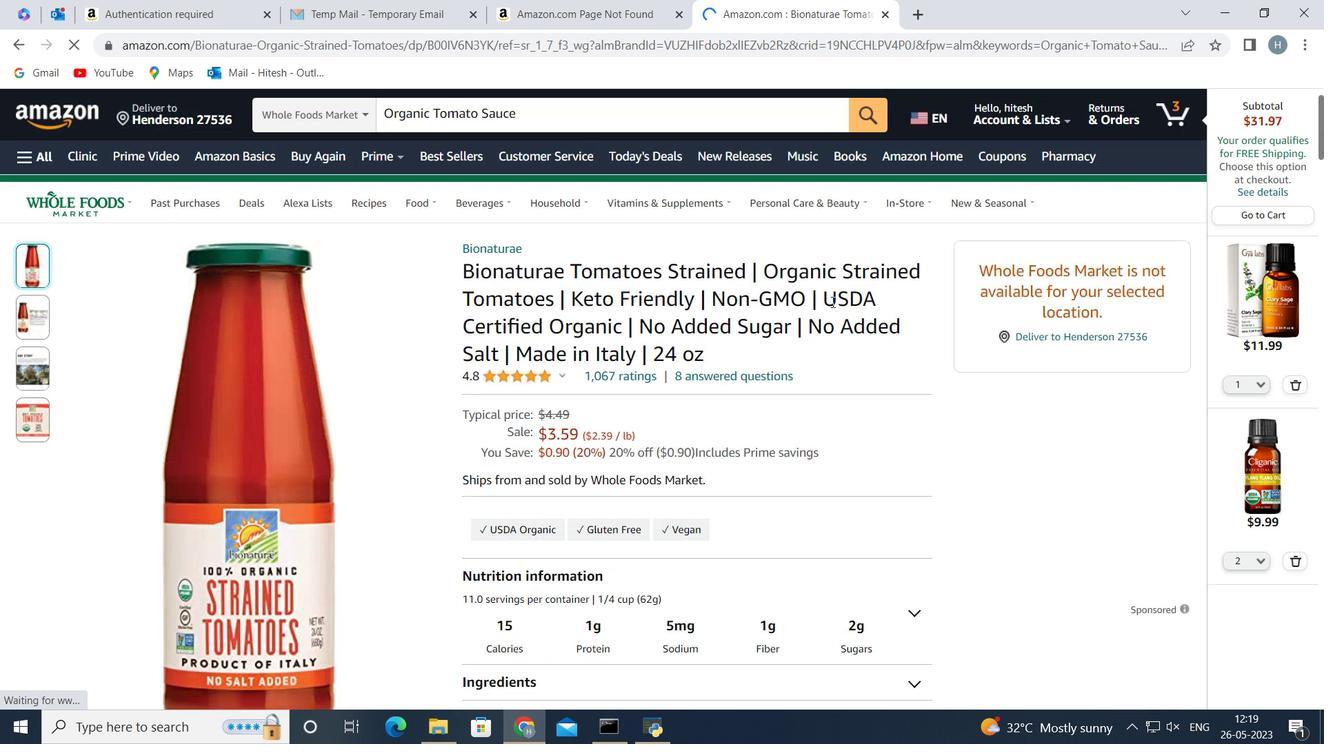 
Action: Mouse scrolled (831, 303) with delta (0, 0)
Screenshot: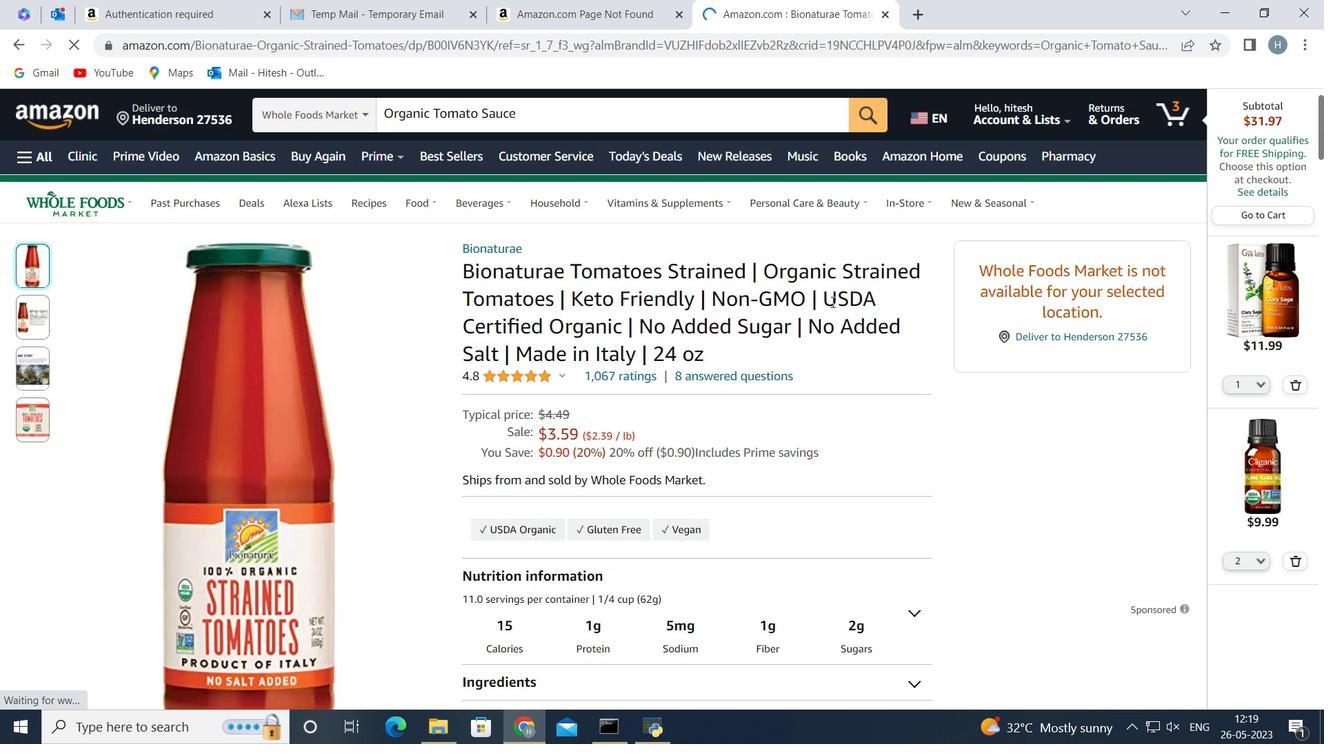 
Action: Mouse moved to (42, 160)
Screenshot: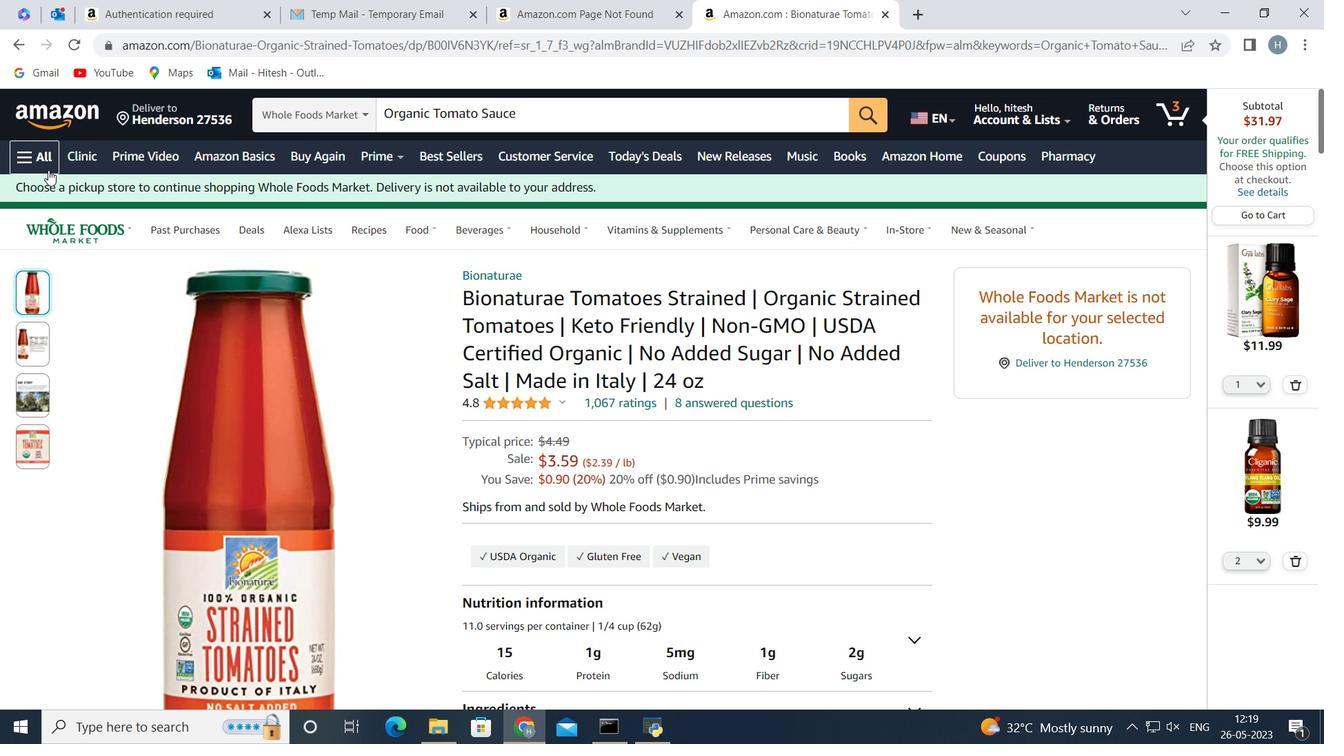 
Action: Mouse pressed left at (42, 160)
Screenshot: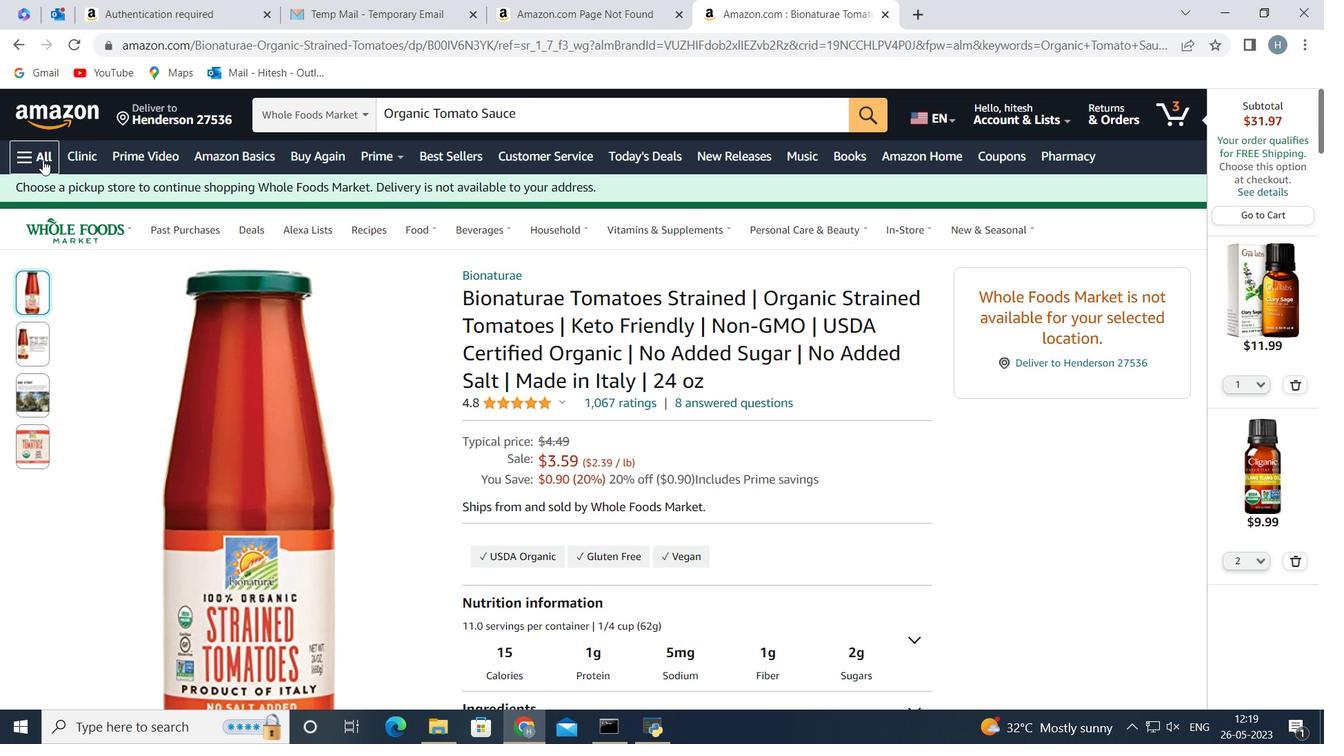 
Action: Mouse moved to (106, 426)
Screenshot: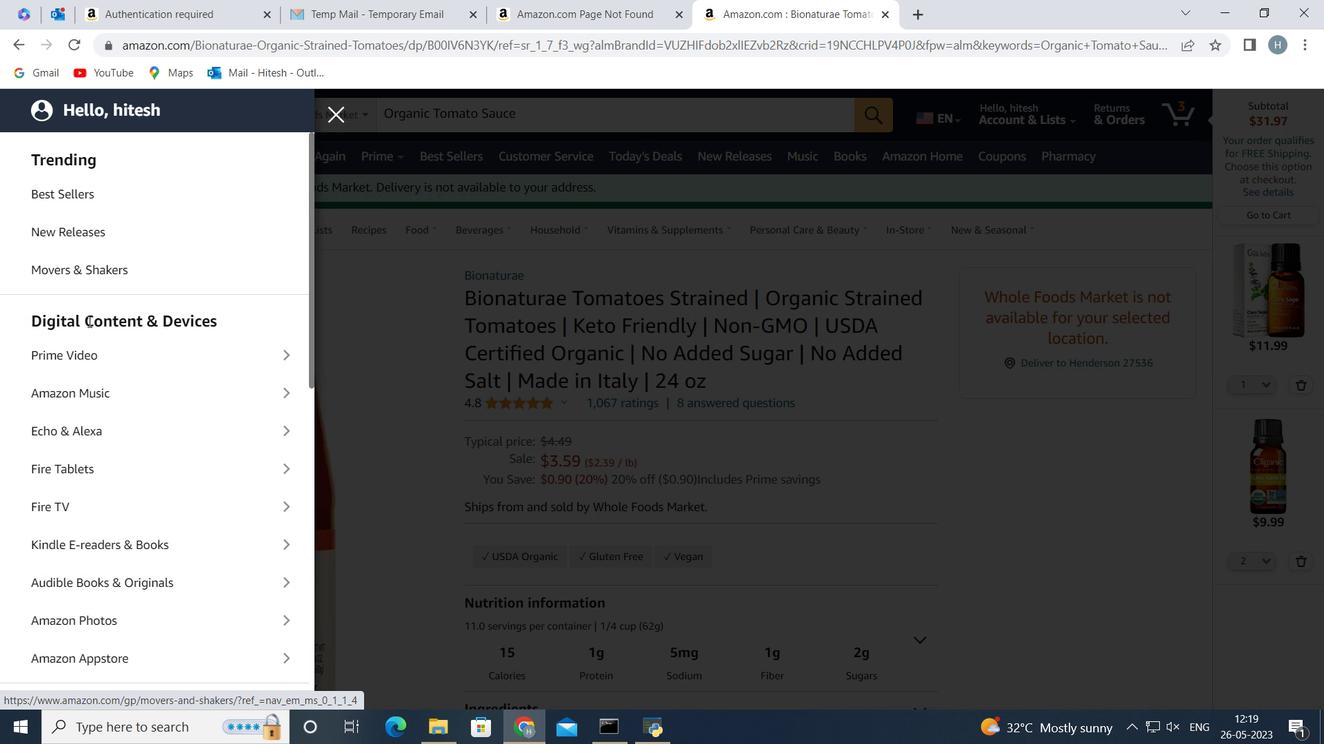 
Action: Mouse scrolled (106, 426) with delta (0, 0)
Screenshot: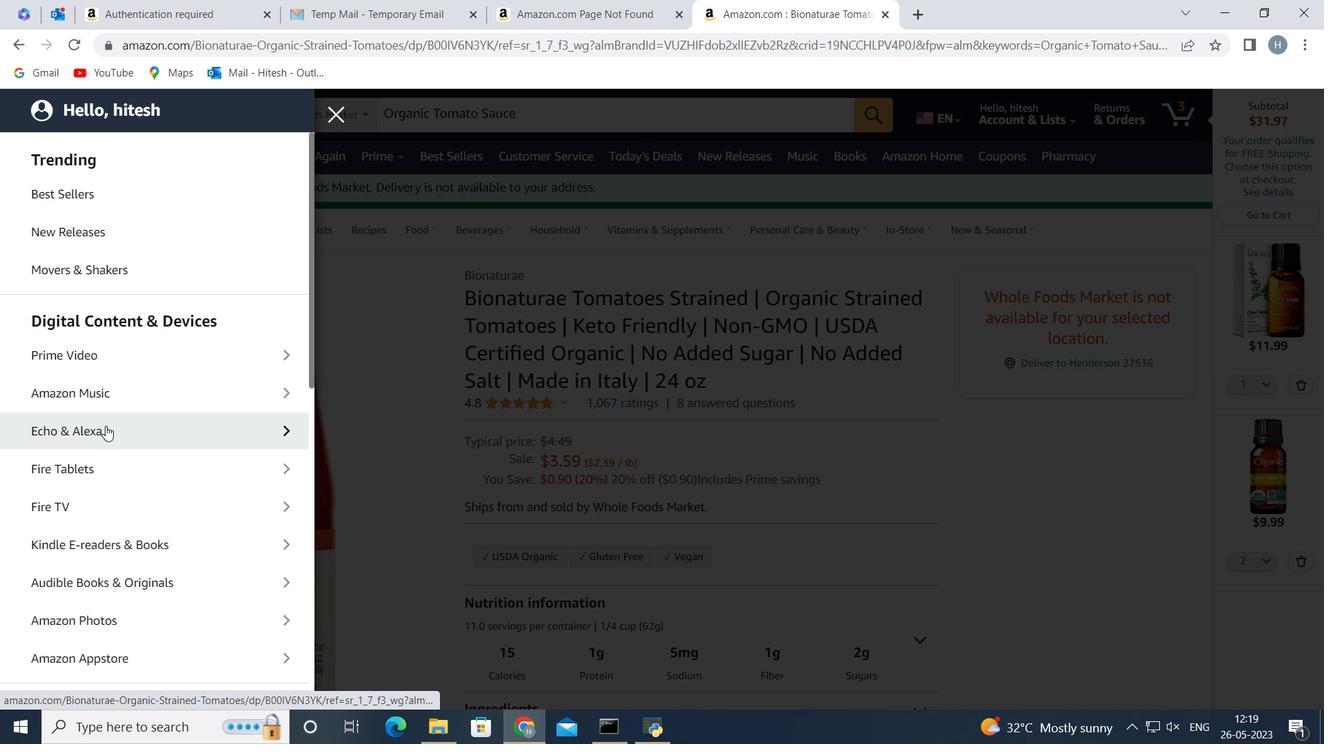 
Action: Mouse scrolled (106, 426) with delta (0, 0)
Screenshot: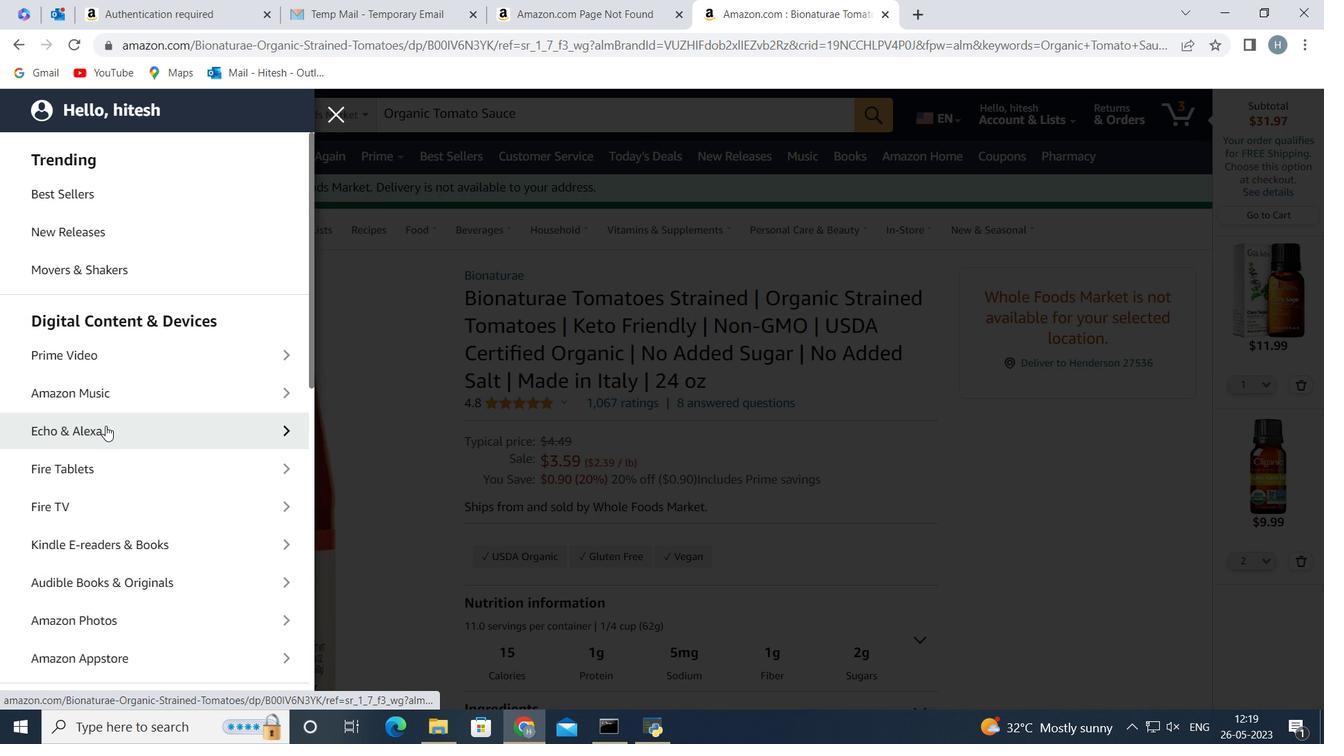 
Action: Mouse moved to (106, 425)
Screenshot: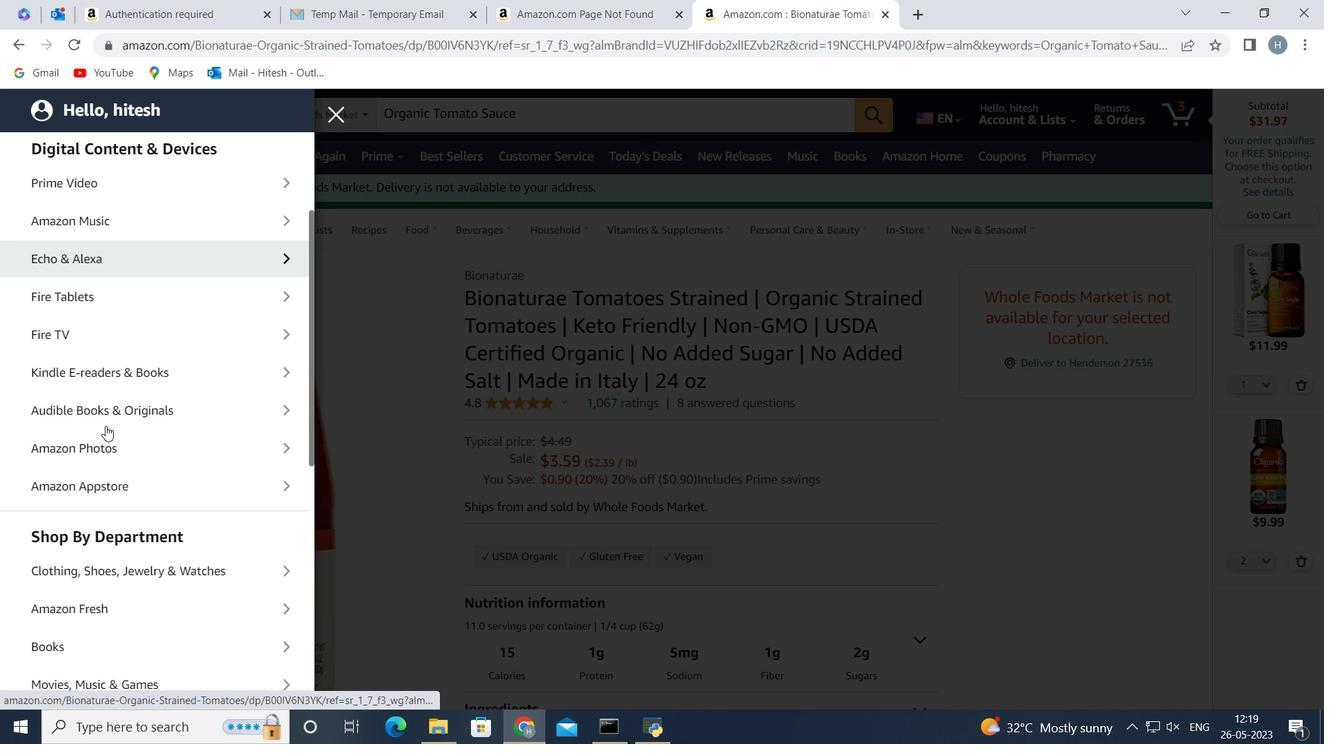 
Action: Mouse scrolled (106, 424) with delta (0, 0)
Screenshot: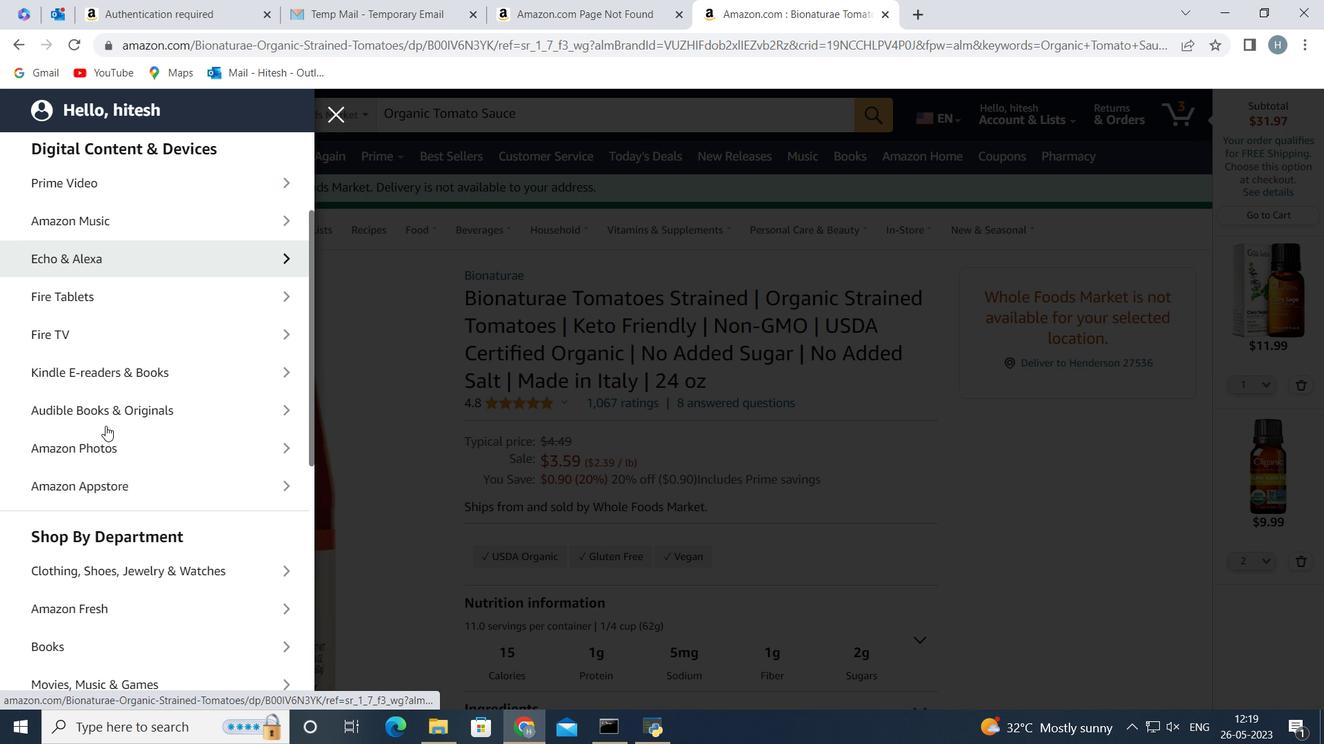 
Action: Mouse scrolled (106, 424) with delta (0, 0)
Screenshot: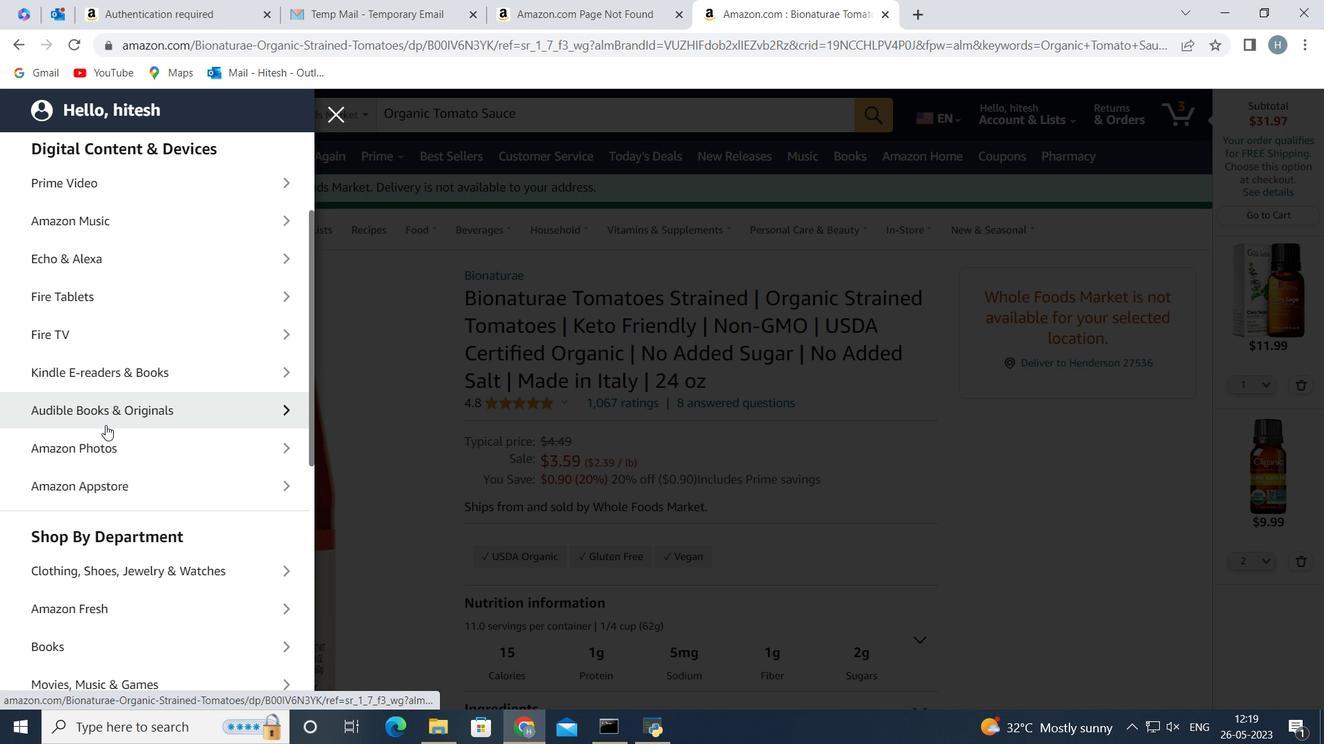 
Action: Mouse scrolled (106, 424) with delta (0, 0)
Screenshot: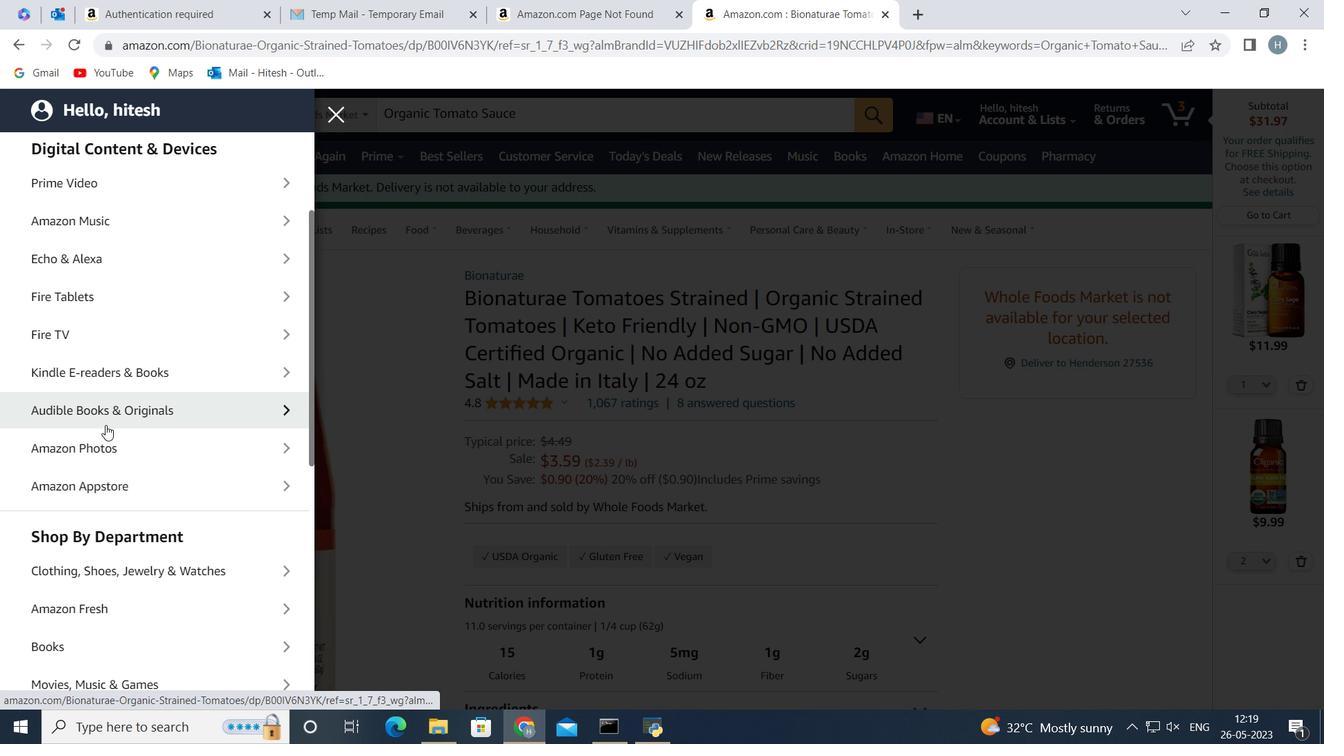 
Action: Mouse moved to (106, 417)
Screenshot: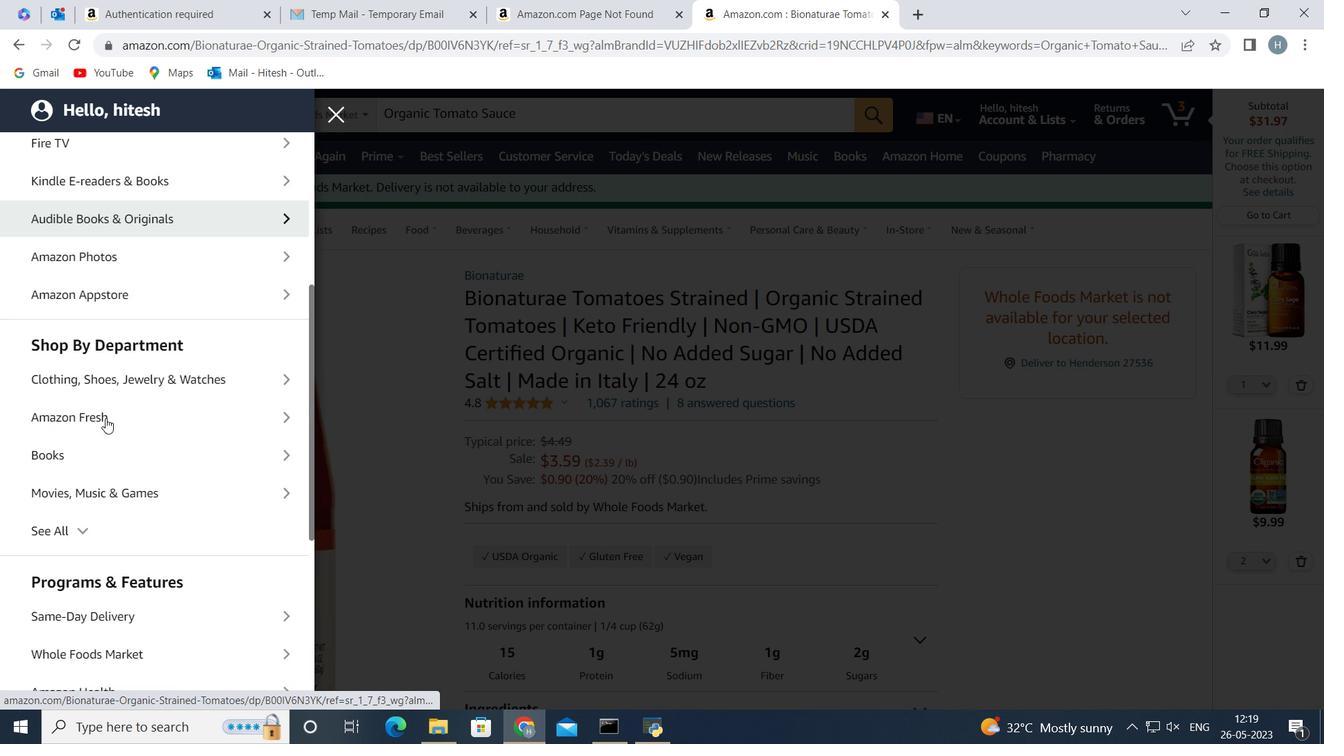 
Action: Mouse scrolled (106, 417) with delta (0, 0)
Screenshot: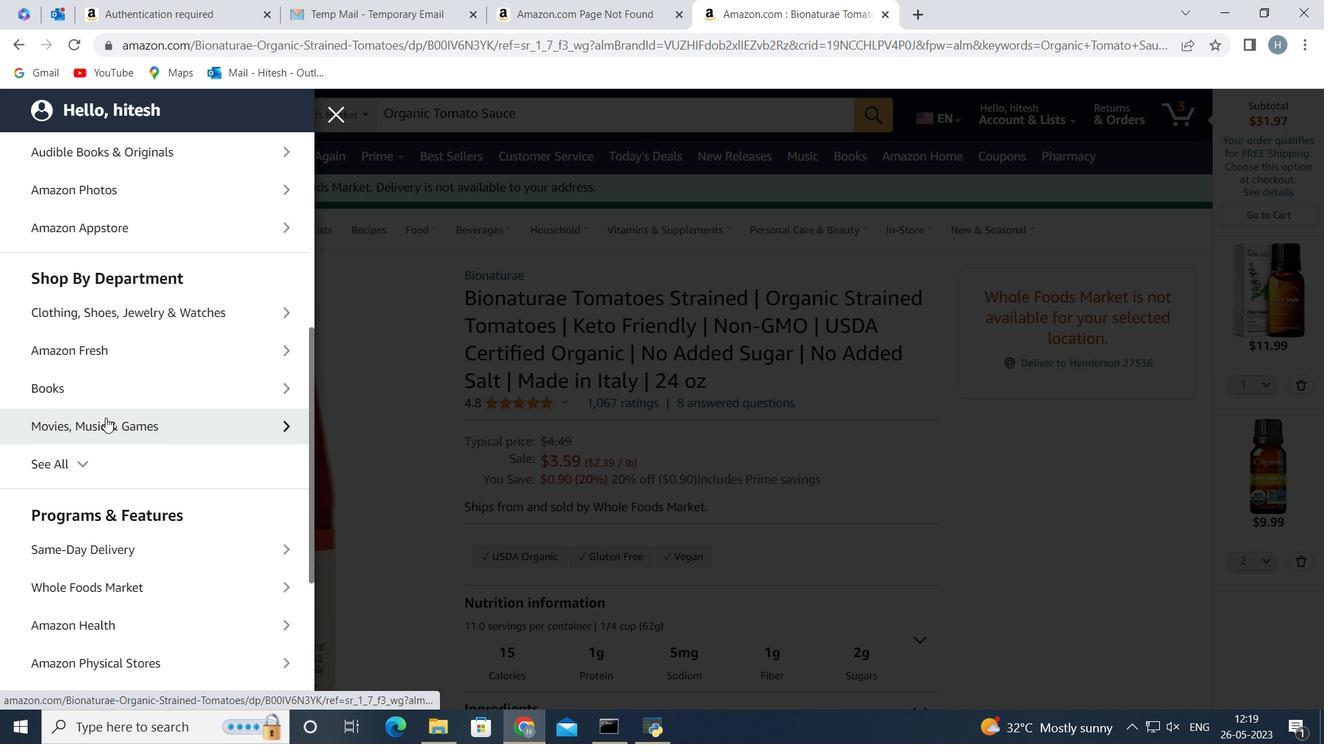 
Action: Mouse moved to (120, 414)
Screenshot: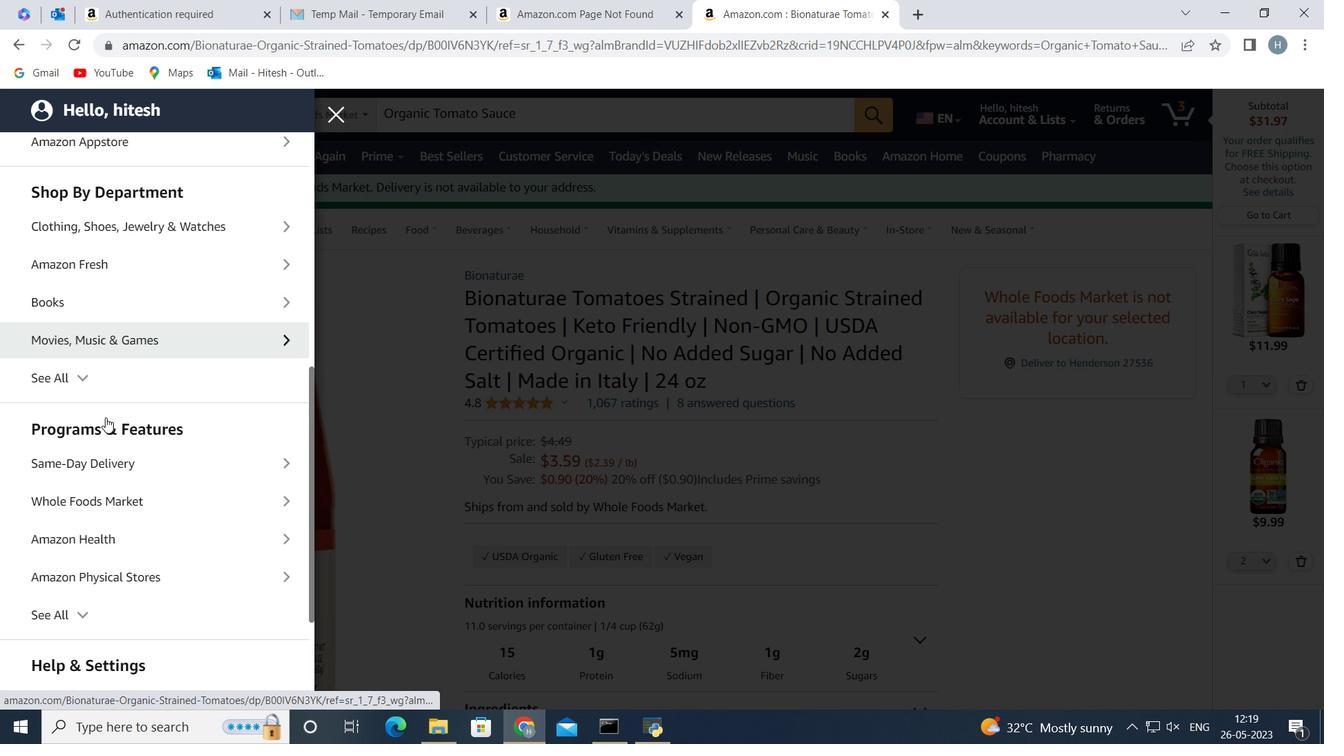 
Action: Mouse scrolled (120, 413) with delta (0, 0)
Screenshot: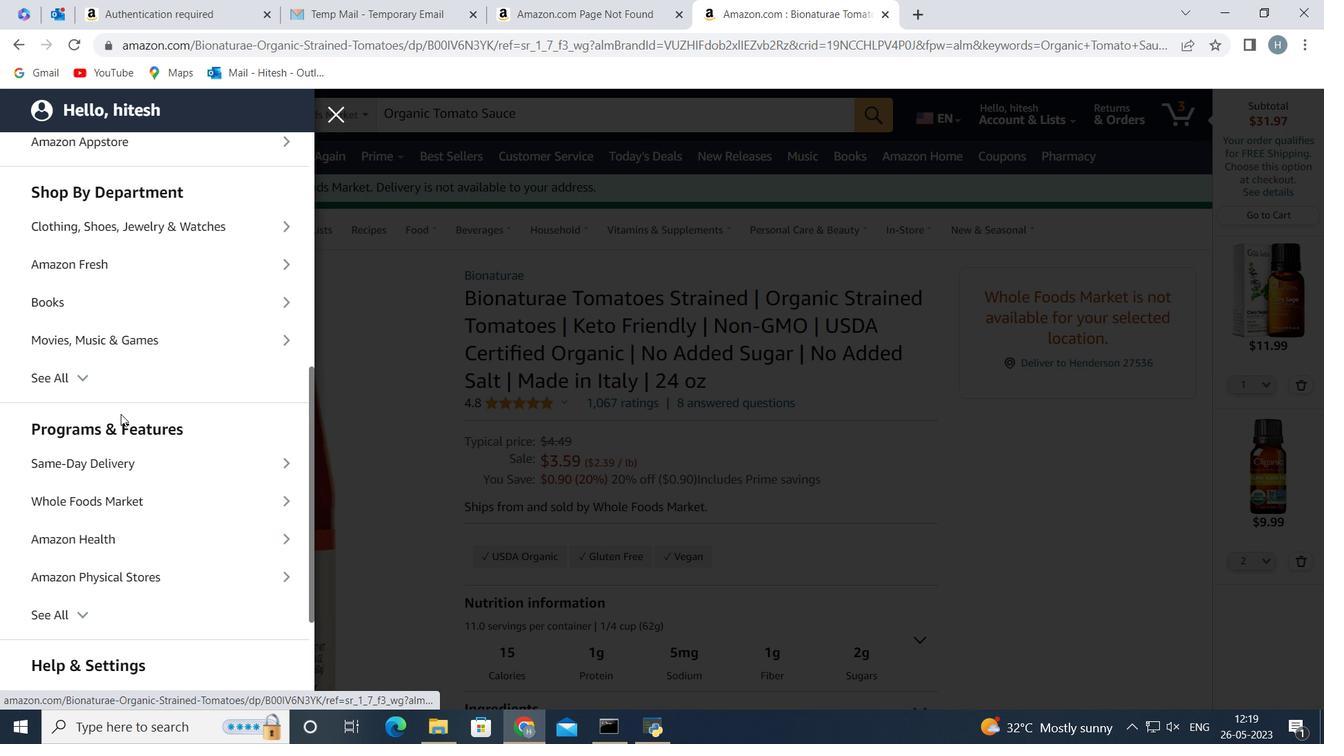 
Action: Mouse moved to (123, 442)
Screenshot: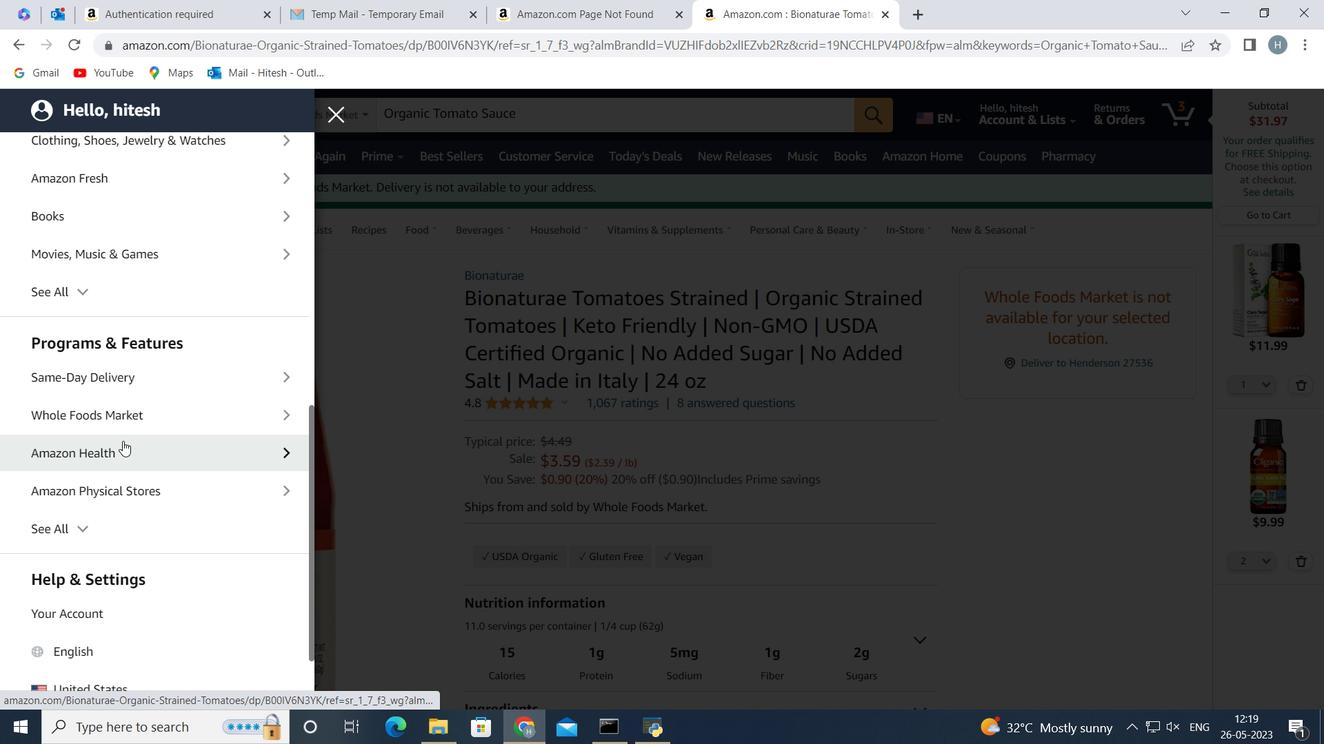 
Action: Mouse pressed left at (123, 442)
Screenshot: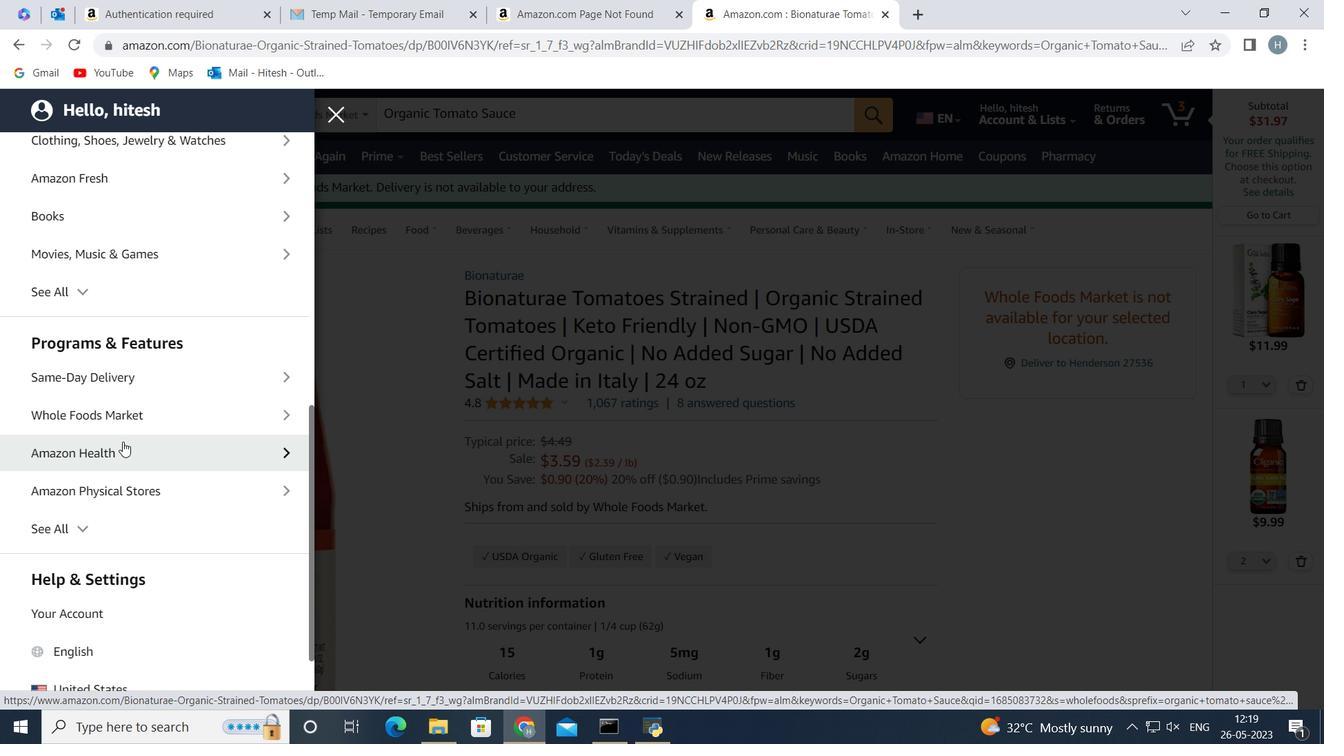
Action: Mouse moved to (148, 238)
Screenshot: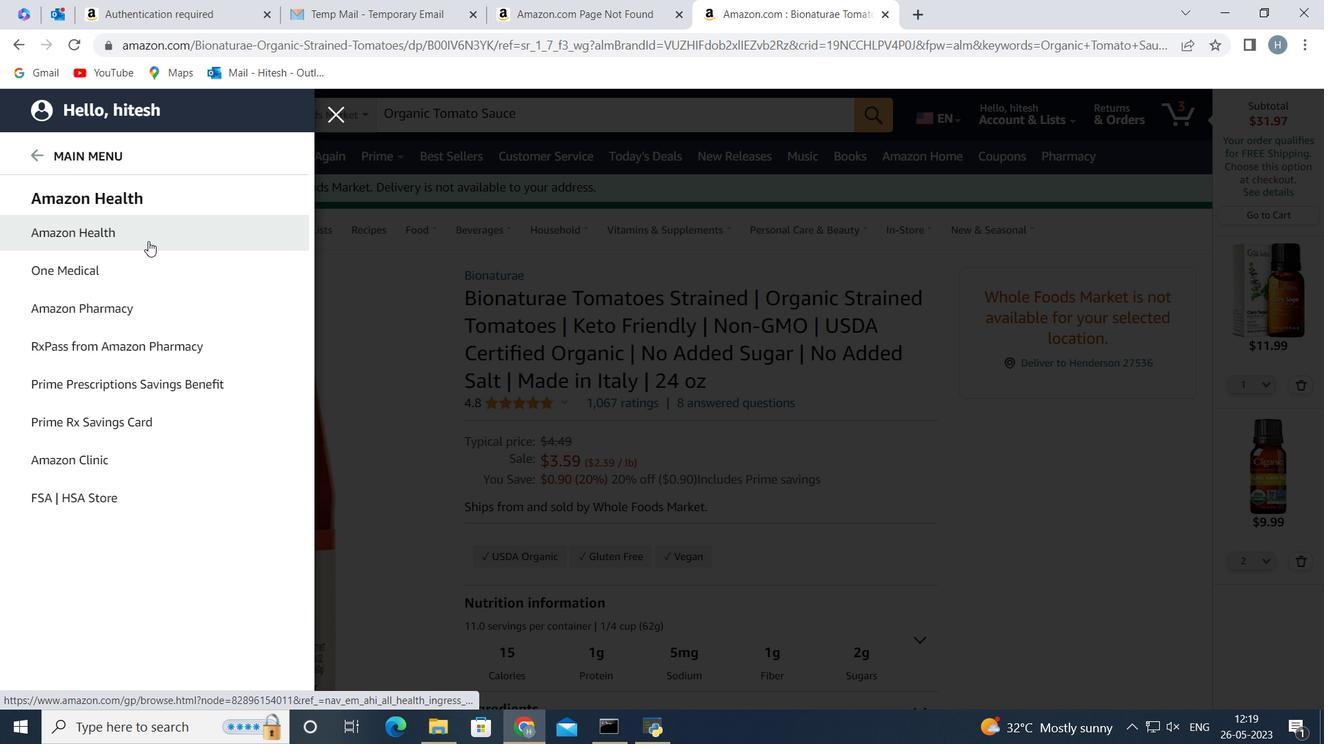 
Action: Mouse pressed left at (148, 238)
Screenshot: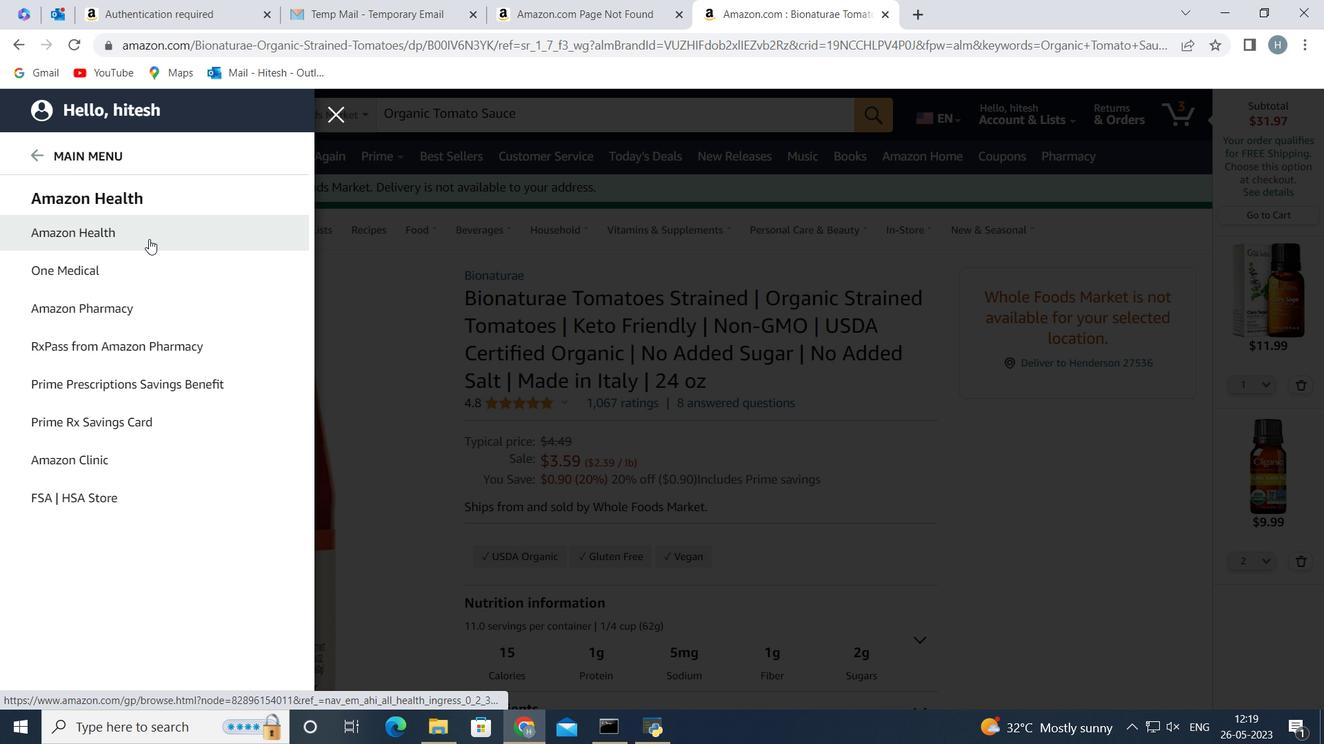 
Action: Mouse moved to (389, 112)
Screenshot: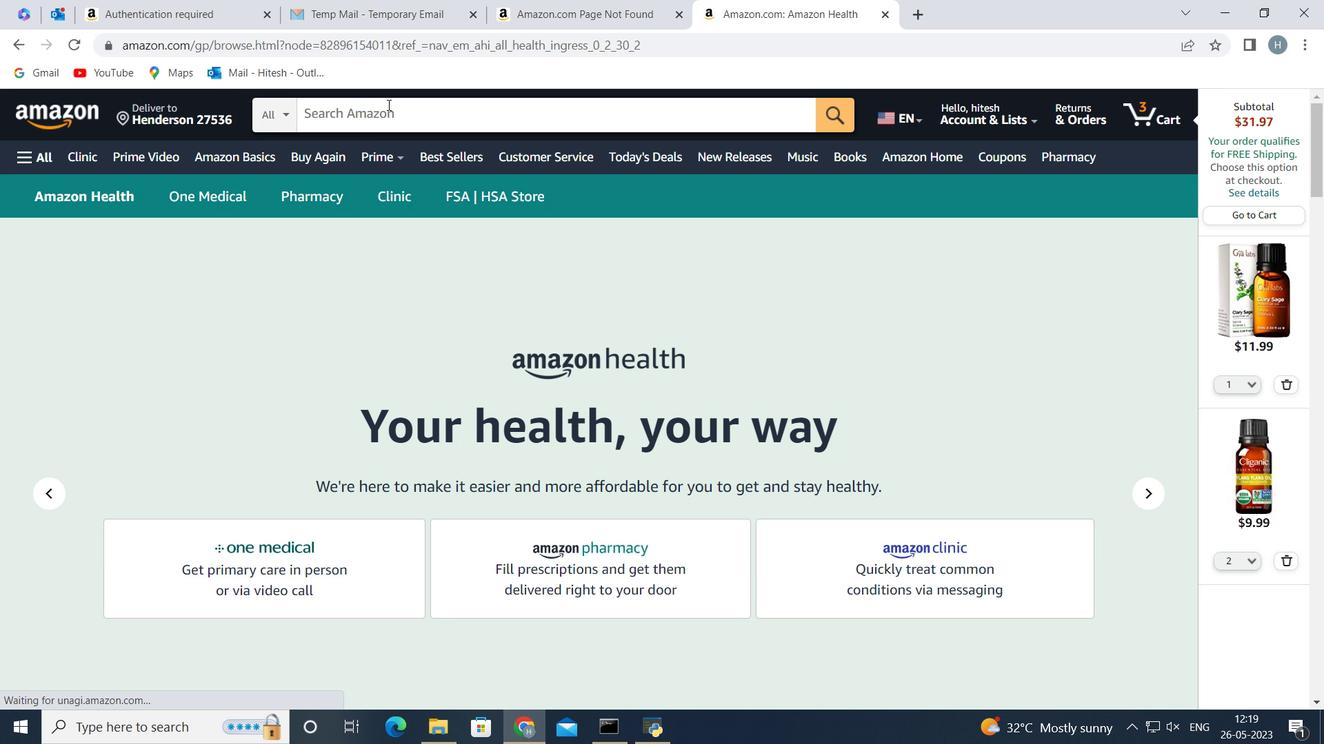 
Action: Mouse pressed left at (389, 112)
Screenshot: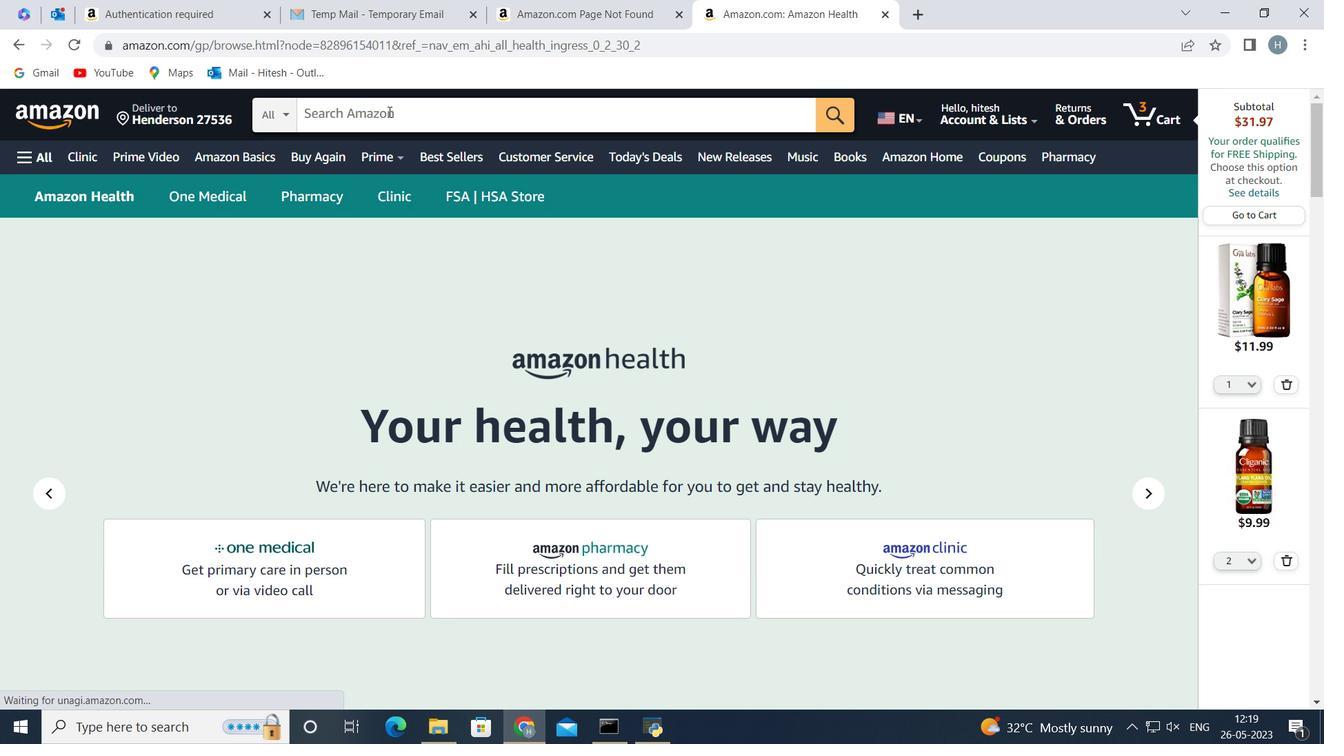 
Action: Key pressed <Key.shift><Key.shift><Key.shift><Key.shift><Key.shift><Key.shift><Key.shift><Key.shift><Key.shift><Key.shift><Key.shift><Key.shift><Key.shift><Key.shift><Key.shift><Key.shift><Key.shift><Key.shift><Key.shift><Key.shift><Key.shift><Key.shift><Key.shift>Lemon<Key.space>balm<Key.space><Key.shift>Extract<Key.space>capsules<Key.space><Key.enter>
Screenshot: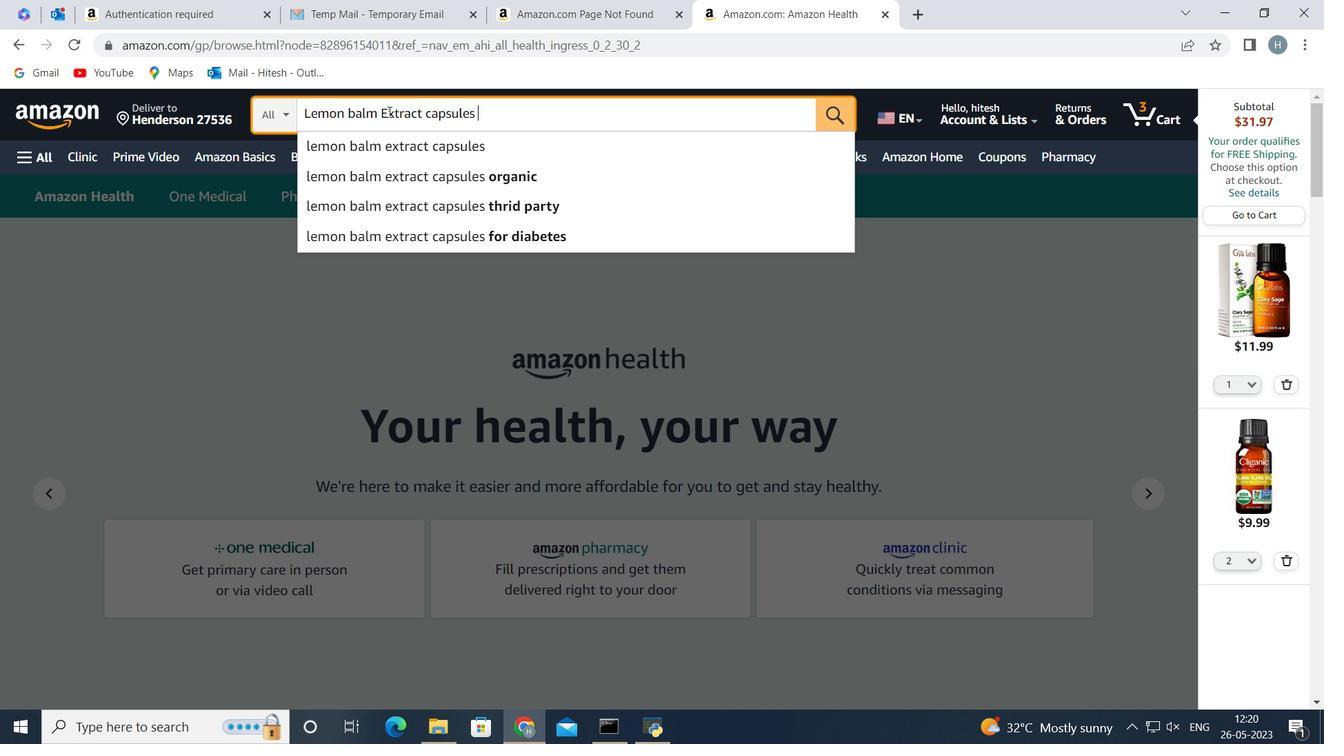 
Action: Mouse moved to (518, 377)
Screenshot: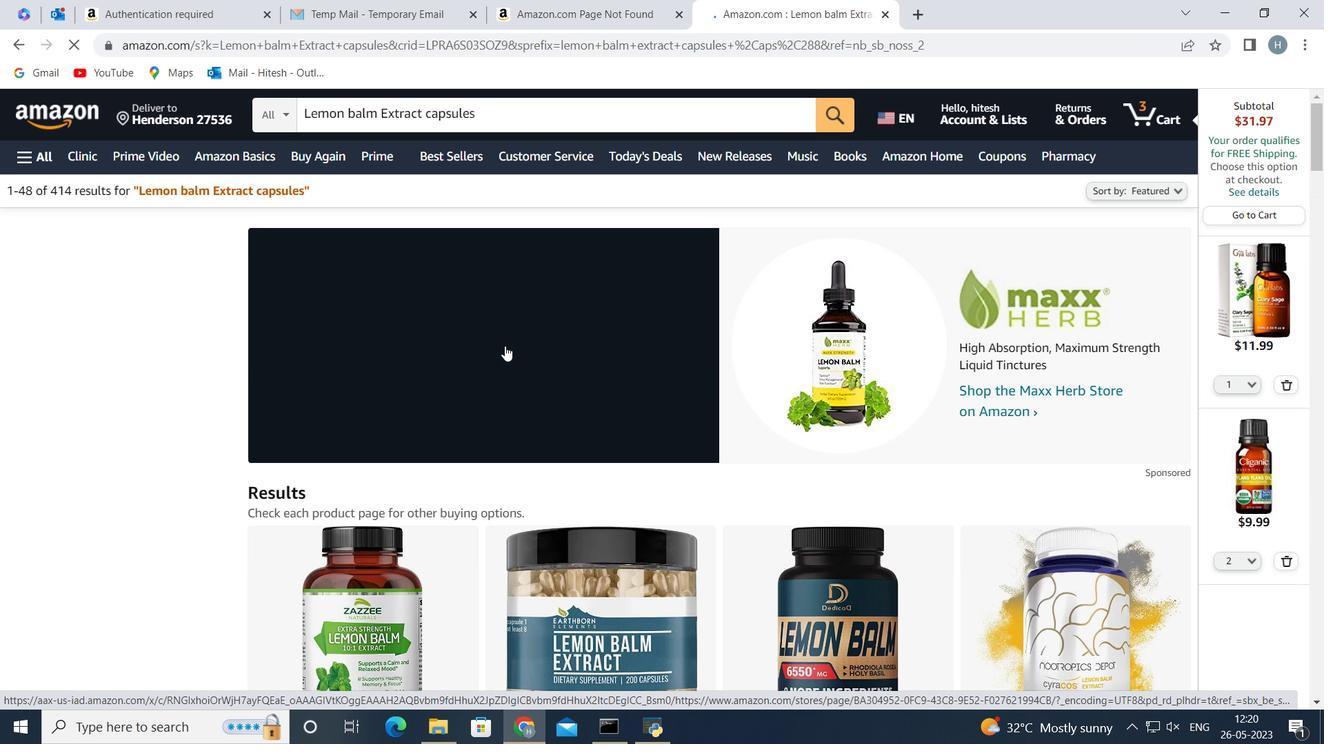 
Action: Mouse scrolled (518, 376) with delta (0, 0)
Screenshot: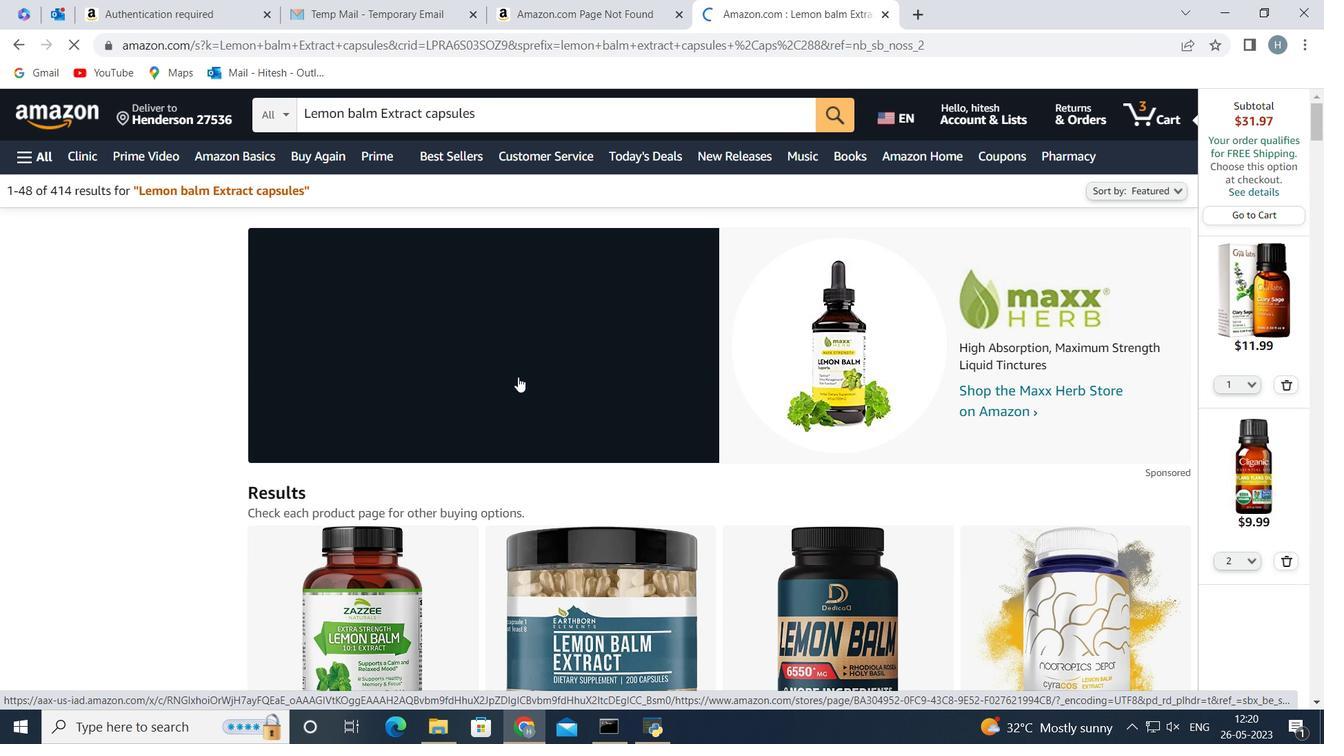 
Action: Mouse scrolled (518, 376) with delta (0, 0)
Screenshot: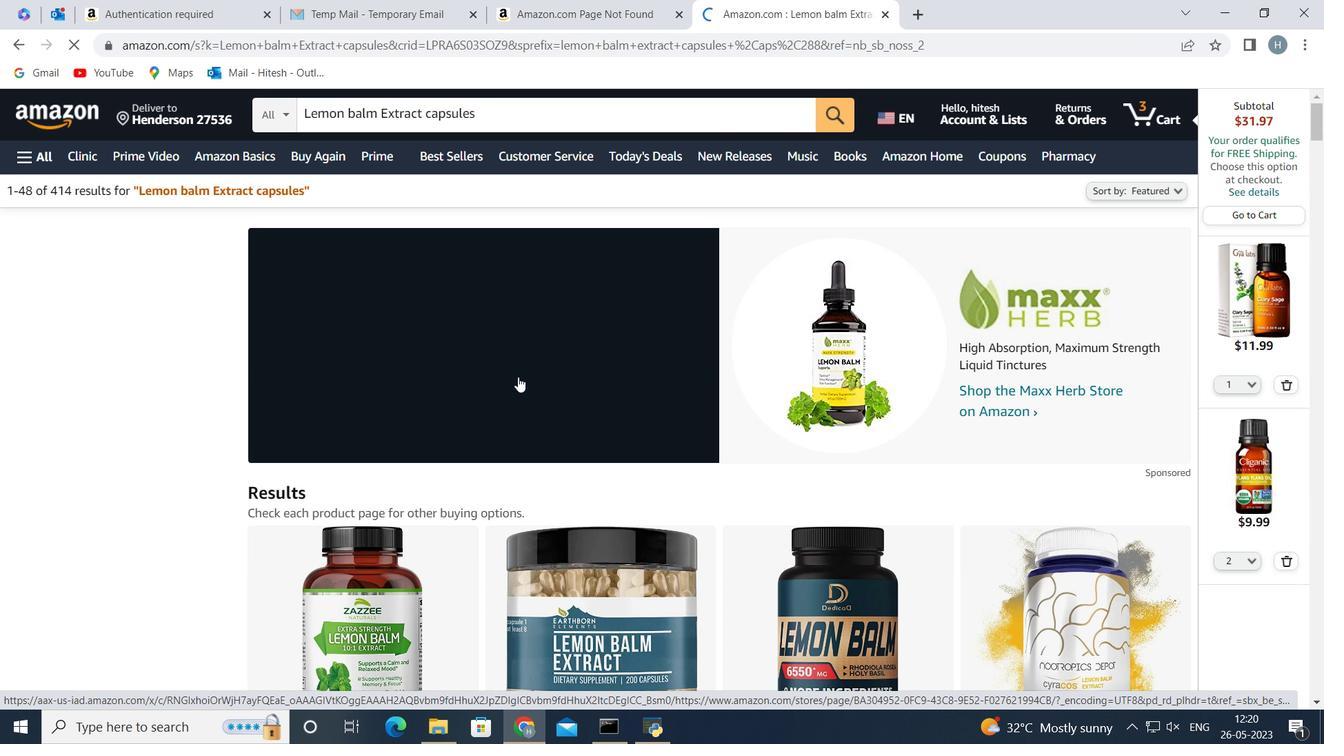 
Action: Mouse scrolled (518, 376) with delta (0, 0)
Screenshot: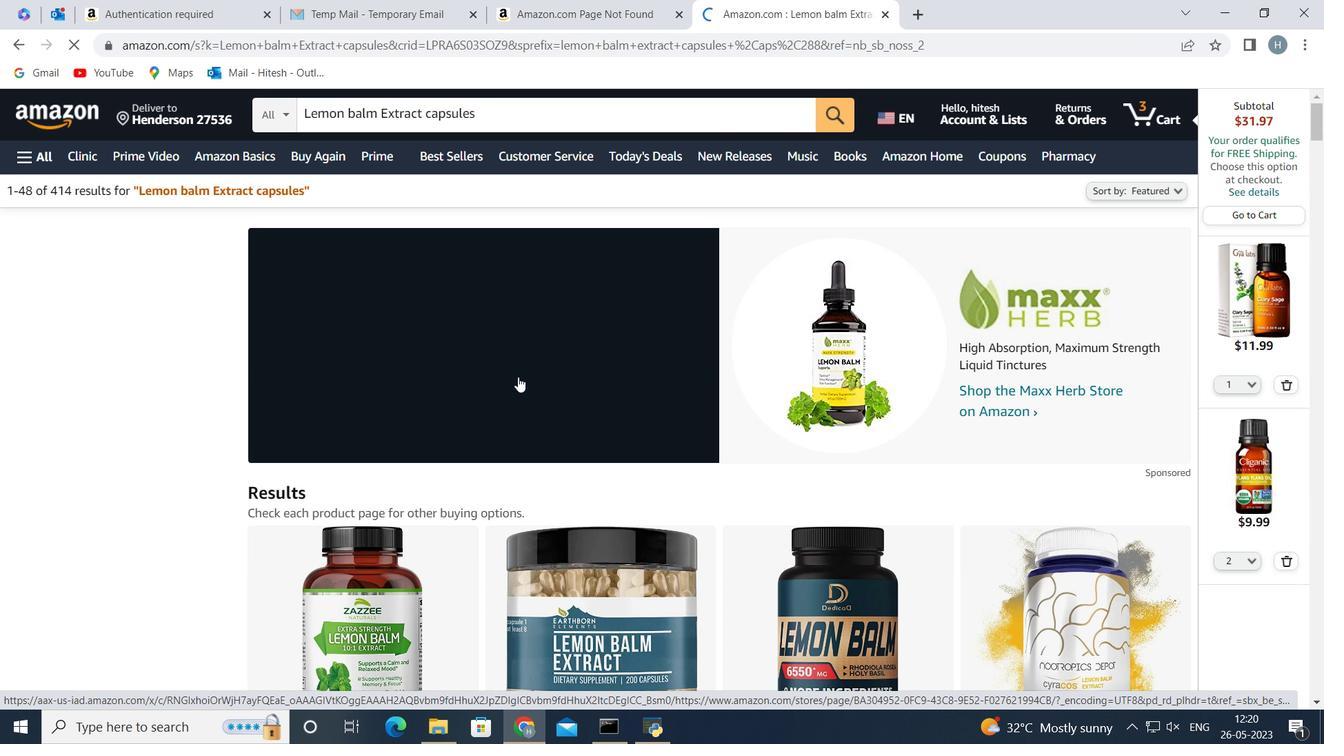 
Action: Mouse scrolled (518, 376) with delta (0, 0)
Screenshot: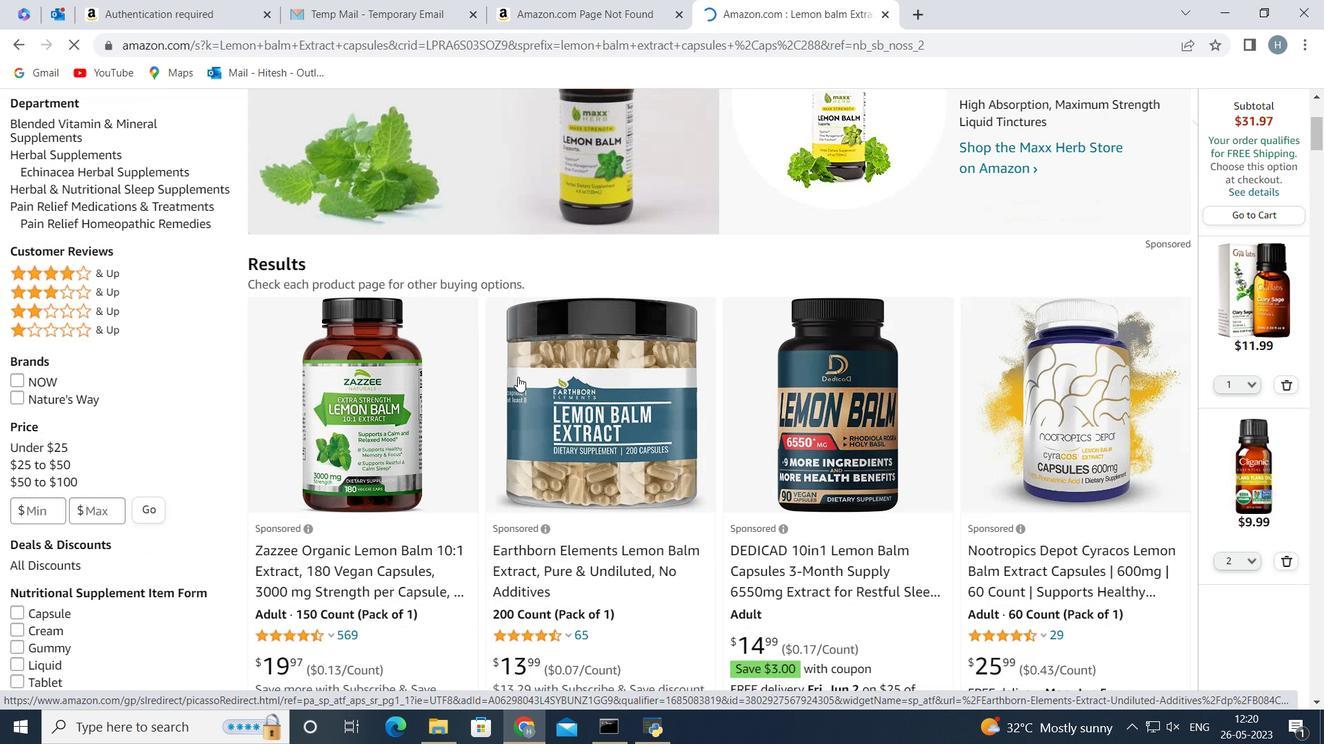 
Action: Mouse moved to (386, 369)
Screenshot: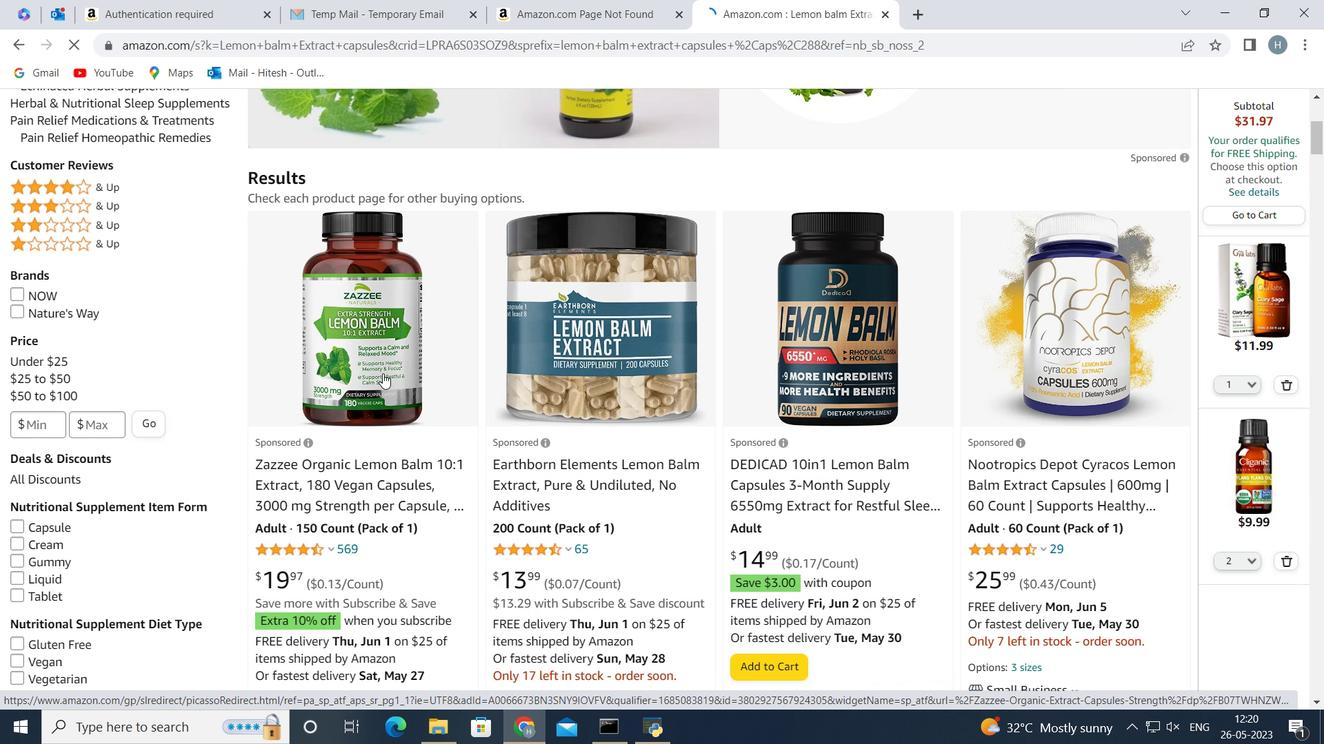 
Action: Mouse pressed left at (386, 369)
Screenshot: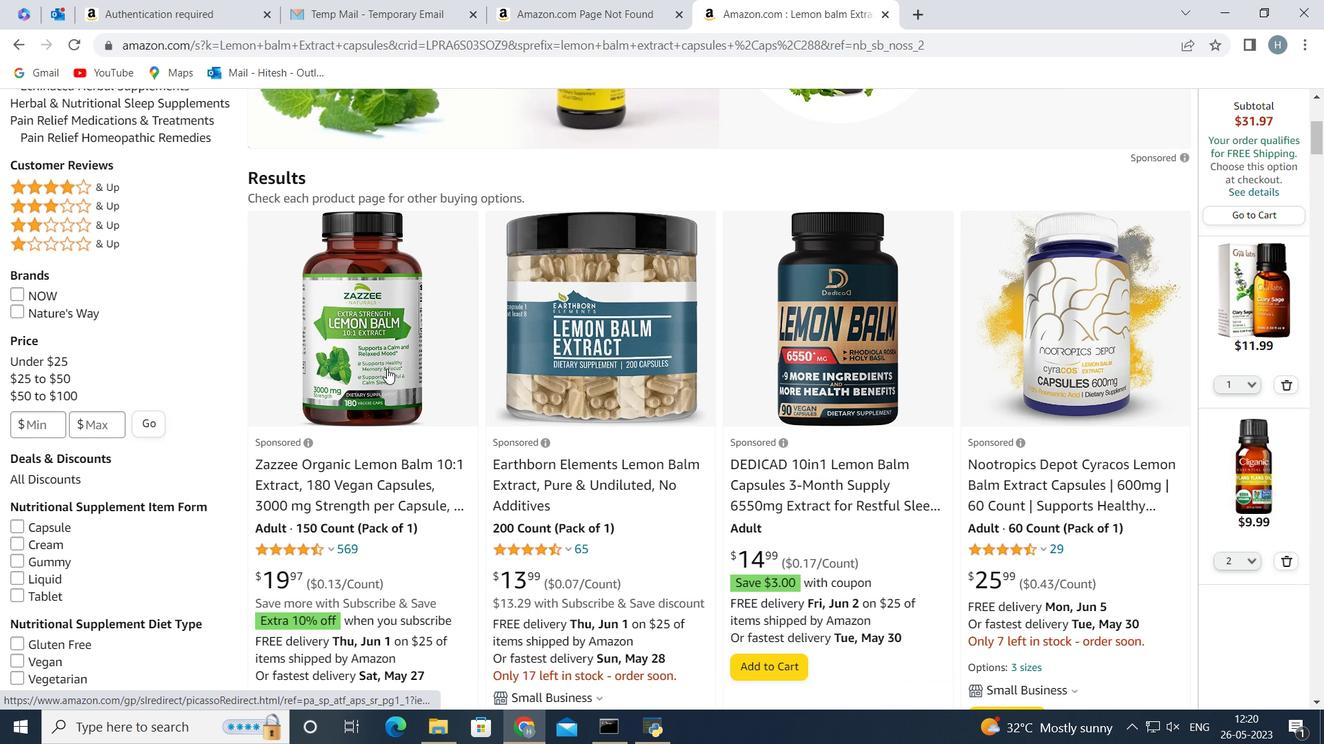
Action: Mouse moved to (815, 397)
Screenshot: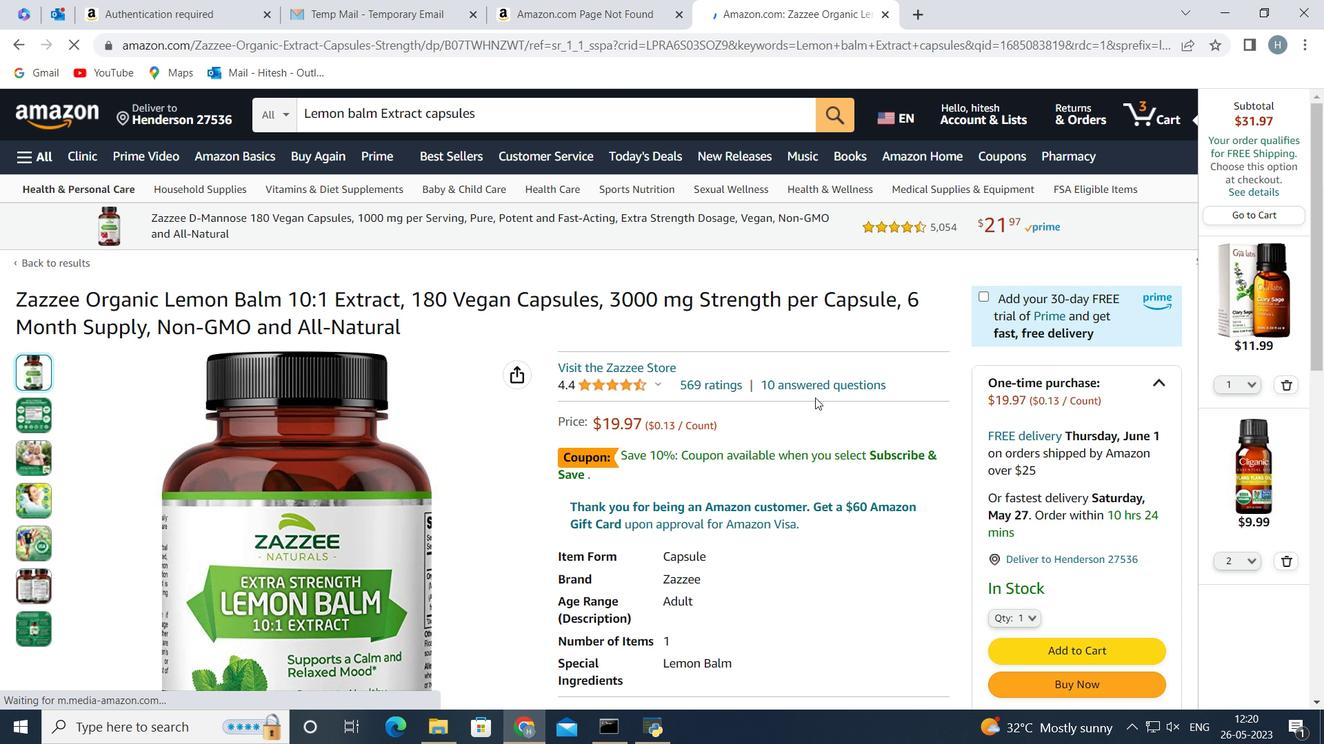 
Action: Mouse scrolled (815, 397) with delta (0, 0)
Screenshot: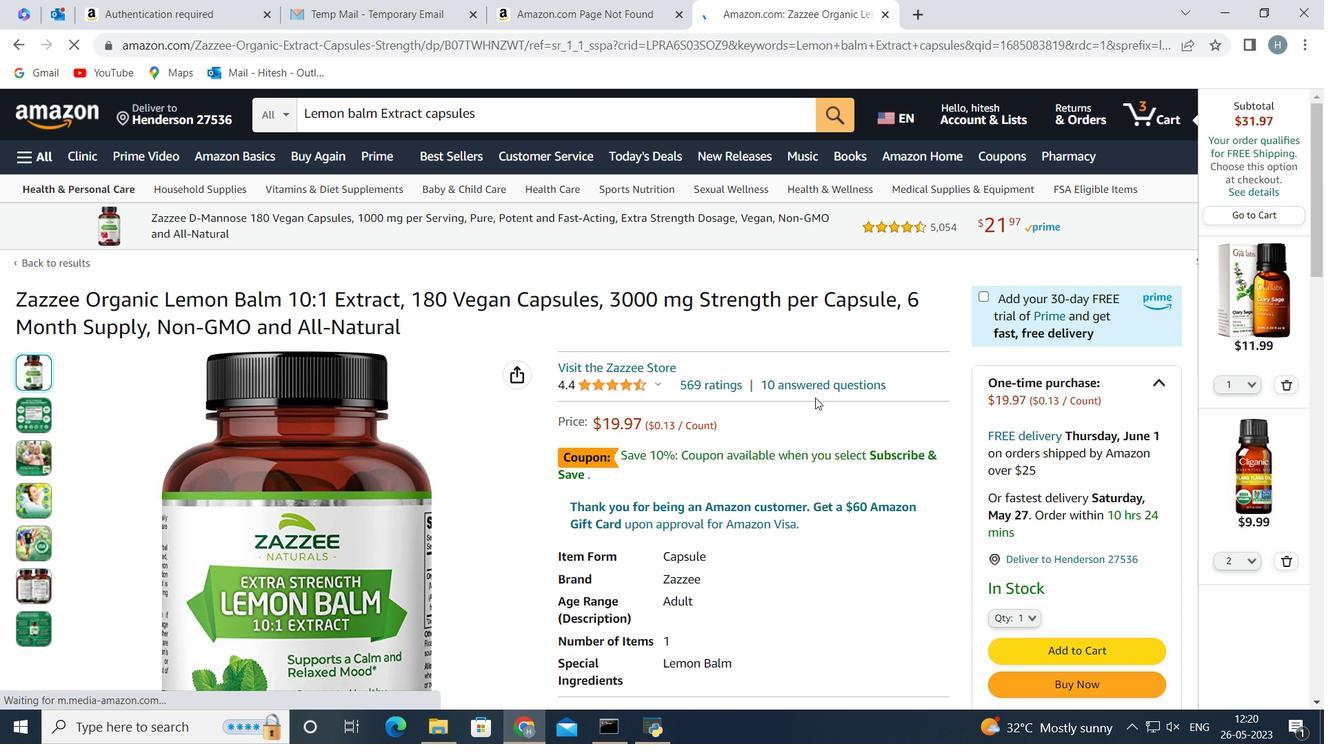 
Action: Mouse scrolled (815, 397) with delta (0, 0)
Screenshot: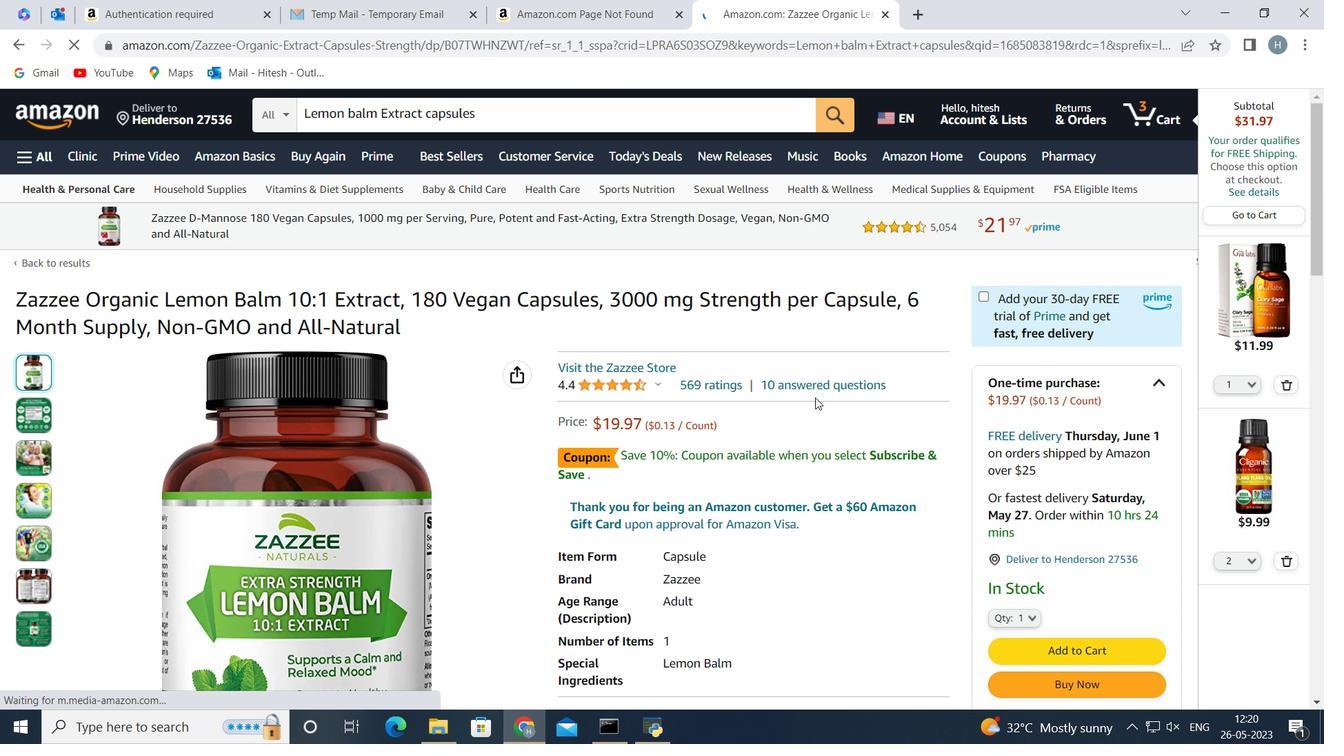 
Action: Mouse scrolled (815, 397) with delta (0, 0)
Screenshot: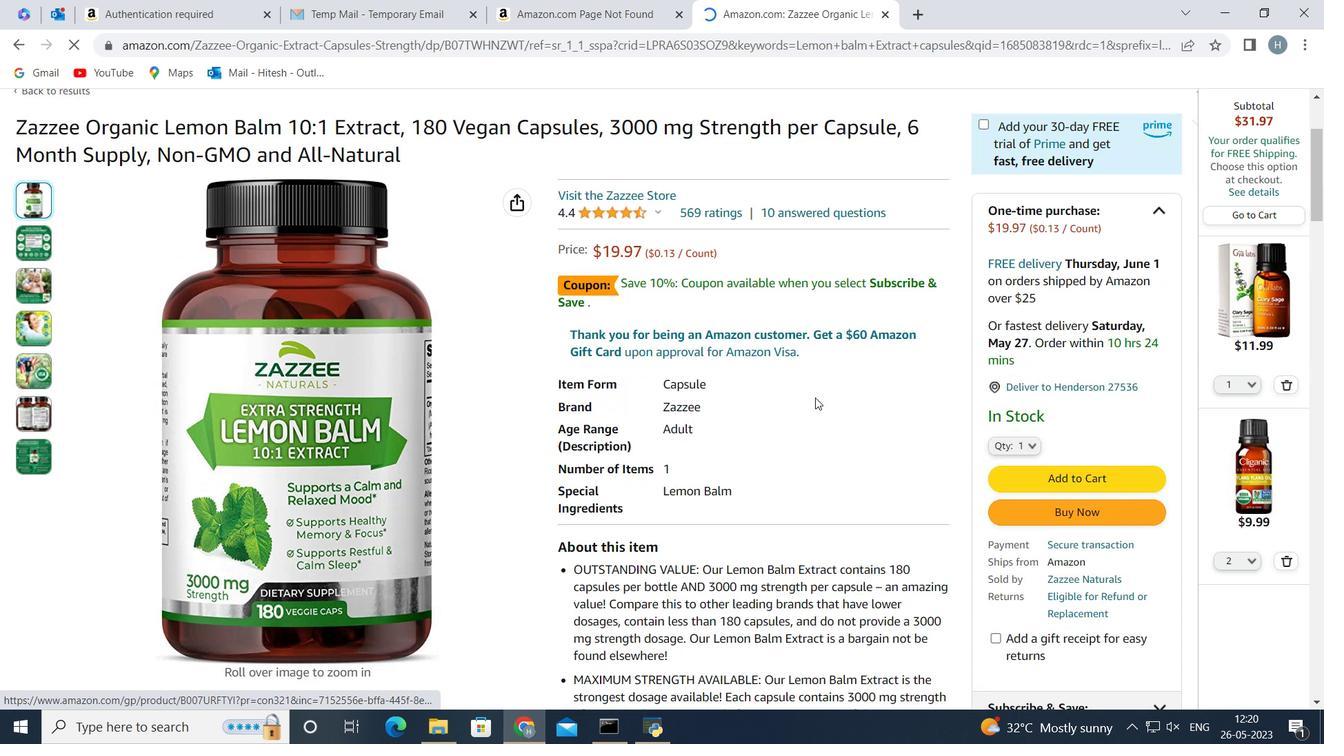 
Action: Mouse moved to (1044, 392)
Screenshot: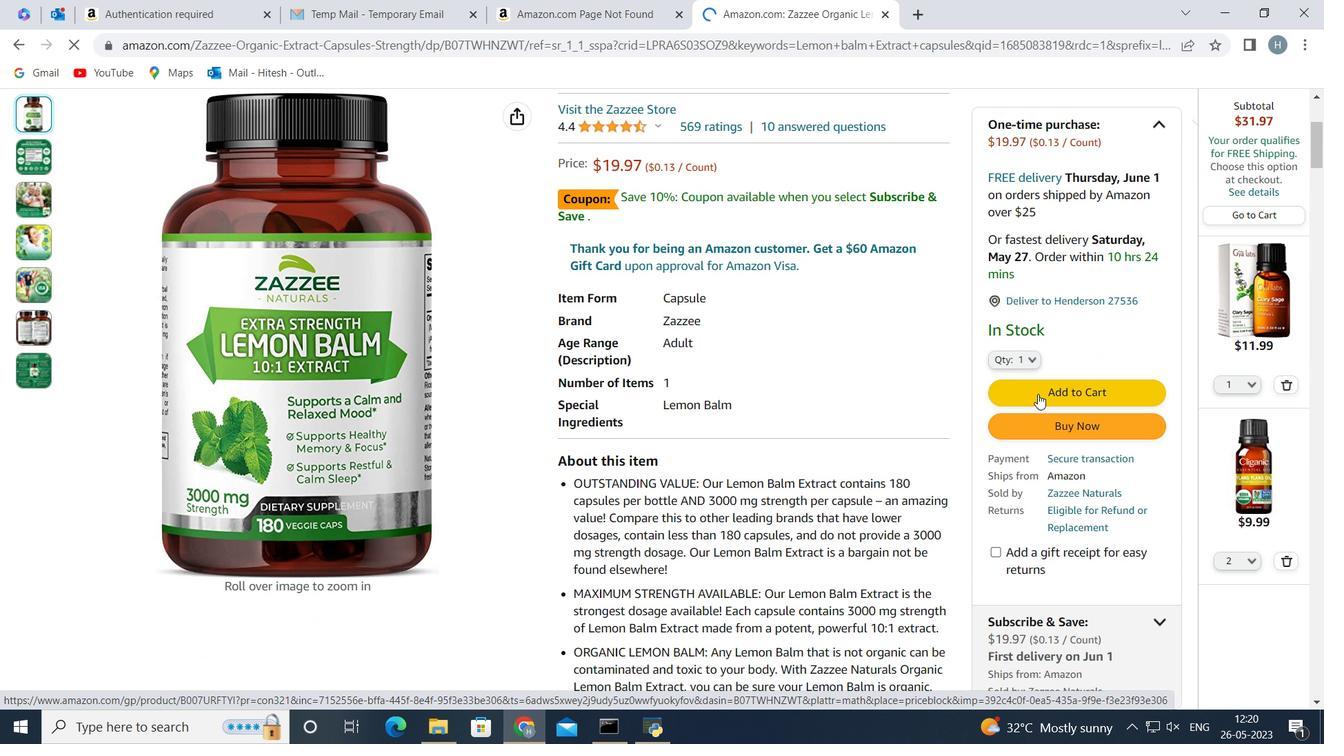 
Action: Mouse pressed left at (1044, 392)
Screenshot: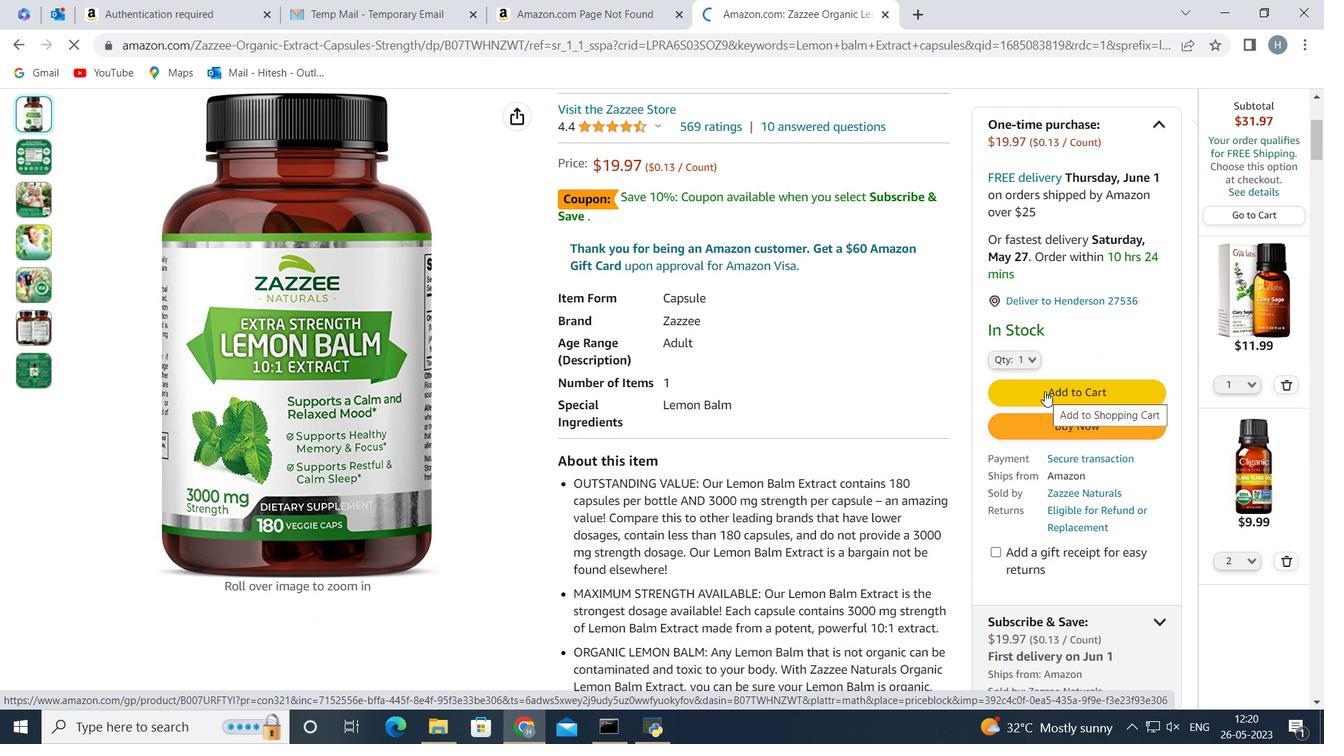
Action: Mouse moved to (998, 247)
Screenshot: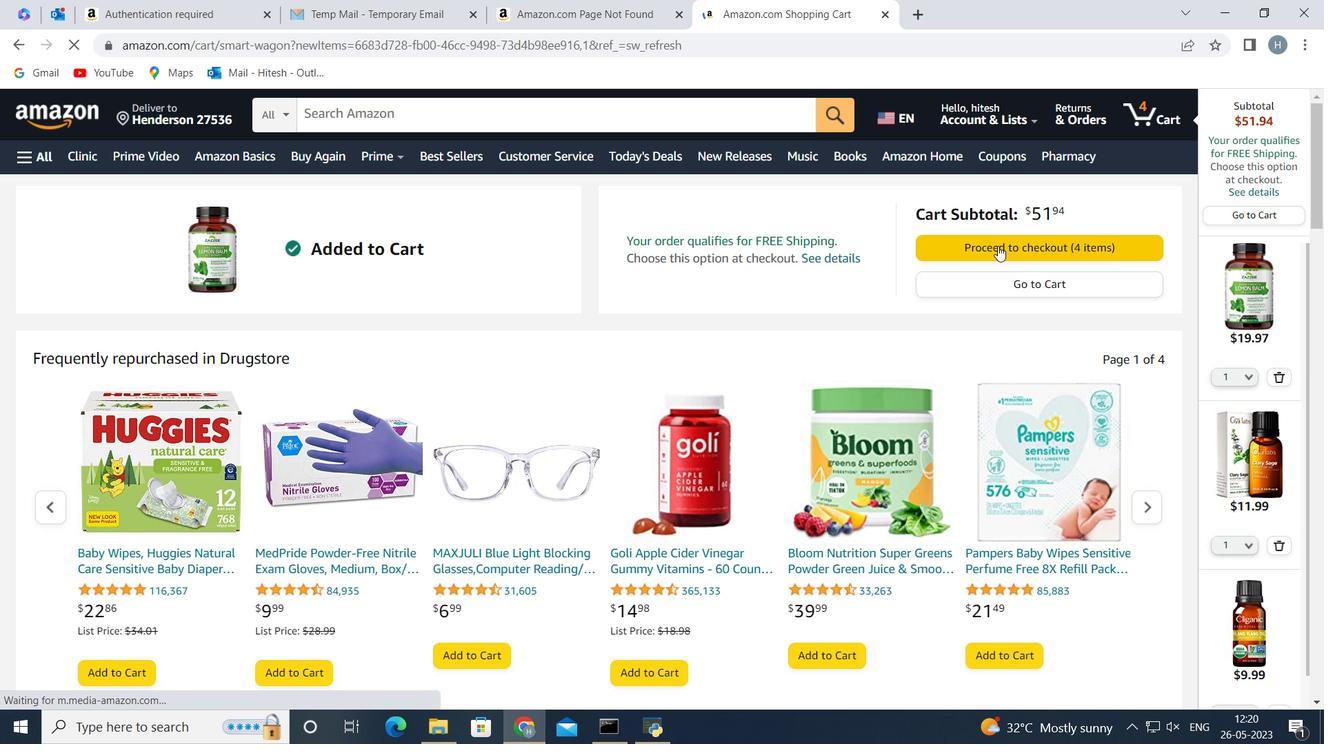
Action: Mouse pressed left at (998, 247)
Screenshot: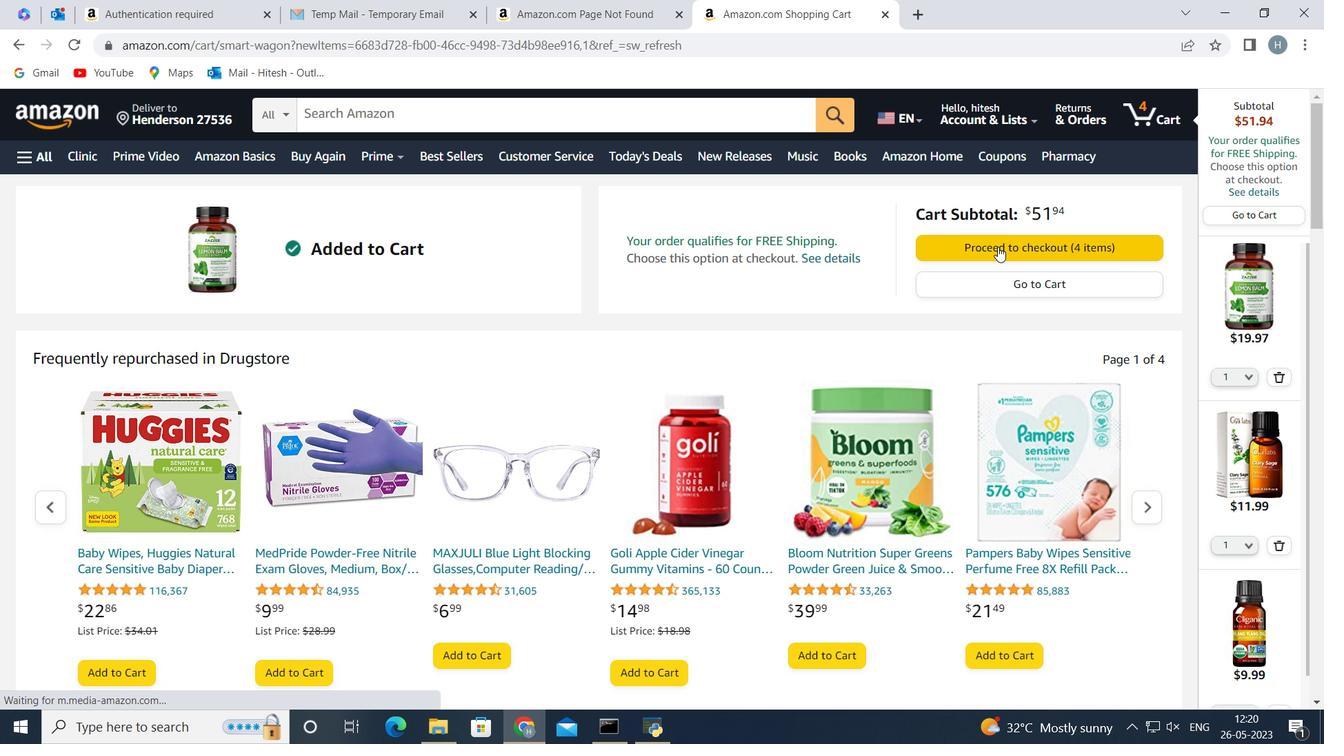 
Action: Mouse moved to (320, 267)
Screenshot: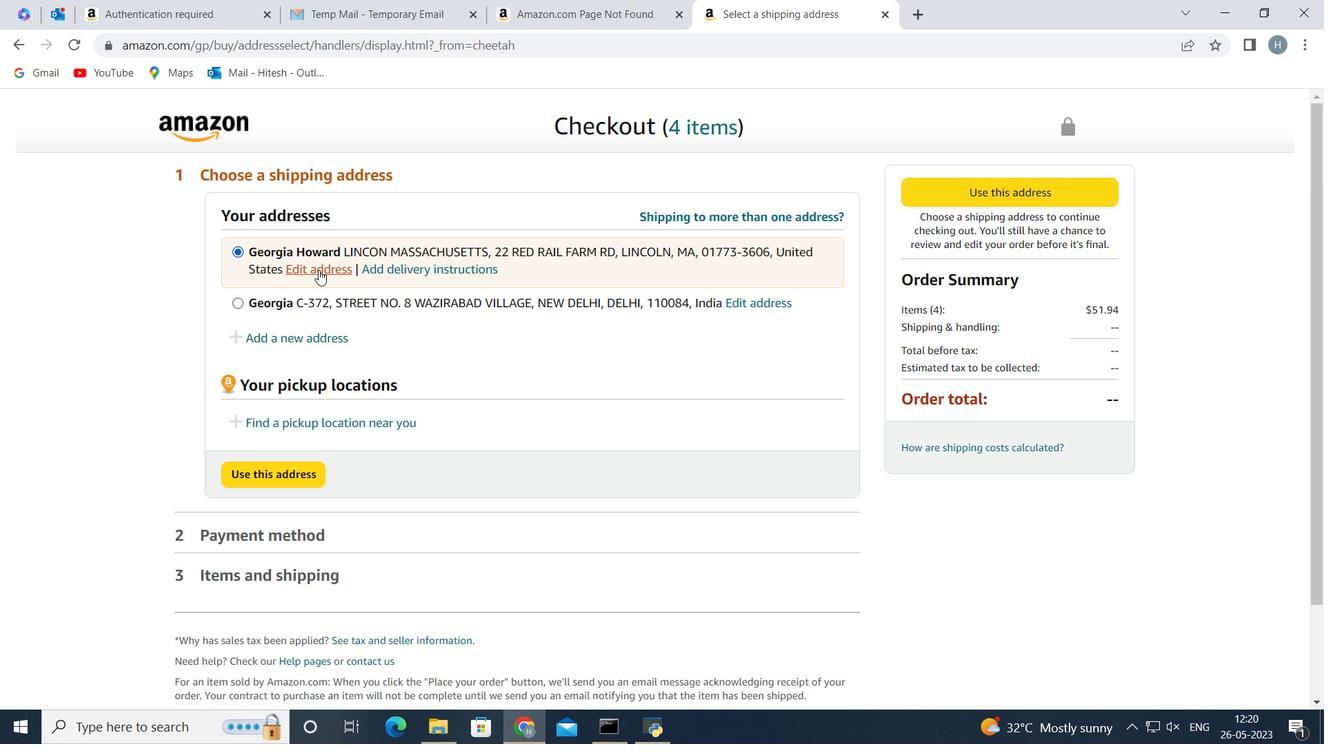 
Action: Mouse pressed left at (320, 267)
Screenshot: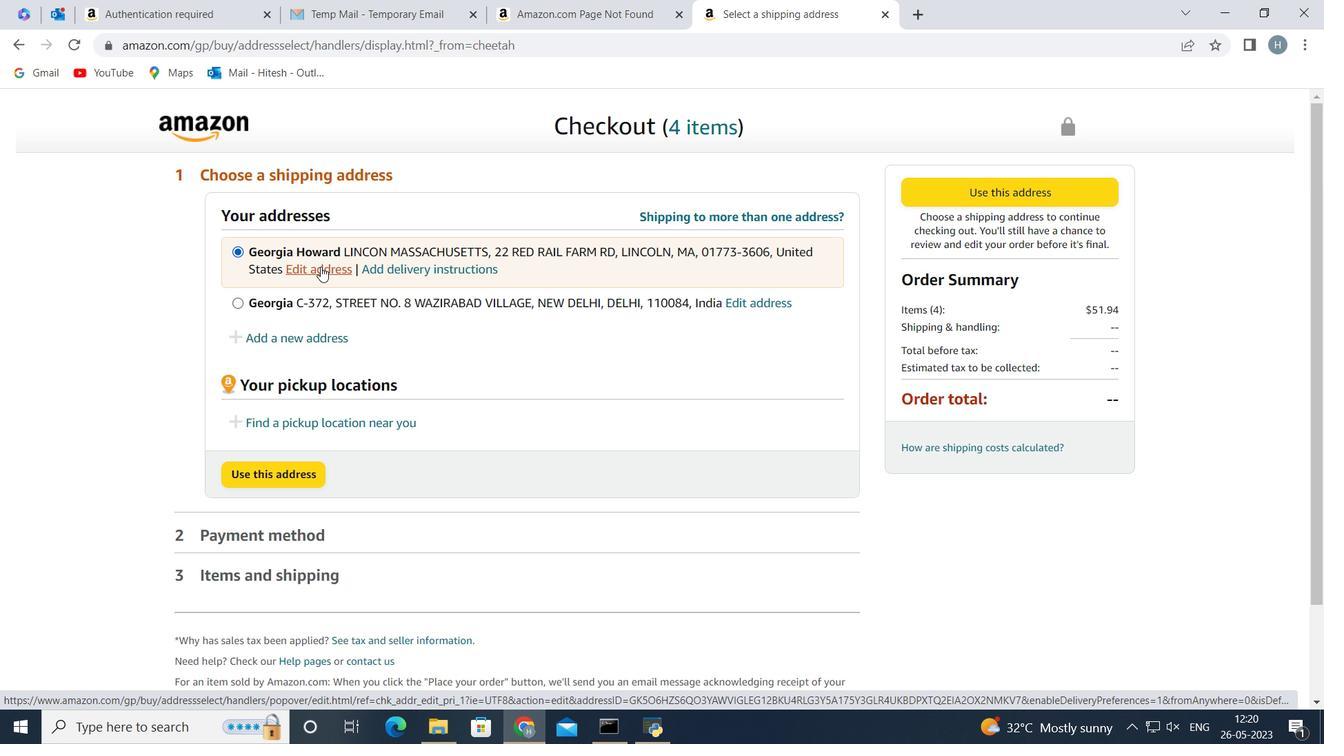 
Action: Mouse moved to (922, 178)
Screenshot: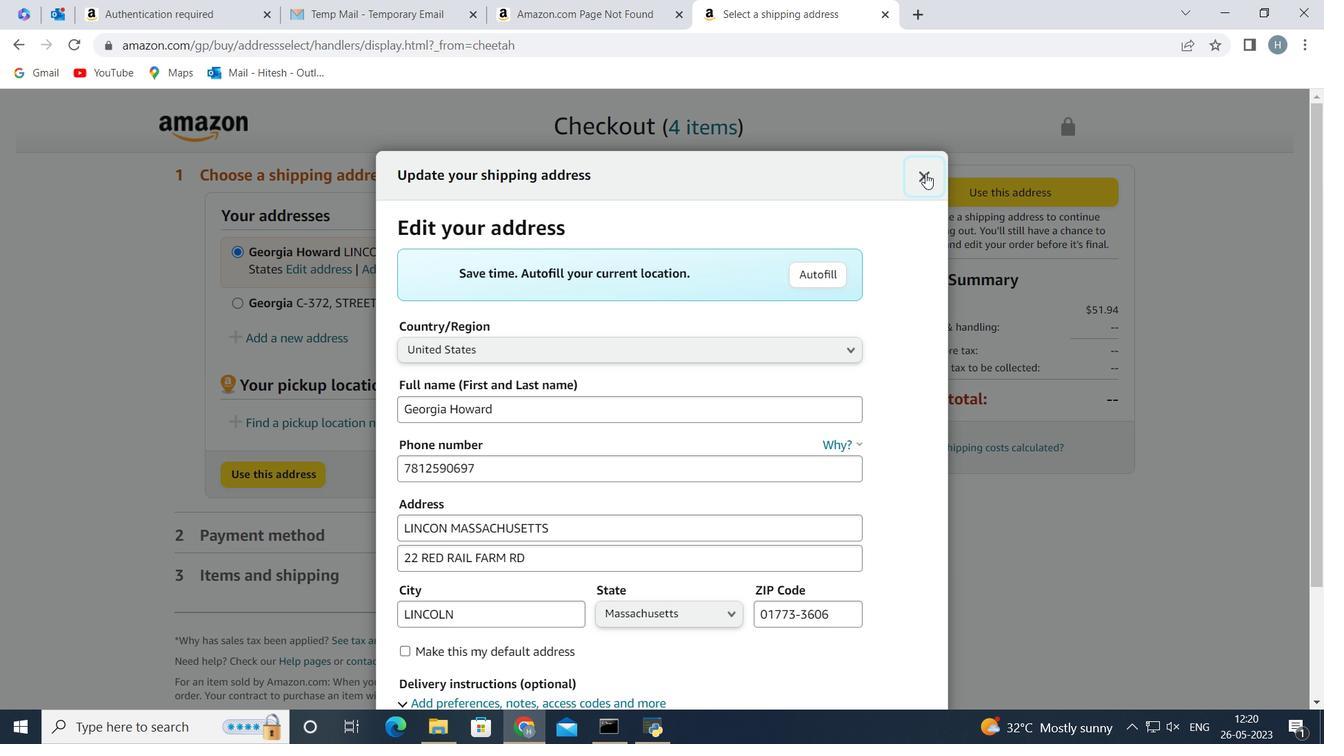 
Action: Mouse pressed left at (922, 178)
Screenshot: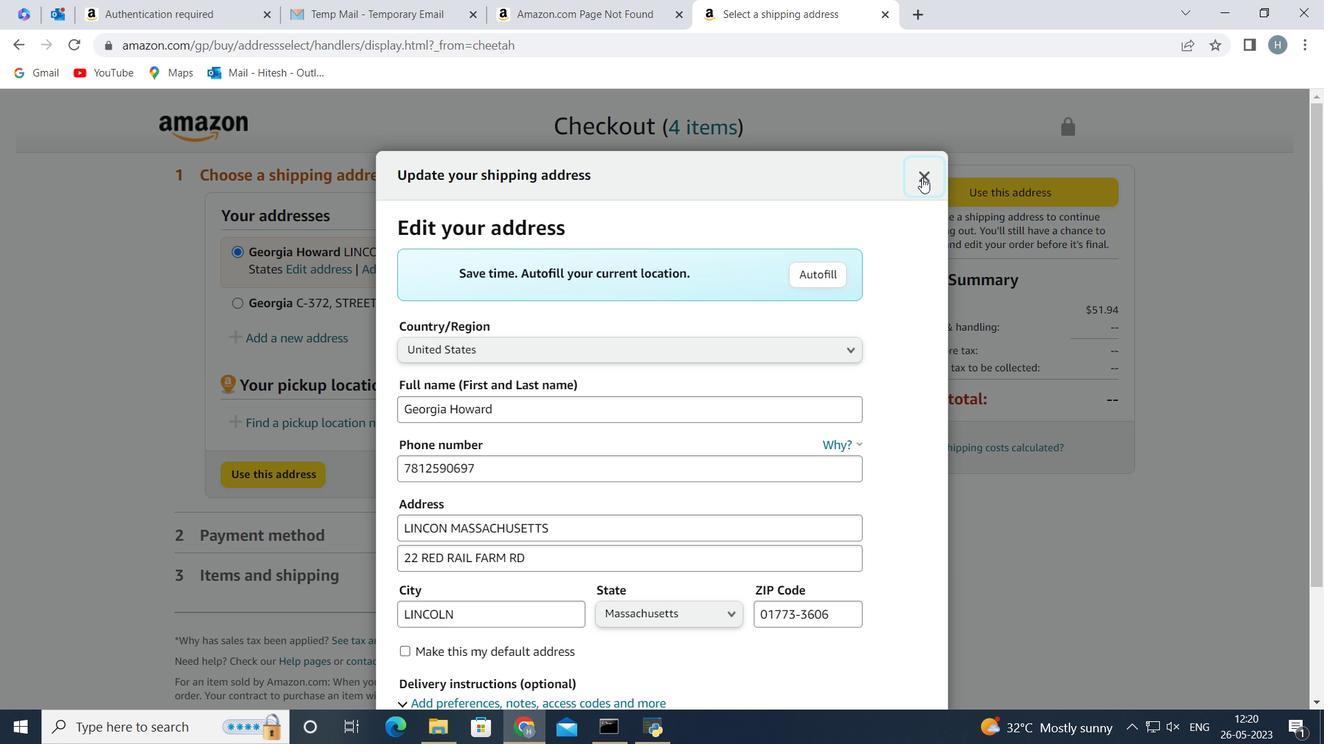
Action: Mouse moved to (289, 336)
Screenshot: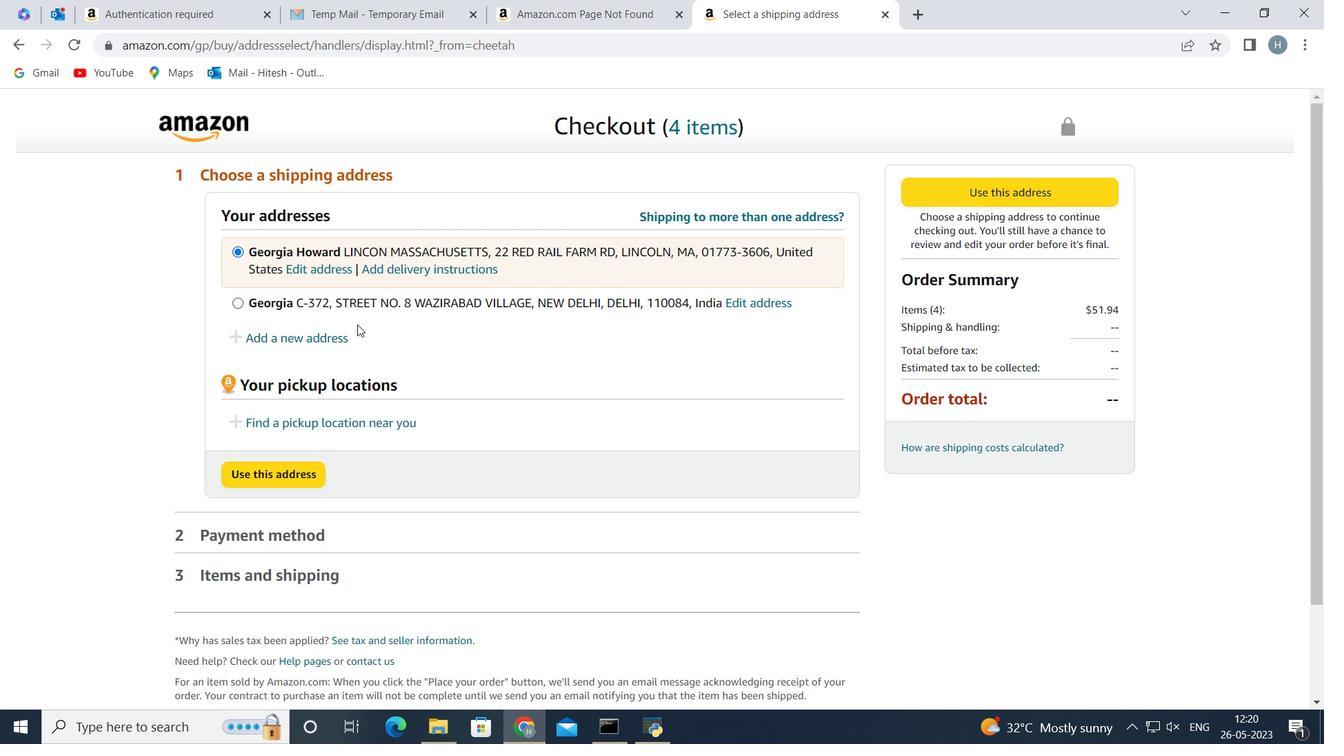 
Action: Mouse pressed left at (289, 336)
Screenshot: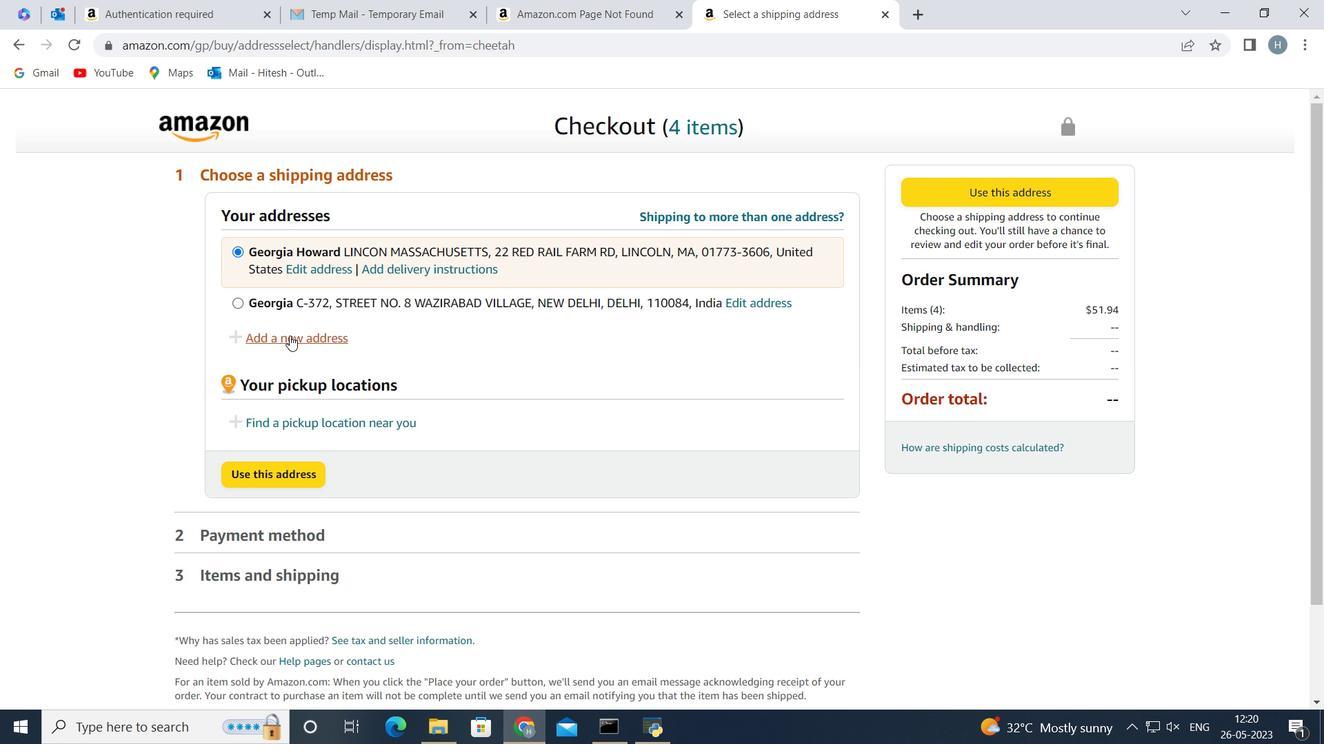 
Action: Mouse moved to (484, 412)
Screenshot: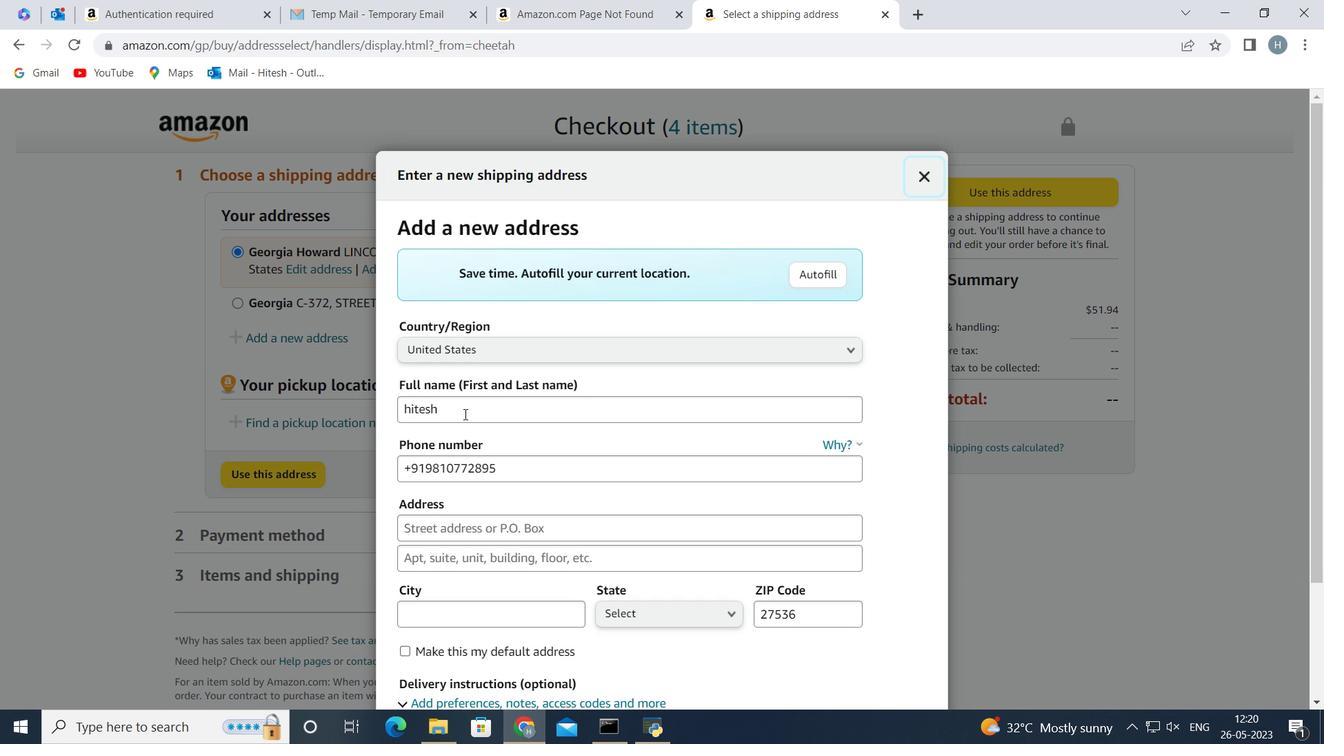 
Action: Mouse pressed left at (484, 412)
Screenshot: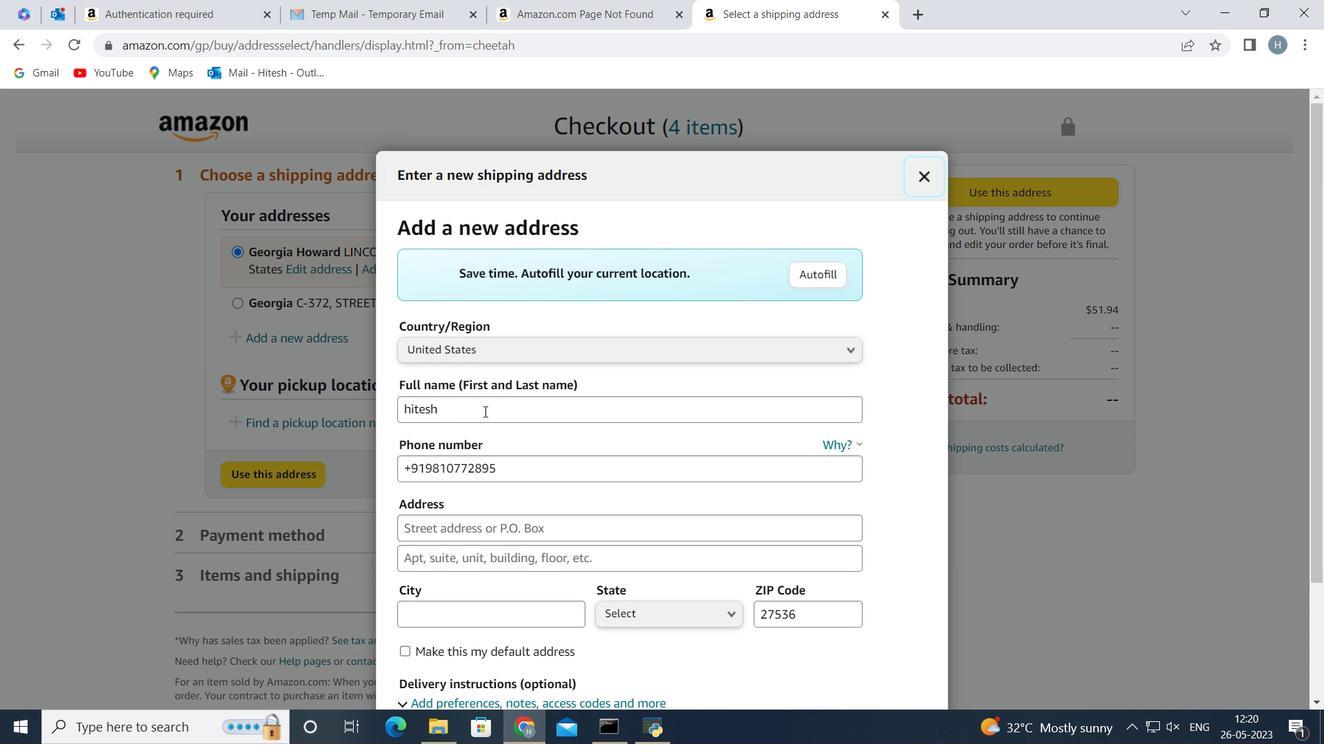 
Action: Mouse moved to (486, 410)
Screenshot: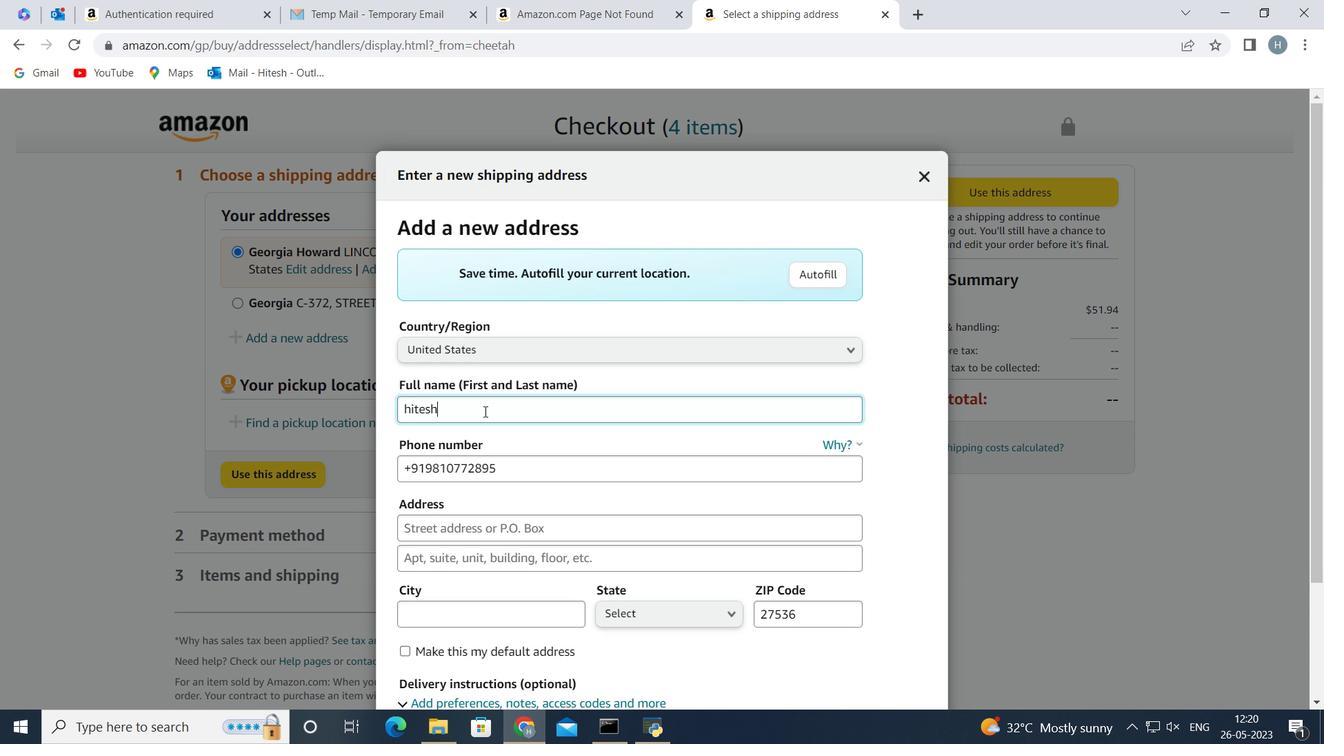 
Action: Key pressed <Key.backspace>
Screenshot: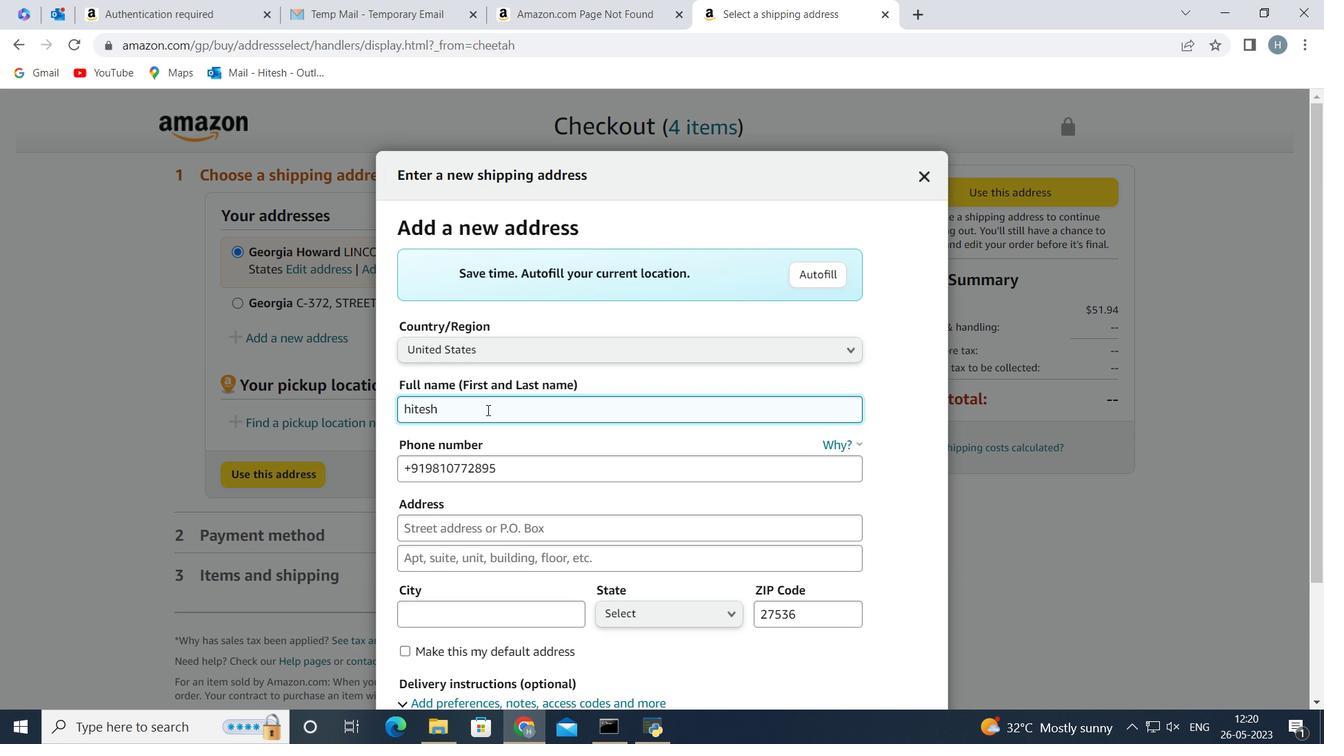 
Action: Mouse moved to (515, 457)
Screenshot: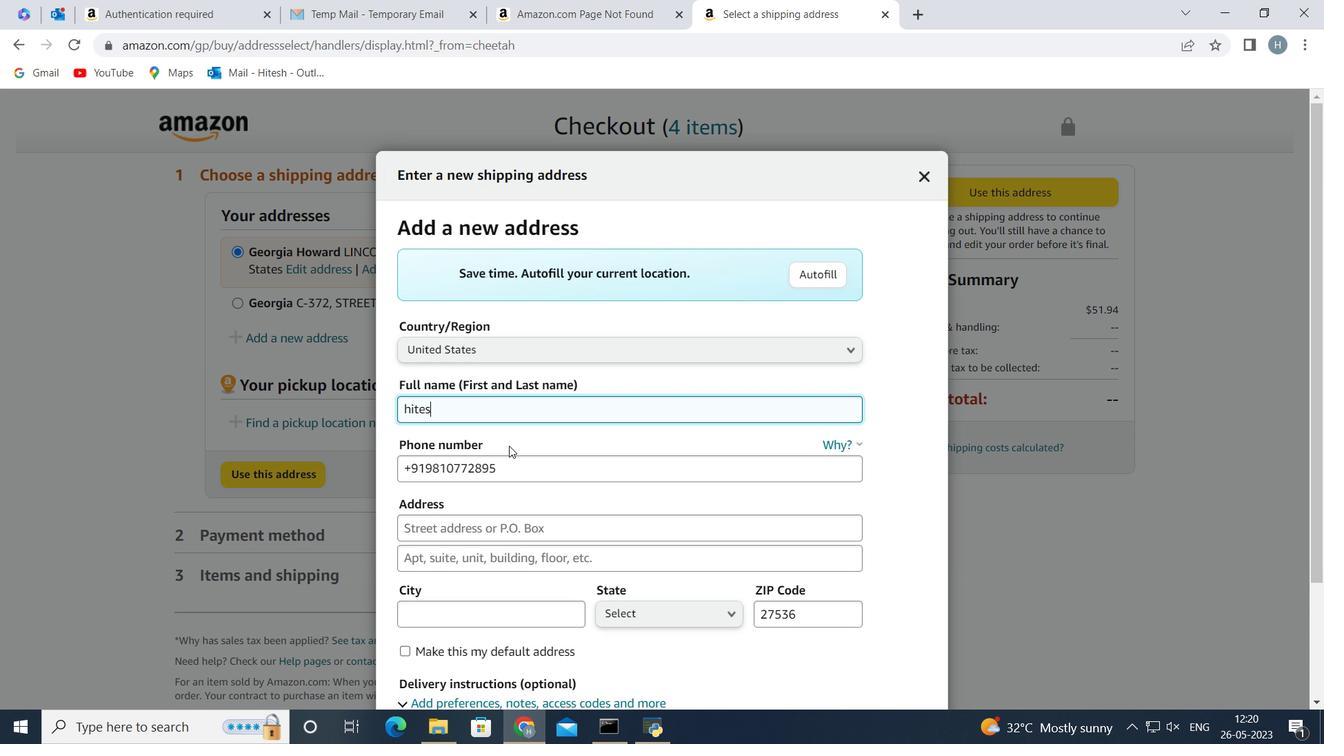
Action: Key pressed <Key.backspace><Key.backspace><Key.backspace><Key.backspace><Key.backspace>
Screenshot: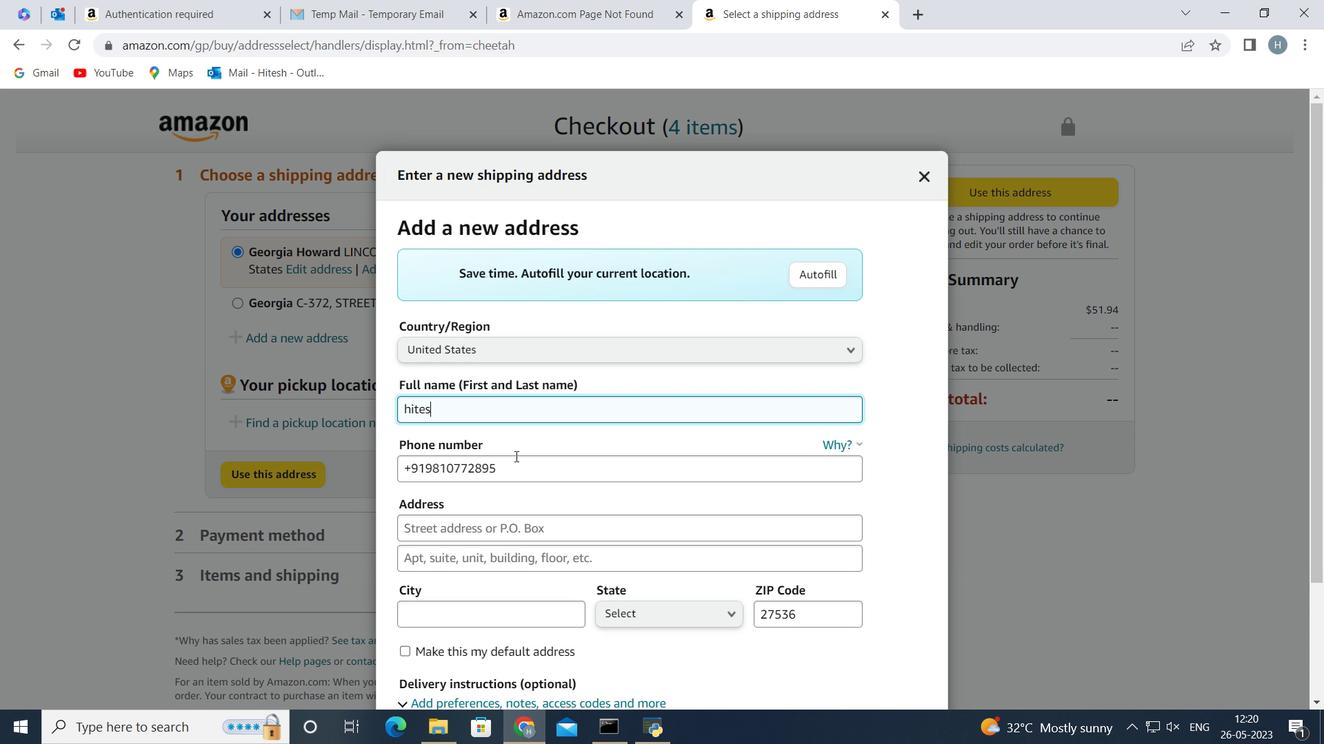 
Action: Mouse moved to (518, 458)
Screenshot: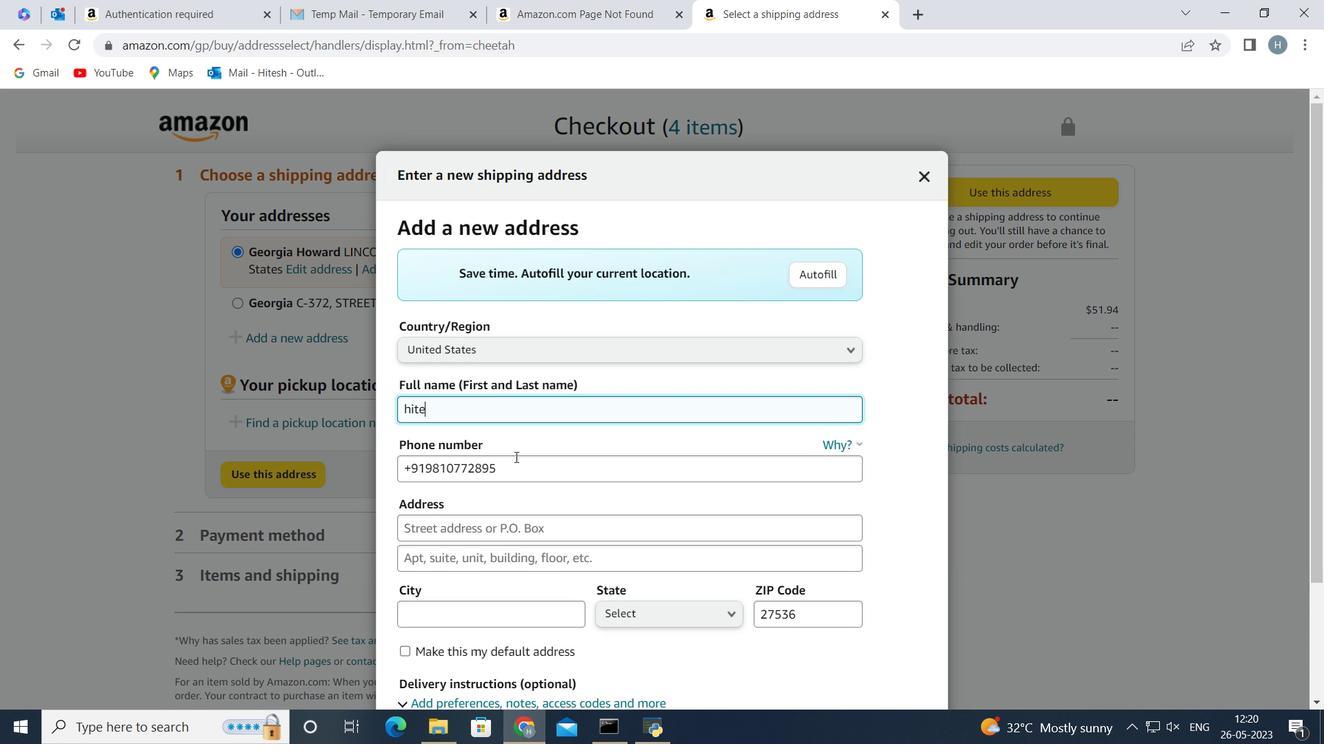 
Action: Key pressed <Key.backspace>
Screenshot: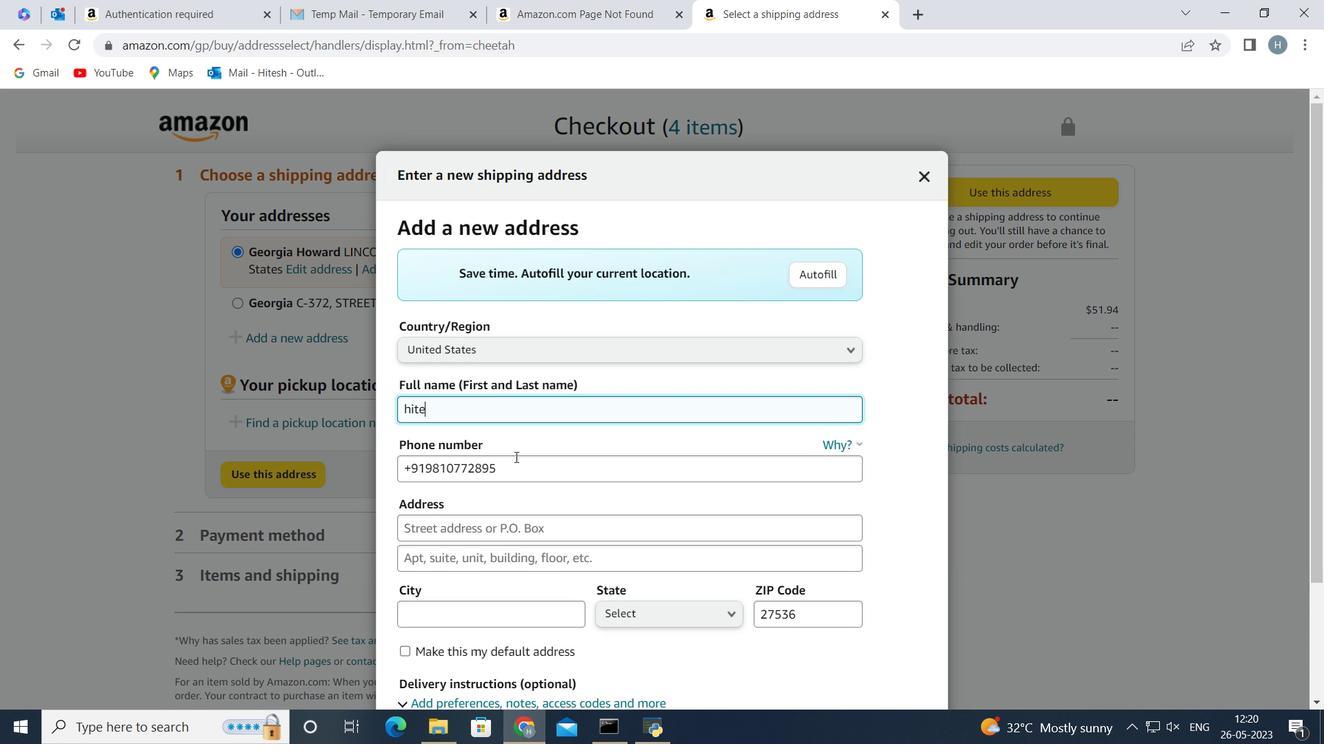 
Action: Mouse moved to (519, 460)
Screenshot: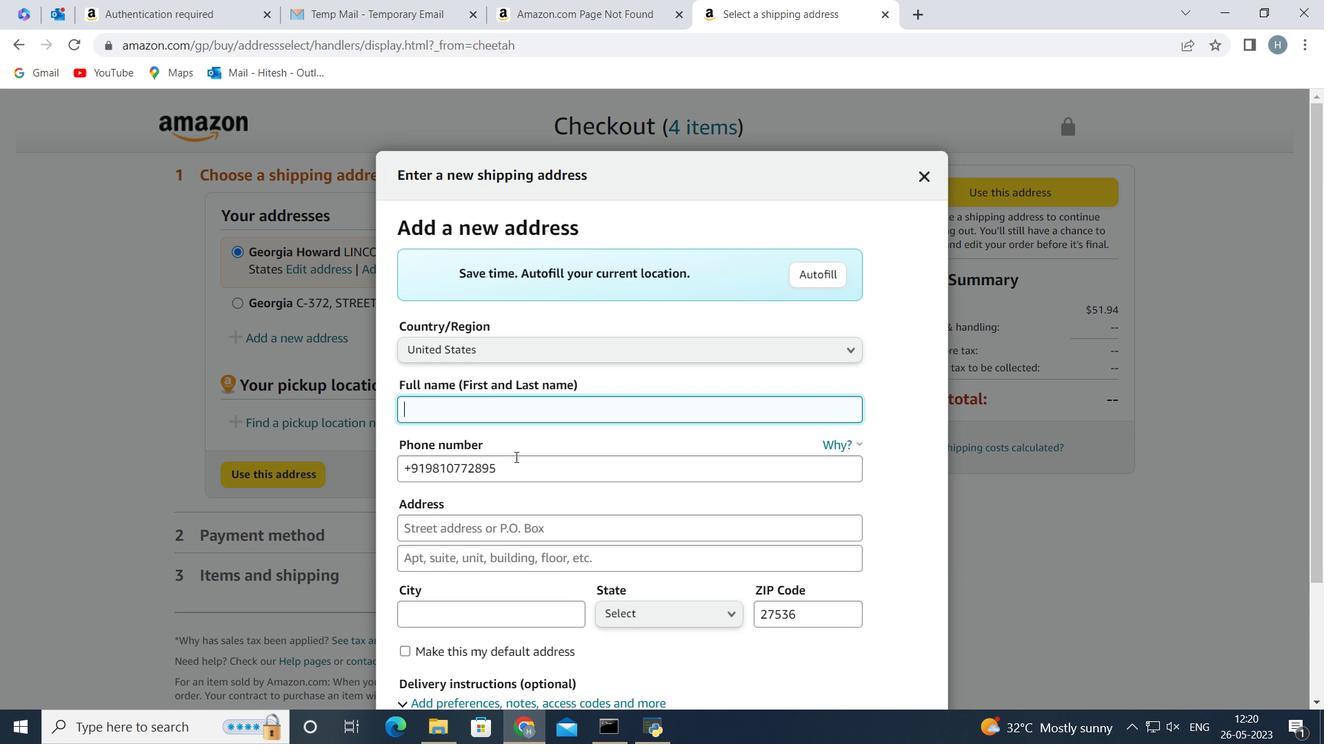 
Action: Key pressed <Key.backspace>
Screenshot: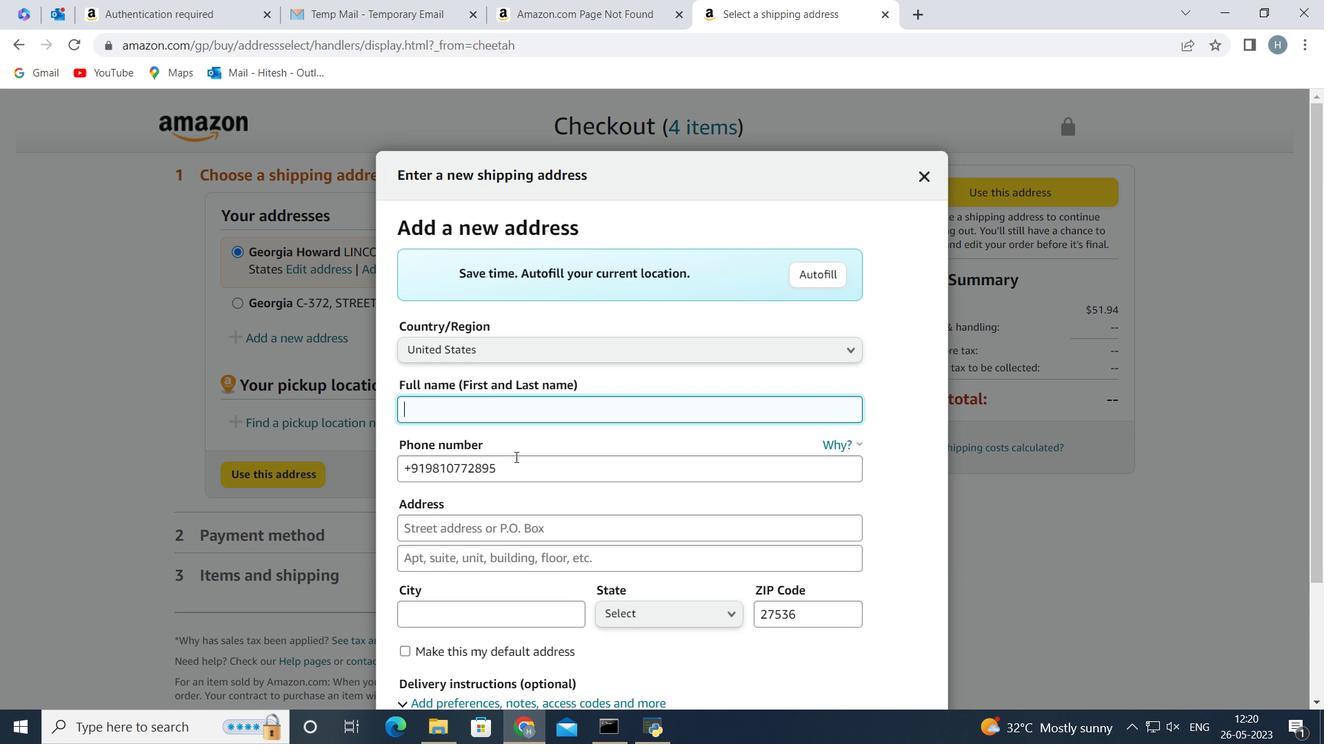 
Action: Mouse moved to (519, 460)
Screenshot: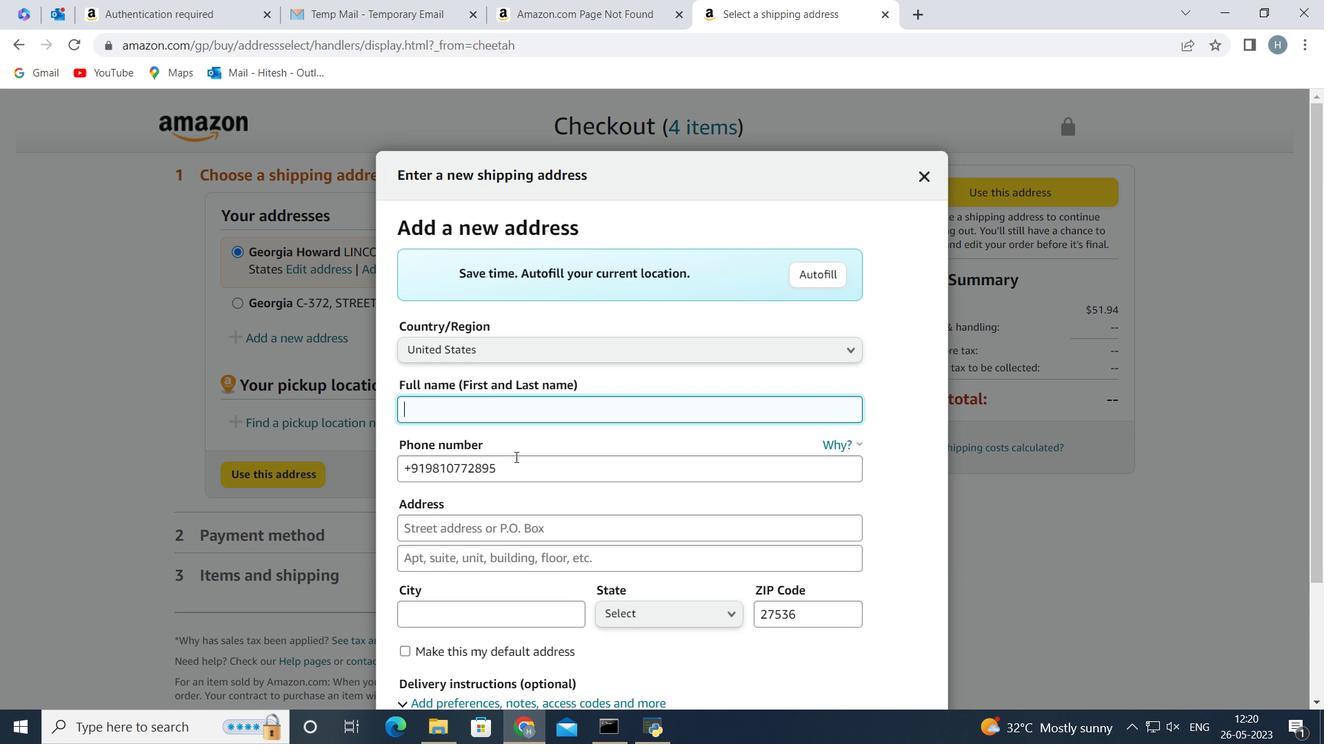 
Action: Key pressed <Key.backspace>
Screenshot: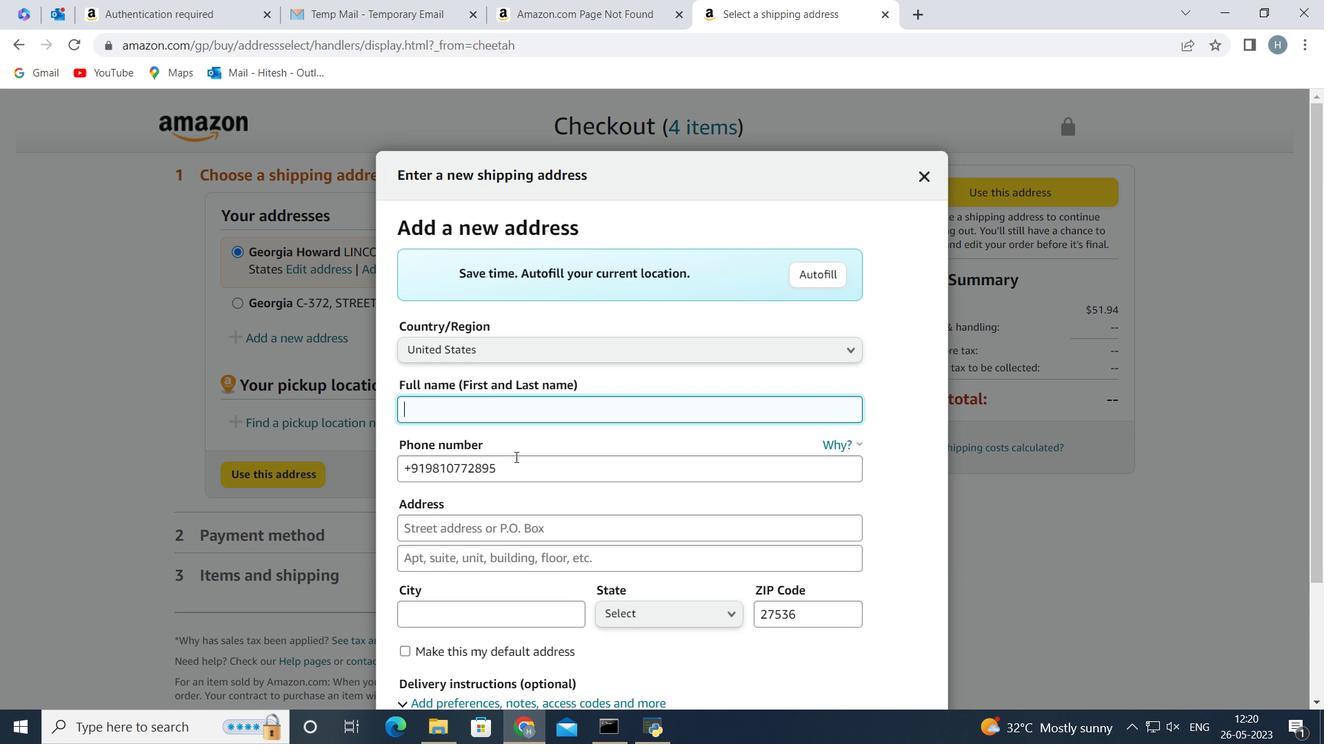 
Action: Mouse moved to (521, 462)
Screenshot: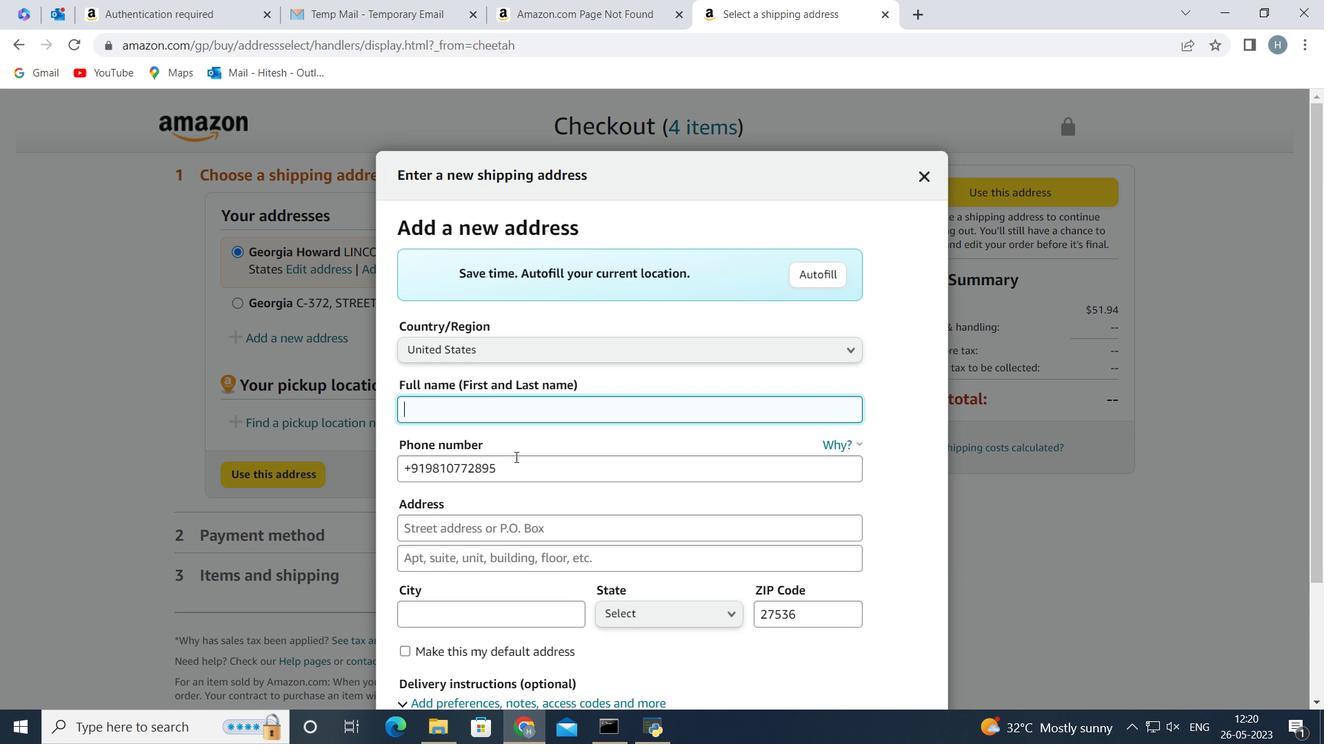 
Action: Key pressed <Key.backspace><Key.backspace><Key.backspace>
Screenshot: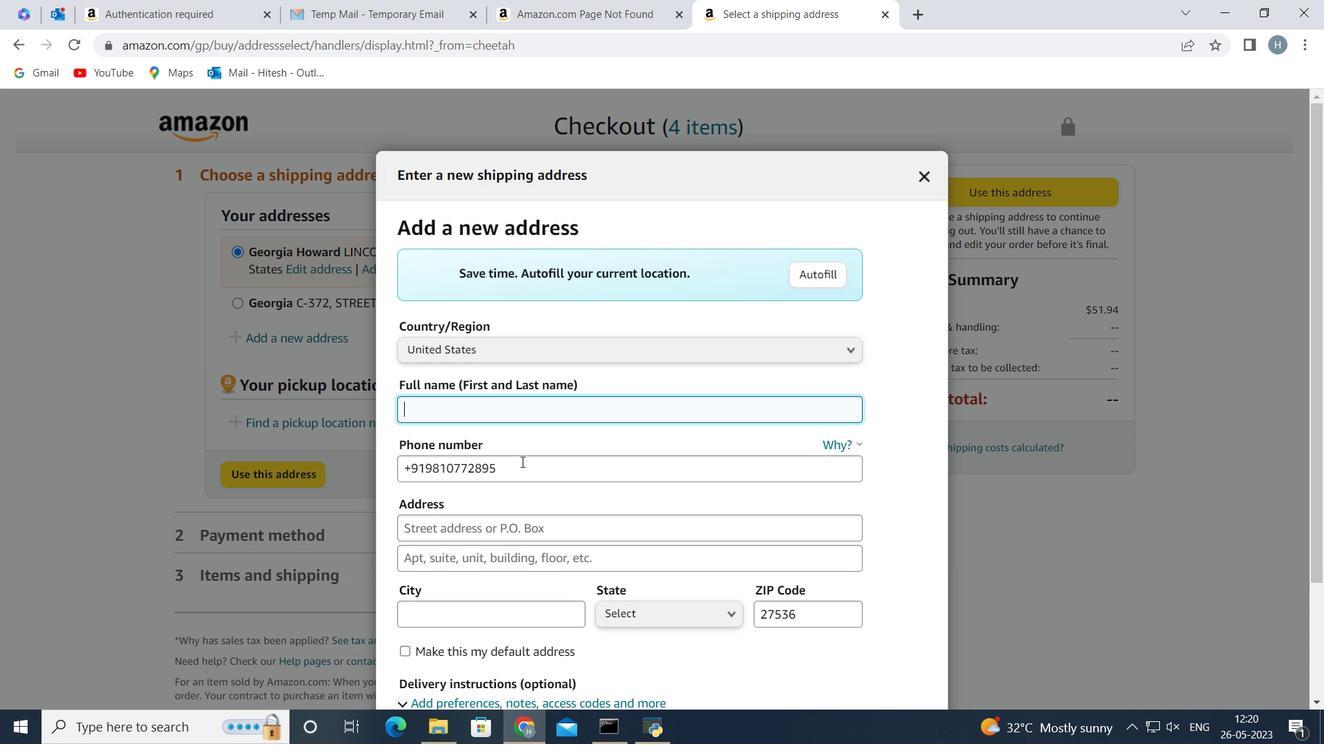 
Action: Mouse moved to (524, 464)
Screenshot: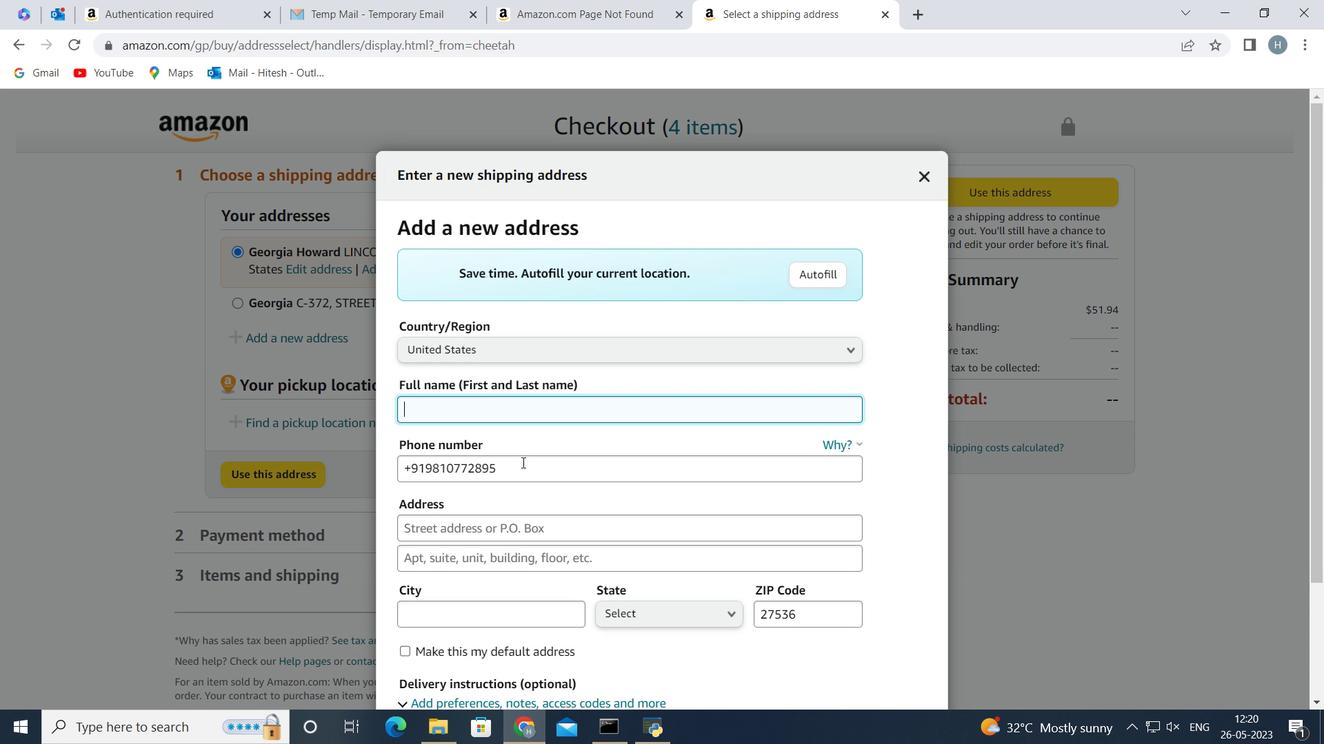 
Action: Mouse pressed left at (524, 464)
Screenshot: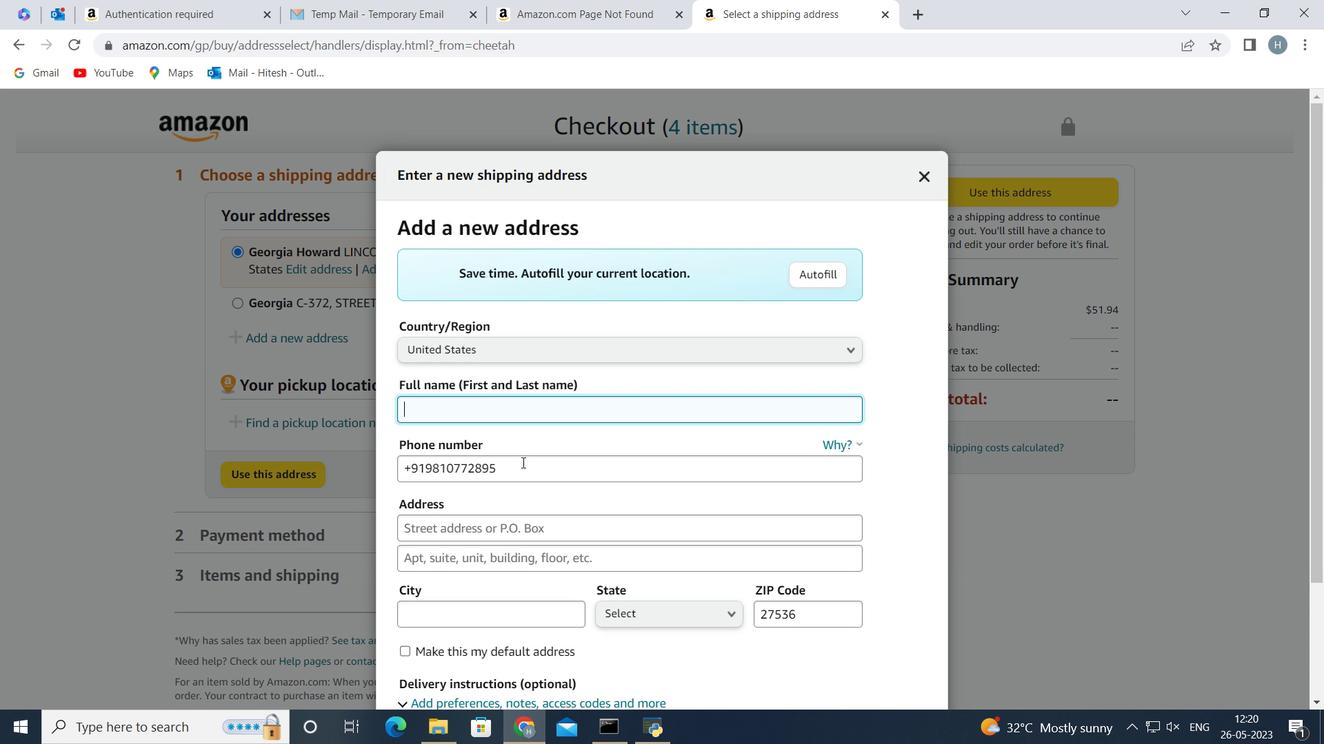 
Action: Mouse moved to (525, 464)
Screenshot: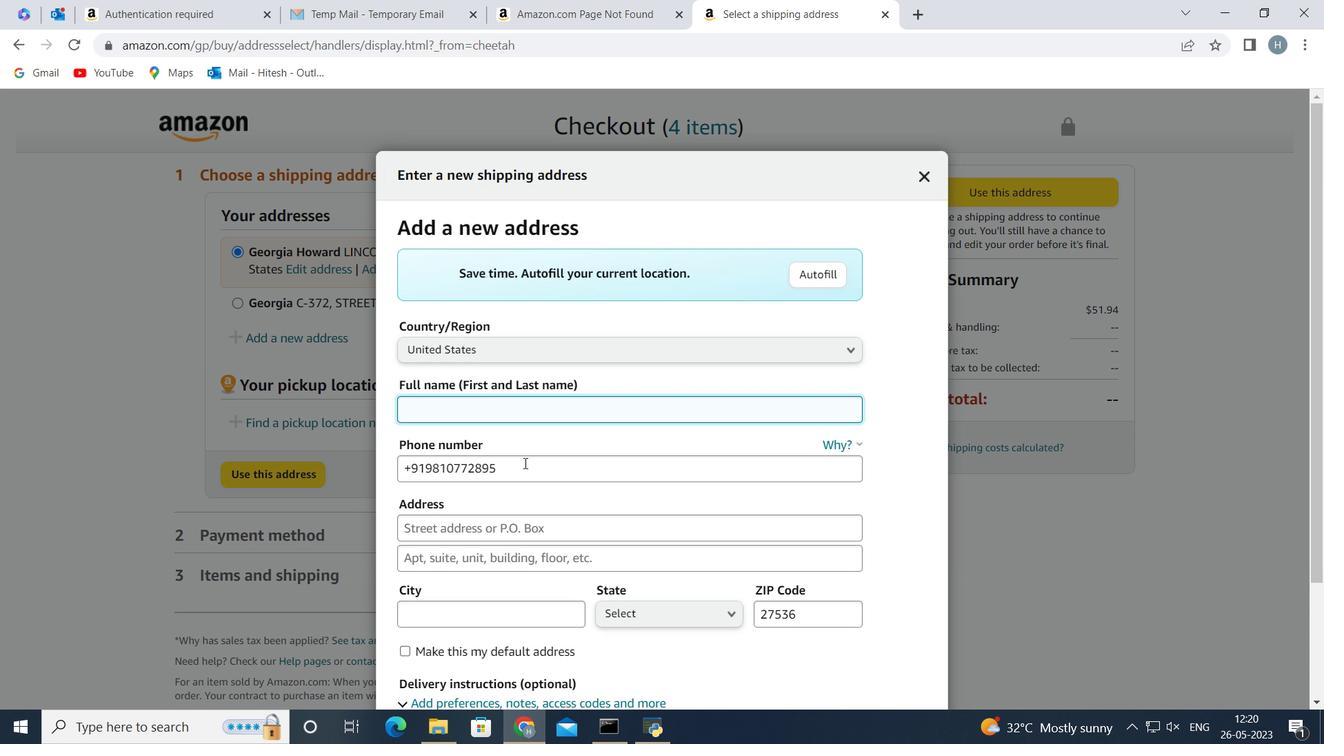 
Action: Key pressed <Key.backspace><Key.backspace><Key.backspace><Key.backspace><Key.backspace><Key.backspace>
Screenshot: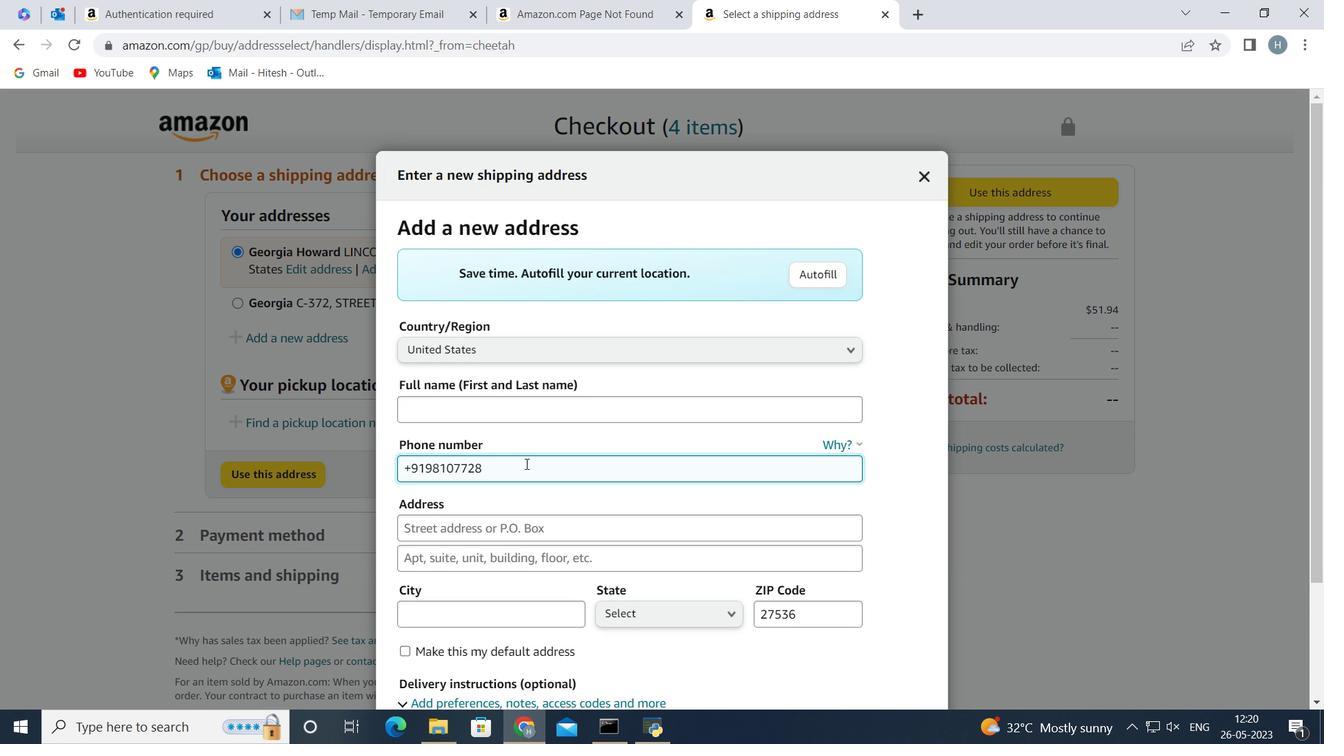 
Action: Mouse moved to (525, 464)
Screenshot: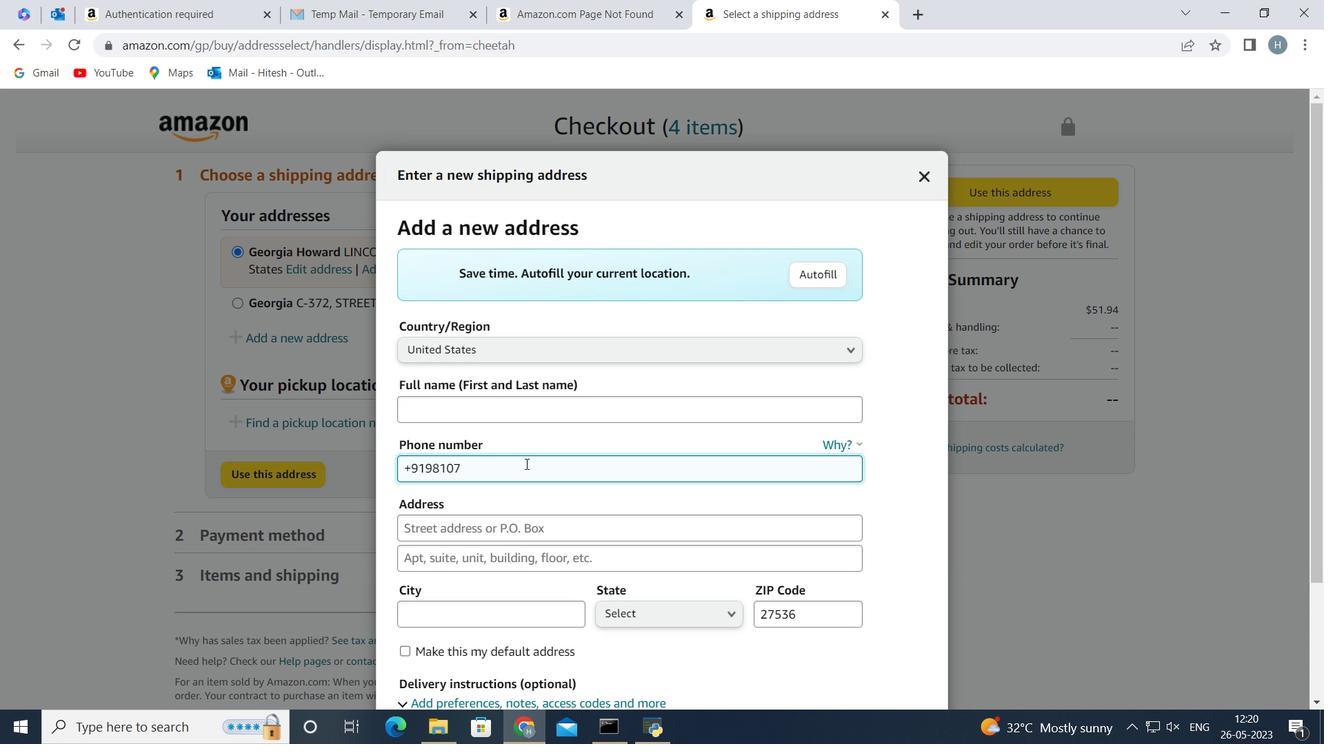 
Action: Key pressed <Key.backspace>
Screenshot: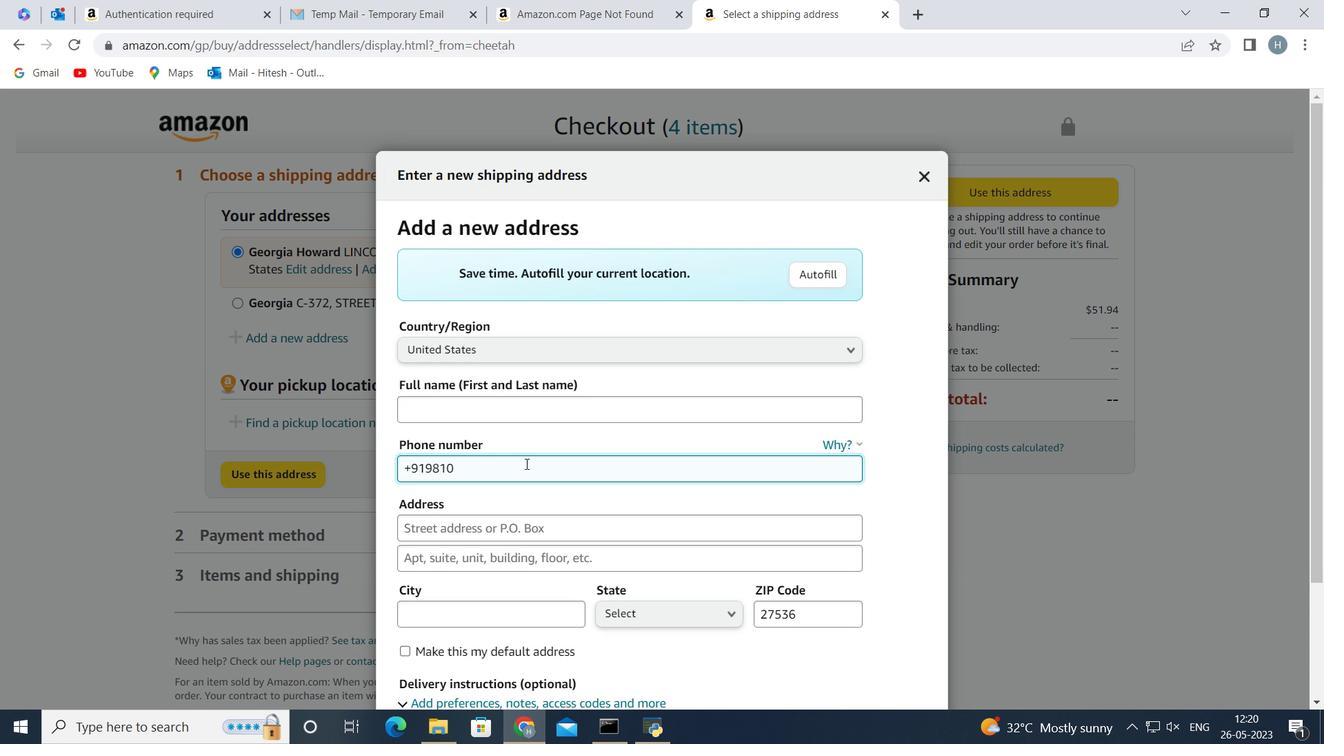 
Action: Mouse moved to (520, 463)
Screenshot: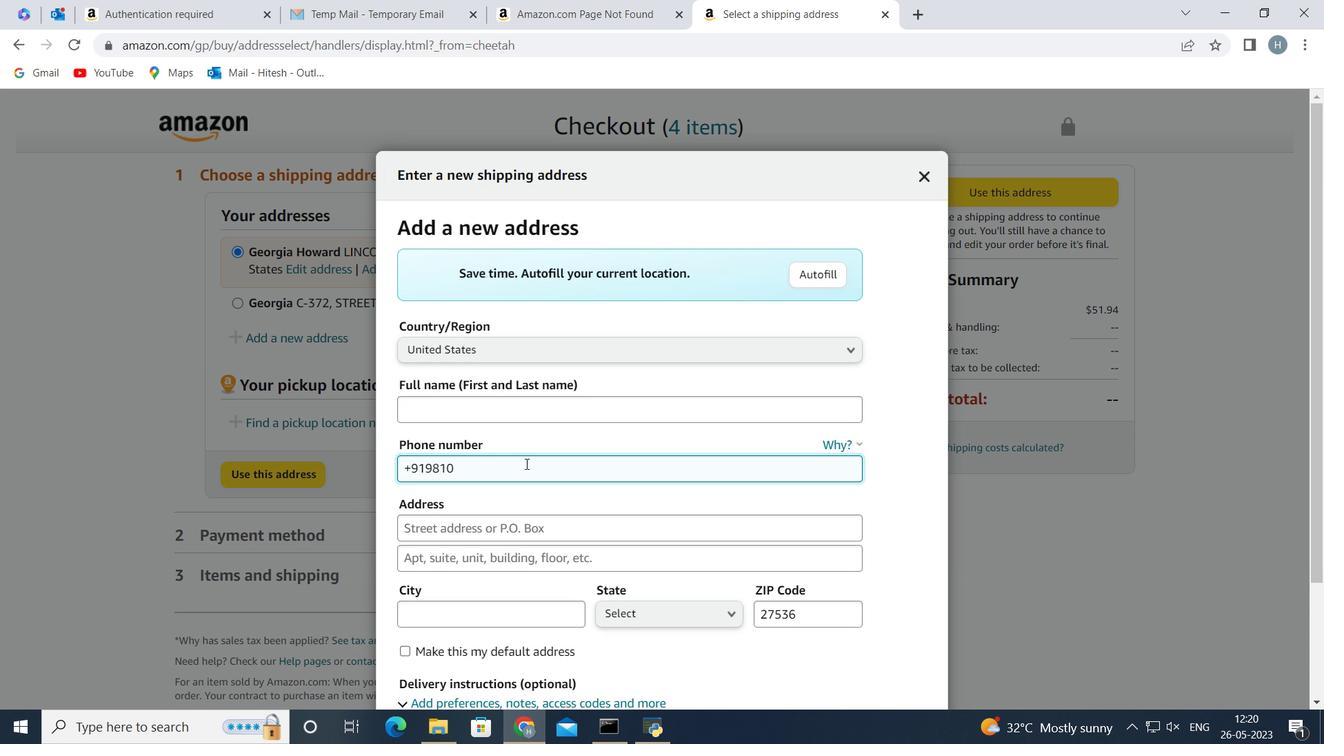 
Action: Key pressed <Key.backspace><Key.backspace>
Screenshot: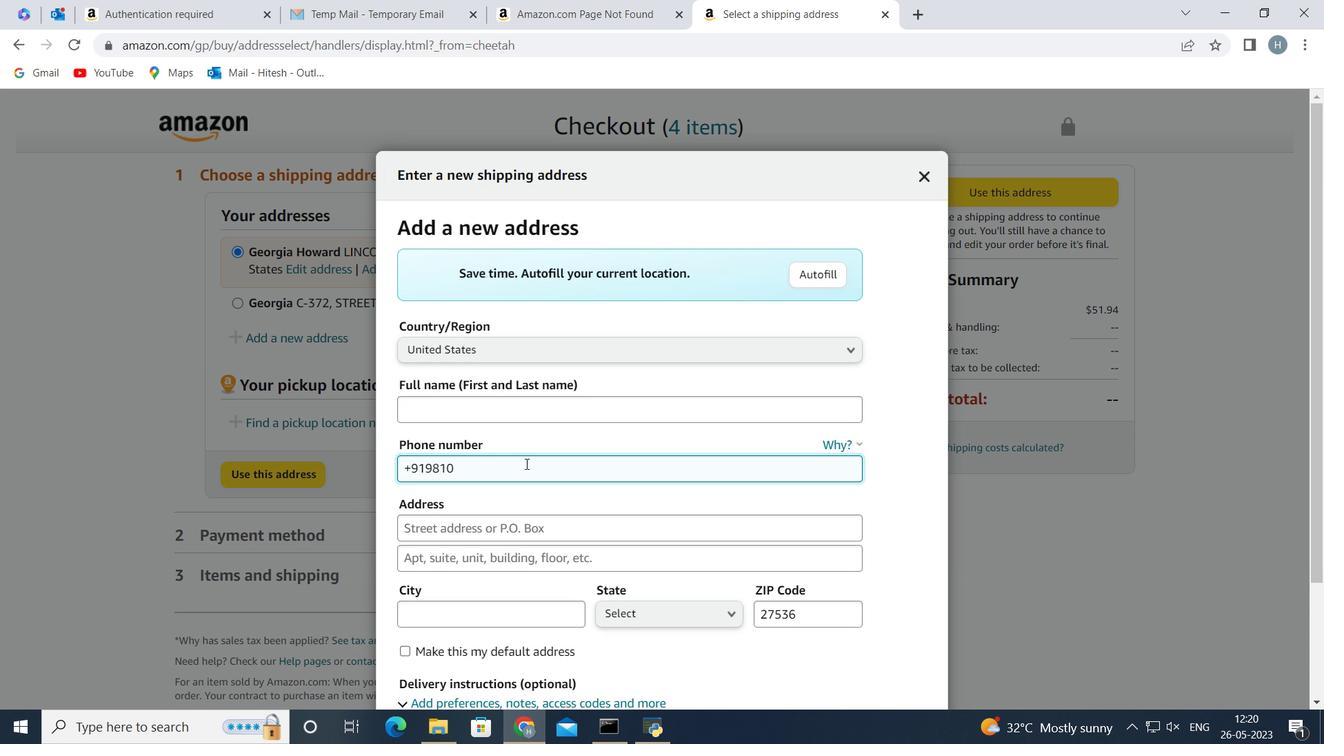 
Action: Mouse moved to (519, 463)
Screenshot: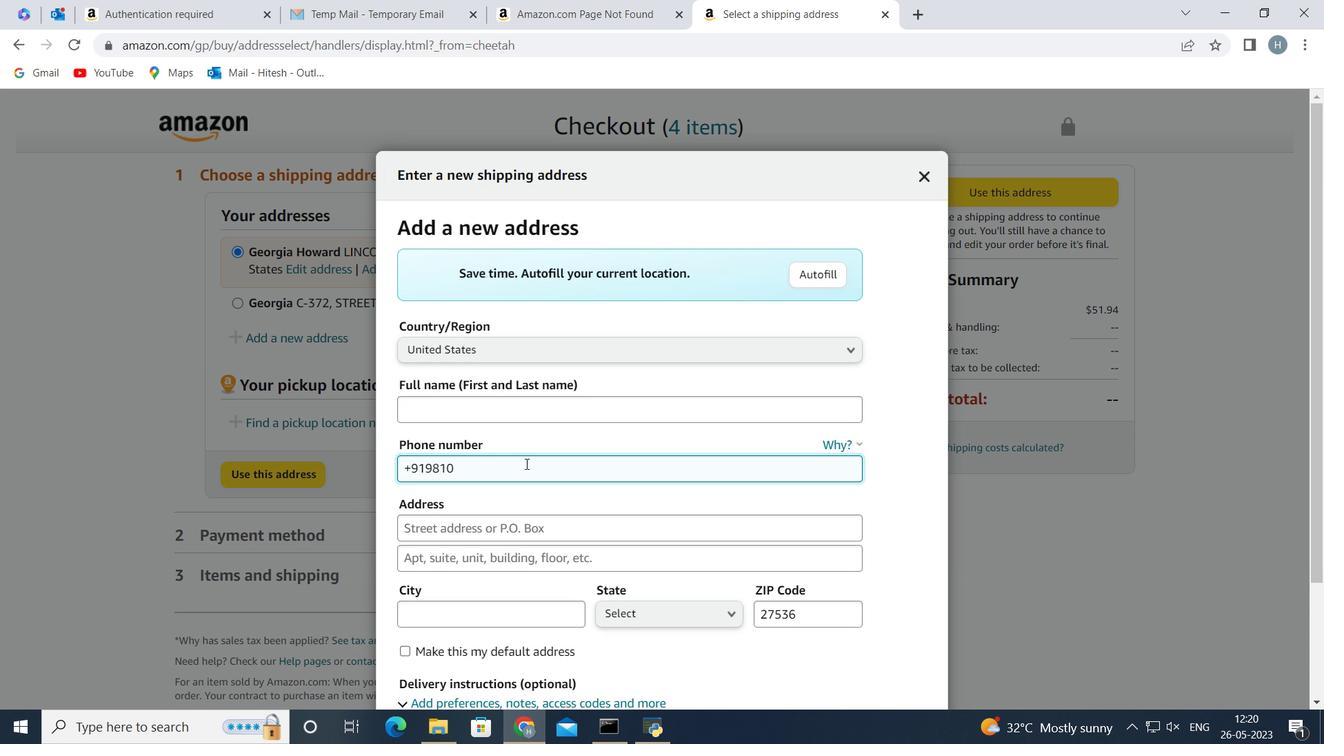 
Action: Key pressed <Key.backspace>
Screenshot: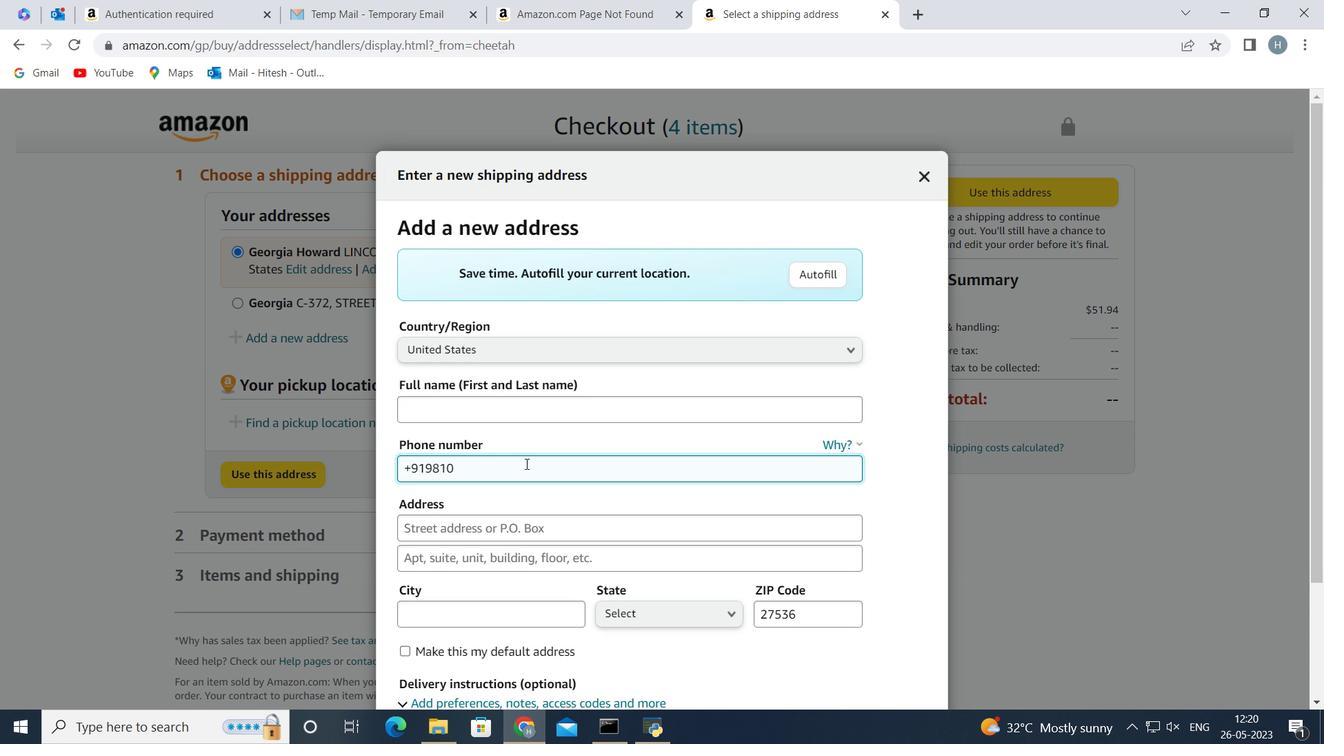 
Action: Mouse moved to (518, 463)
Screenshot: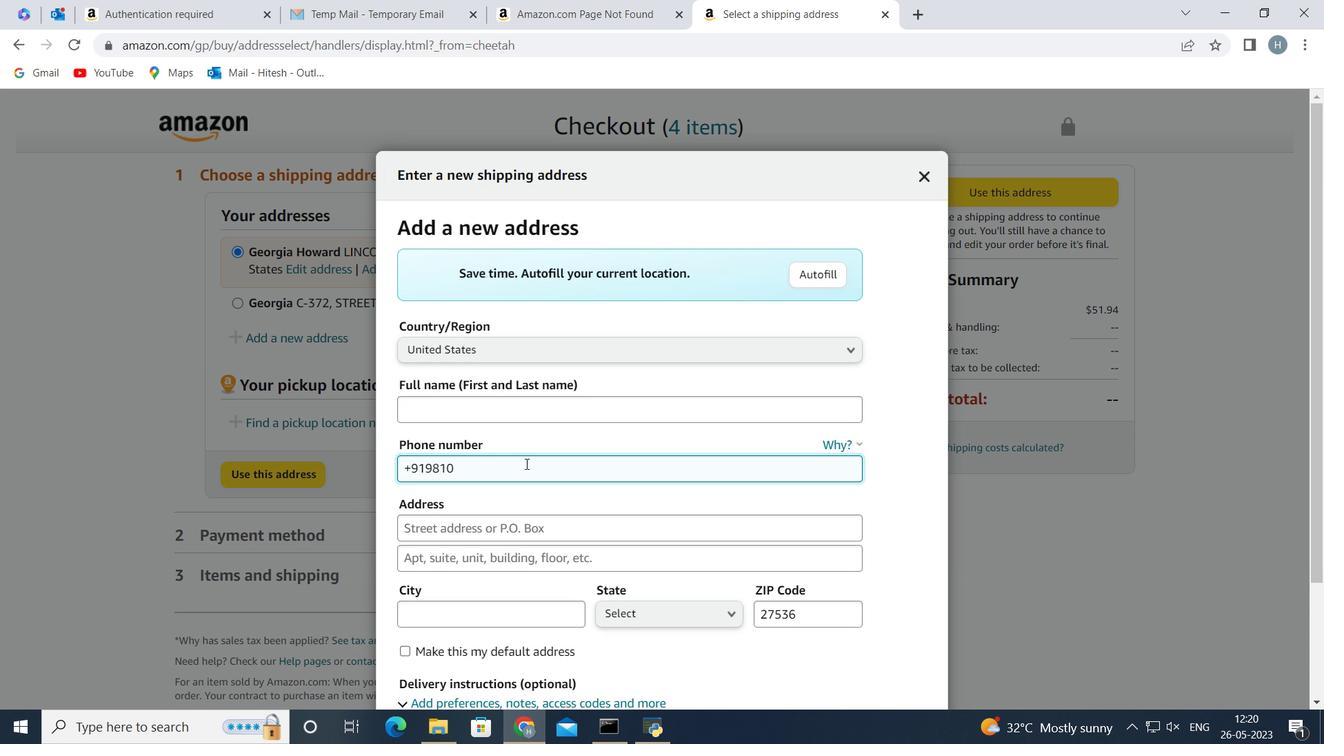 
Action: Key pressed <Key.backspace>
Screenshot: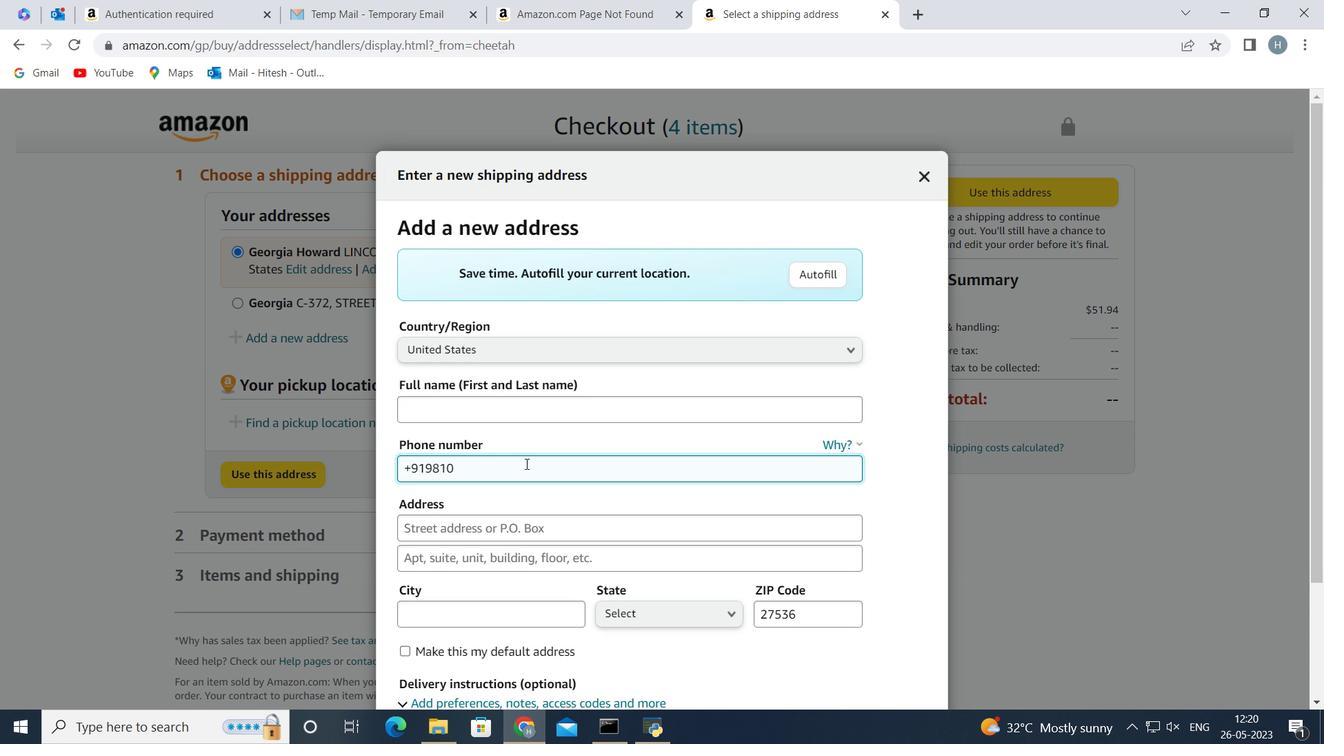 
Action: Mouse moved to (513, 460)
Screenshot: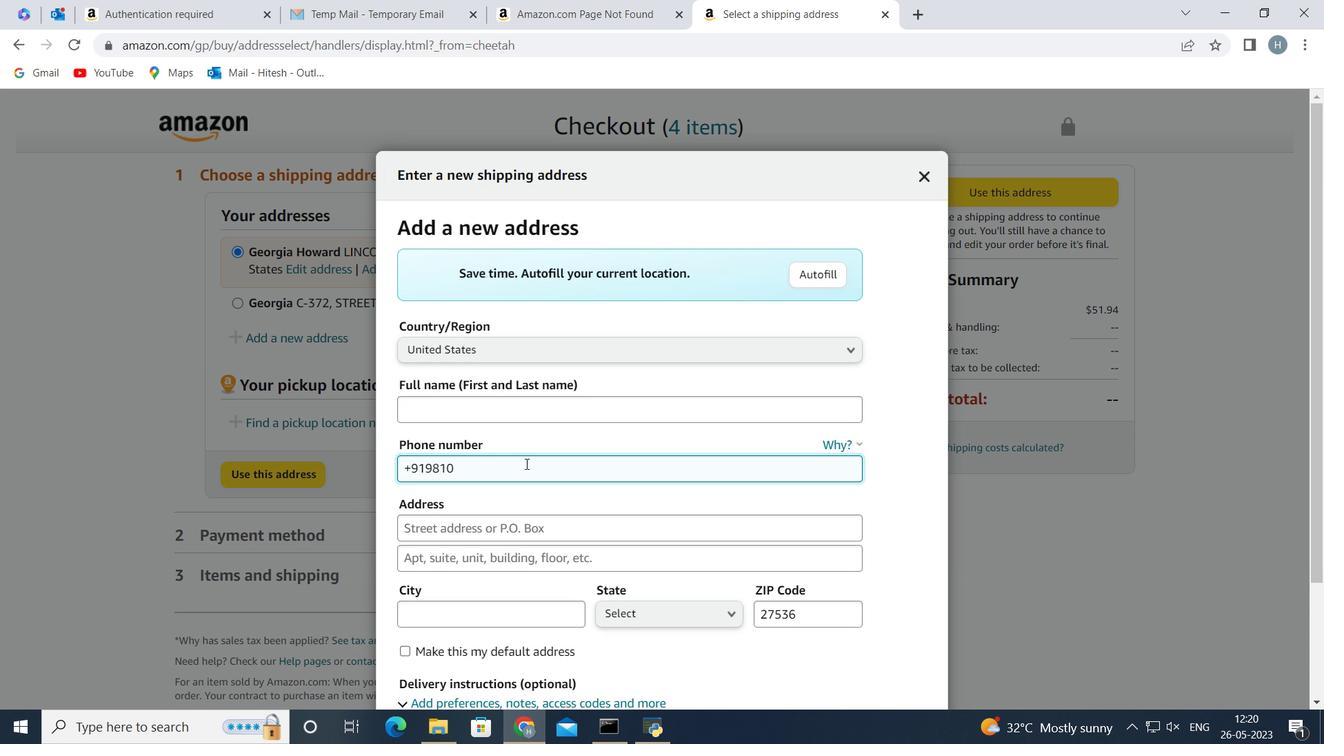 
Action: Key pressed <Key.backspace>
Screenshot: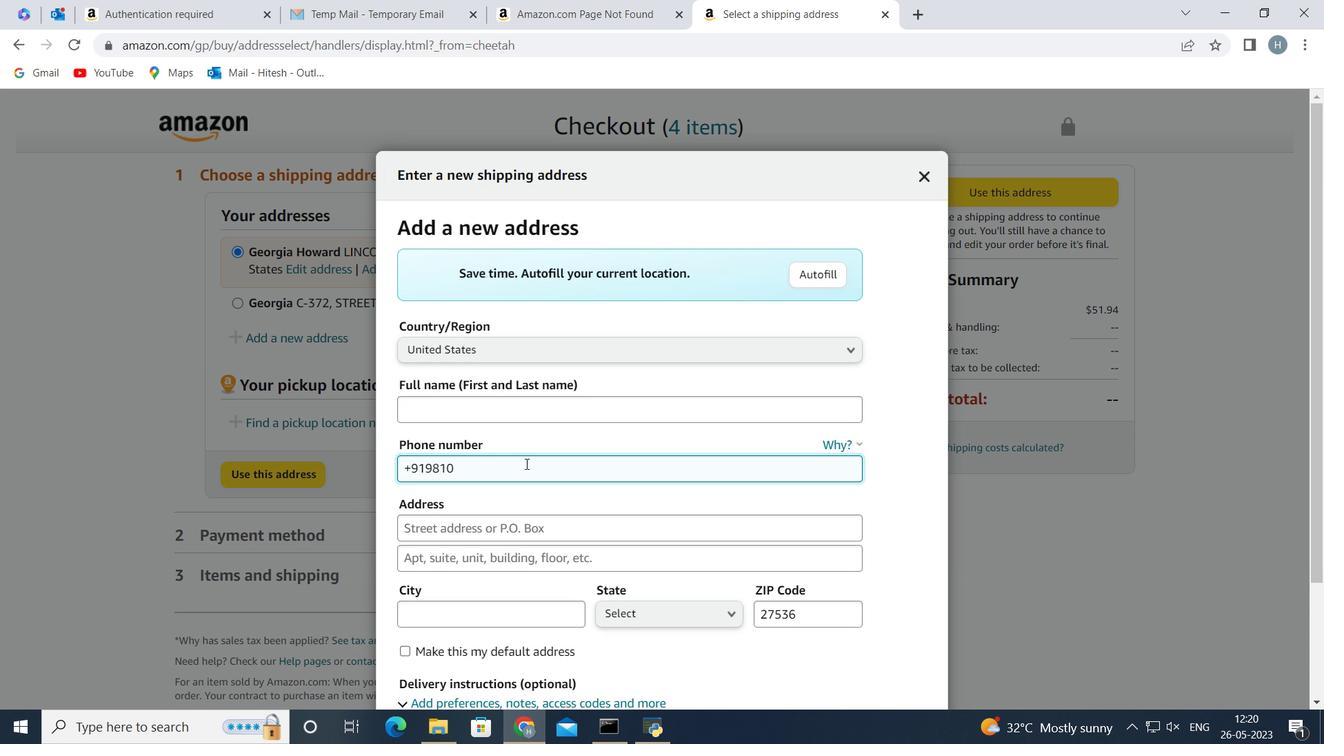 
Action: Mouse moved to (511, 458)
Screenshot: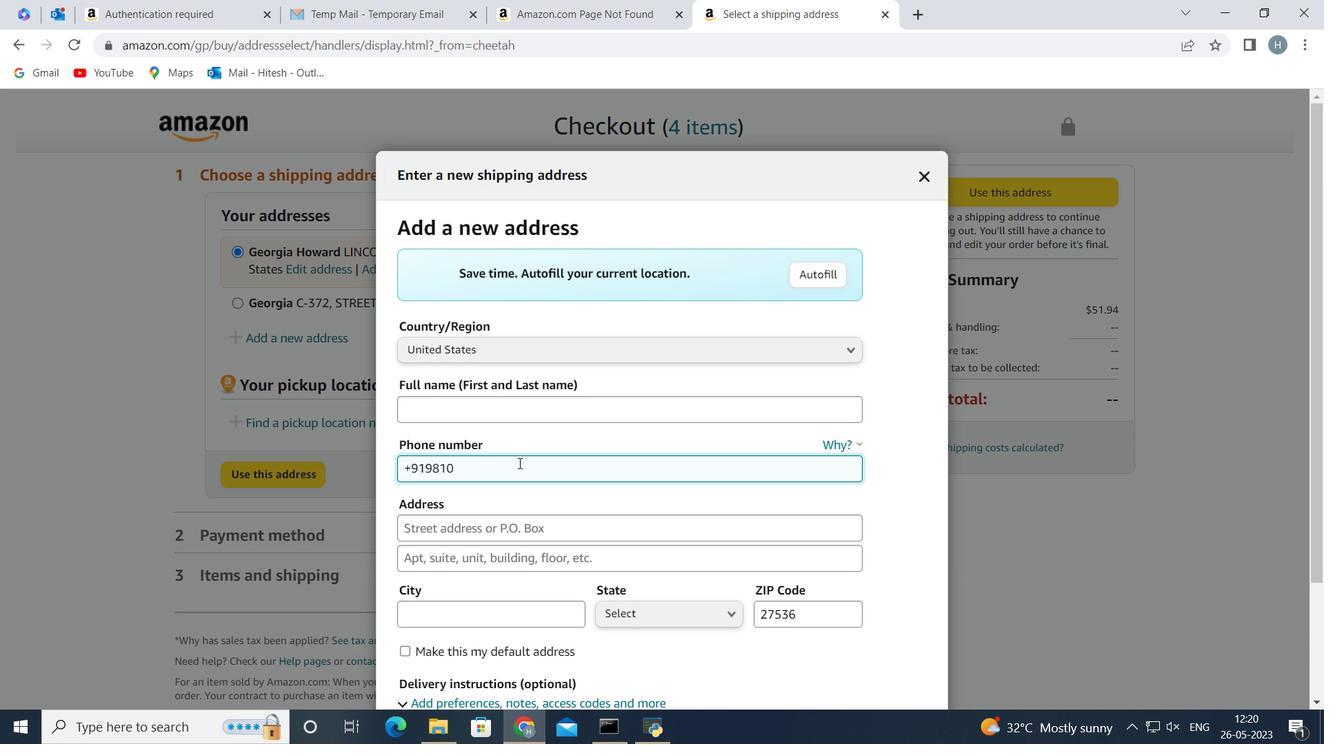 
Action: Key pressed <Key.backspace>
Screenshot: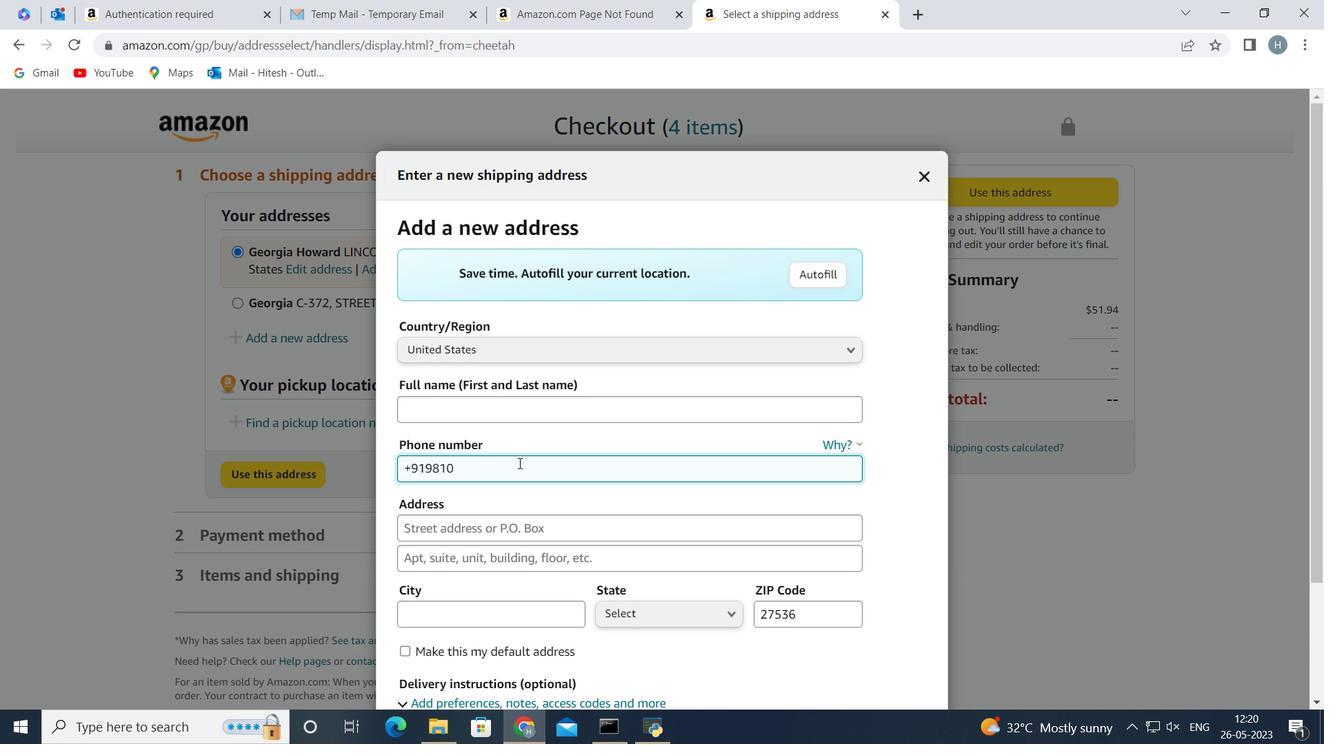 
Action: Mouse moved to (509, 456)
Screenshot: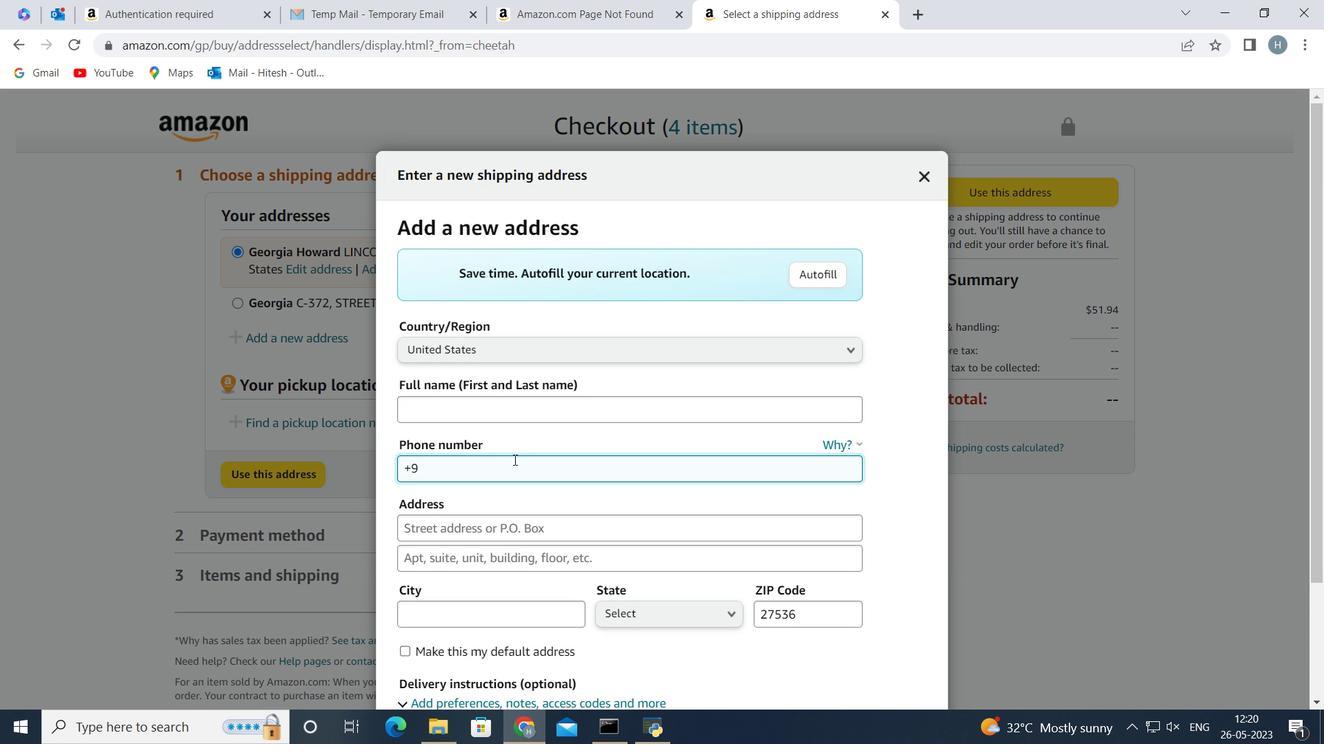 
Action: Key pressed <Key.backspace>
Screenshot: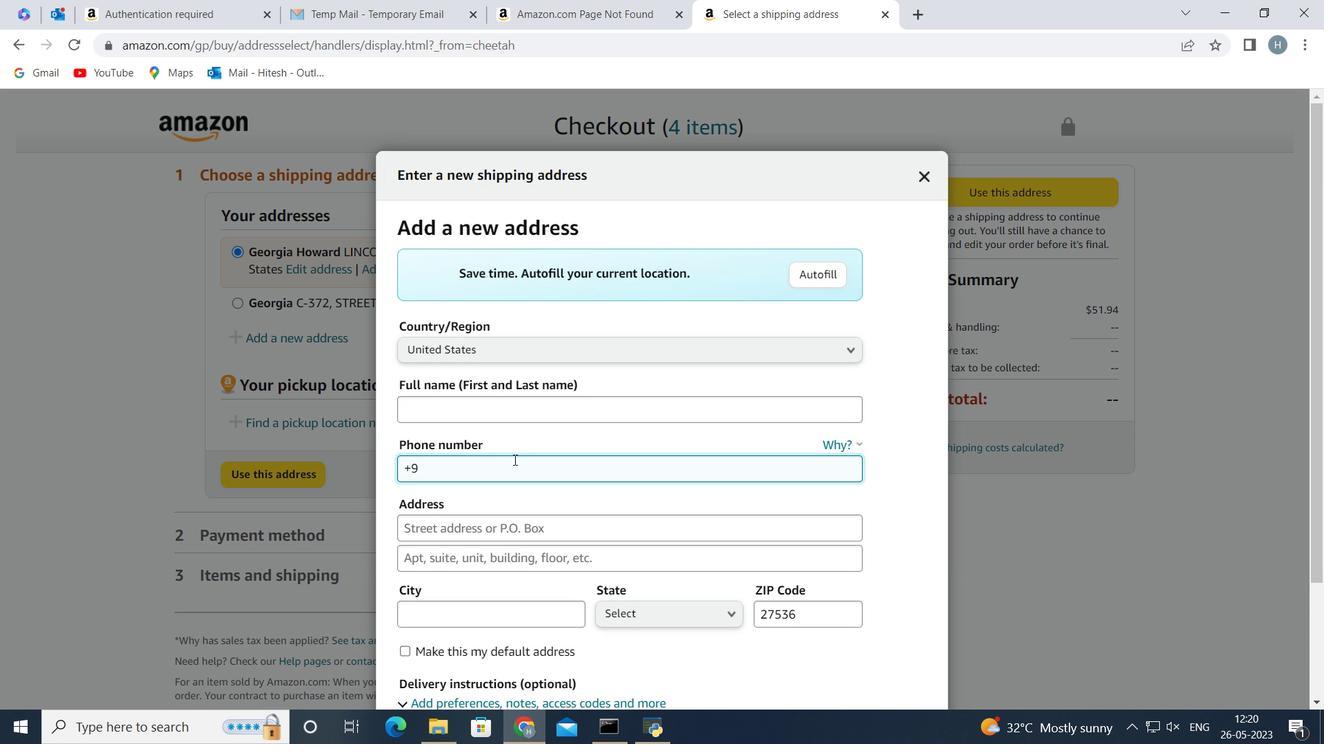 
Action: Mouse moved to (508, 456)
Screenshot: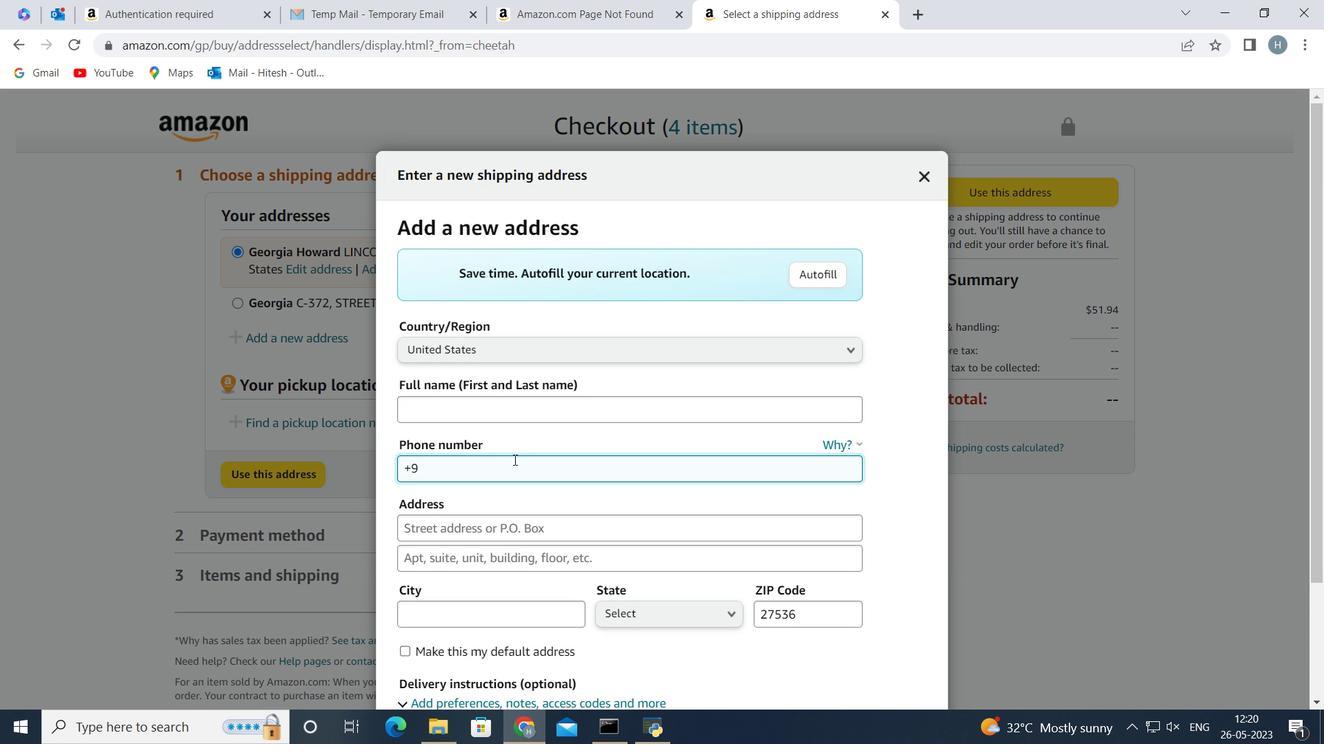 
Action: Key pressed <Key.backspace><Key.backspace><Key.backspace>
Screenshot: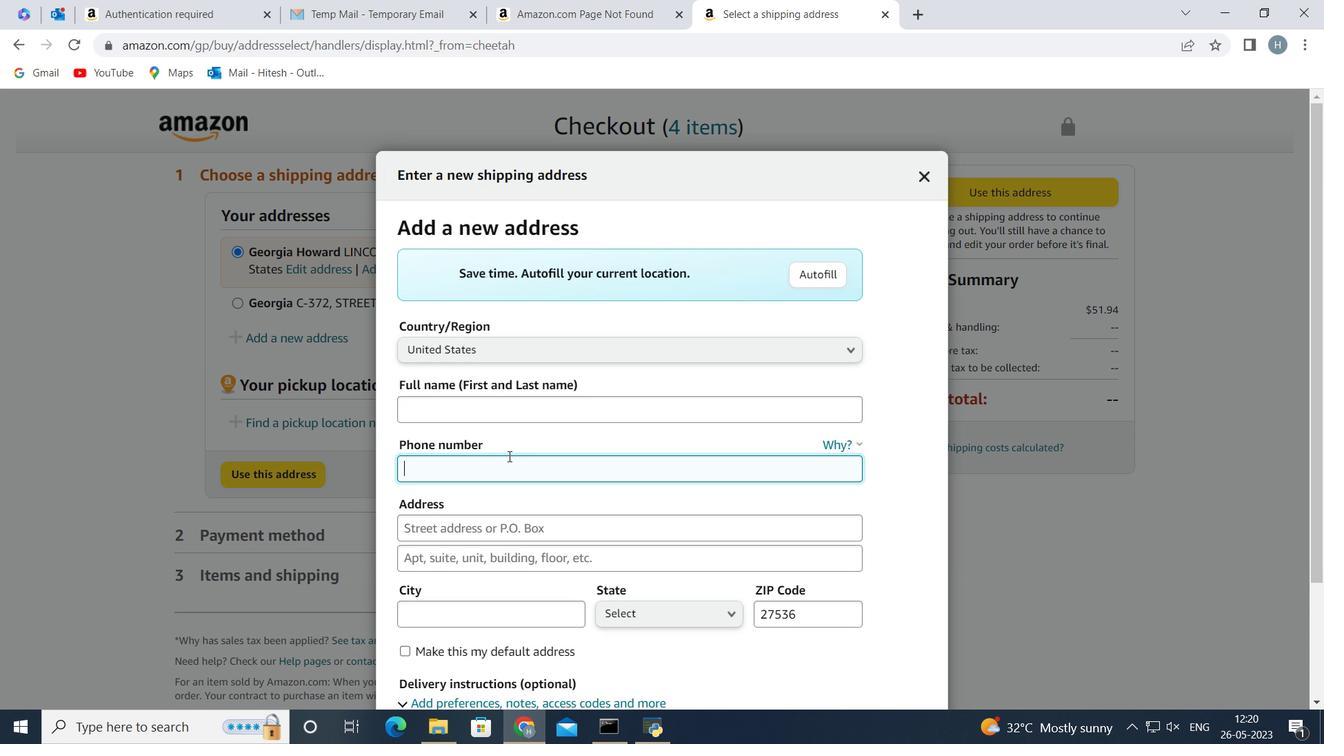 
Action: Mouse moved to (508, 454)
Screenshot: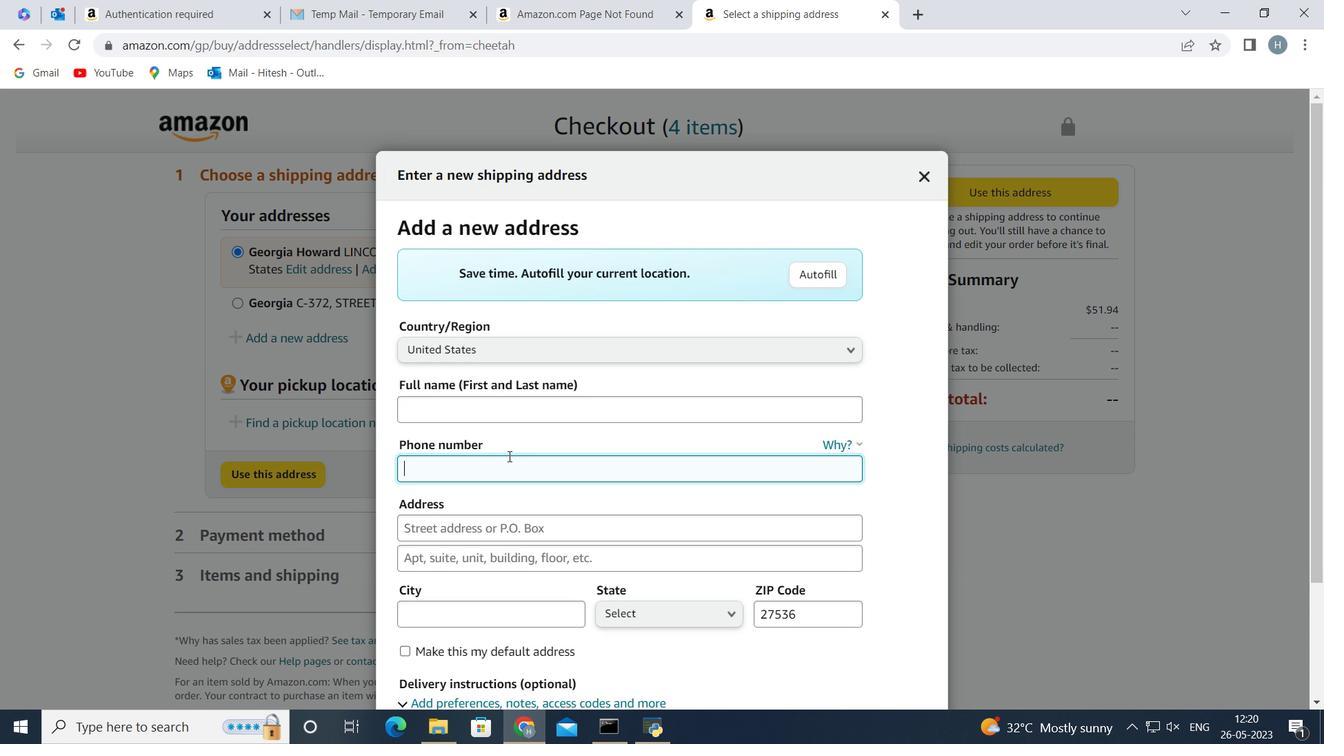 
Action: Key pressed <Key.backspace>
Screenshot: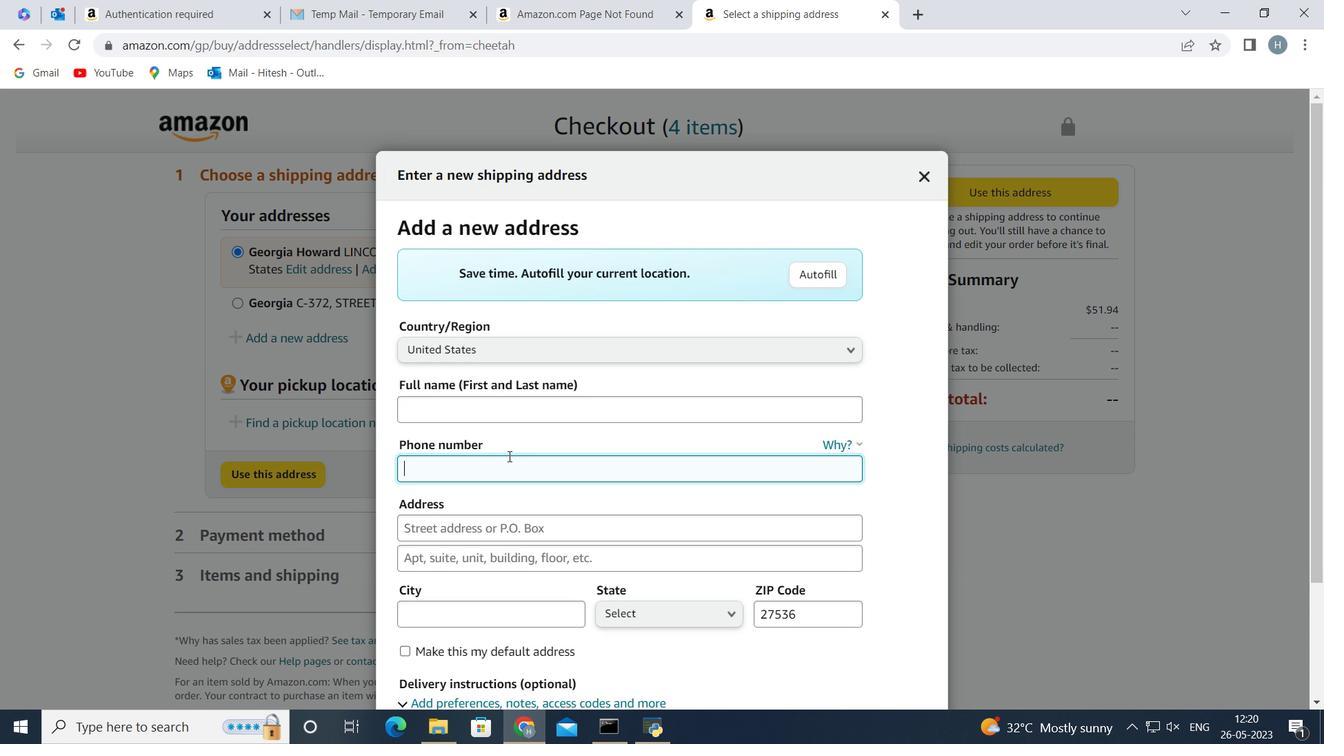 
Action: Mouse moved to (506, 452)
Screenshot: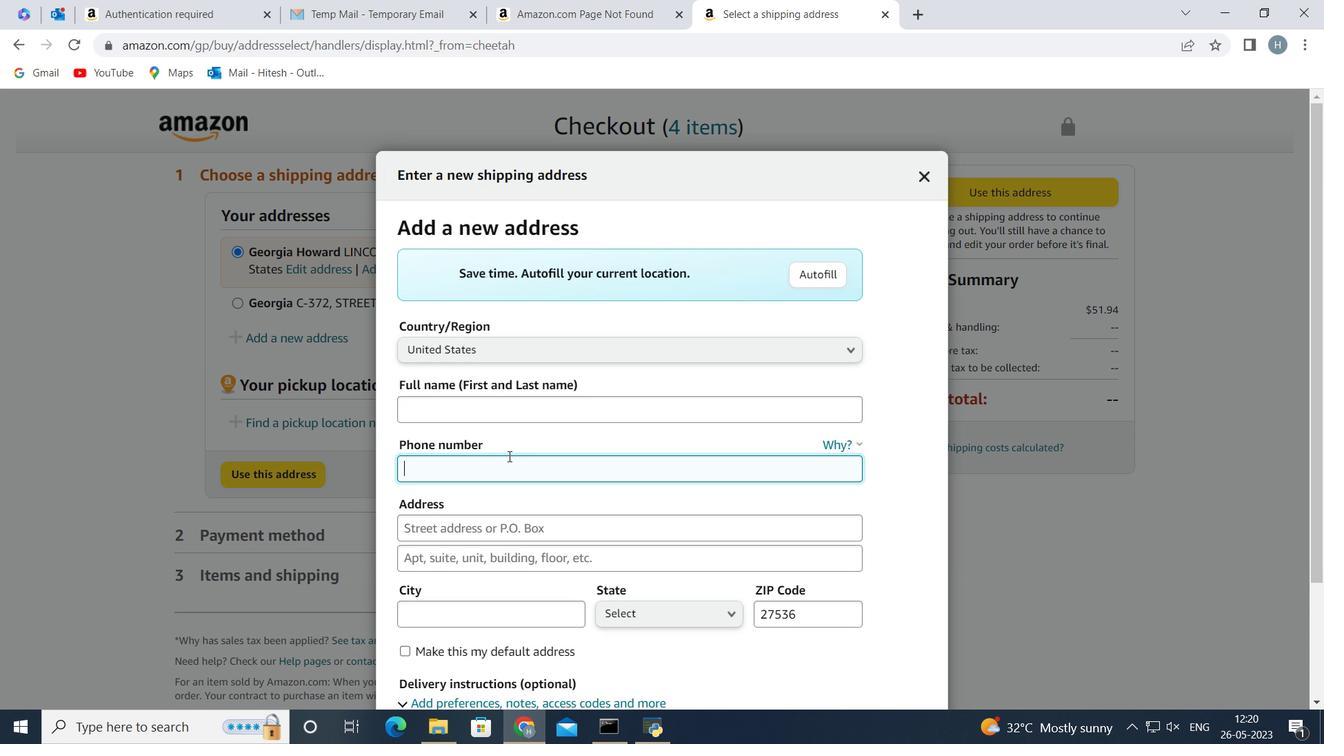 
Action: Key pressed <Key.backspace>
Screenshot: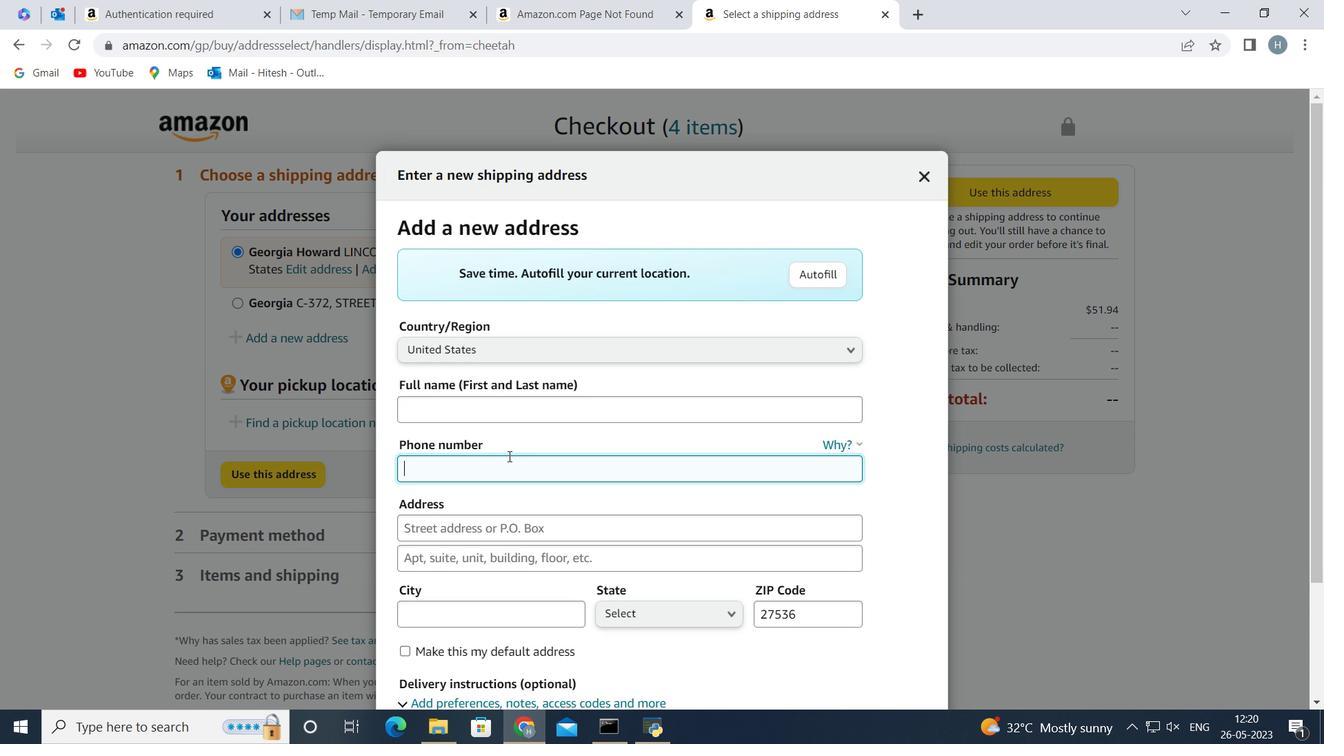 
Action: Mouse moved to (498, 438)
Screenshot: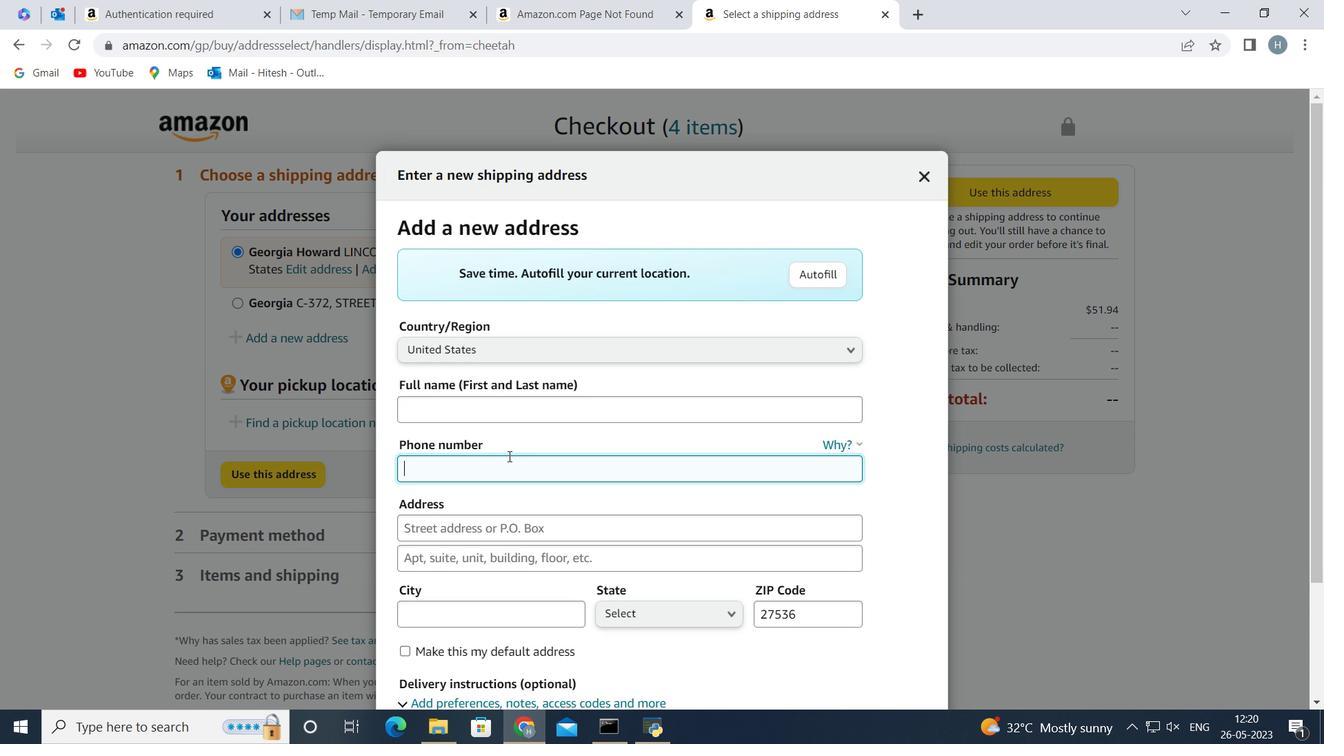 
Action: Key pressed <Key.backspace>
Screenshot: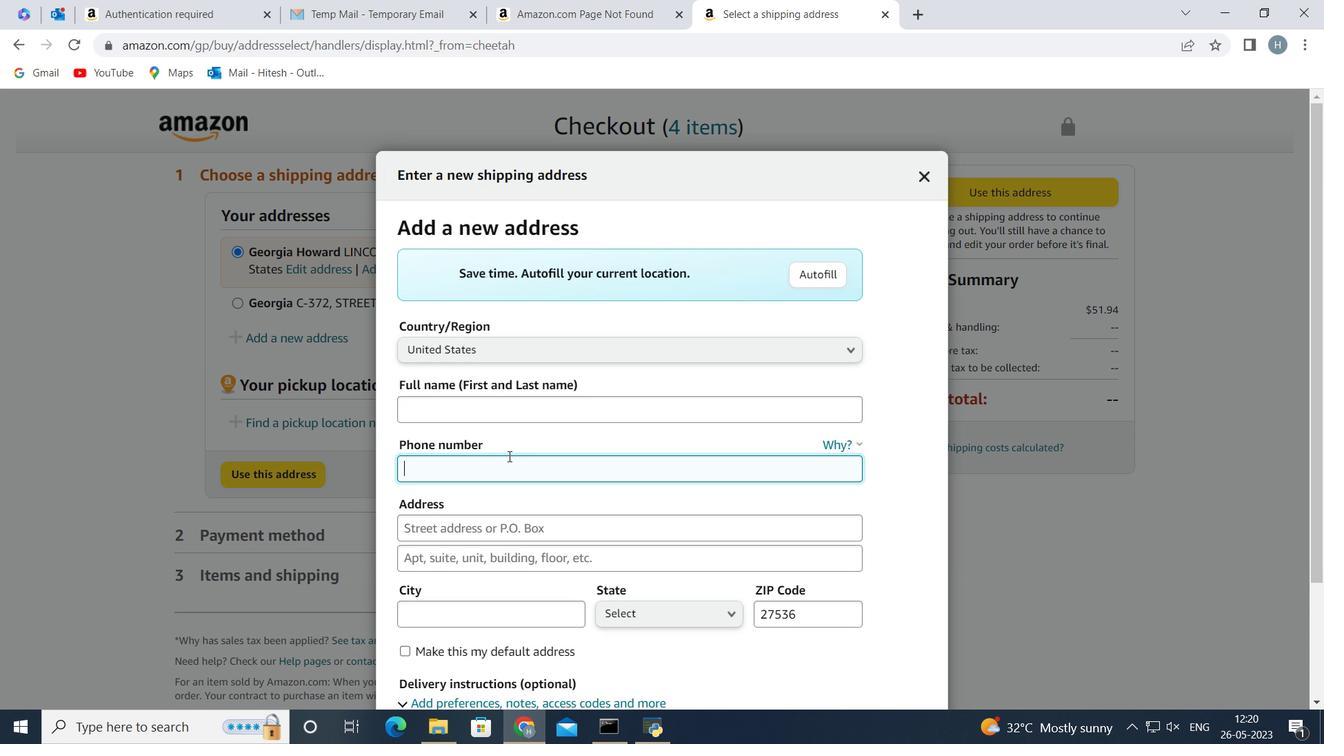 
Action: Mouse moved to (491, 410)
Screenshot: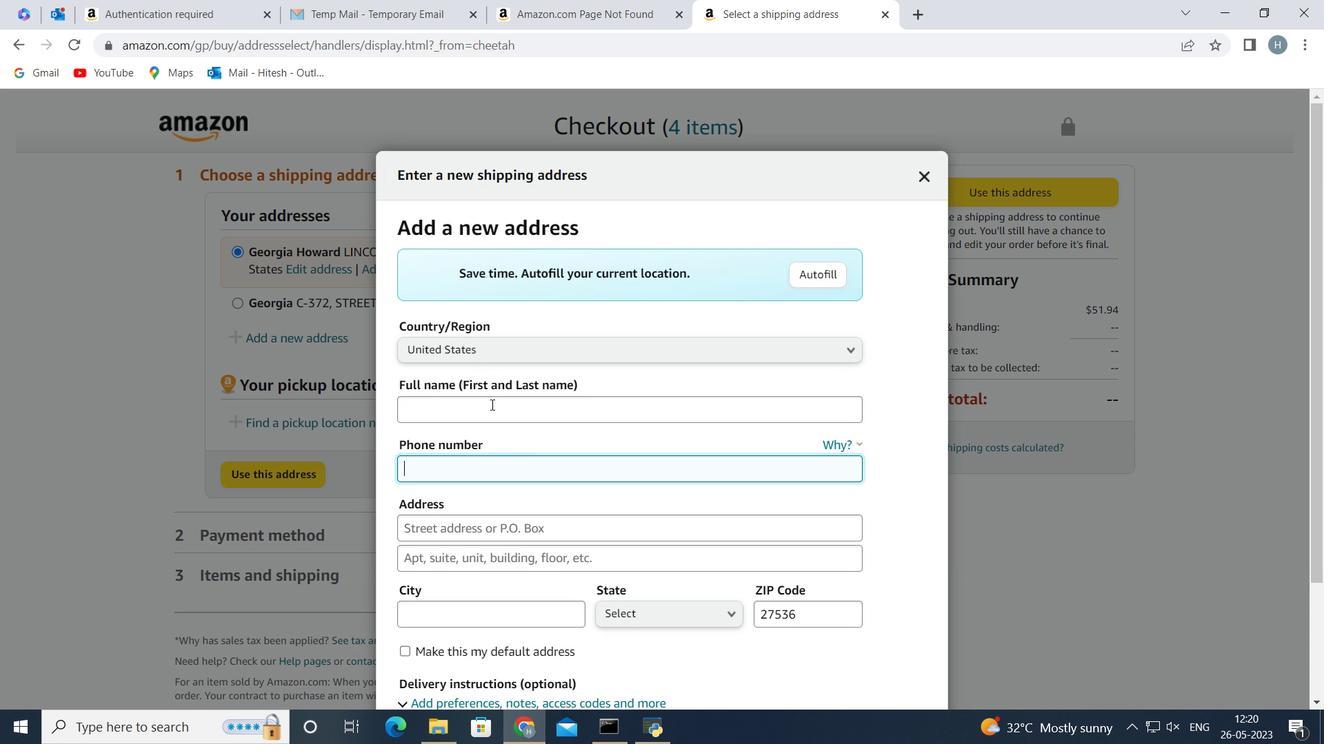 
Action: Mouse pressed left at (491, 410)
Screenshot: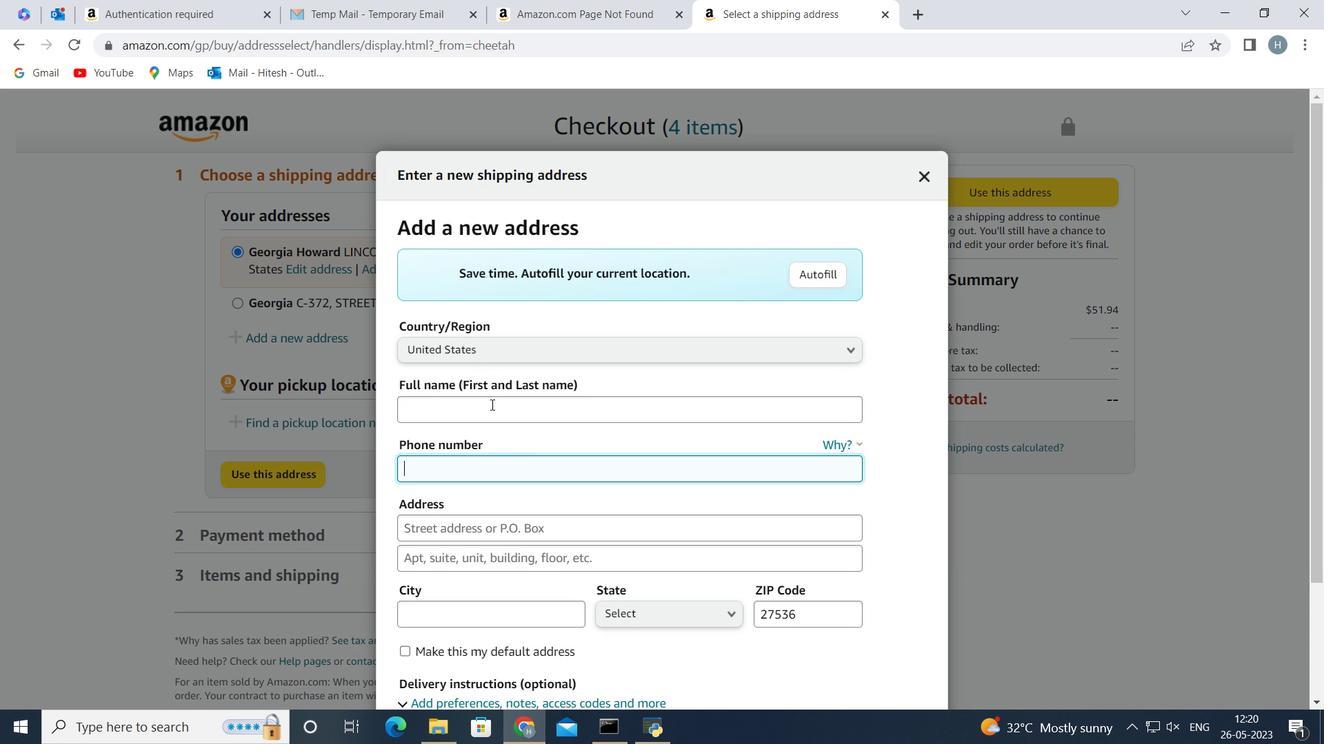 
Action: Key pressed <Key.shift>Jackson<Key.space><Key.shift>Scott
Screenshot: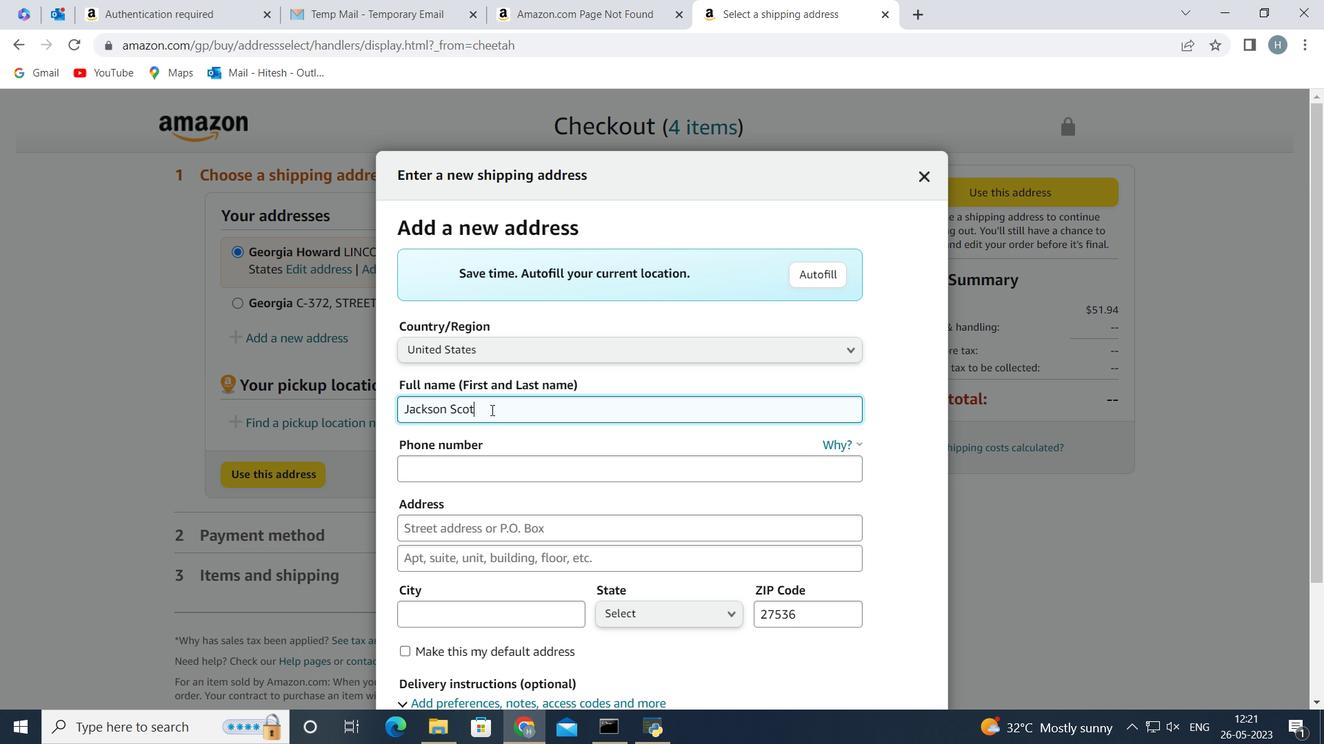 
Action: Mouse moved to (444, 462)
Screenshot: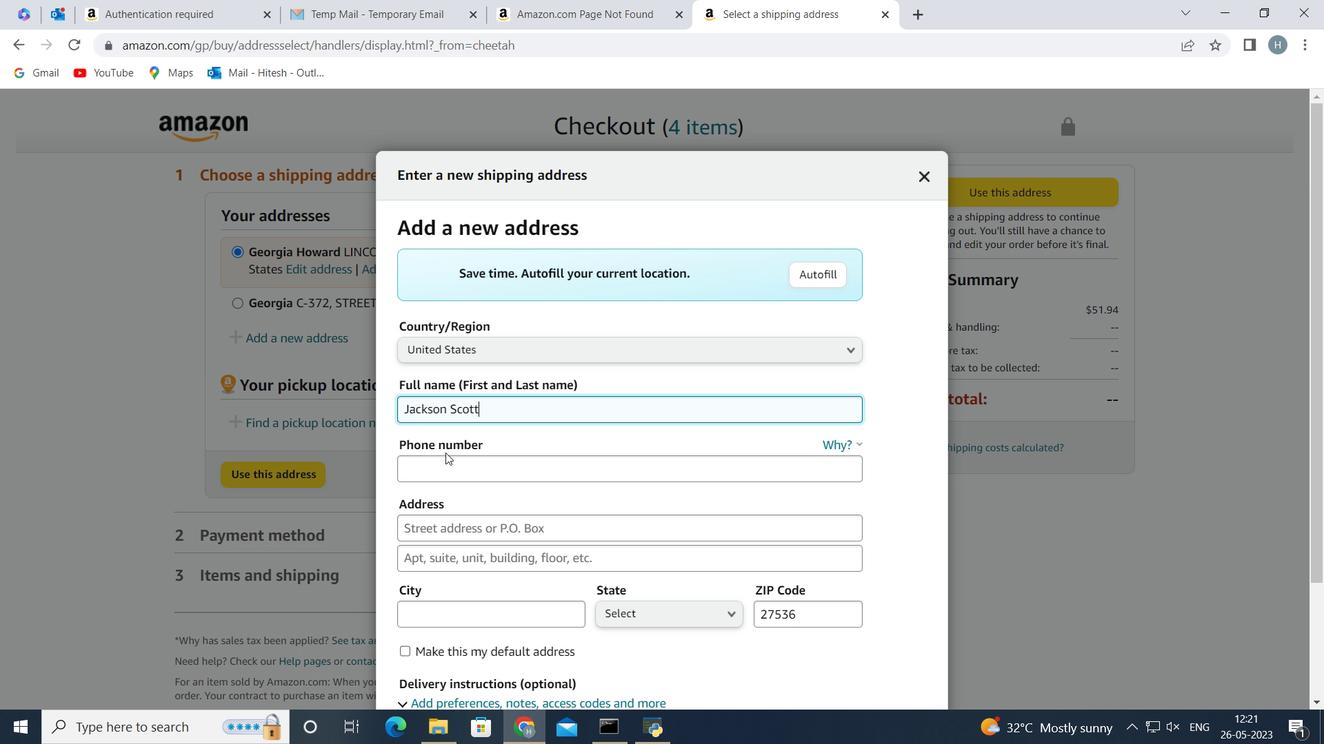 
Action: Mouse pressed left at (444, 462)
Screenshot: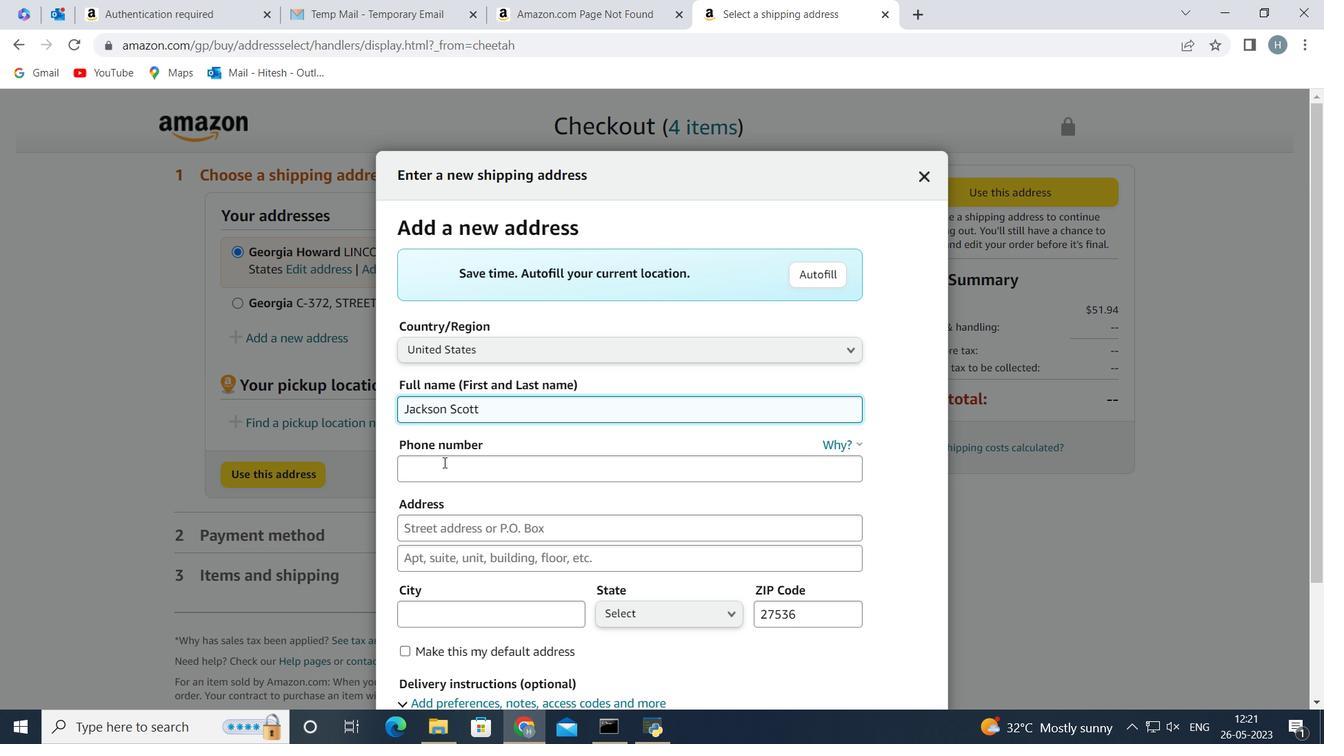 
Action: Key pressed <Key.shift_r>(252<Key.shift_r>)492-1628
Screenshot: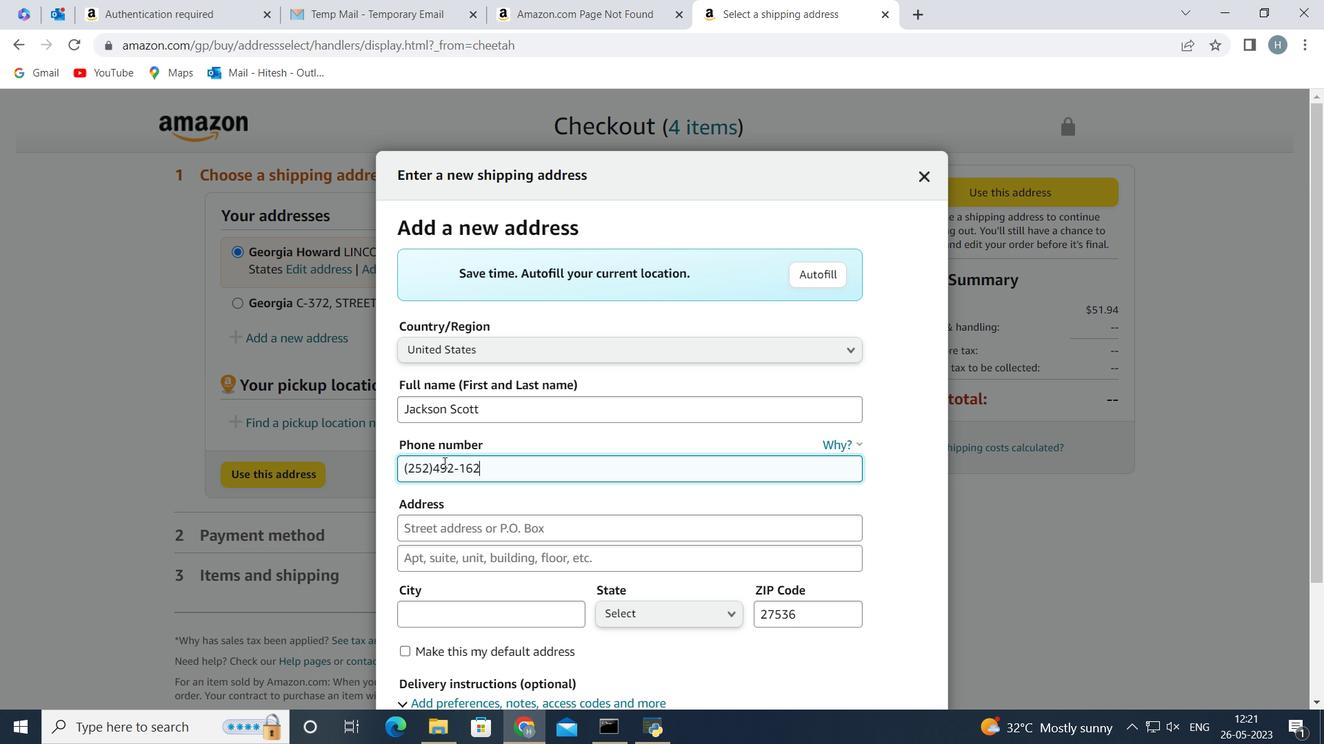 
Action: Mouse moved to (486, 525)
Screenshot: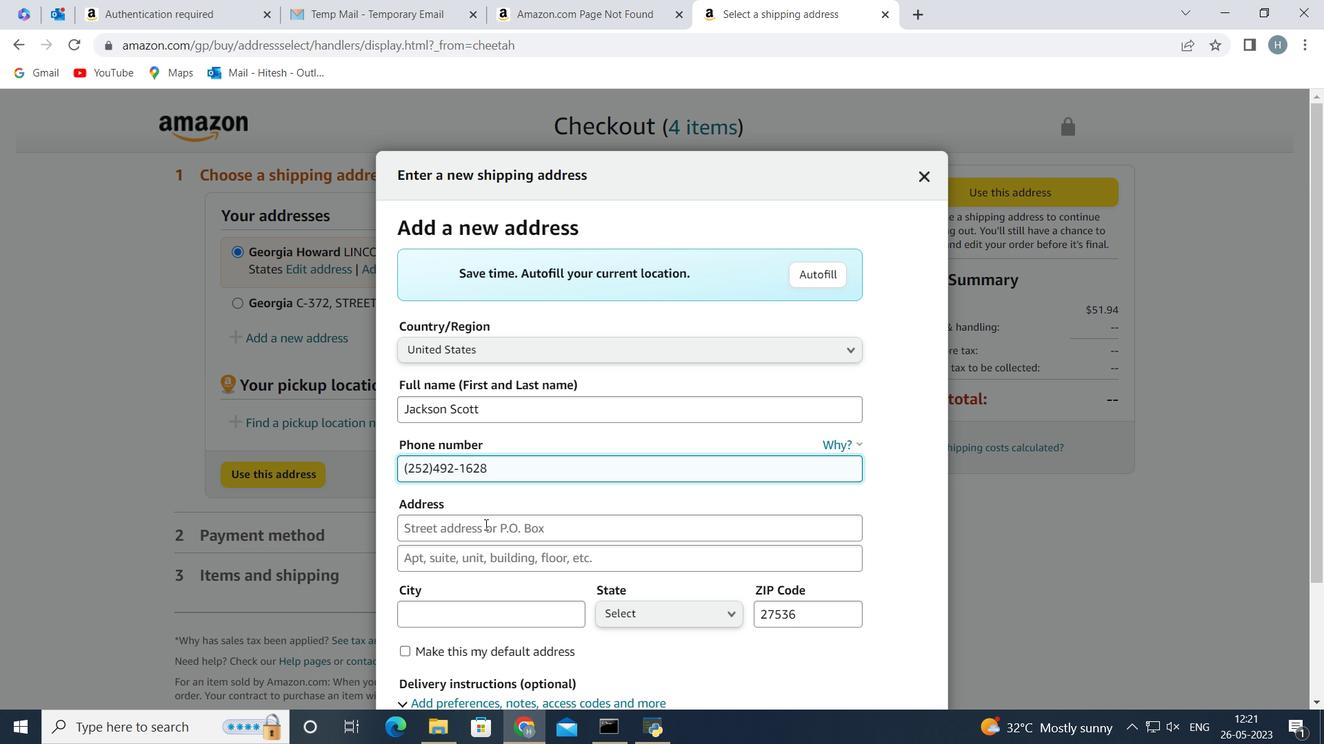 
Action: Mouse pressed left at (486, 525)
Screenshot: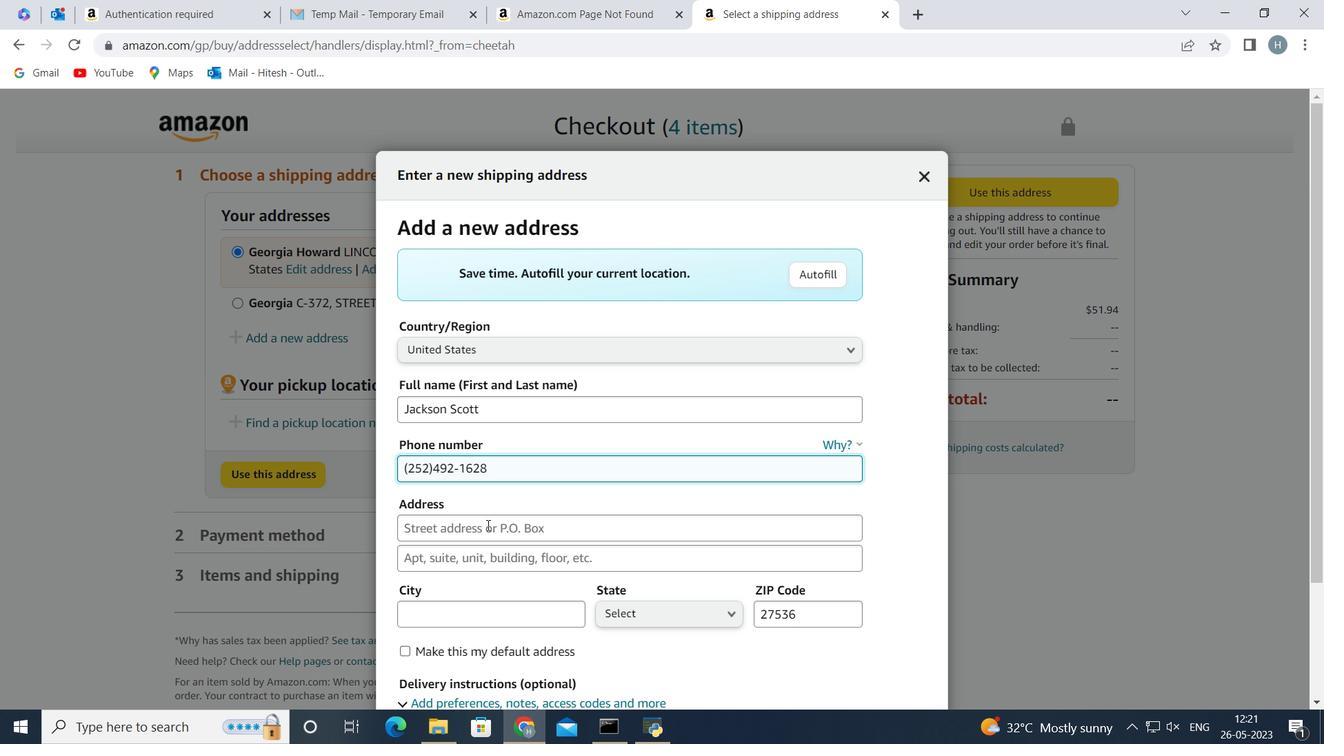 
Action: Key pressed 625<Key.space><Key.shift>Arch<Key.space><Key.shift>St<Key.space>
Screenshot: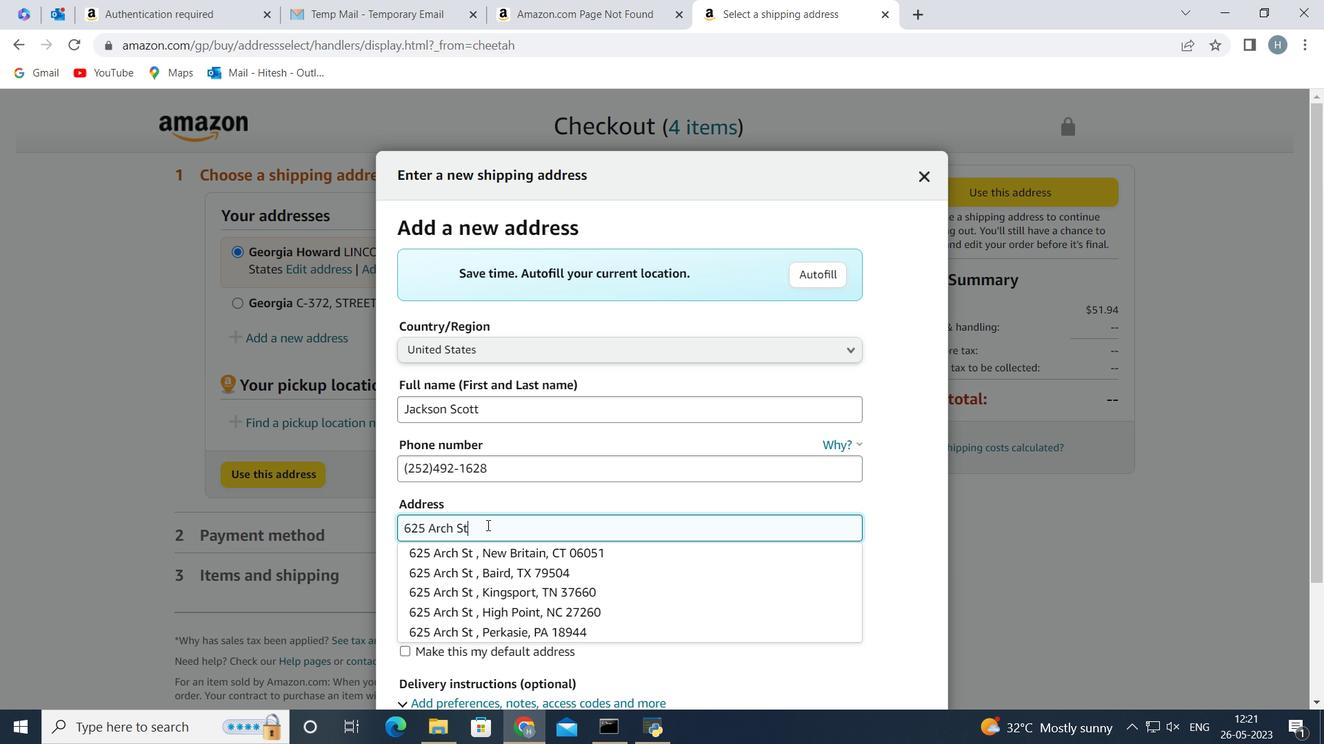 
Action: Mouse moved to (934, 564)
Screenshot: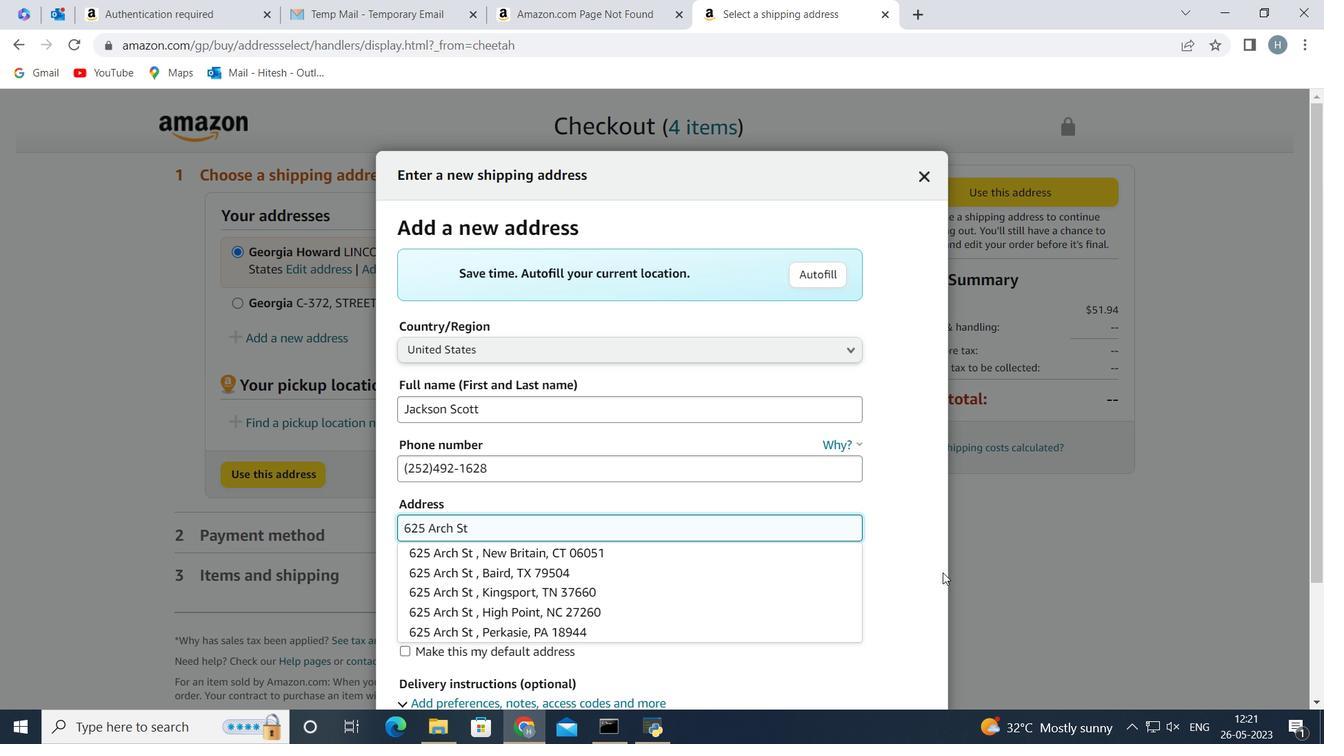 
Action: Mouse pressed left at (934, 564)
Screenshot: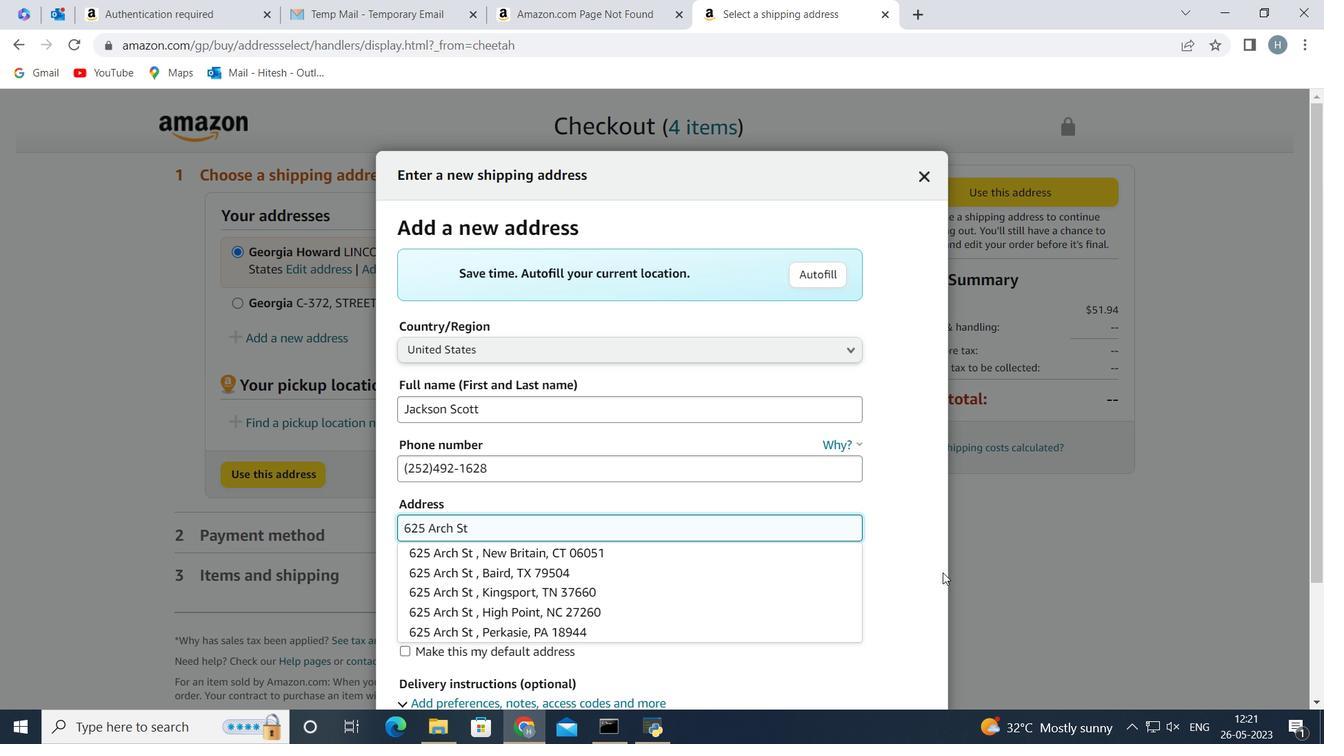 
Action: Mouse moved to (554, 555)
Screenshot: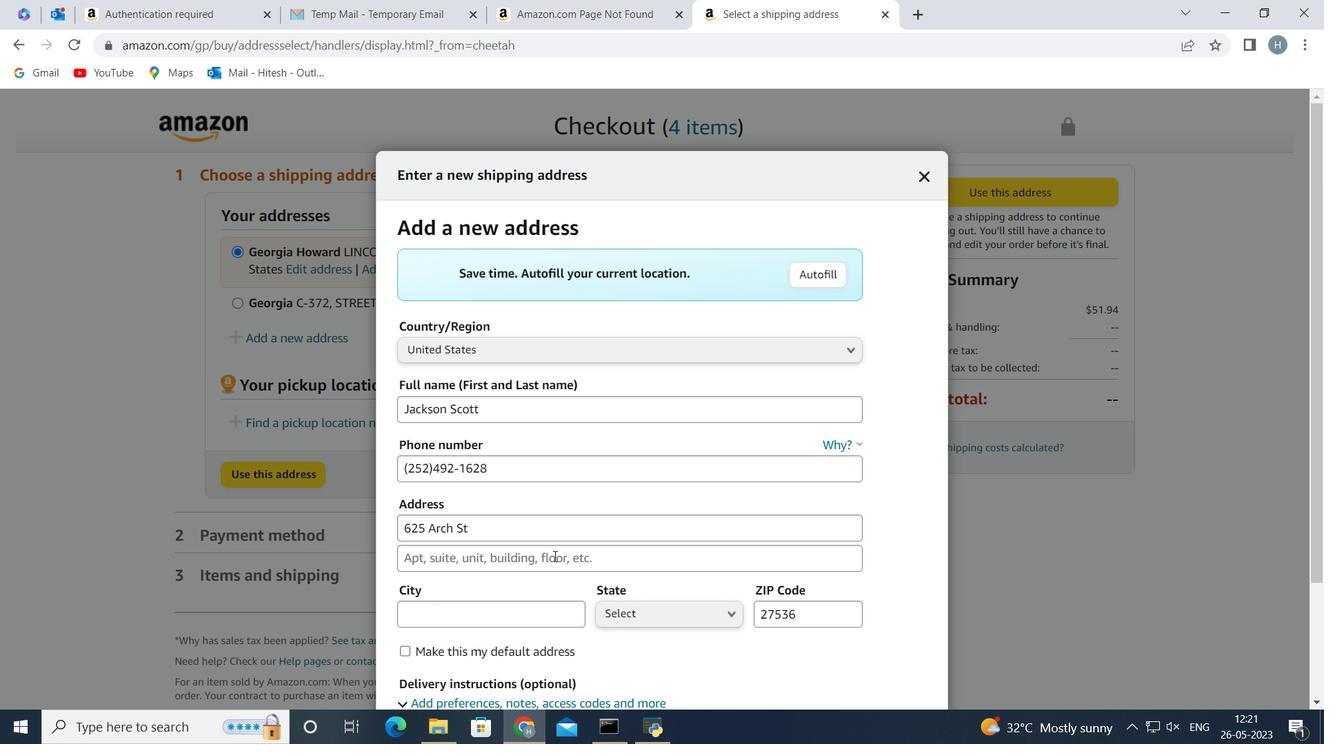 
Action: Mouse pressed left at (554, 555)
Screenshot: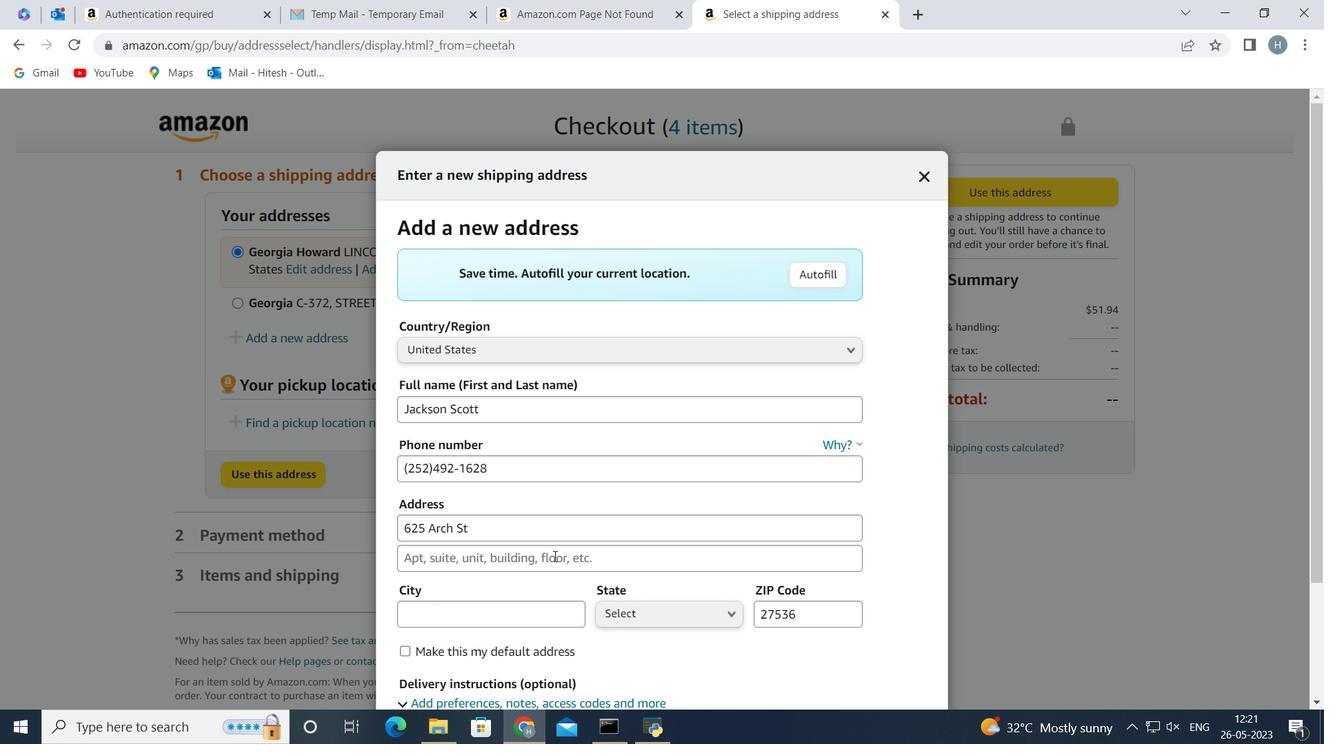 
Action: Key pressed <Key.shift><Key.shift><Key.shift><Key.shift><Key.shift><Key.shift><Key.shift>Henderson<Key.space>north<Key.space>carolina<Key.shift_r>(<Key.shift>NC<Key.shift_r>)<Key.space>27536
Screenshot: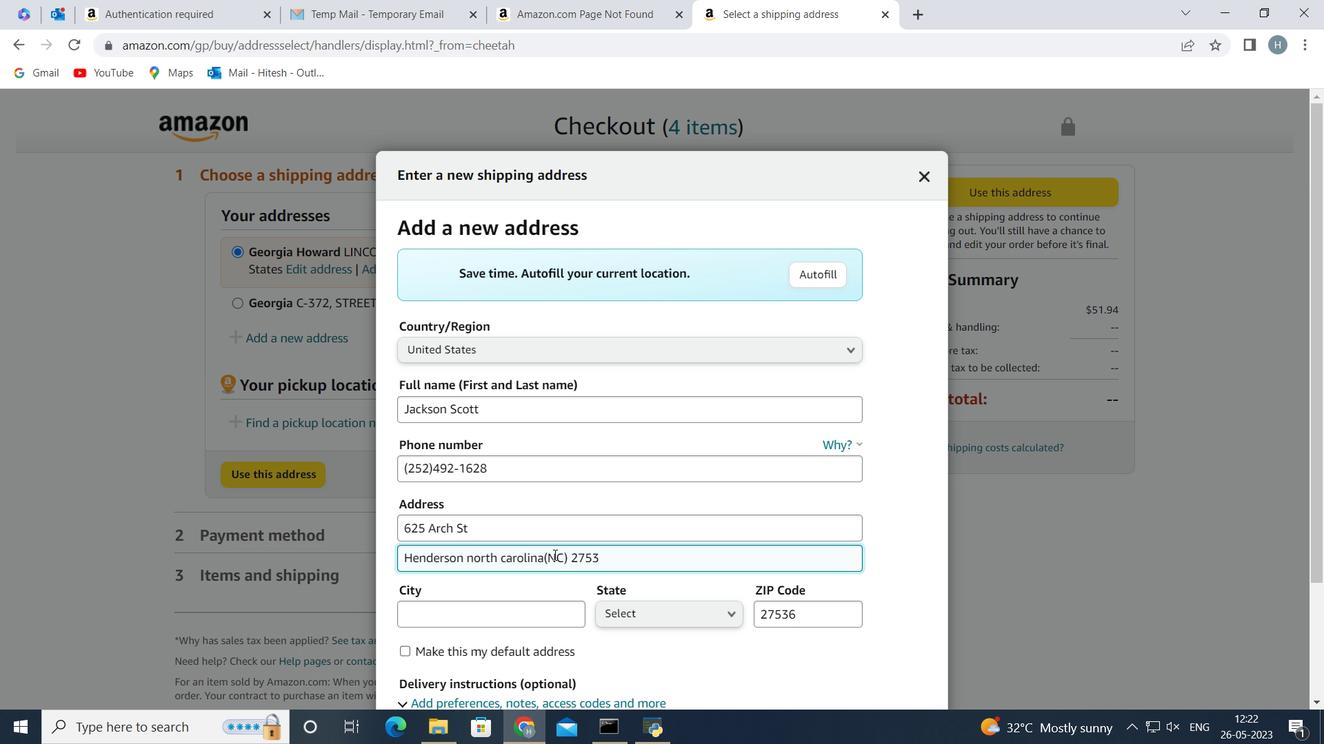 
Action: Mouse moved to (532, 609)
Screenshot: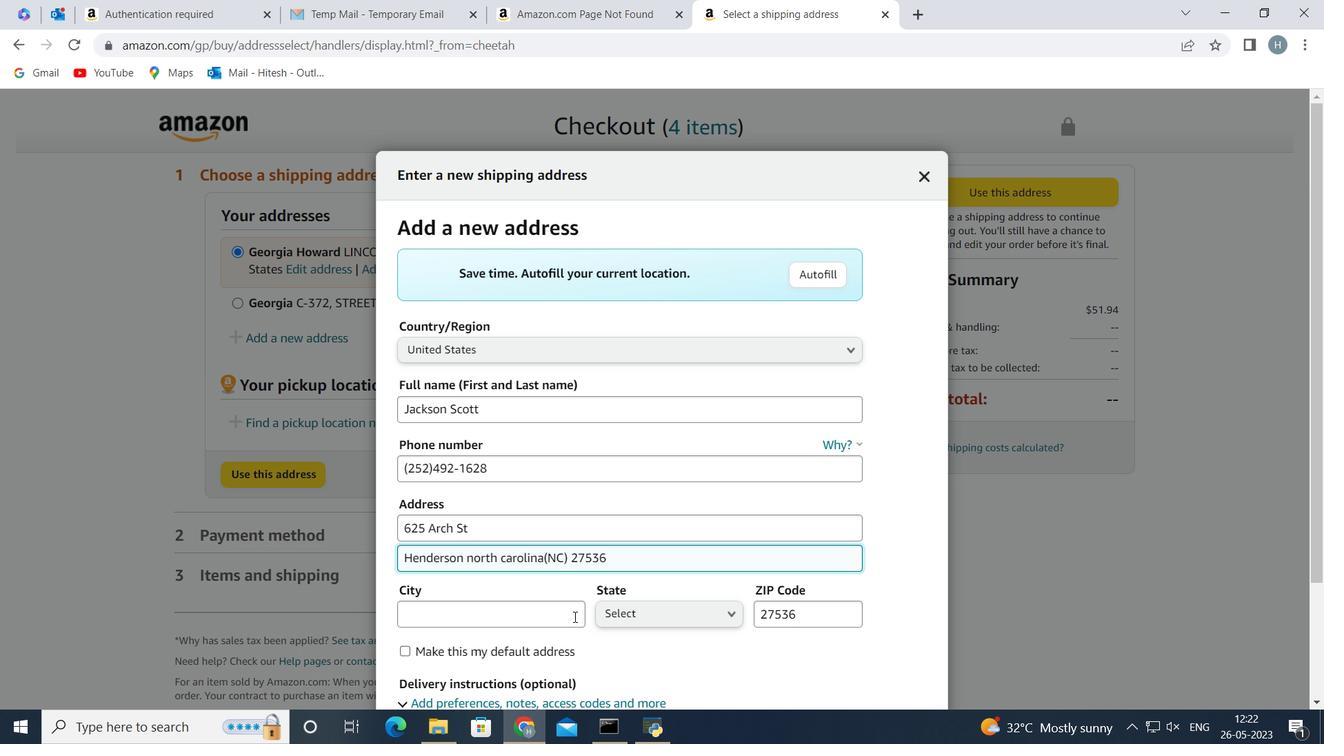 
Action: Mouse pressed left at (532, 609)
Screenshot: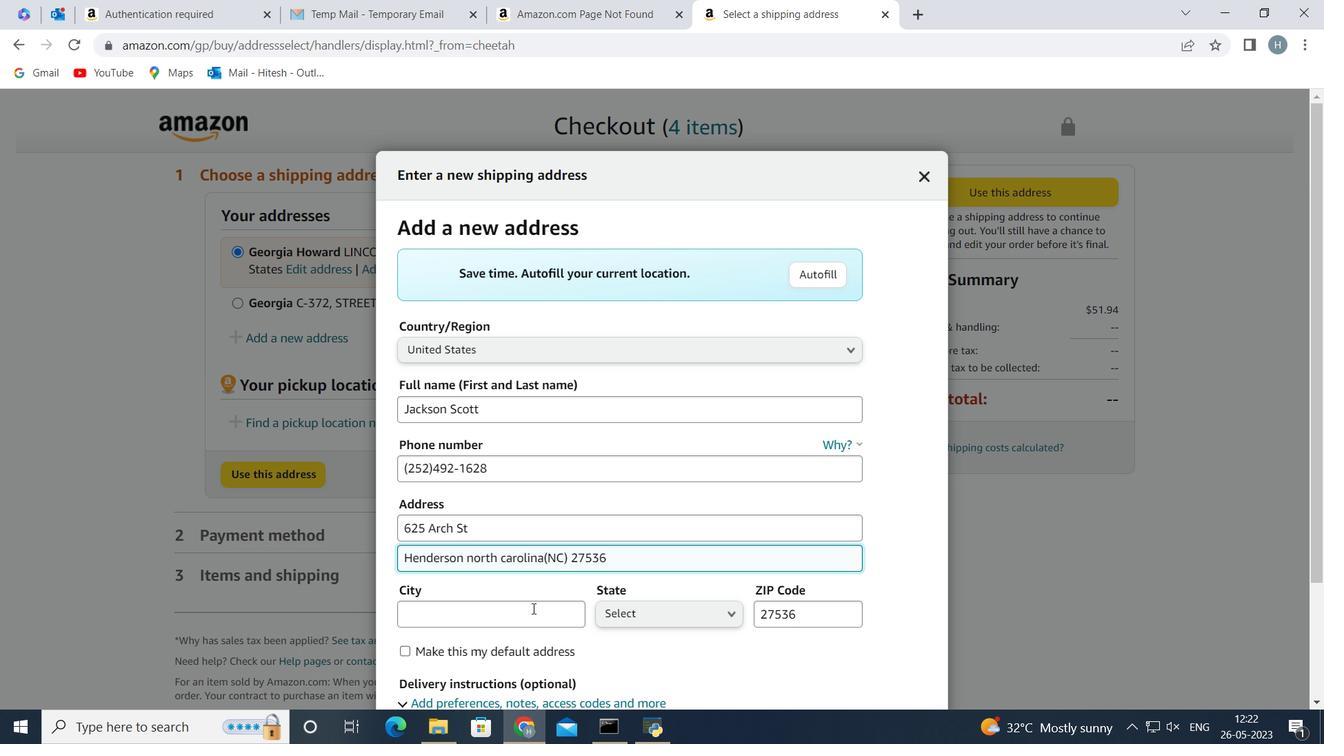 
Action: Key pressed <Key.shift>Henerson<Key.space>
Screenshot: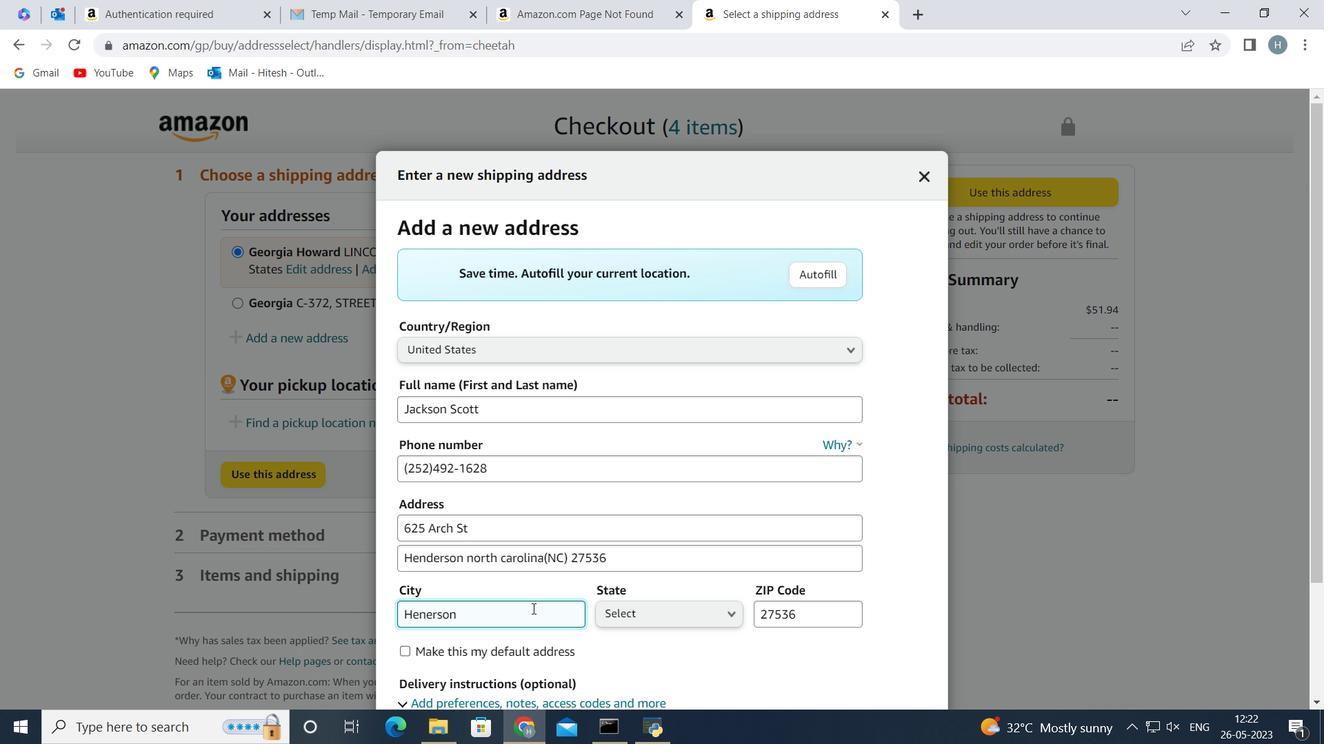 
Action: Mouse moved to (673, 615)
Screenshot: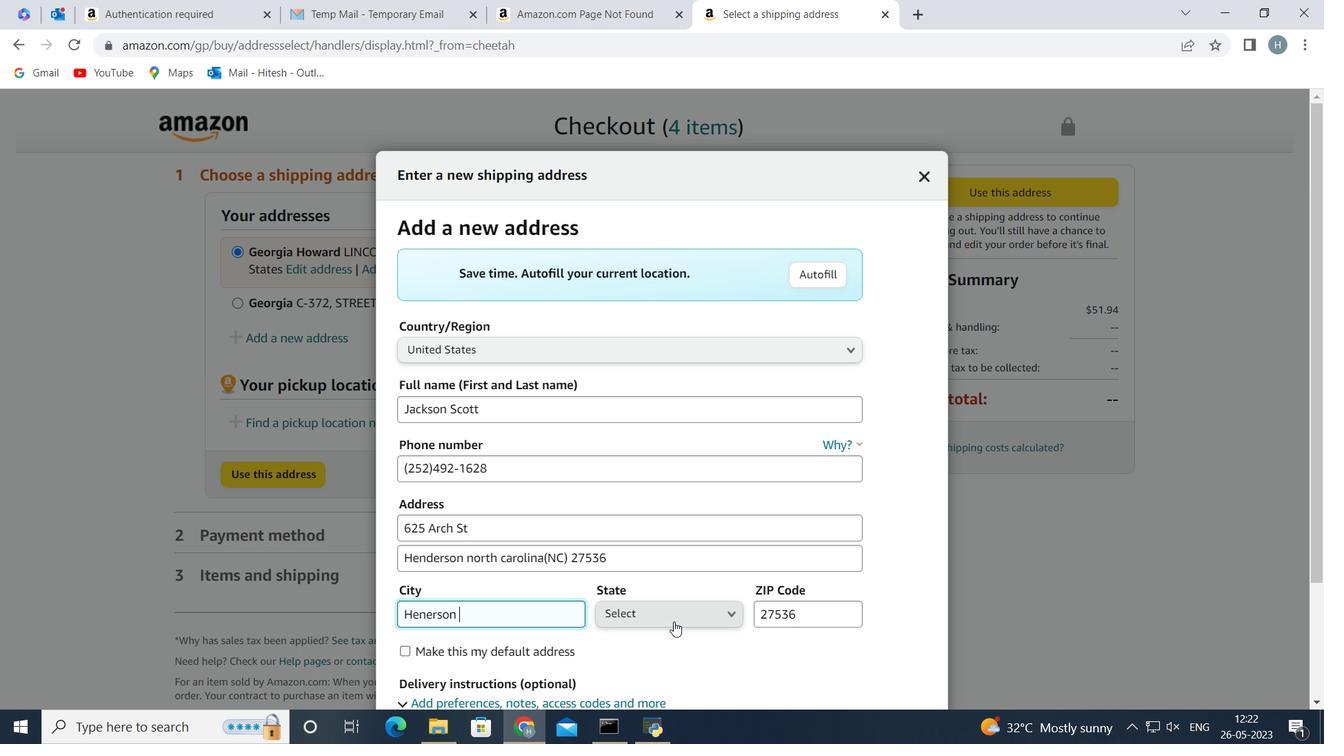 
Action: Mouse pressed left at (673, 615)
Screenshot: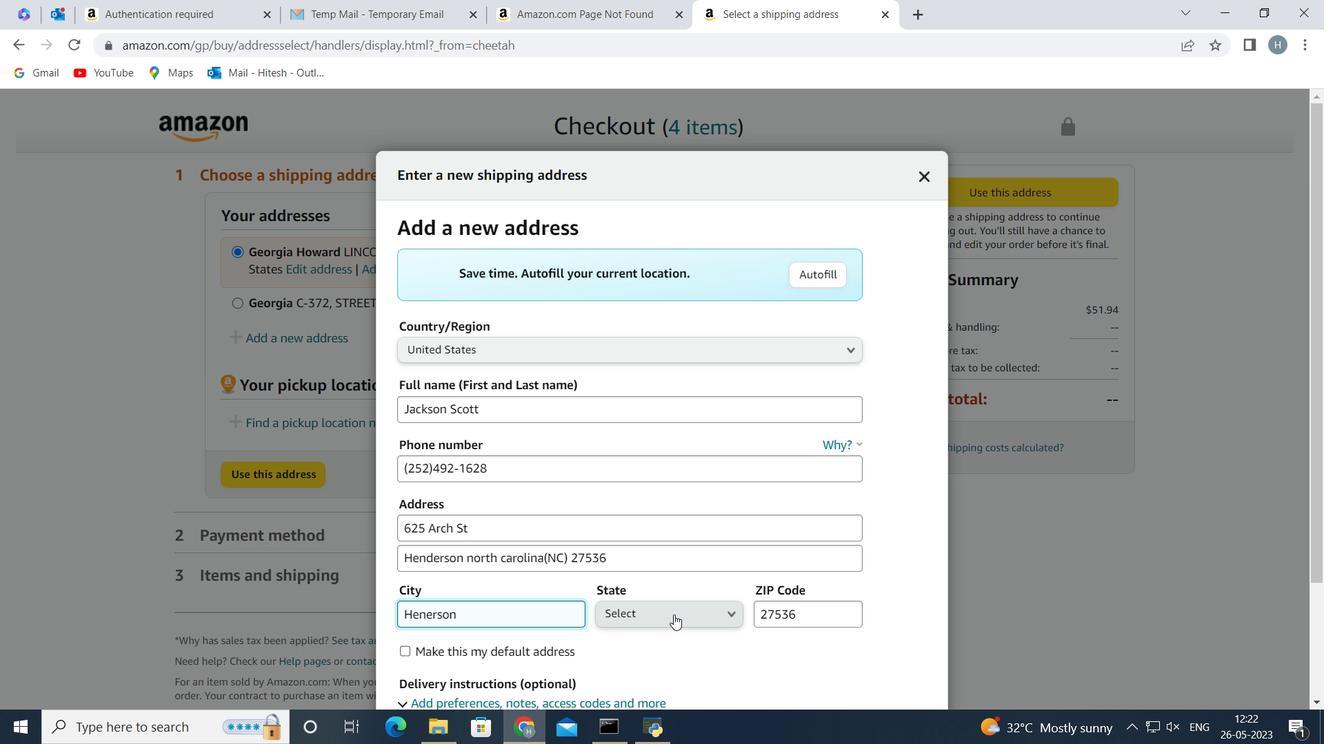 
Action: Mouse moved to (695, 441)
Screenshot: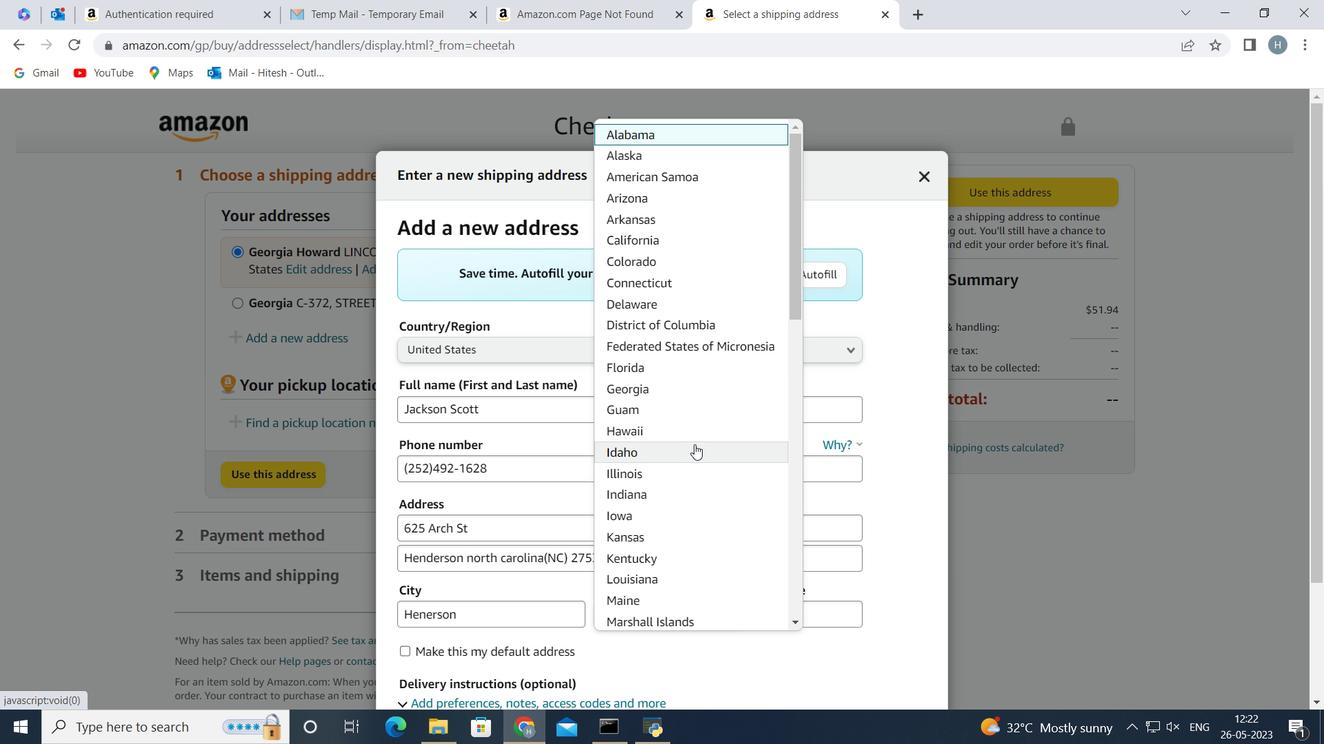 
Action: Mouse scrolled (695, 442) with delta (0, 0)
Screenshot: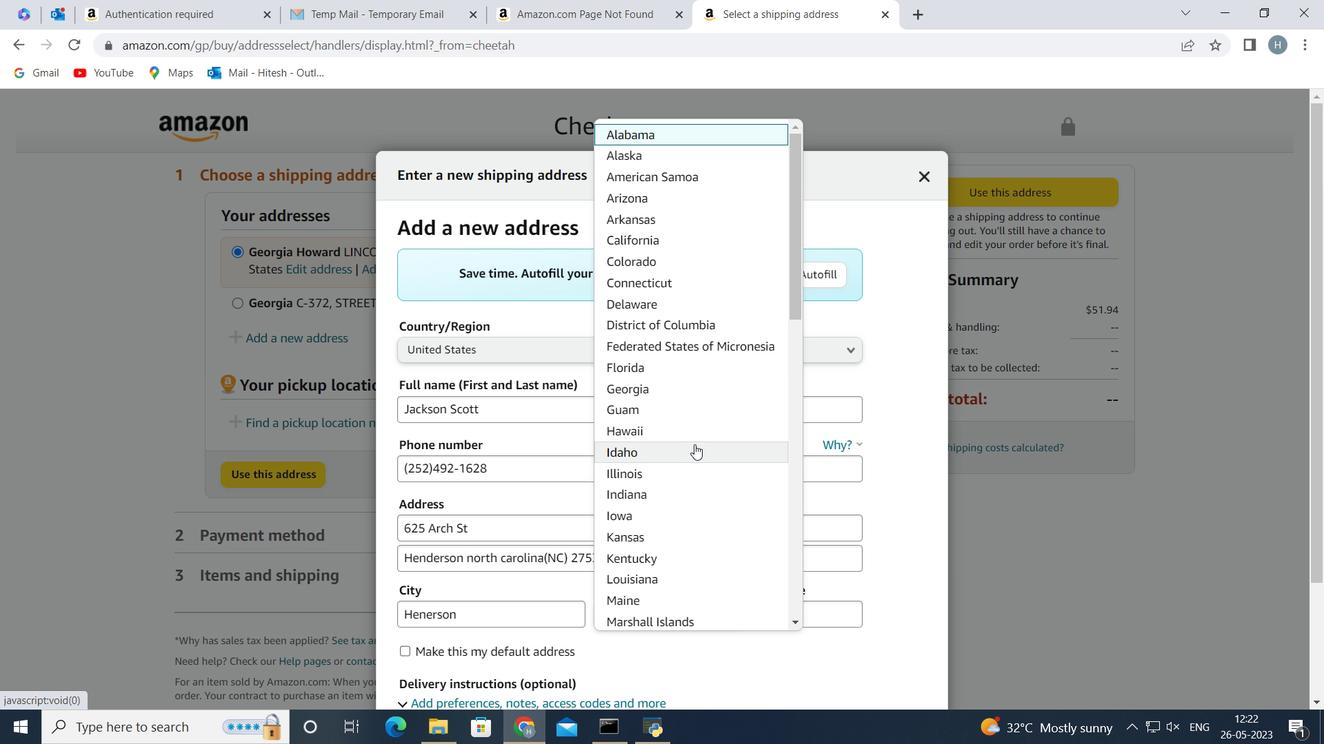 
Action: Mouse scrolled (695, 442) with delta (0, 0)
Screenshot: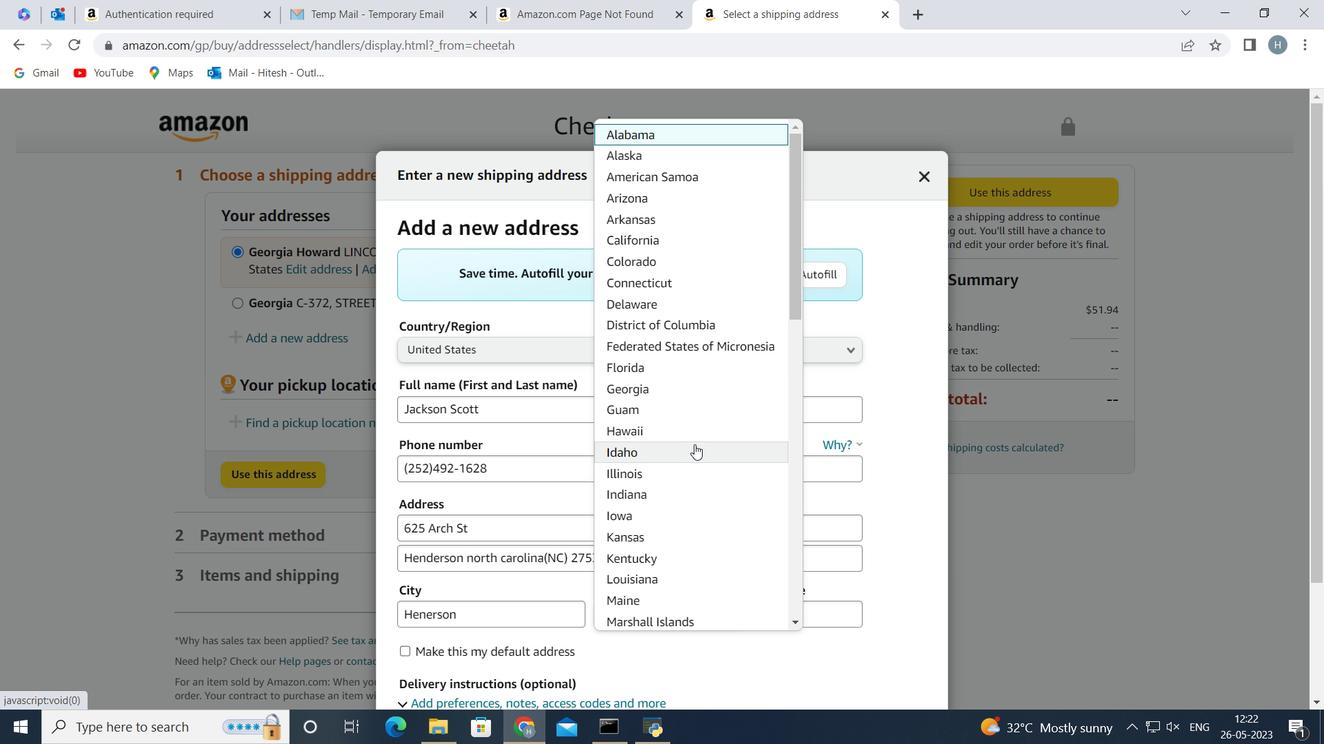 
Action: Mouse scrolled (695, 442) with delta (0, 0)
Screenshot: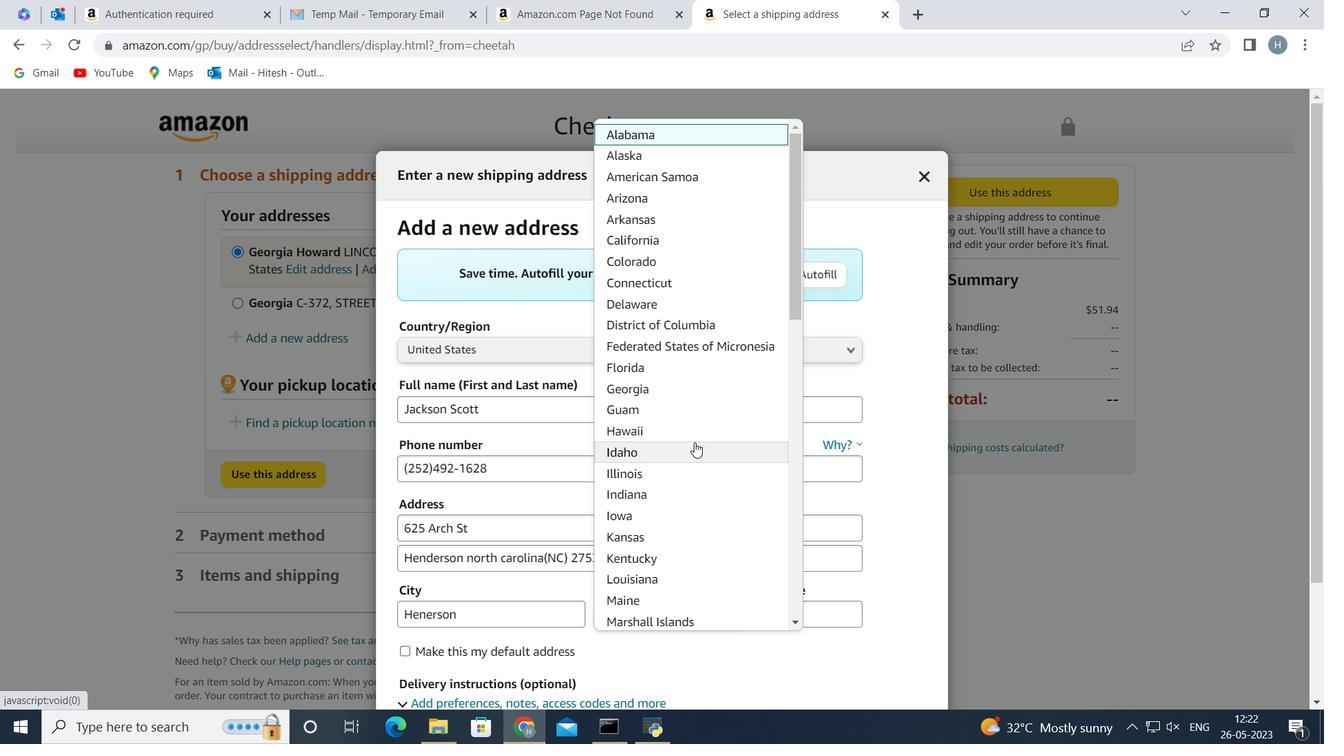 
Action: Mouse scrolled (695, 442) with delta (0, 0)
Screenshot: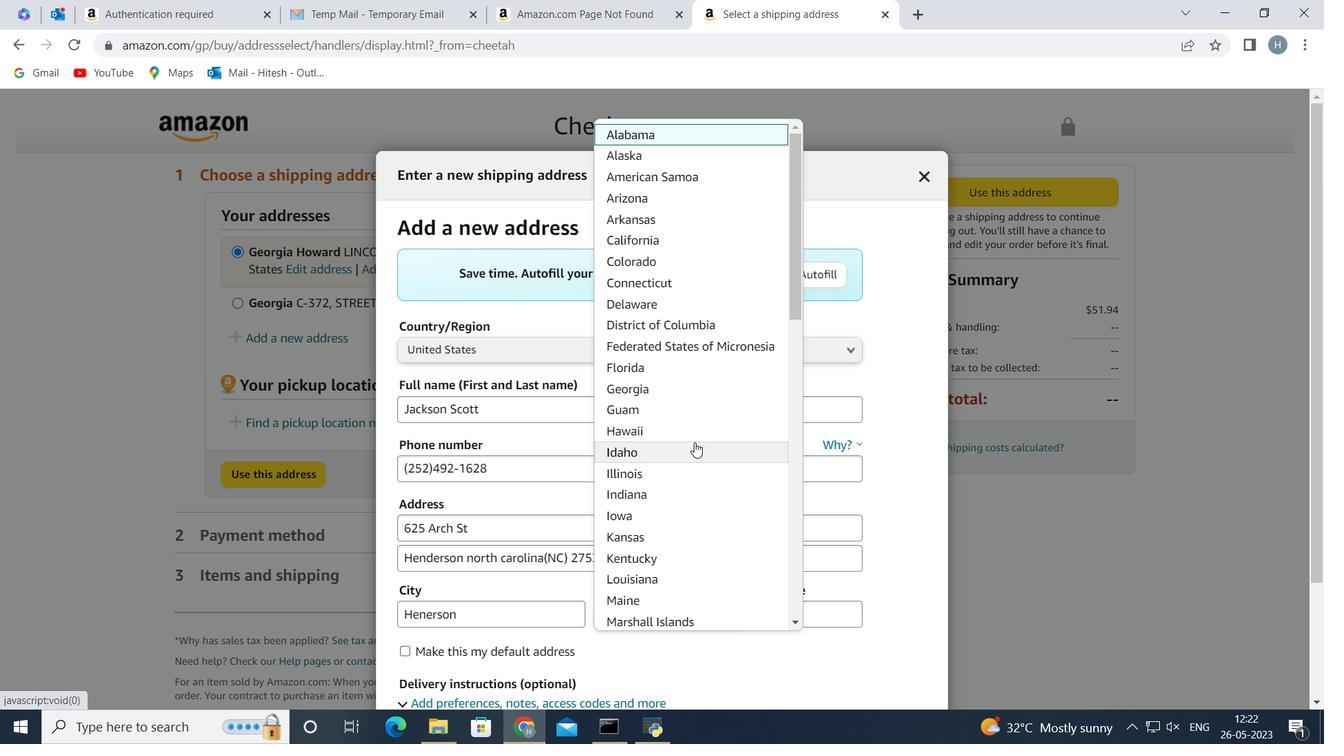 
Action: Mouse scrolled (695, 442) with delta (0, 0)
Screenshot: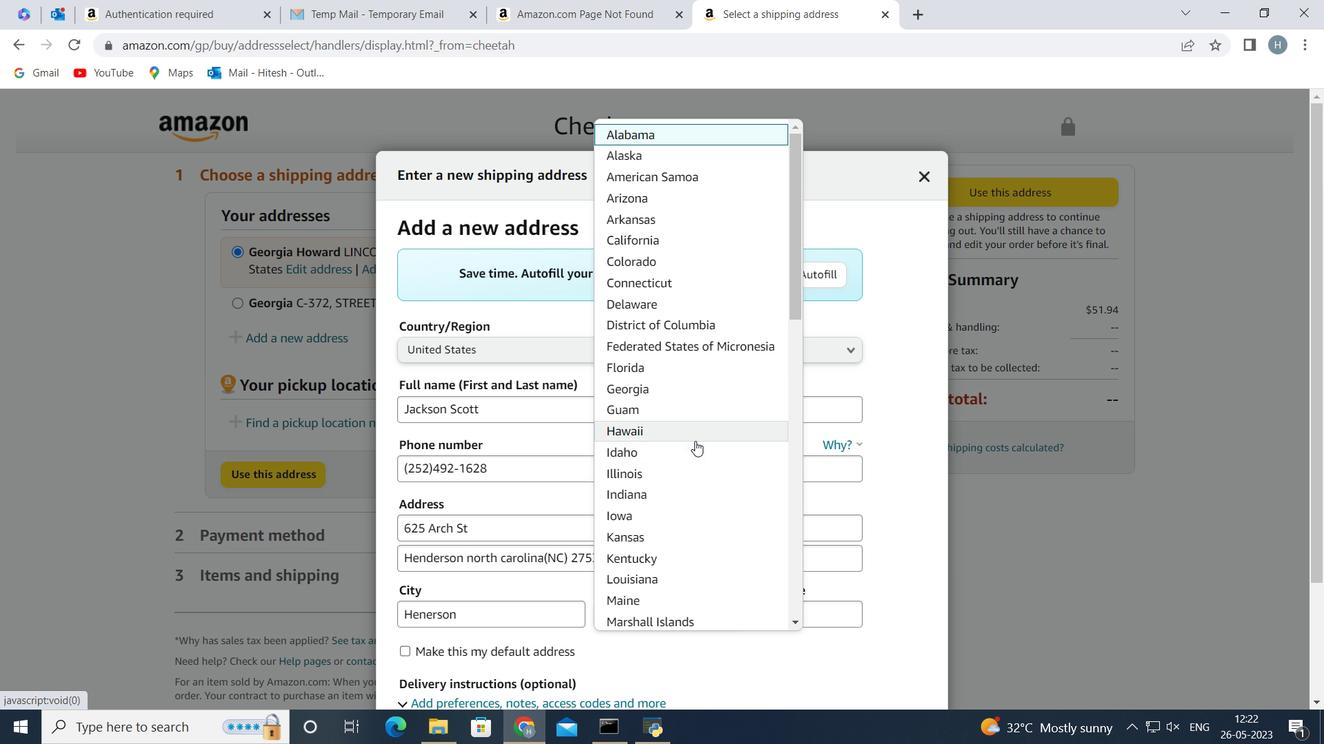 
Action: Mouse moved to (684, 335)
Screenshot: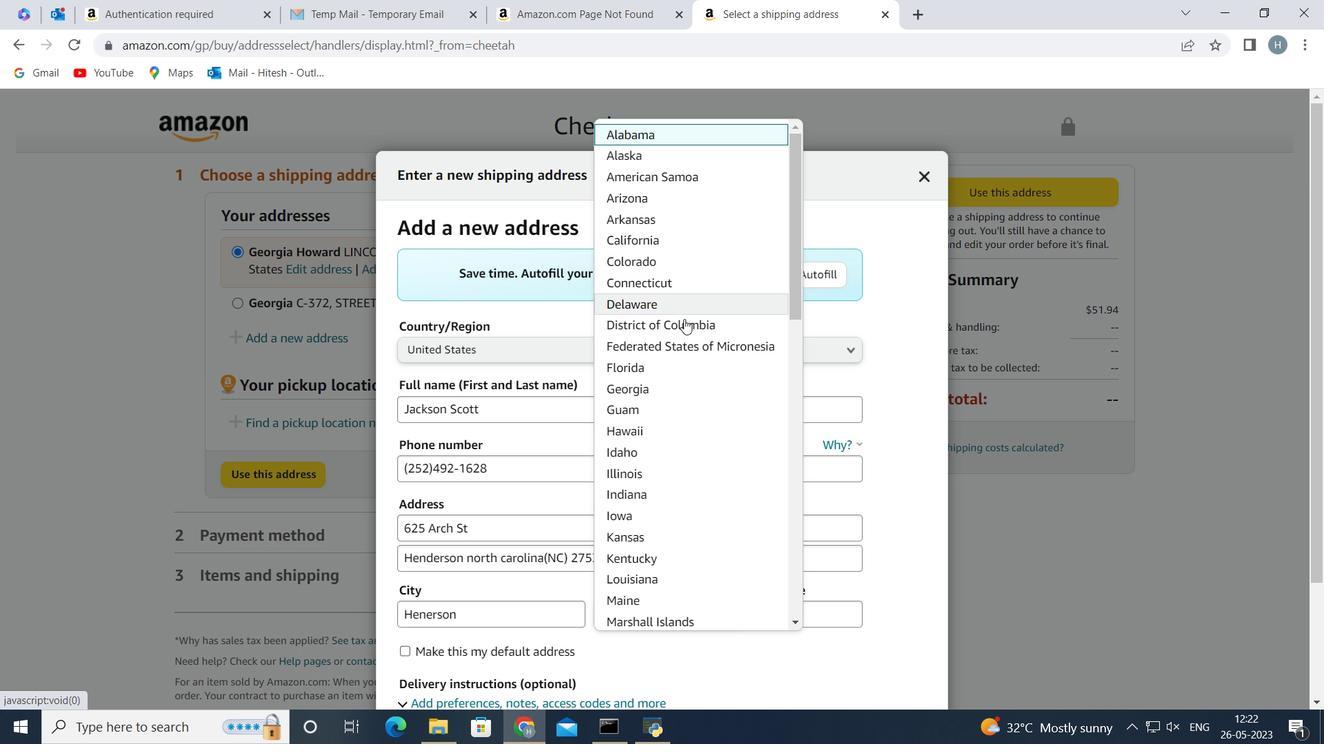 
Action: Mouse scrolled (684, 334) with delta (0, 0)
Screenshot: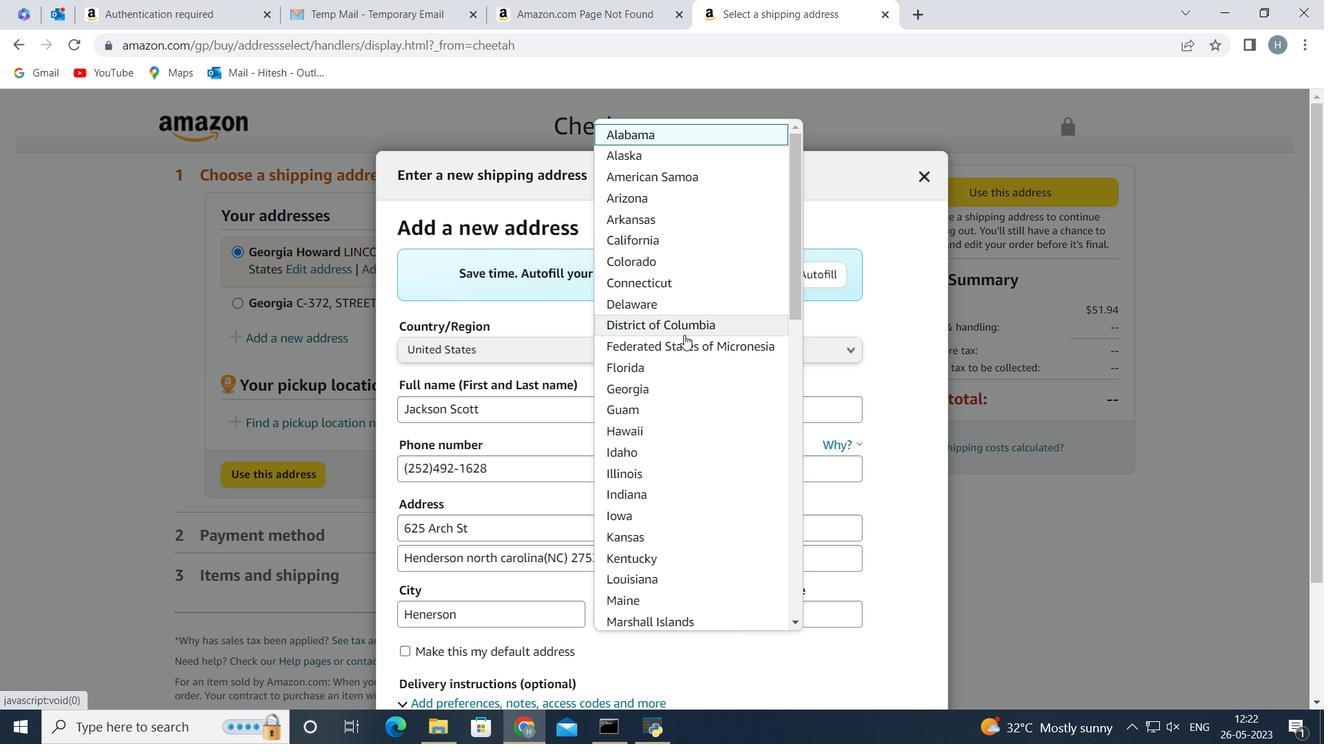
Action: Mouse moved to (686, 342)
Screenshot: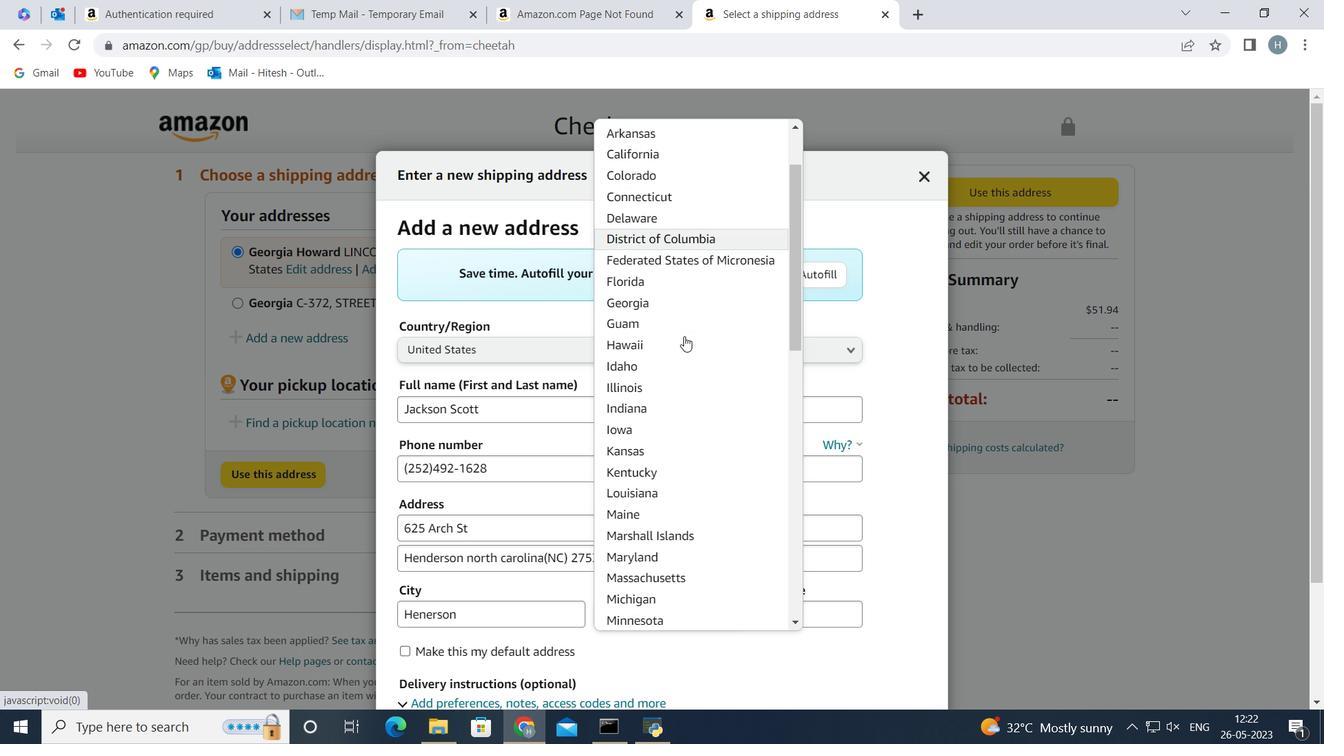 
Action: Mouse scrolled (686, 342) with delta (0, 0)
Screenshot: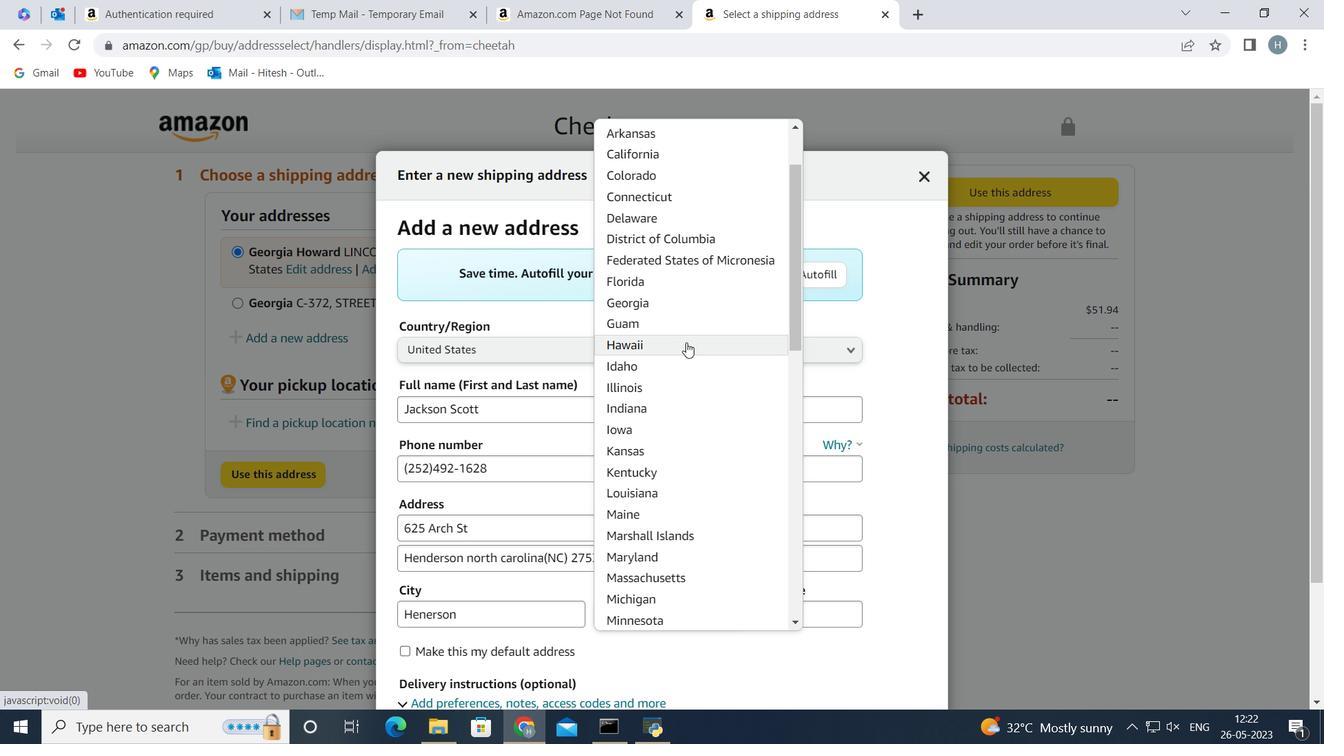 
Action: Mouse scrolled (686, 342) with delta (0, 0)
Screenshot: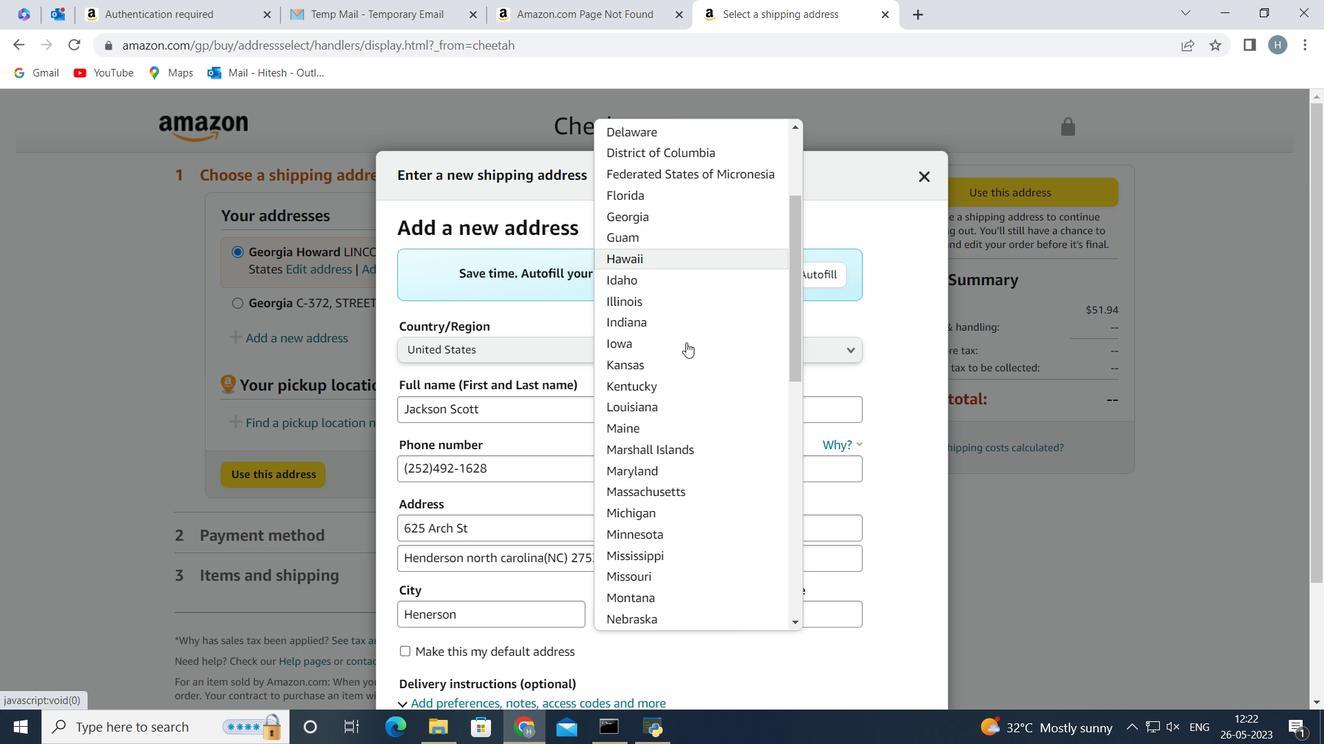 
Action: Mouse scrolled (686, 342) with delta (0, 0)
Screenshot: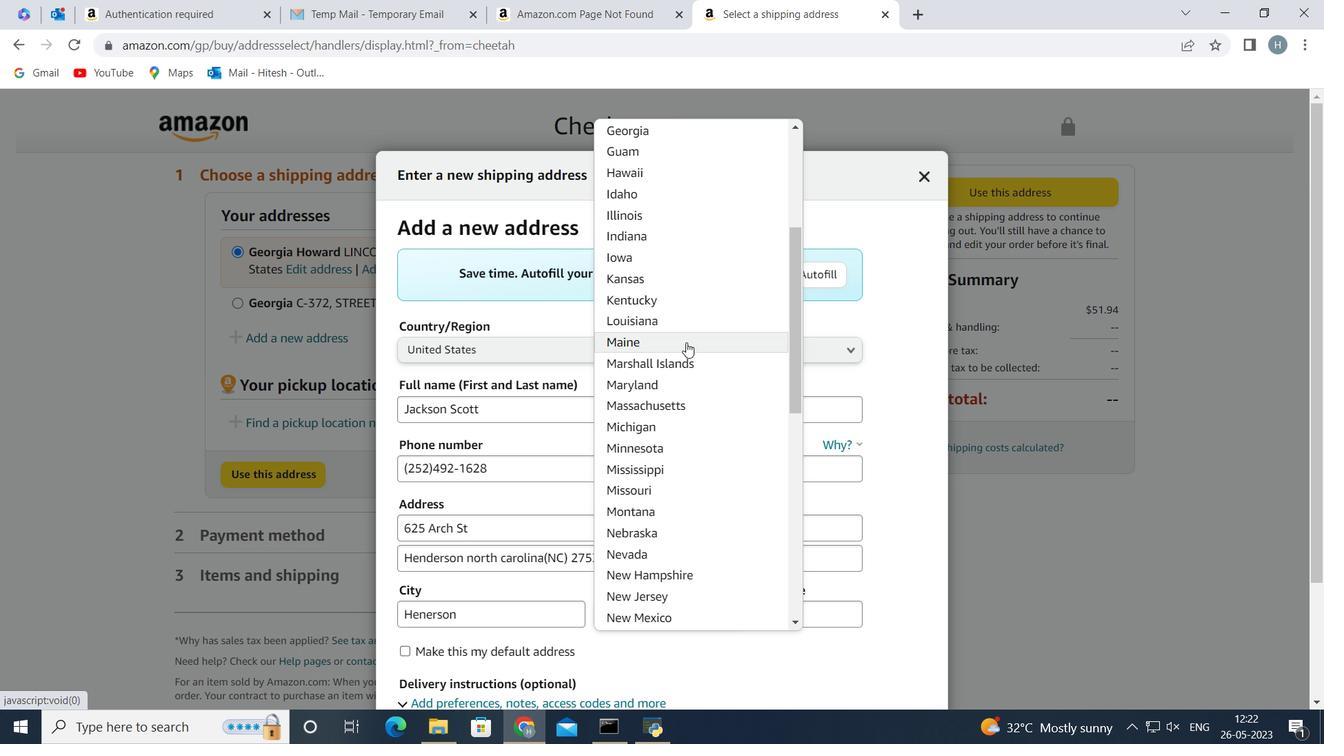 
Action: Mouse scrolled (686, 342) with delta (0, 0)
Screenshot: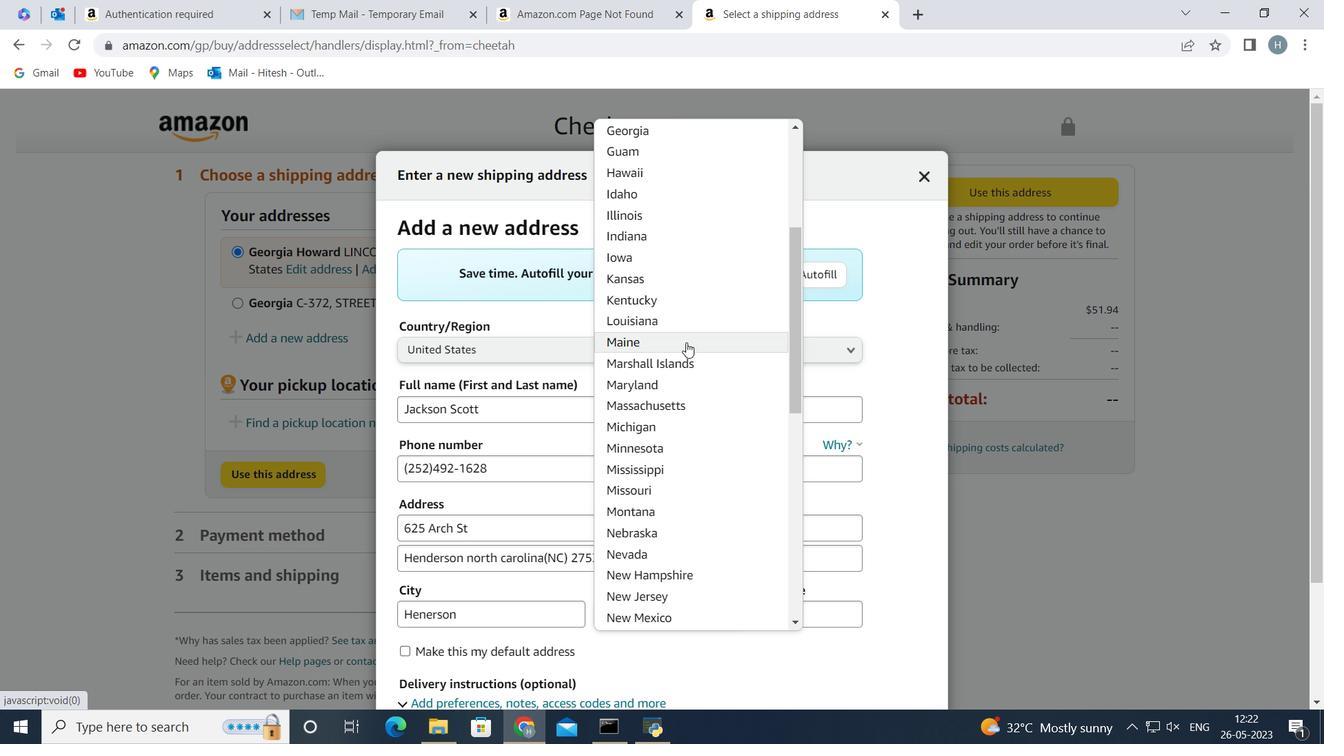 
Action: Mouse moved to (707, 486)
